 Task: Play online Dominion game.
Action: Mouse moved to (440, 449)
Screenshot: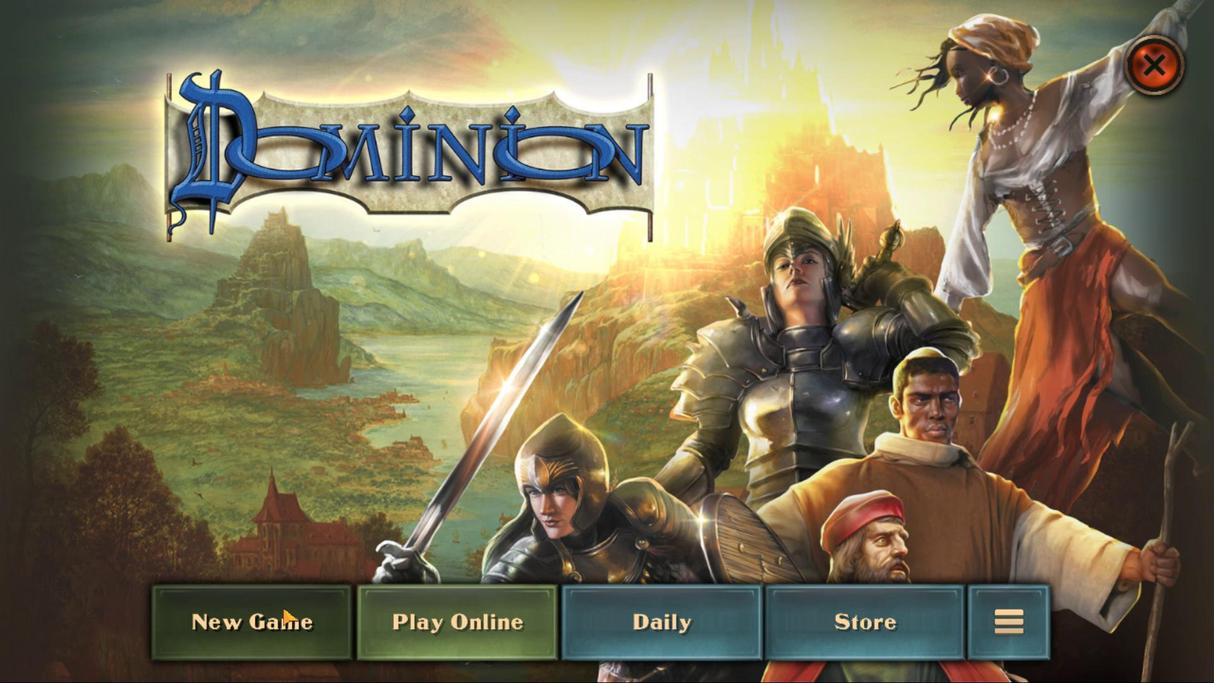 
Action: Mouse pressed left at (440, 449)
Screenshot: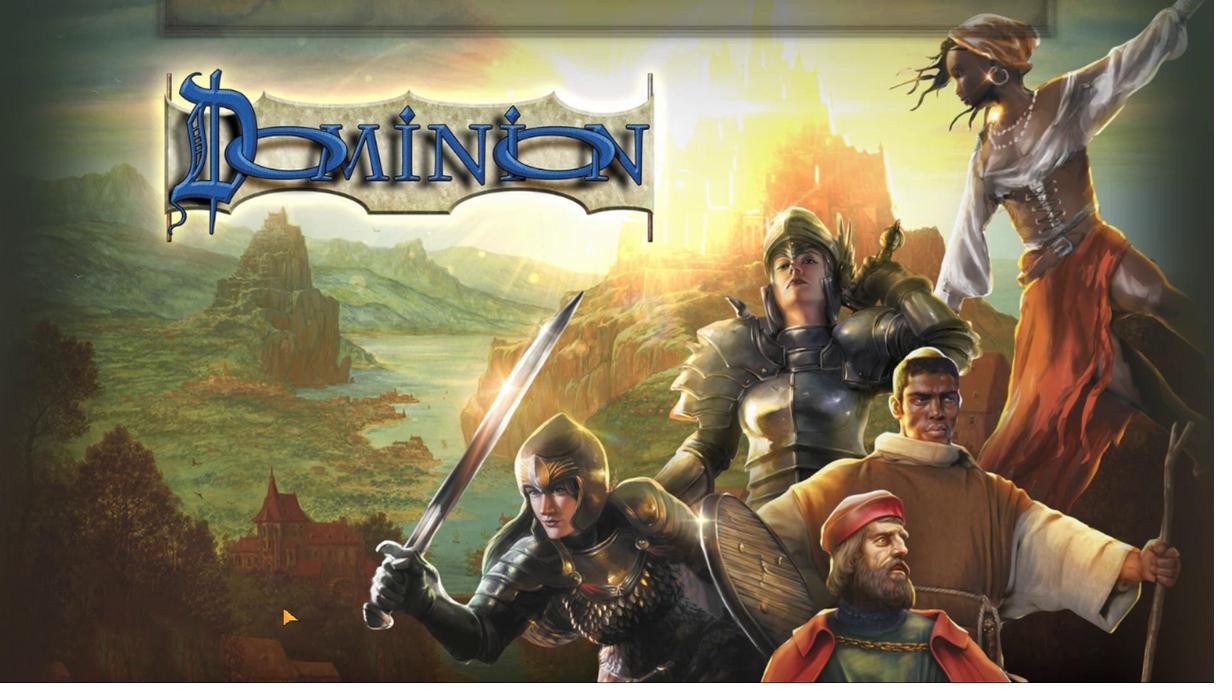 
Action: Mouse moved to (569, 447)
Screenshot: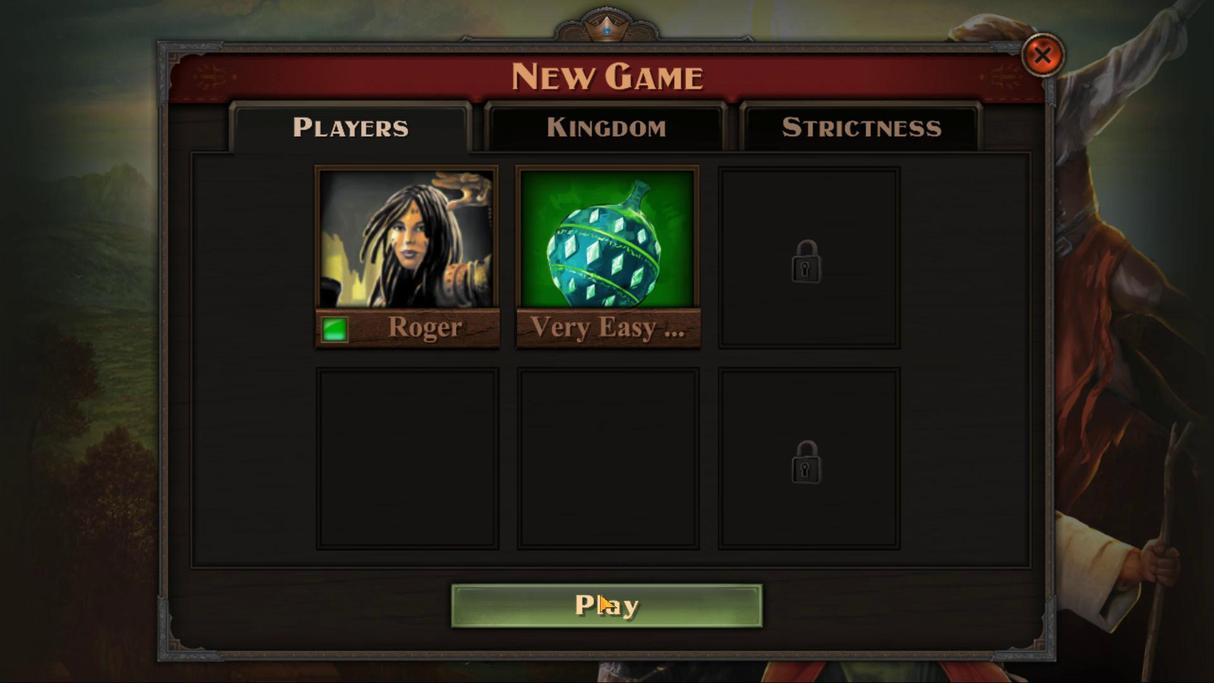 
Action: Mouse pressed left at (569, 447)
Screenshot: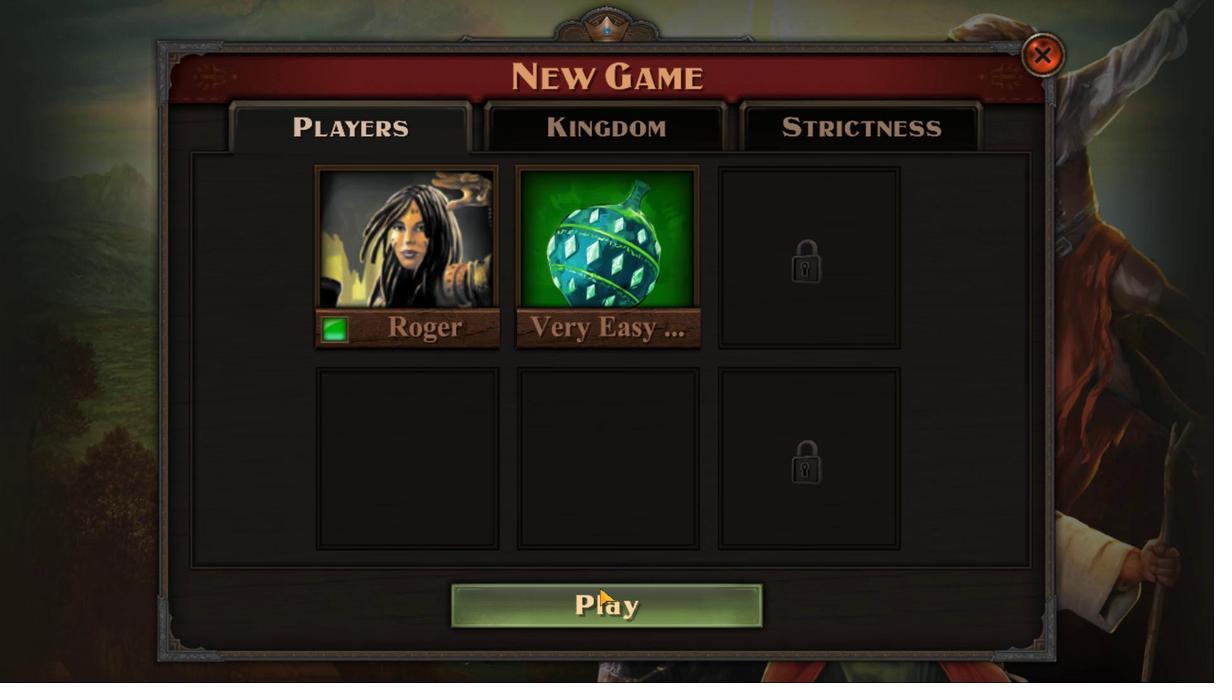
Action: Mouse moved to (517, 444)
Screenshot: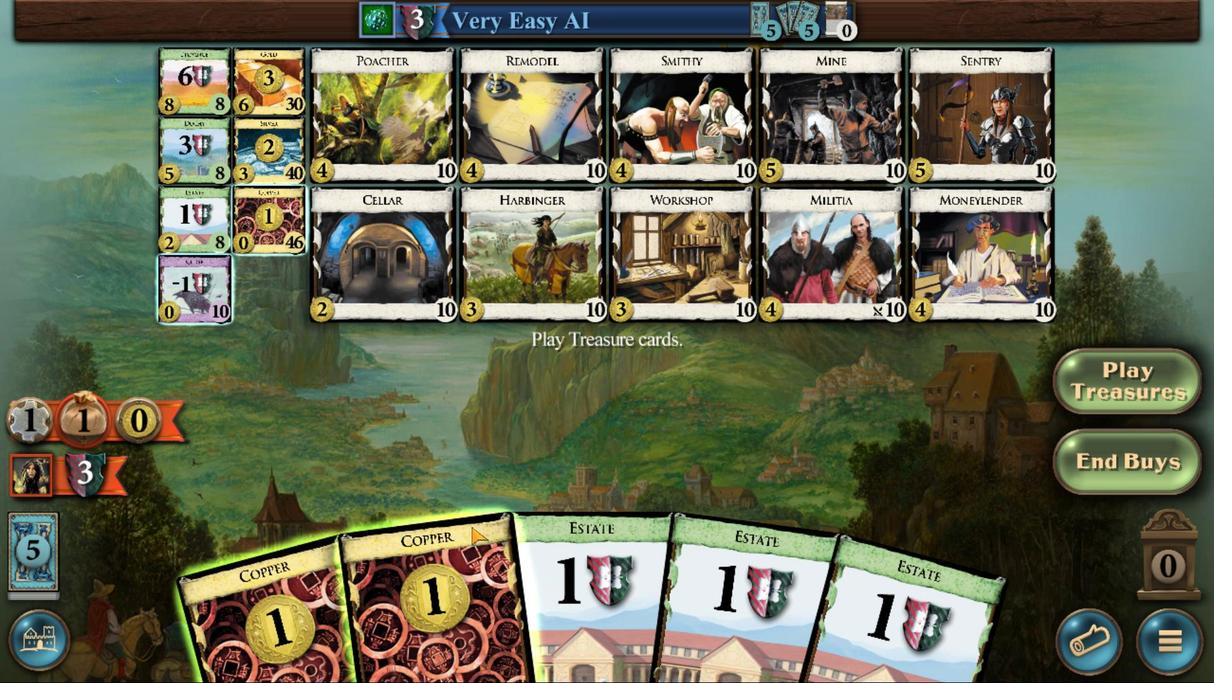 
Action: Mouse pressed left at (517, 444)
Screenshot: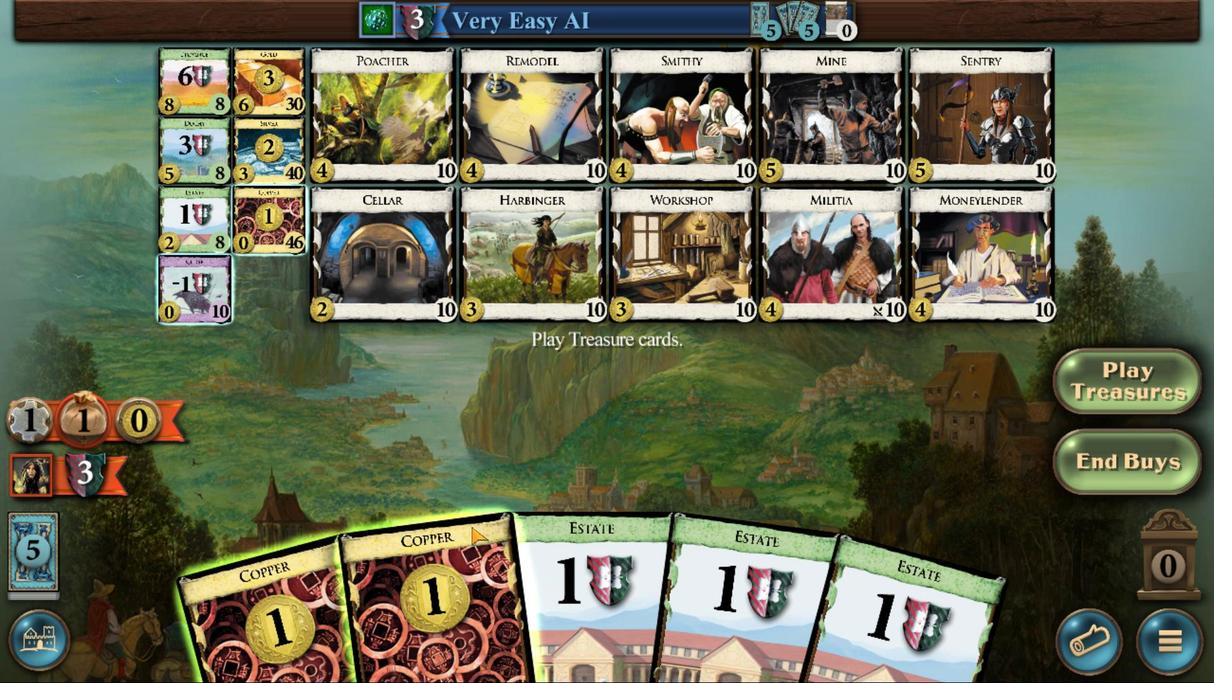 
Action: Mouse moved to (484, 446)
Screenshot: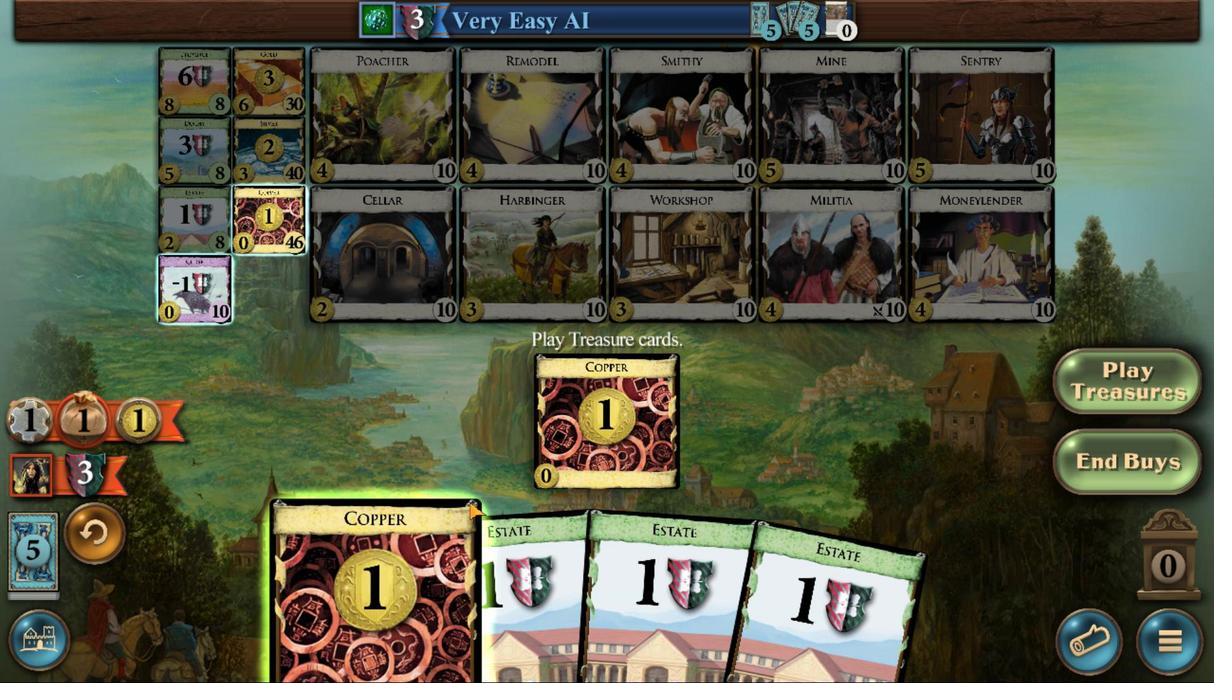 
Action: Mouse pressed left at (484, 446)
Screenshot: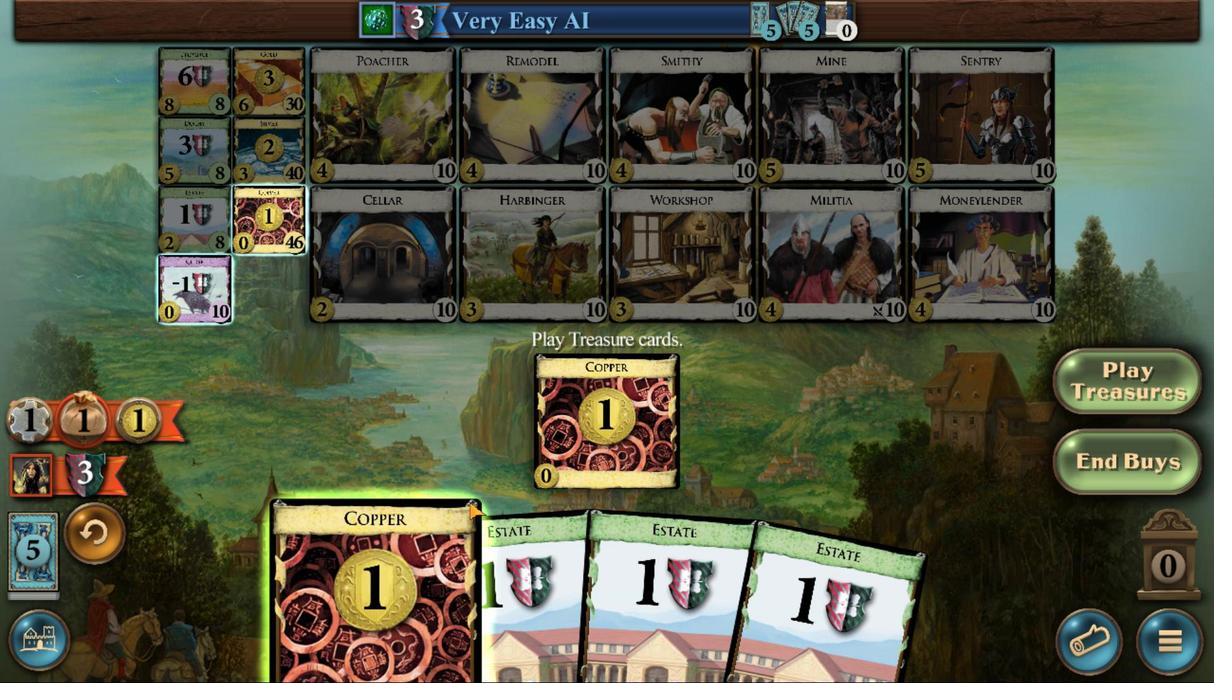 
Action: Mouse moved to (401, 363)
Screenshot: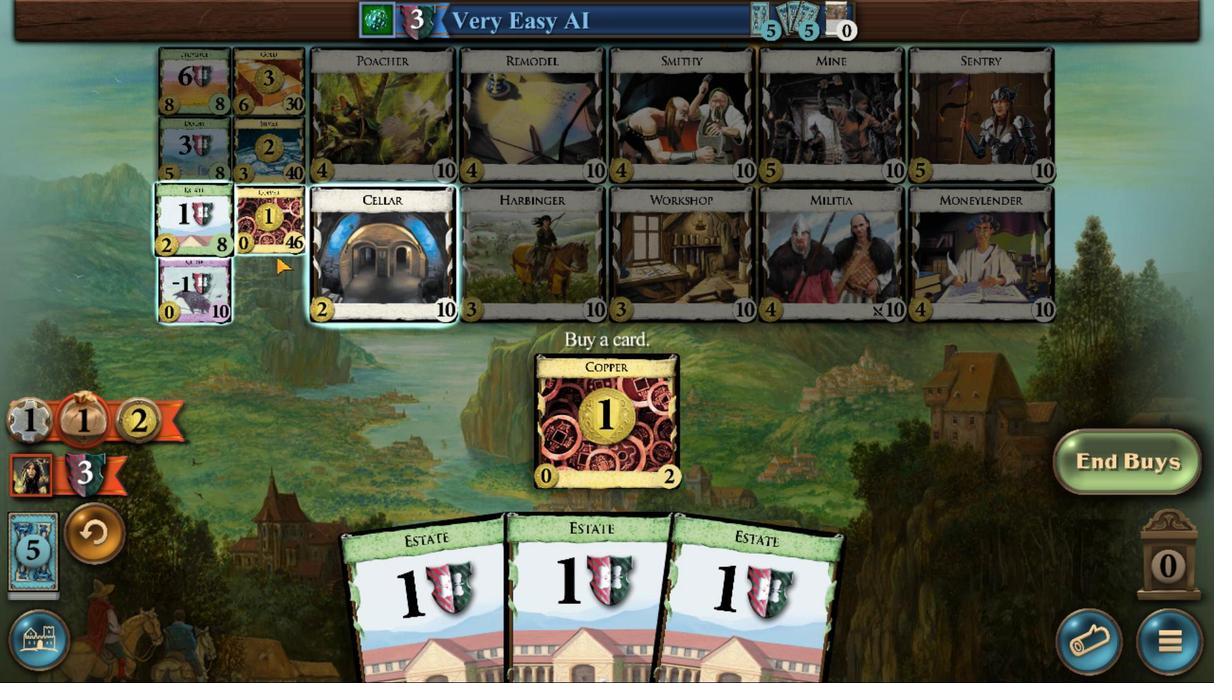 
Action: Mouse pressed left at (401, 363)
Screenshot: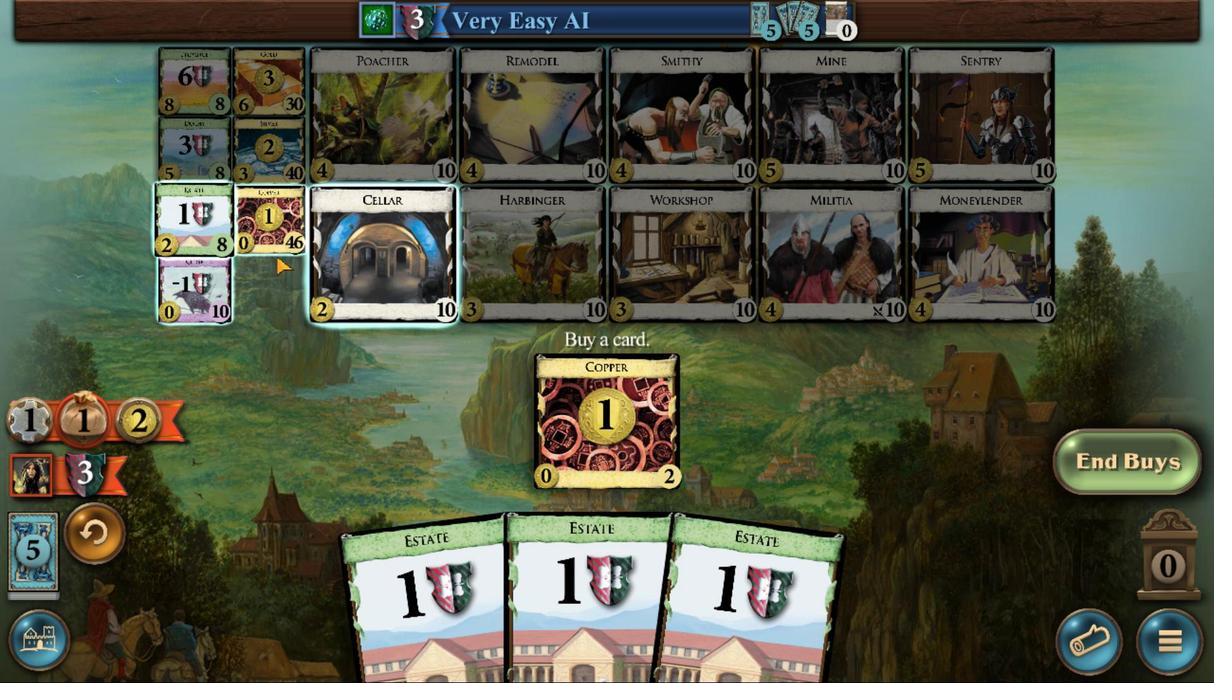 
Action: Mouse moved to (442, 449)
Screenshot: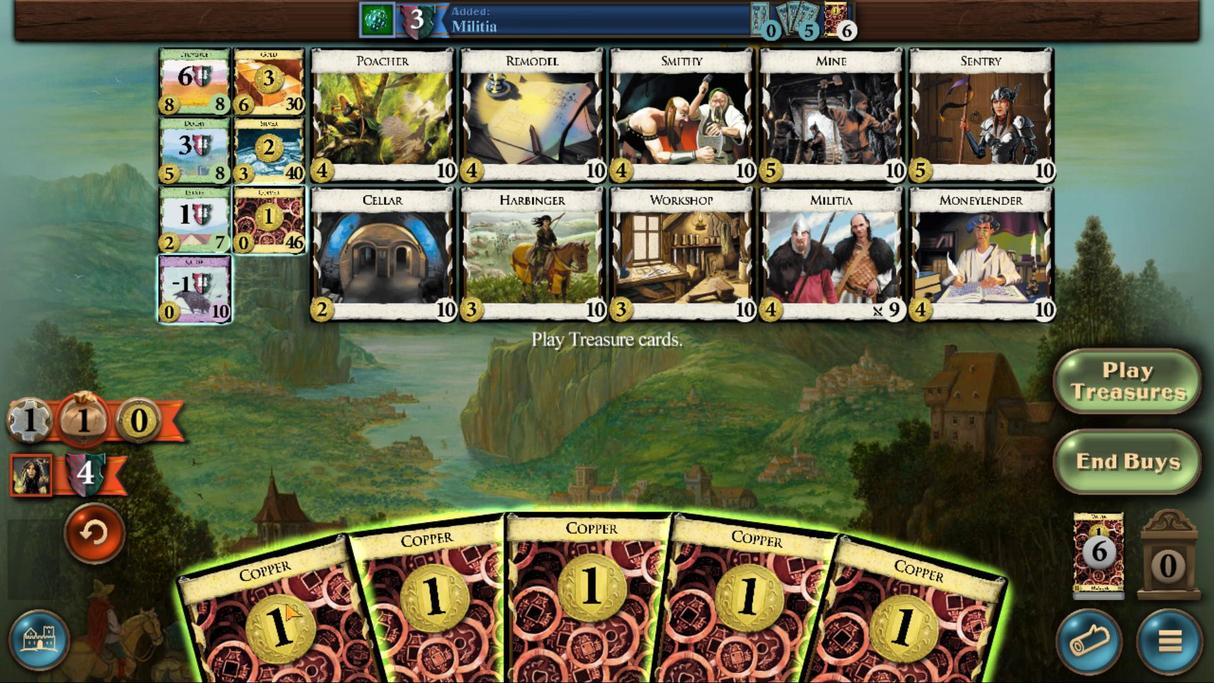 
Action: Mouse pressed left at (442, 449)
Screenshot: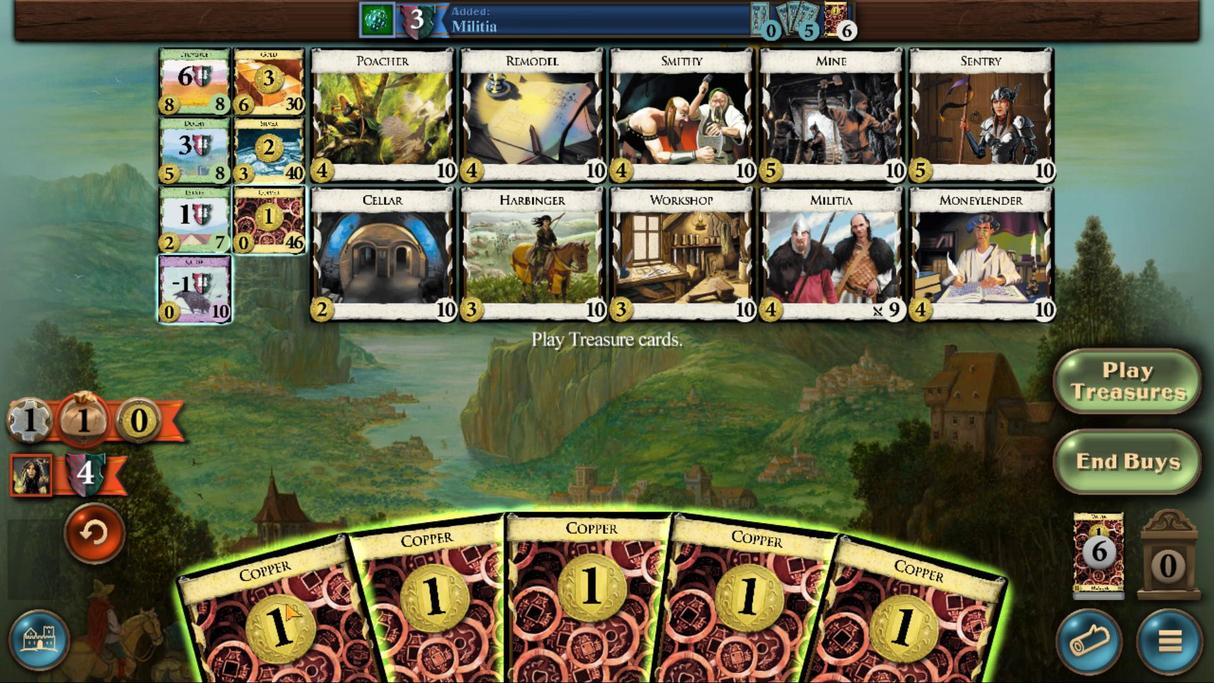 
Action: Mouse moved to (508, 438)
Screenshot: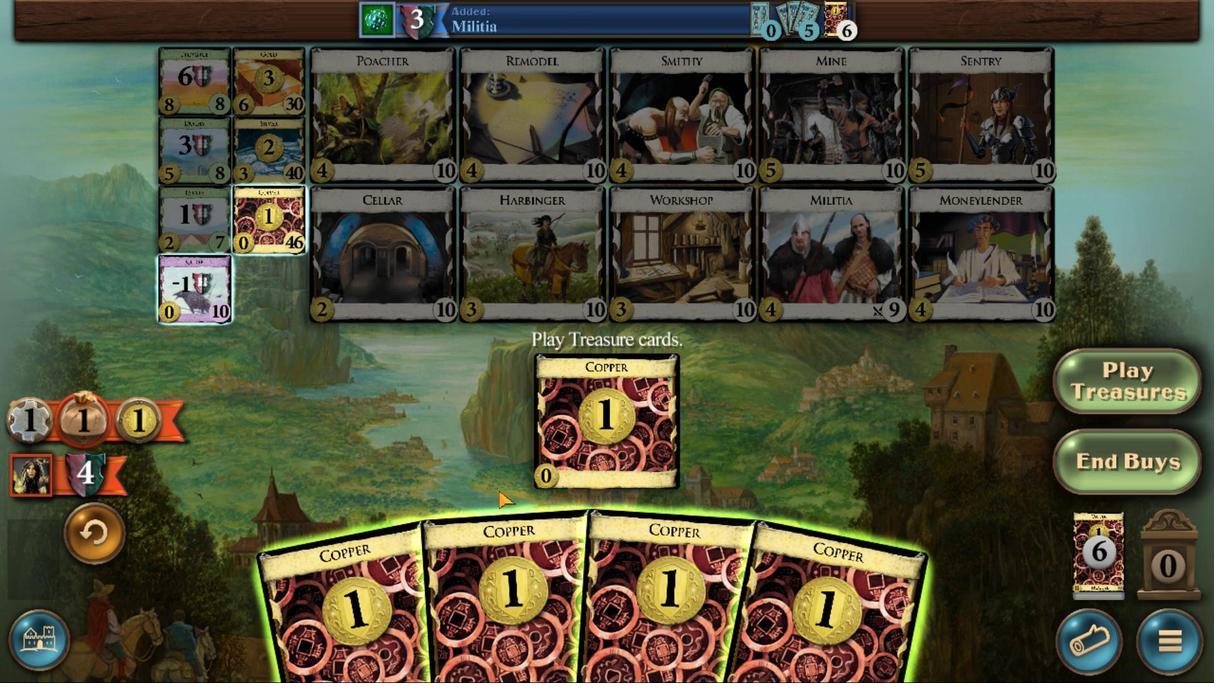 
Action: Mouse pressed left at (508, 438)
Screenshot: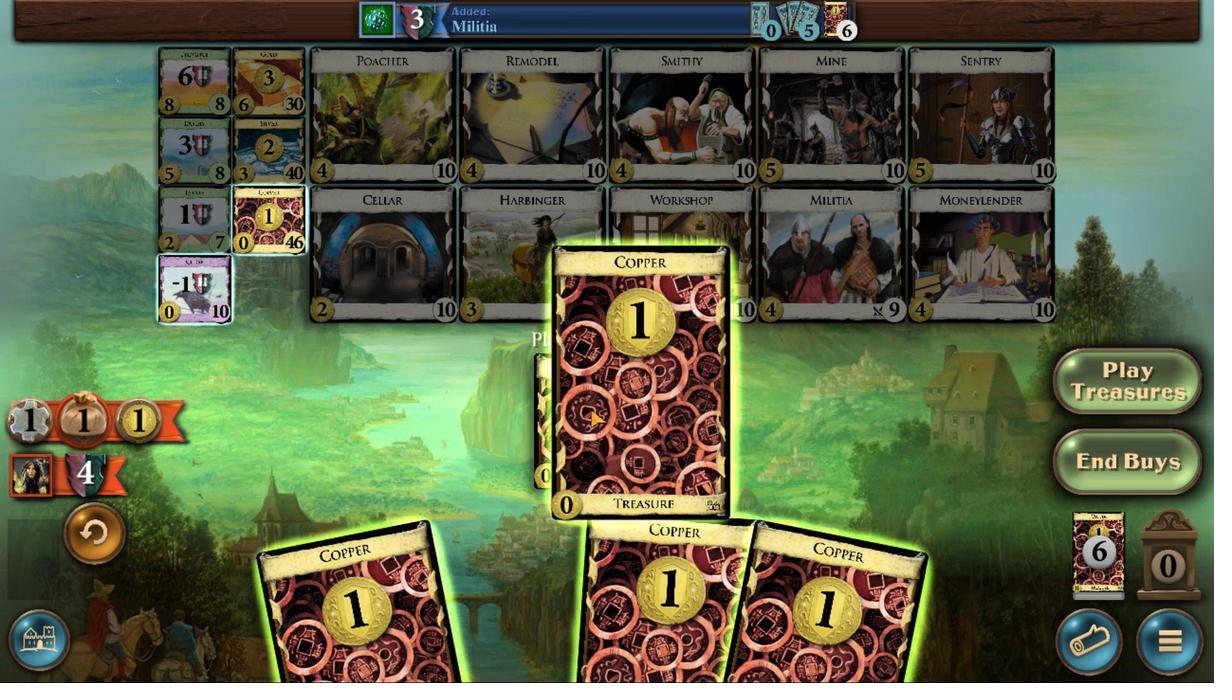 
Action: Mouse moved to (514, 436)
Screenshot: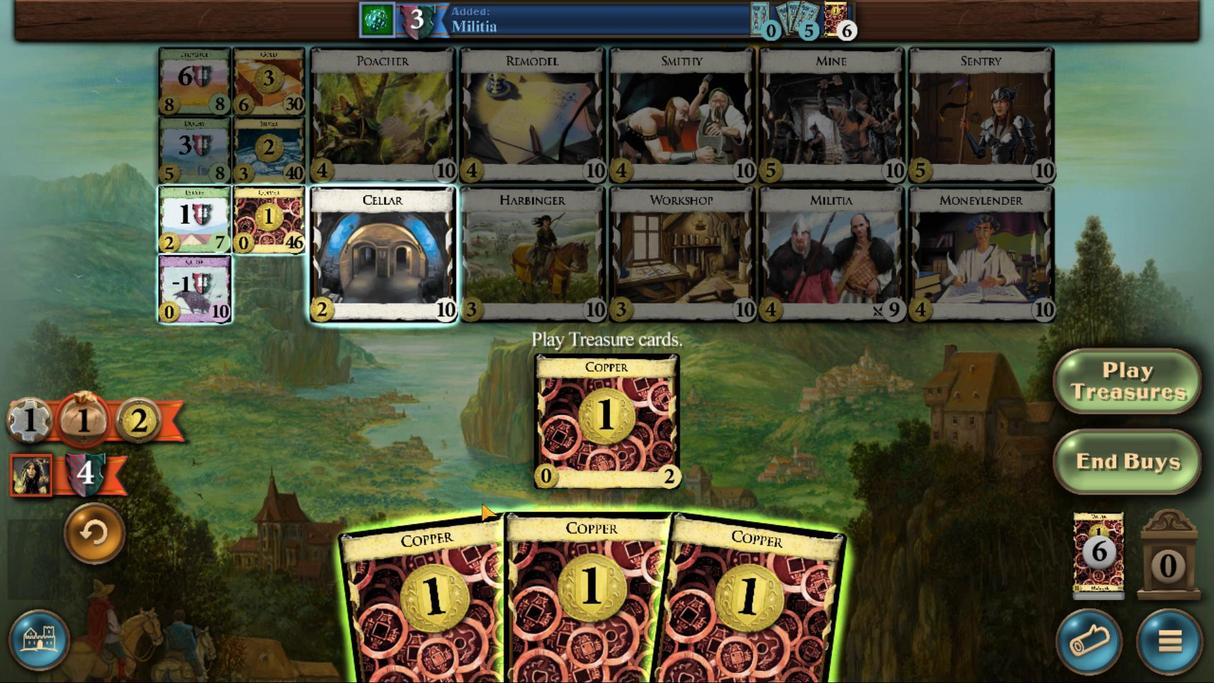 
Action: Mouse pressed left at (514, 436)
Screenshot: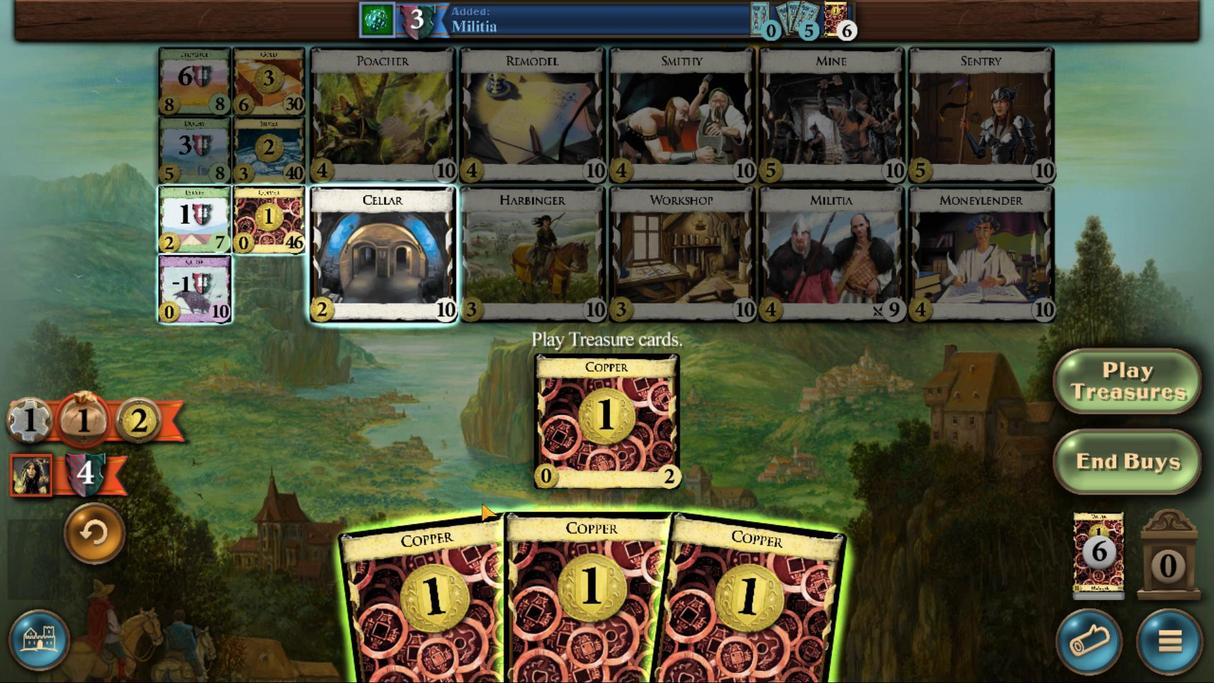 
Action: Mouse moved to (537, 435)
Screenshot: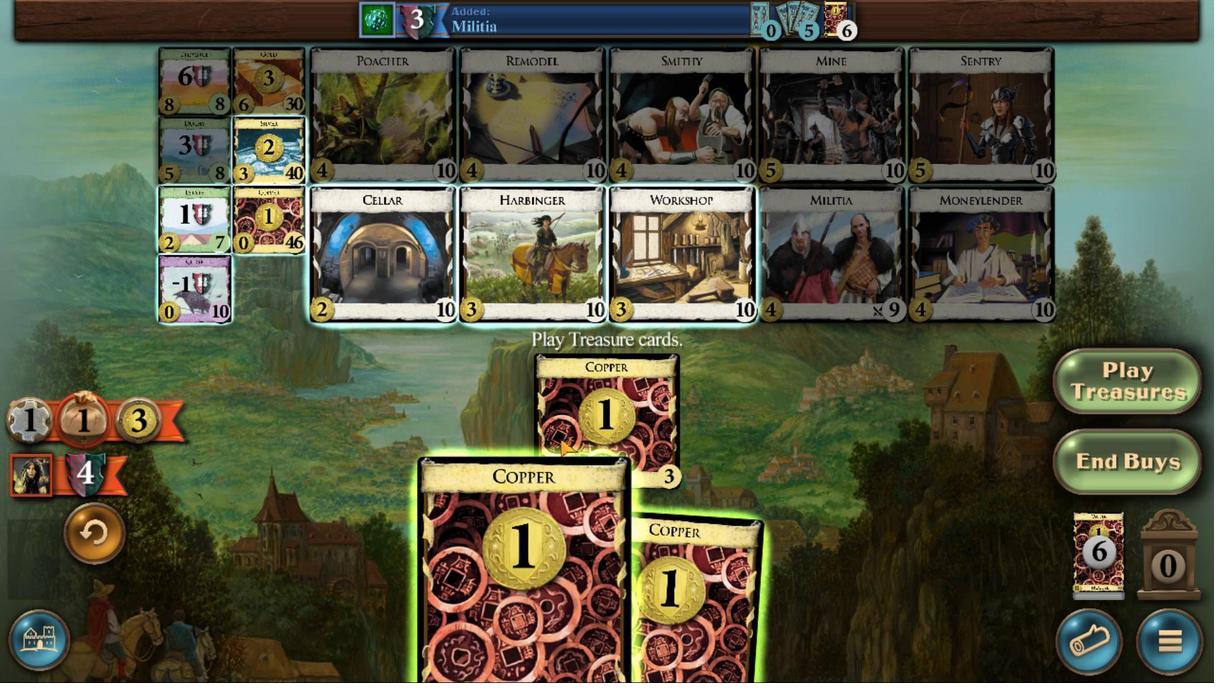 
Action: Mouse pressed left at (537, 435)
Screenshot: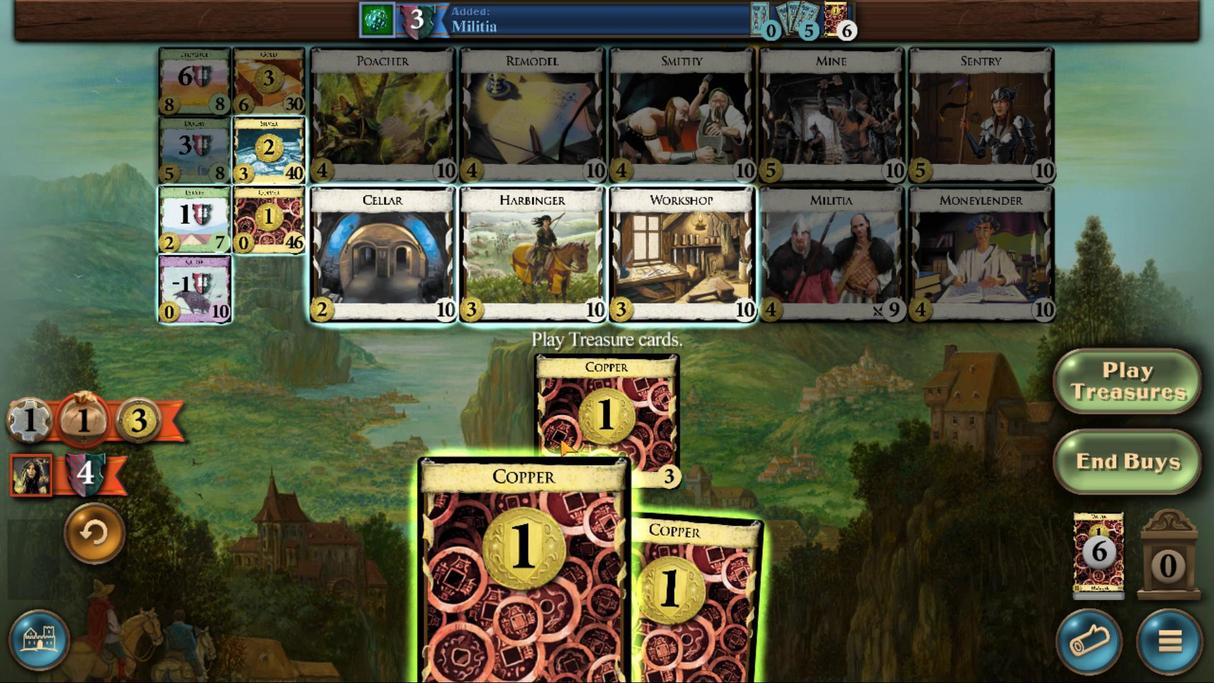 
Action: Mouse moved to (554, 432)
Screenshot: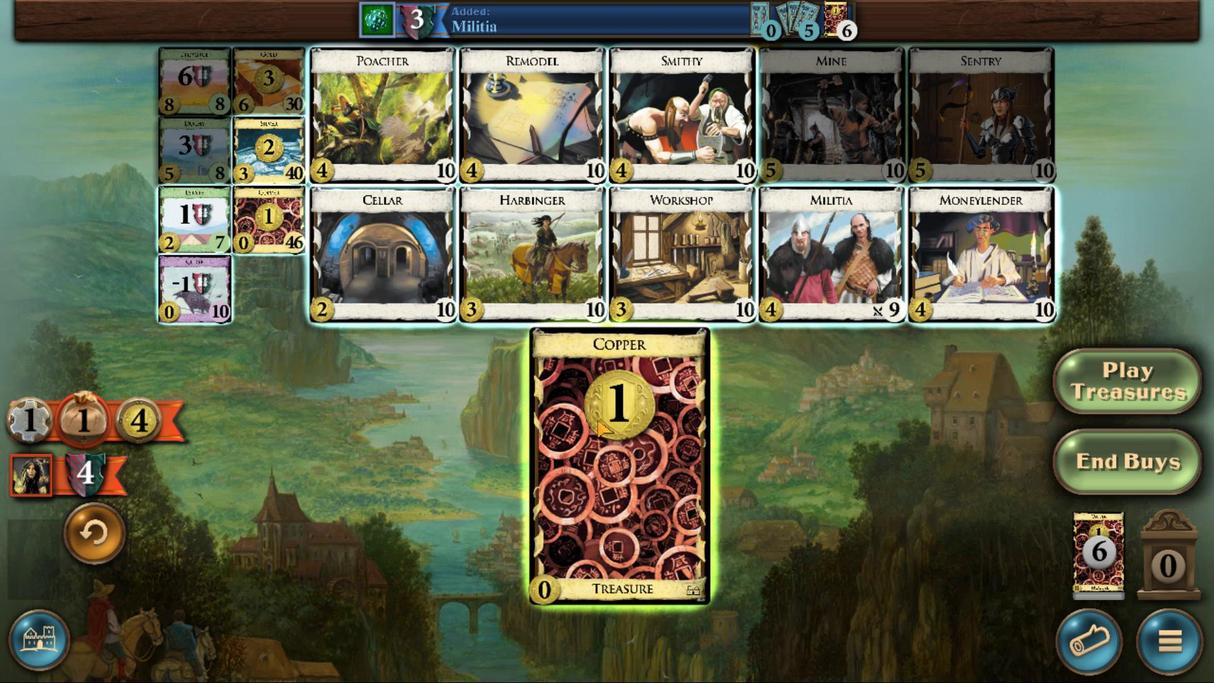 
Action: Mouse pressed left at (554, 432)
Screenshot: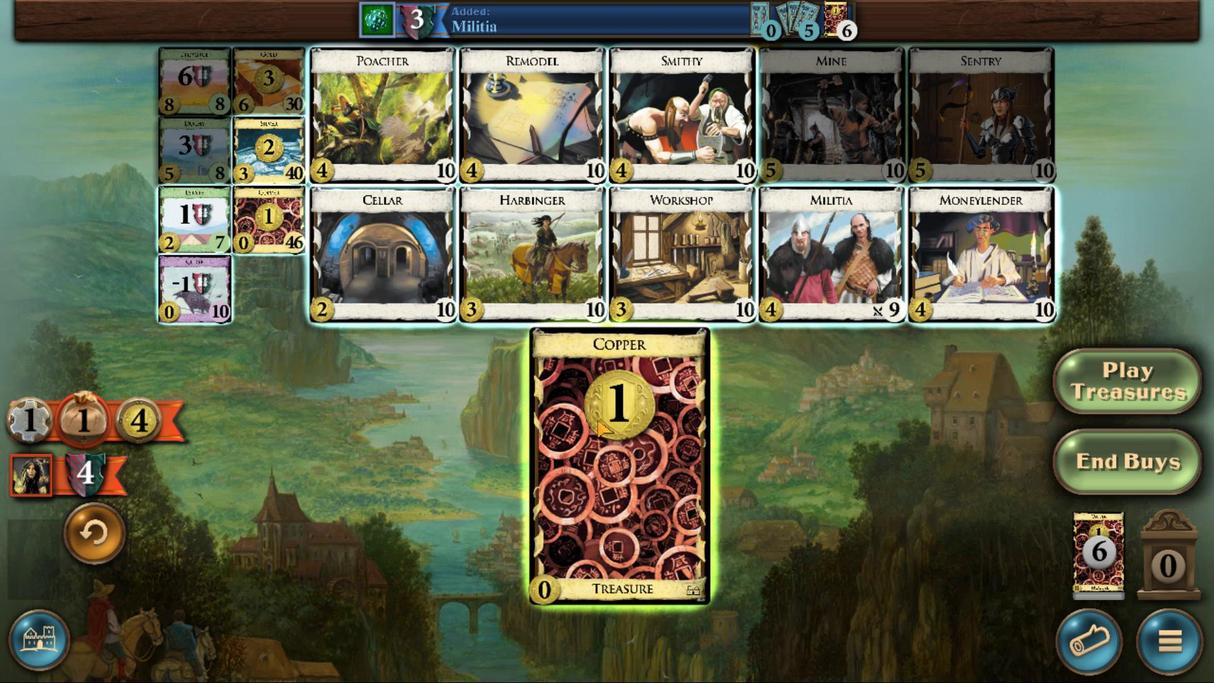 
Action: Mouse moved to (405, 347)
Screenshot: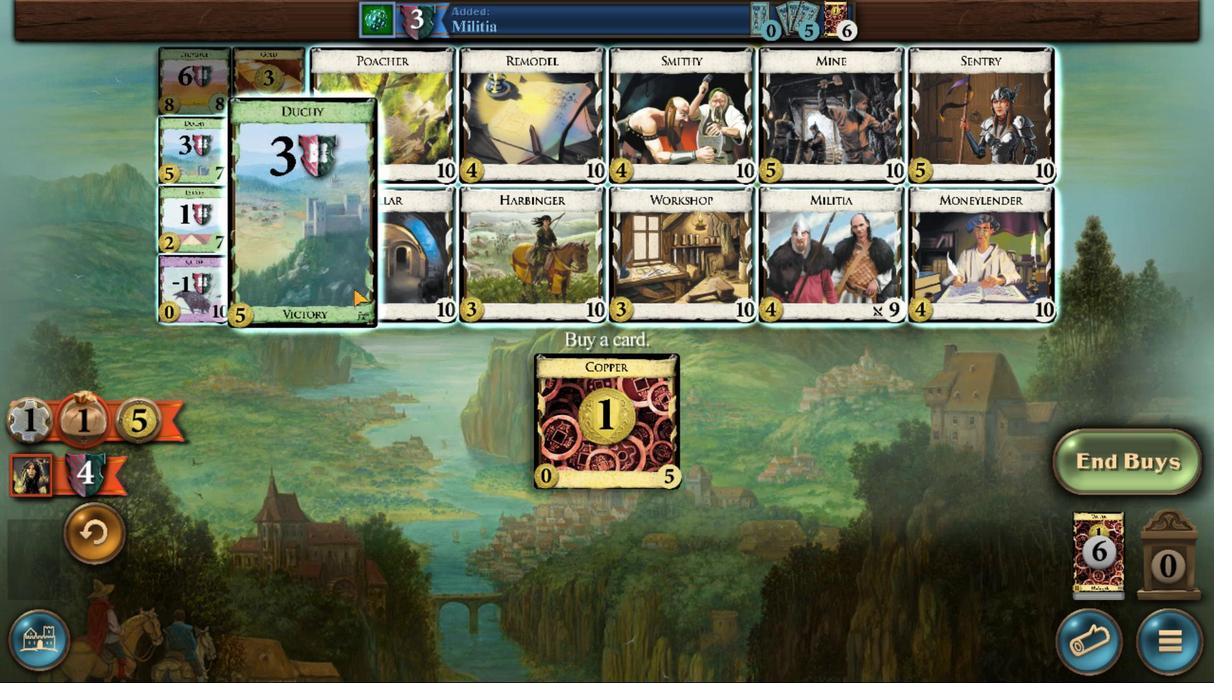 
Action: Mouse pressed left at (405, 347)
Screenshot: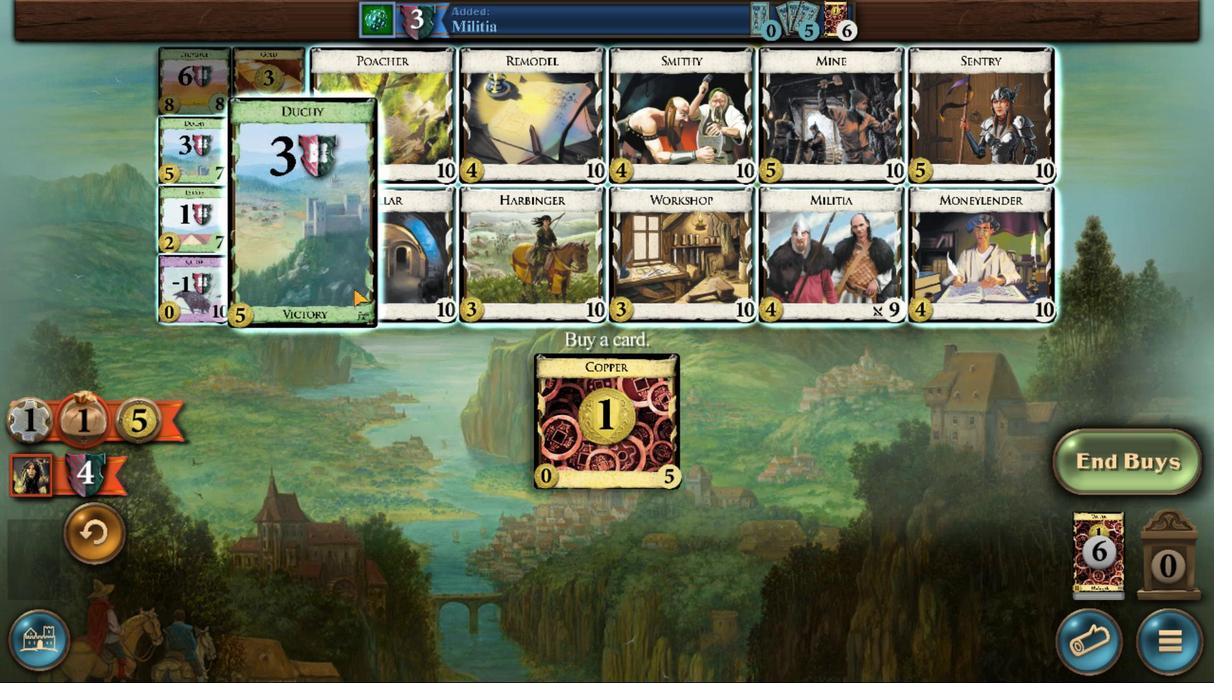 
Action: Mouse moved to (566, 432)
Screenshot: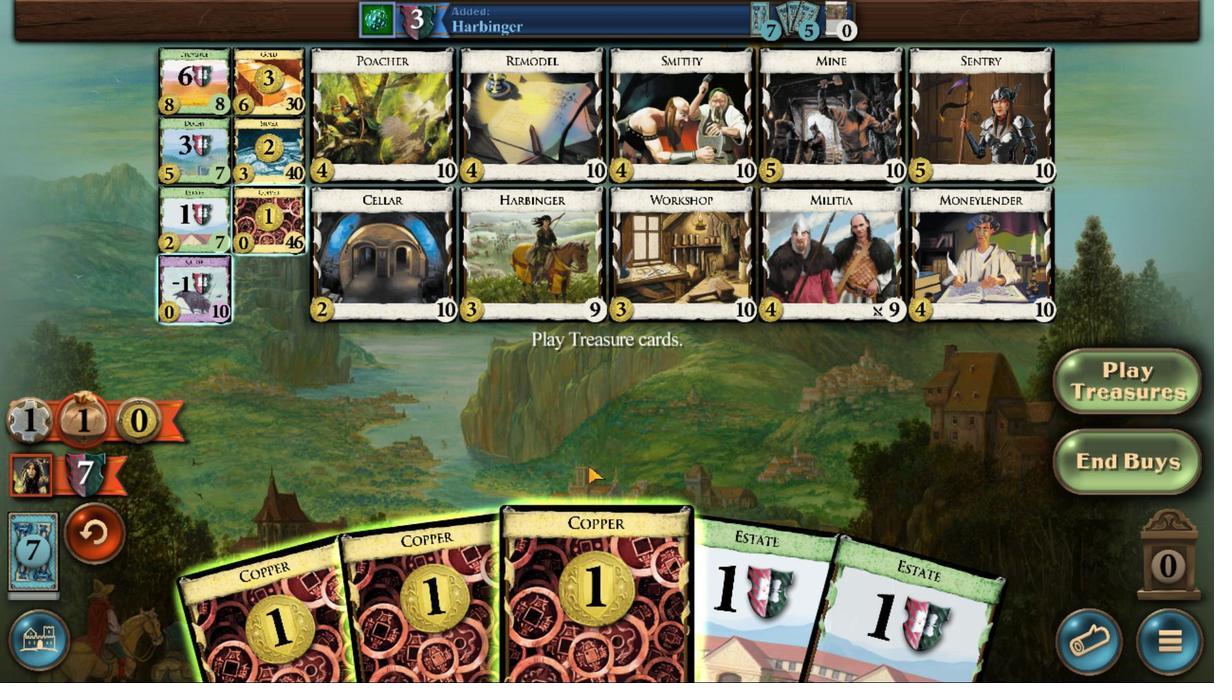 
Action: Mouse pressed left at (566, 432)
Screenshot: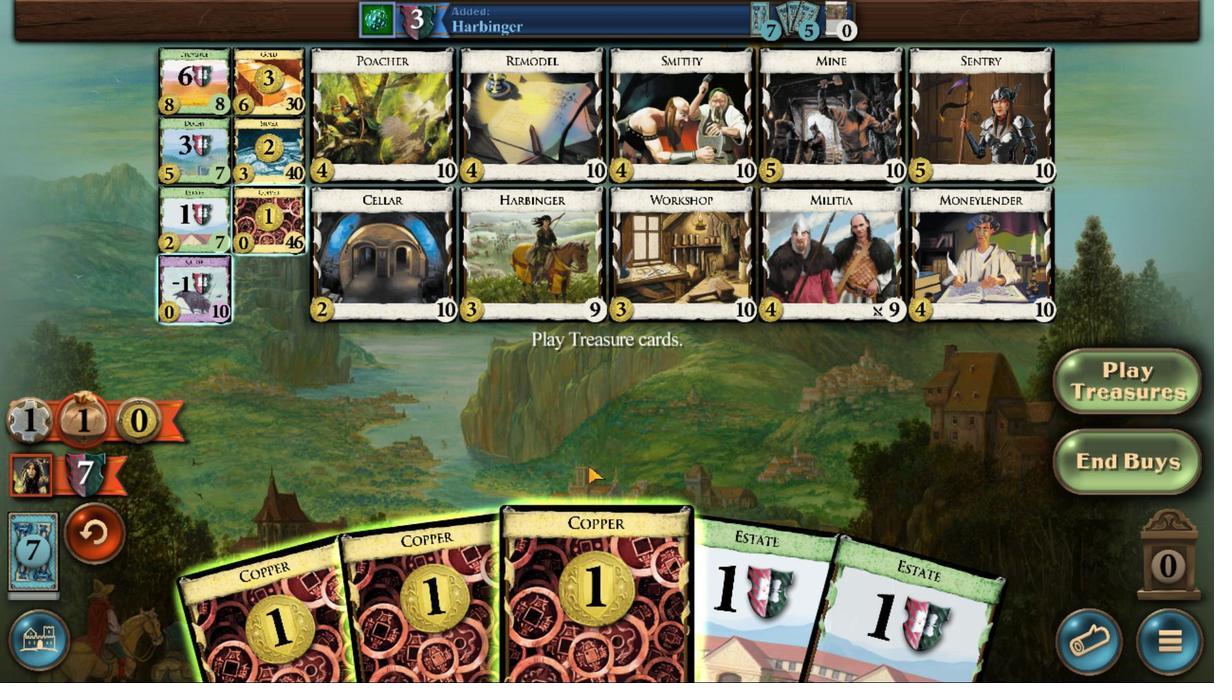 
Action: Mouse moved to (528, 430)
Screenshot: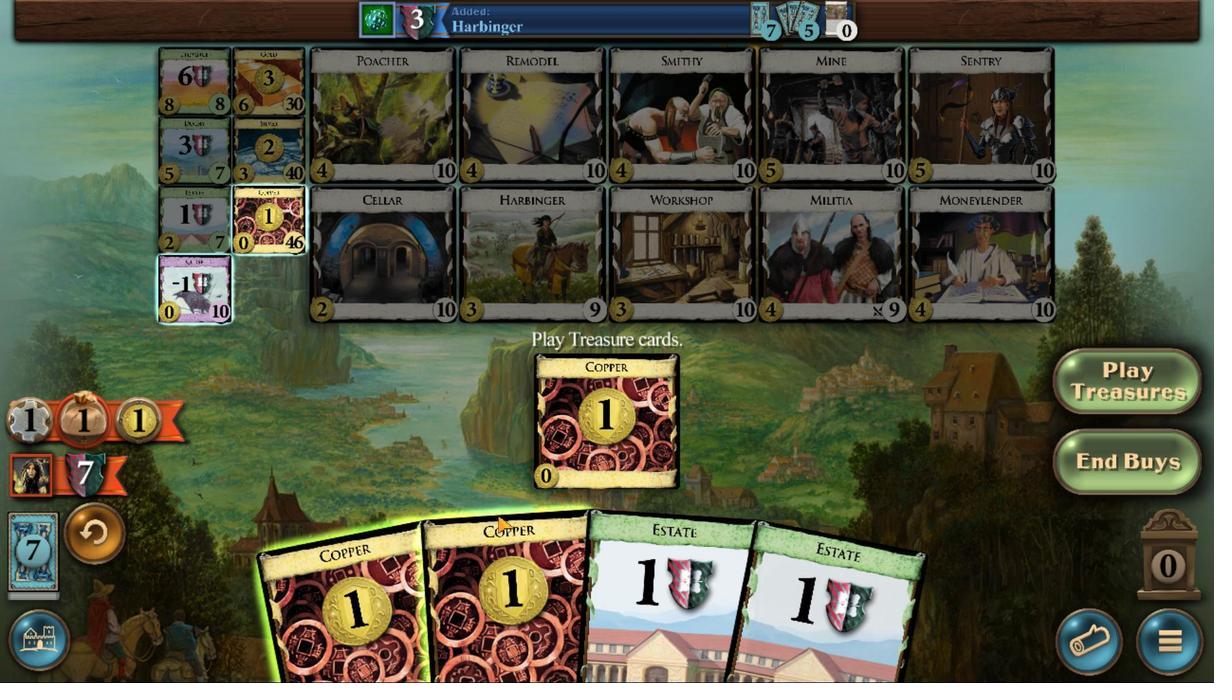 
Action: Mouse pressed left at (528, 430)
Screenshot: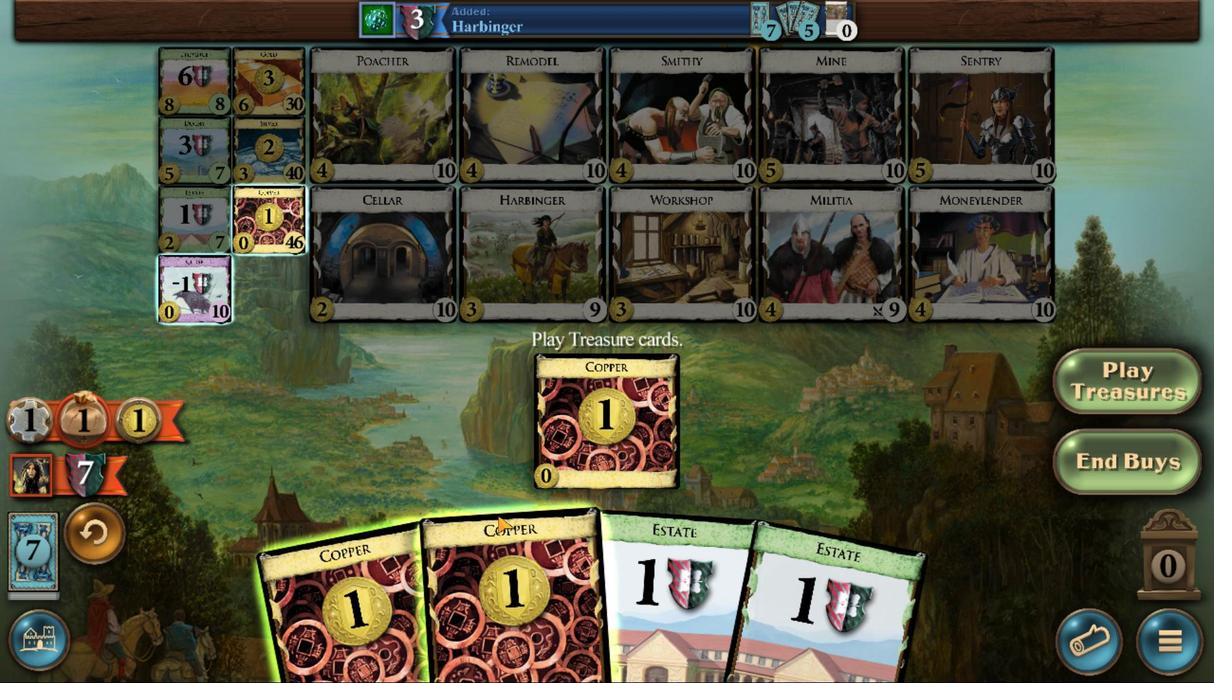 
Action: Mouse moved to (492, 435)
Screenshot: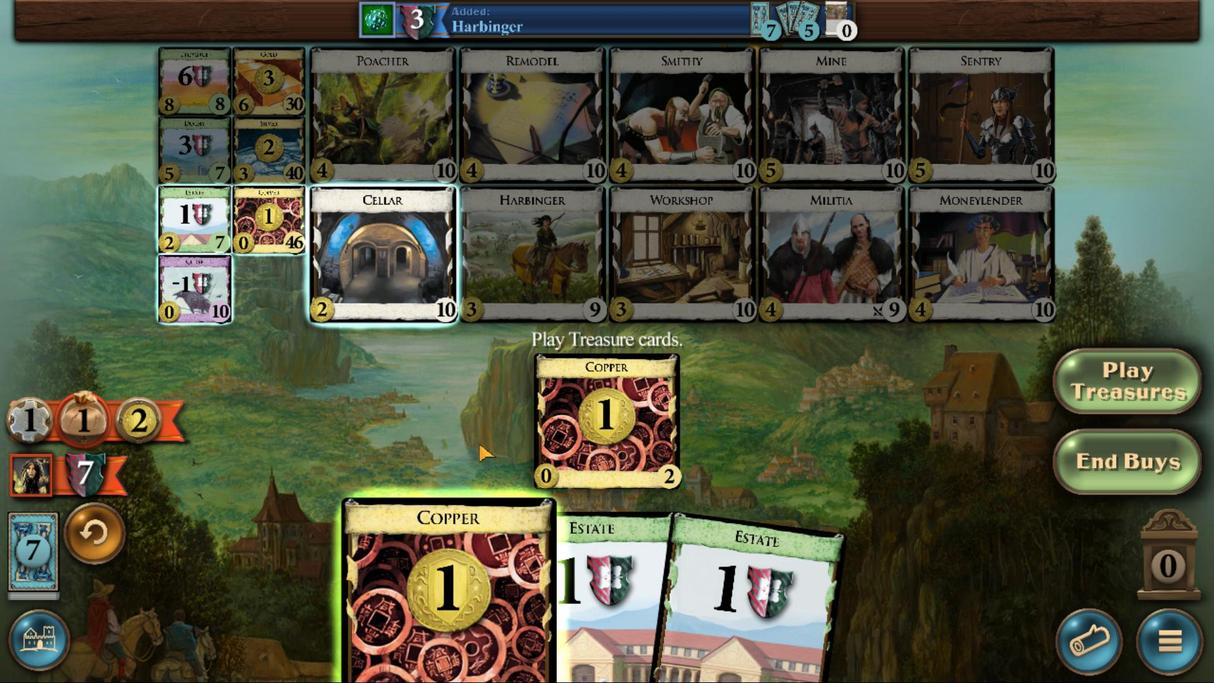 
Action: Mouse pressed left at (492, 435)
Screenshot: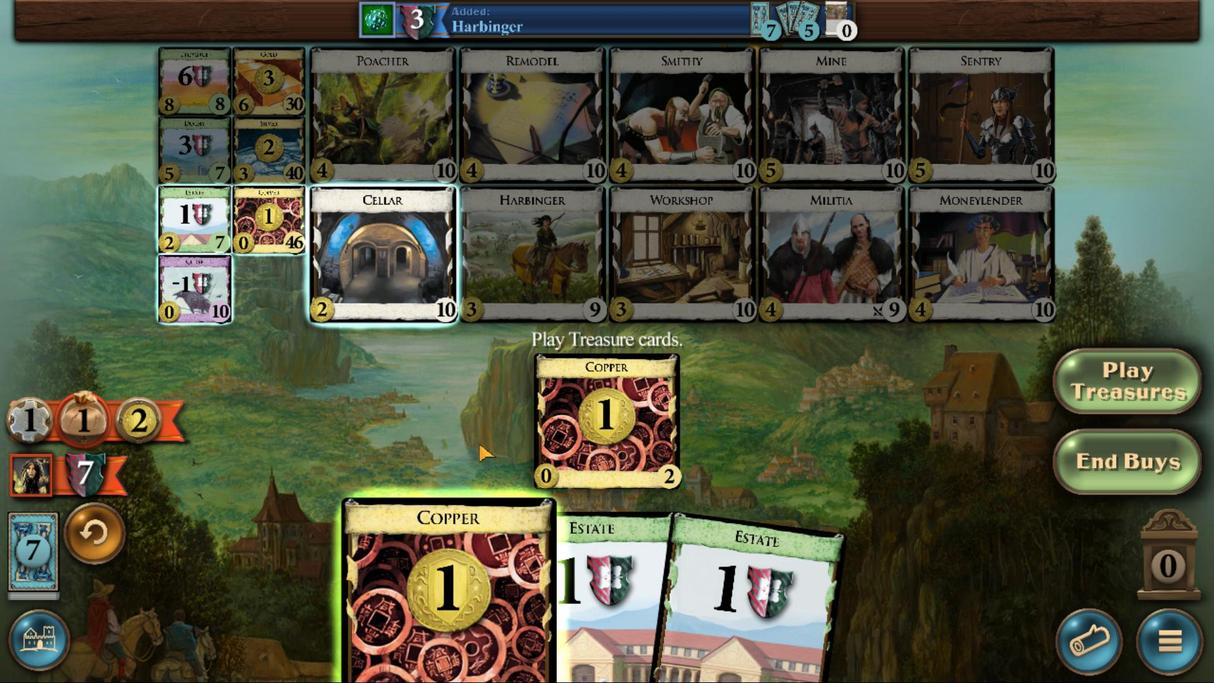 
Action: Mouse moved to (429, 350)
Screenshot: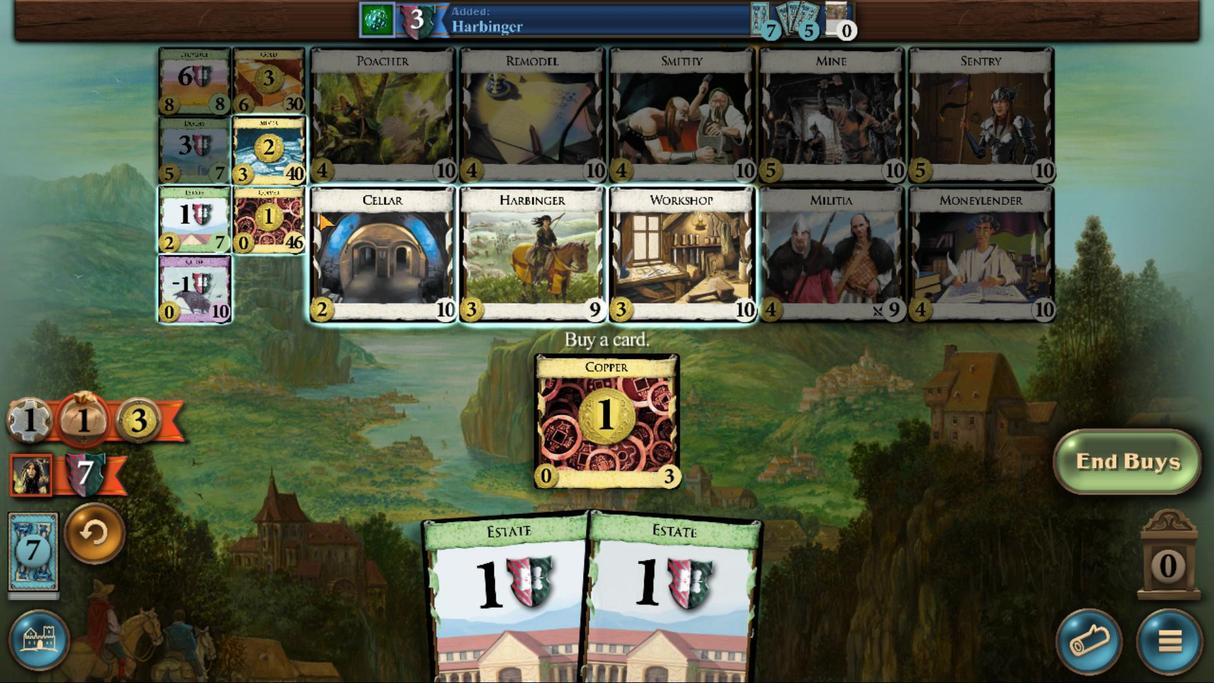 
Action: Mouse pressed left at (429, 350)
Screenshot: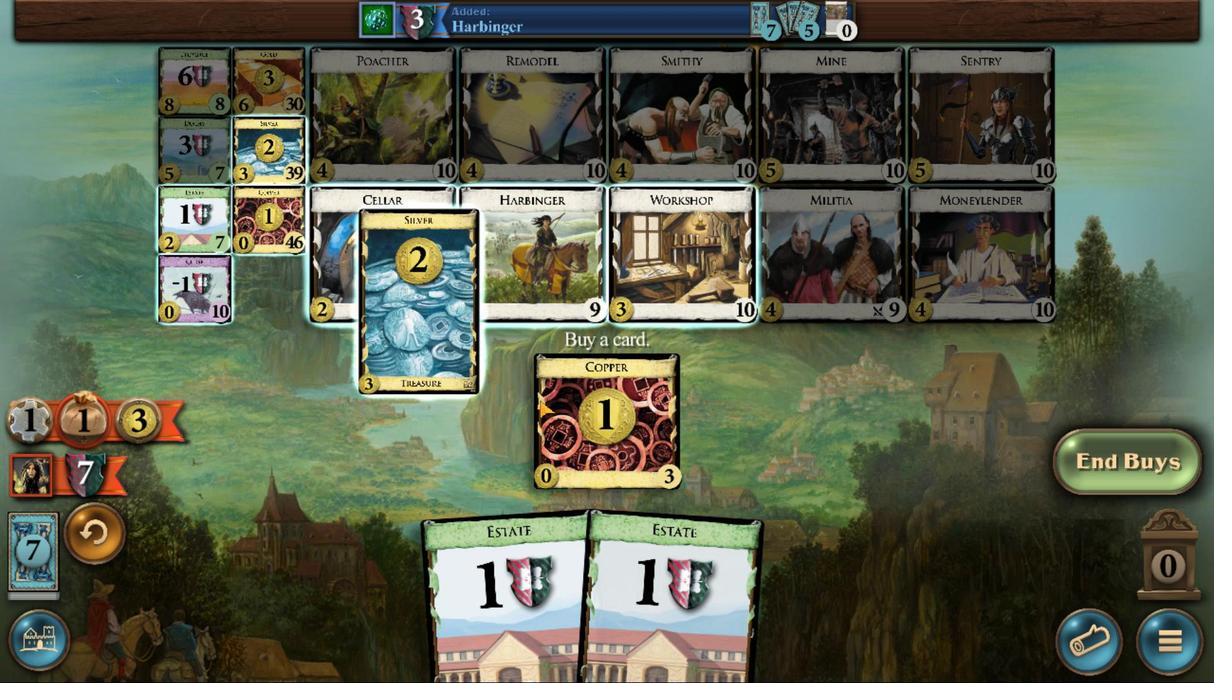 
Action: Mouse moved to (561, 437)
Screenshot: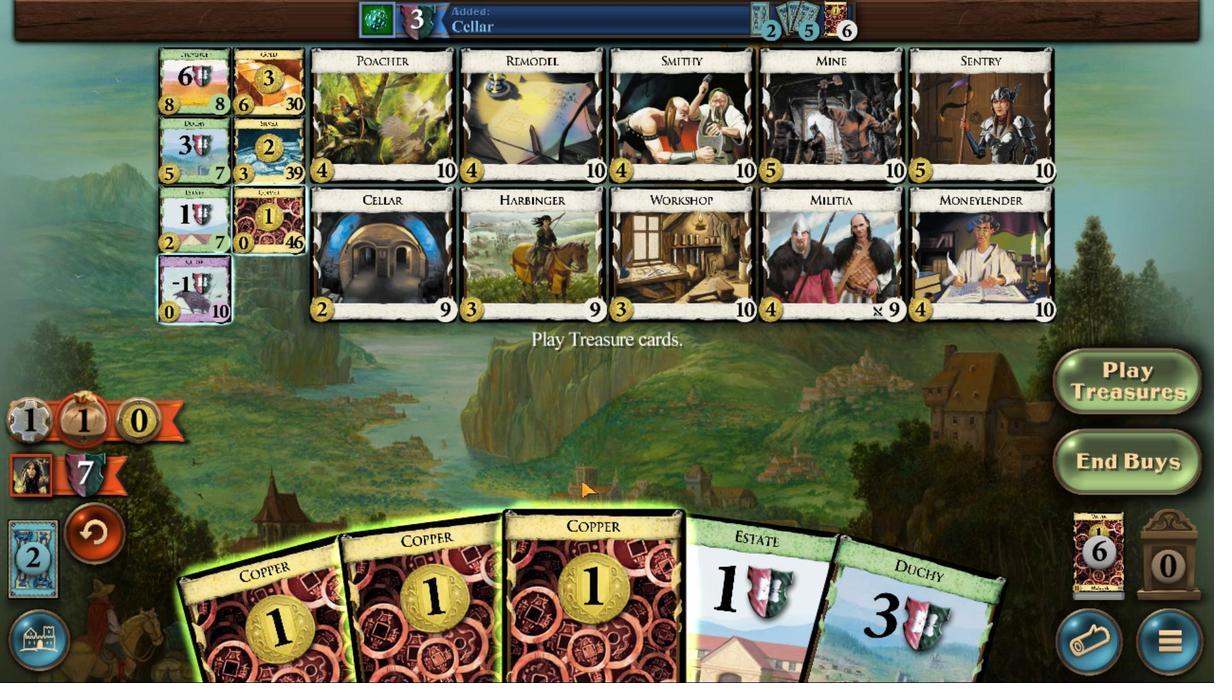 
Action: Mouse pressed left at (561, 437)
Screenshot: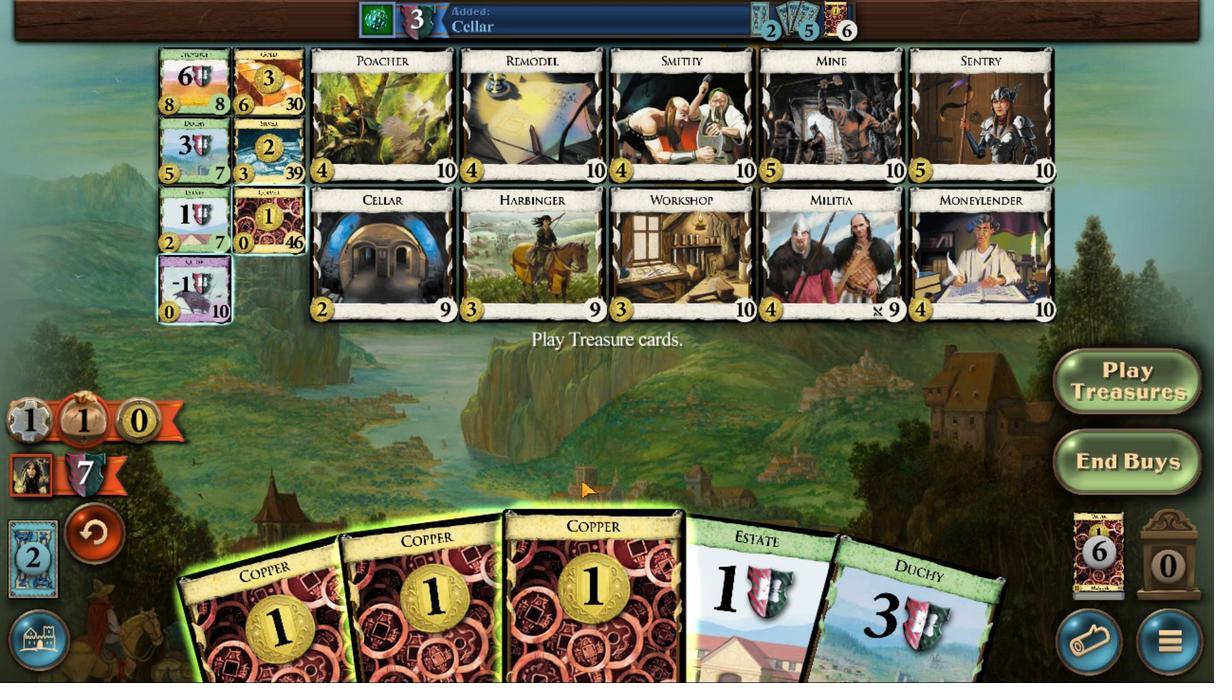 
Action: Mouse moved to (527, 432)
Screenshot: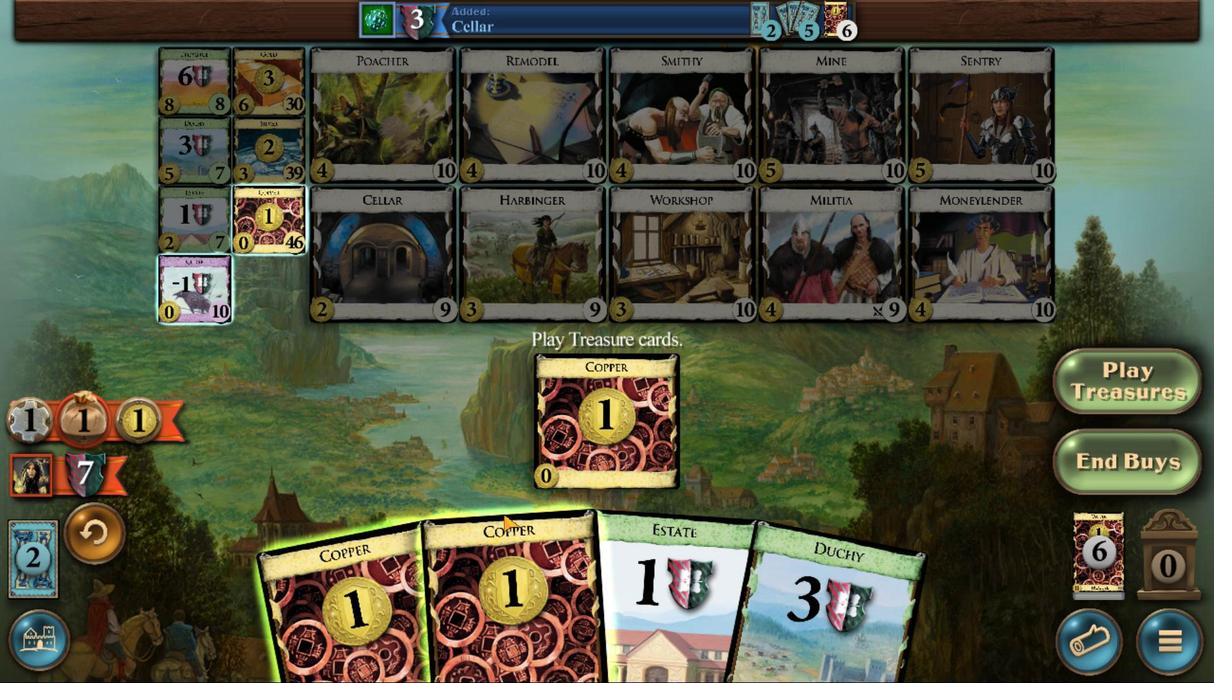 
Action: Mouse pressed left at (527, 432)
Screenshot: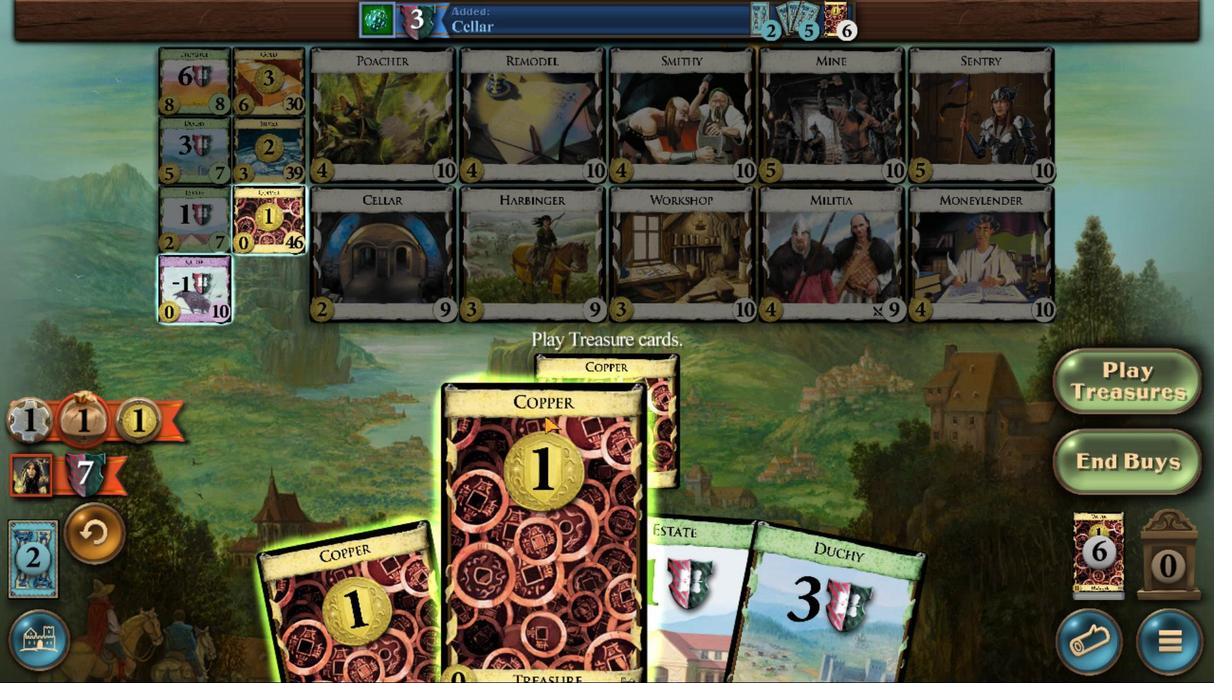 
Action: Mouse moved to (507, 432)
Screenshot: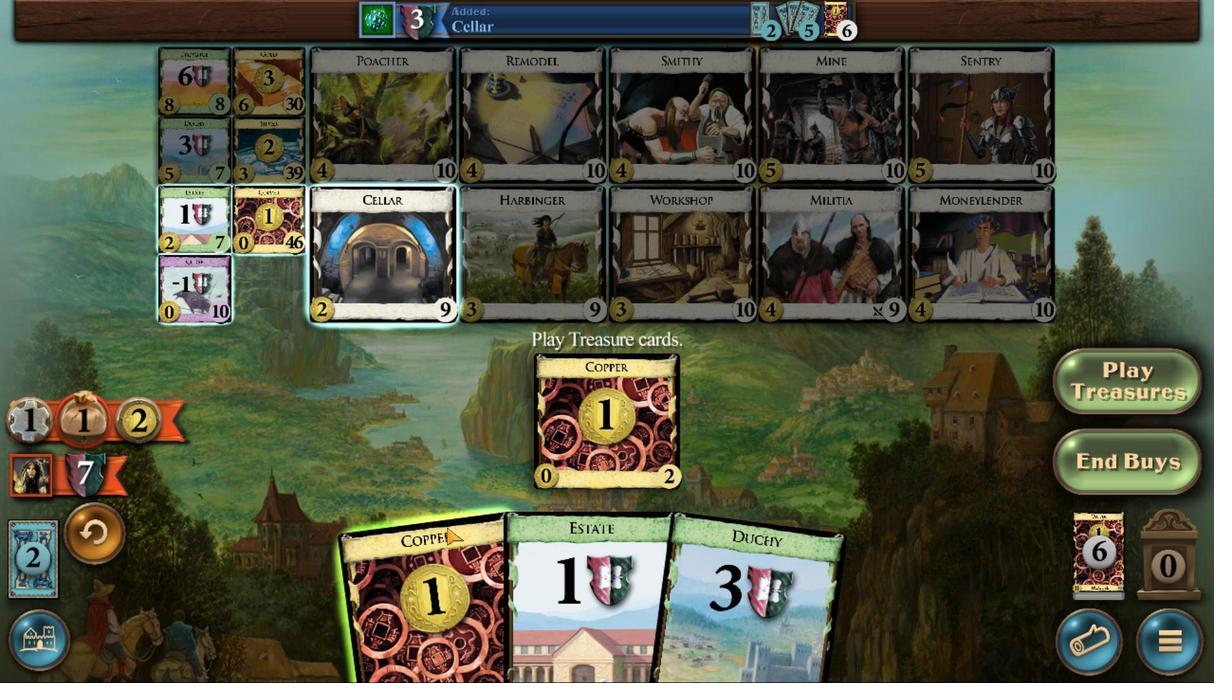 
Action: Mouse pressed left at (507, 432)
Screenshot: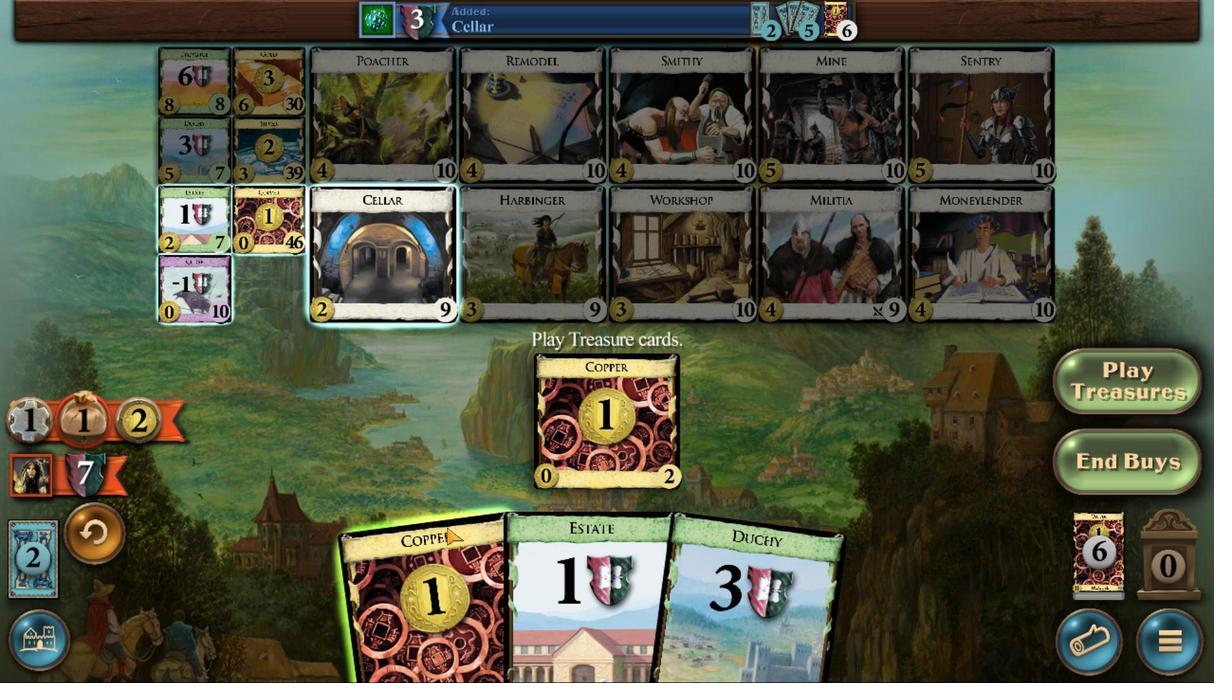 
Action: Mouse moved to (430, 344)
Screenshot: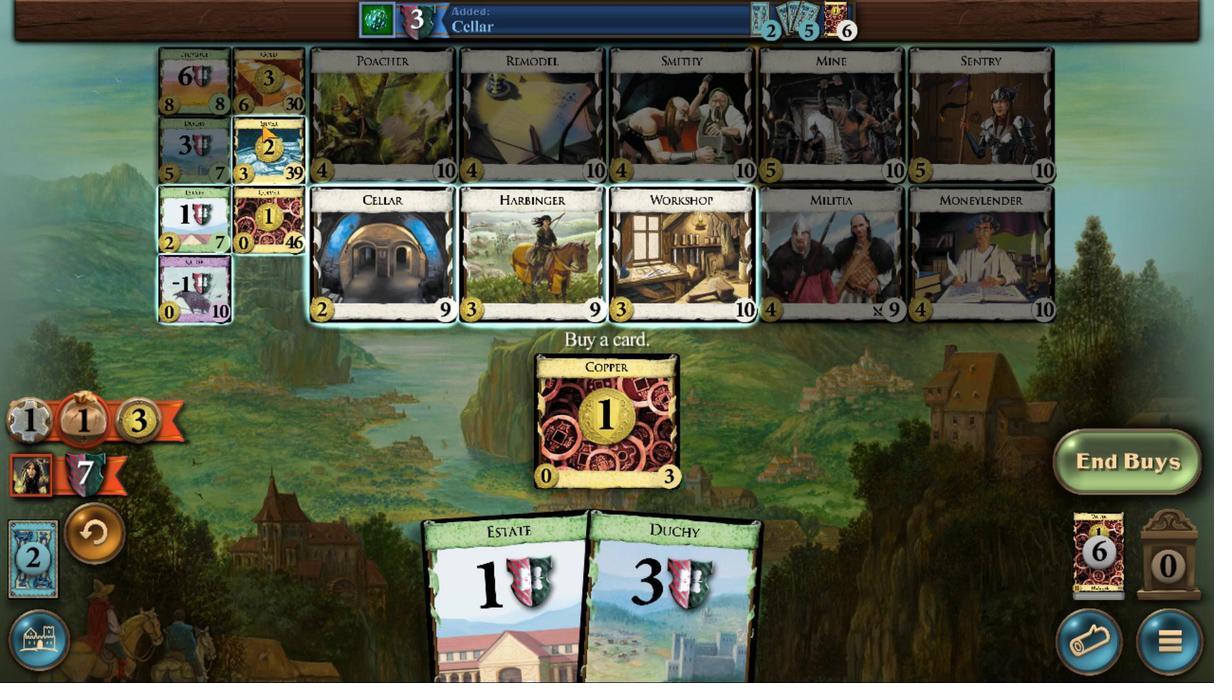 
Action: Mouse pressed left at (430, 344)
Screenshot: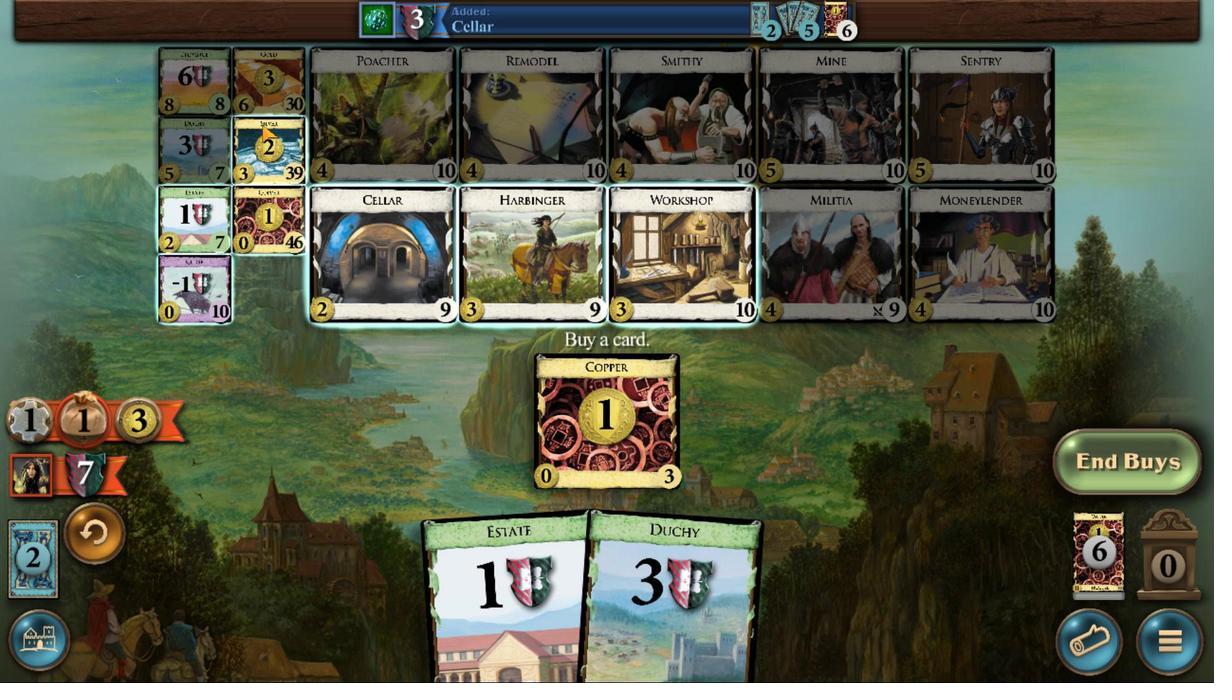 
Action: Mouse moved to (433, 345)
Screenshot: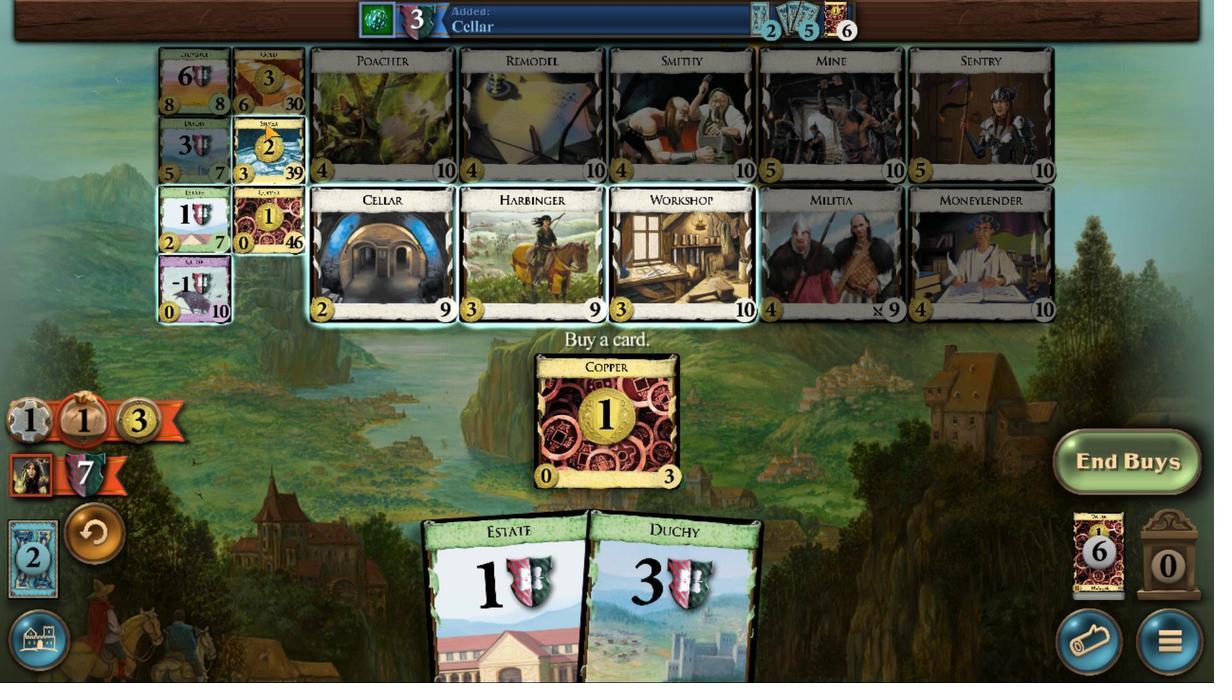
Action: Mouse pressed left at (433, 345)
Screenshot: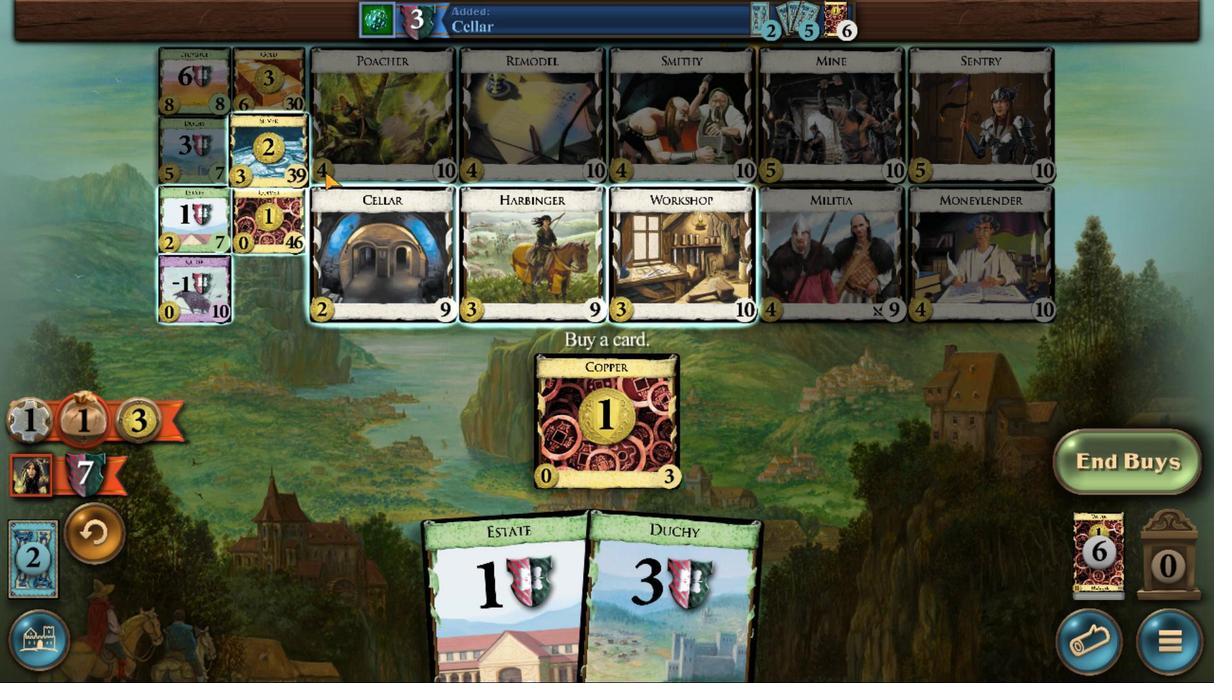 
Action: Mouse moved to (443, 457)
Screenshot: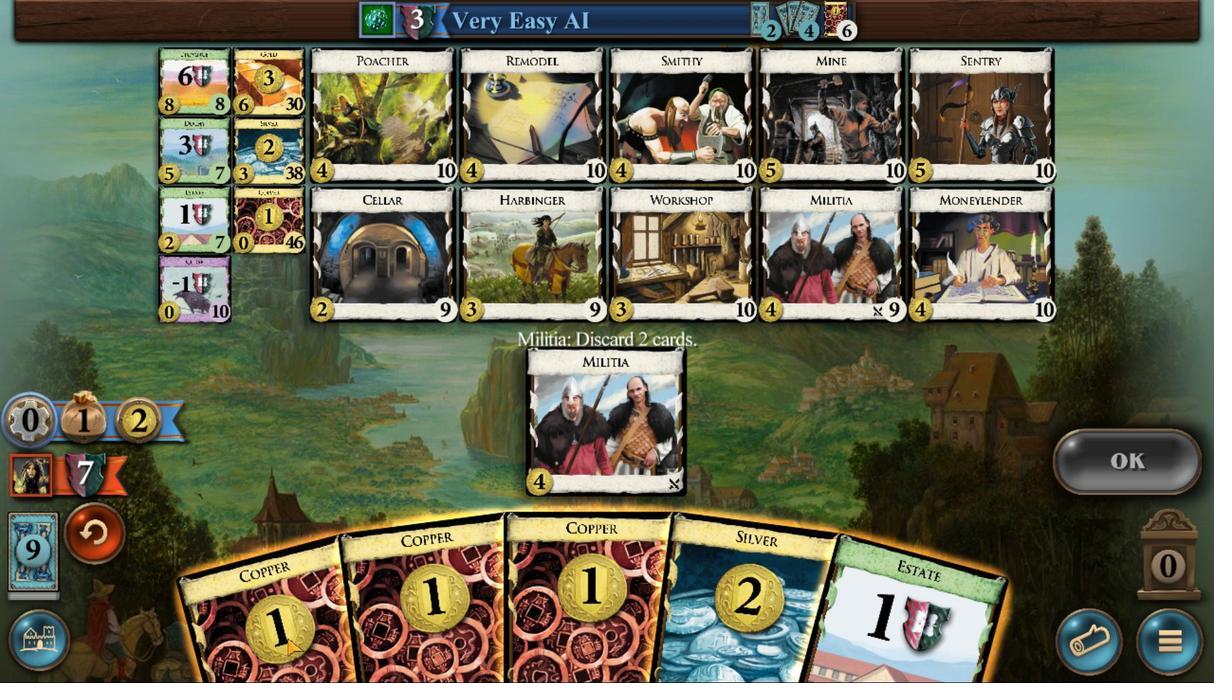
Action: Mouse pressed left at (443, 457)
Screenshot: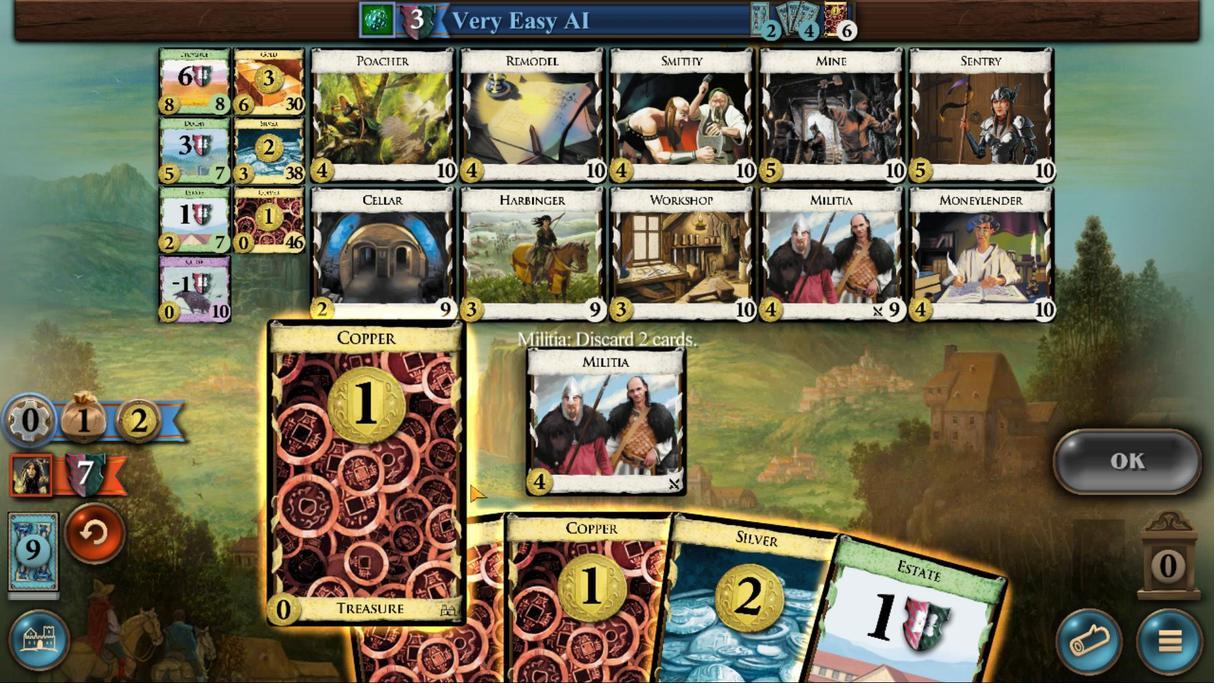 
Action: Mouse moved to (688, 452)
Screenshot: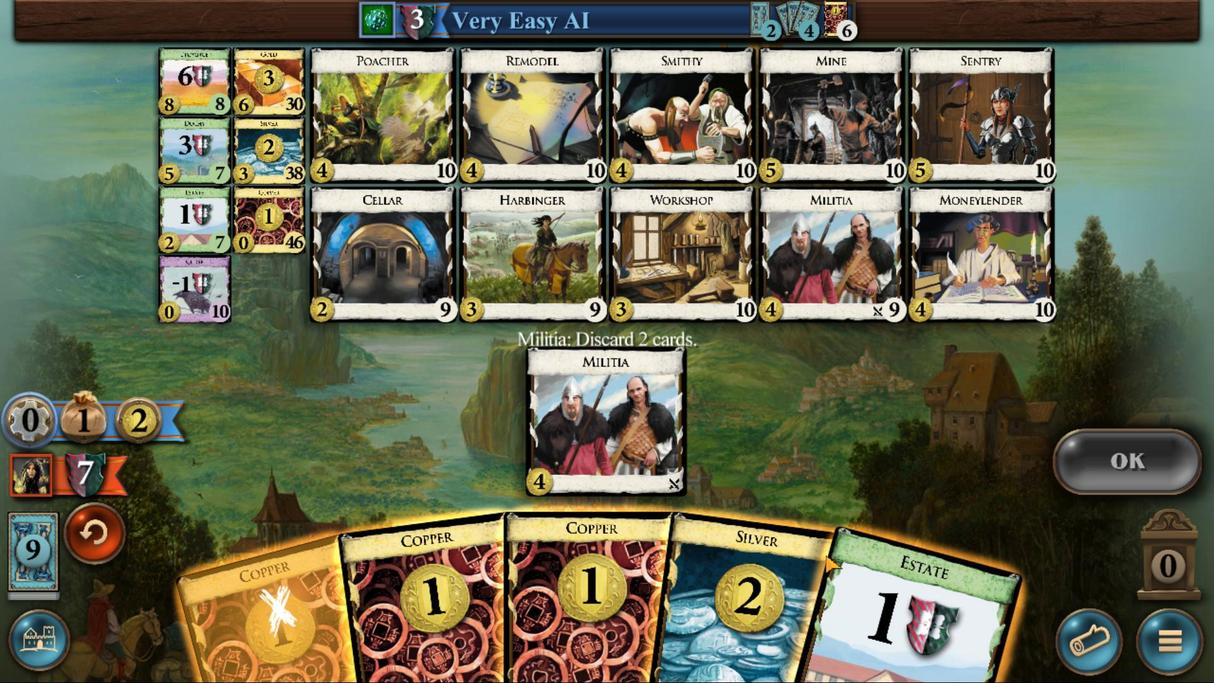 
Action: Mouse pressed left at (688, 452)
Screenshot: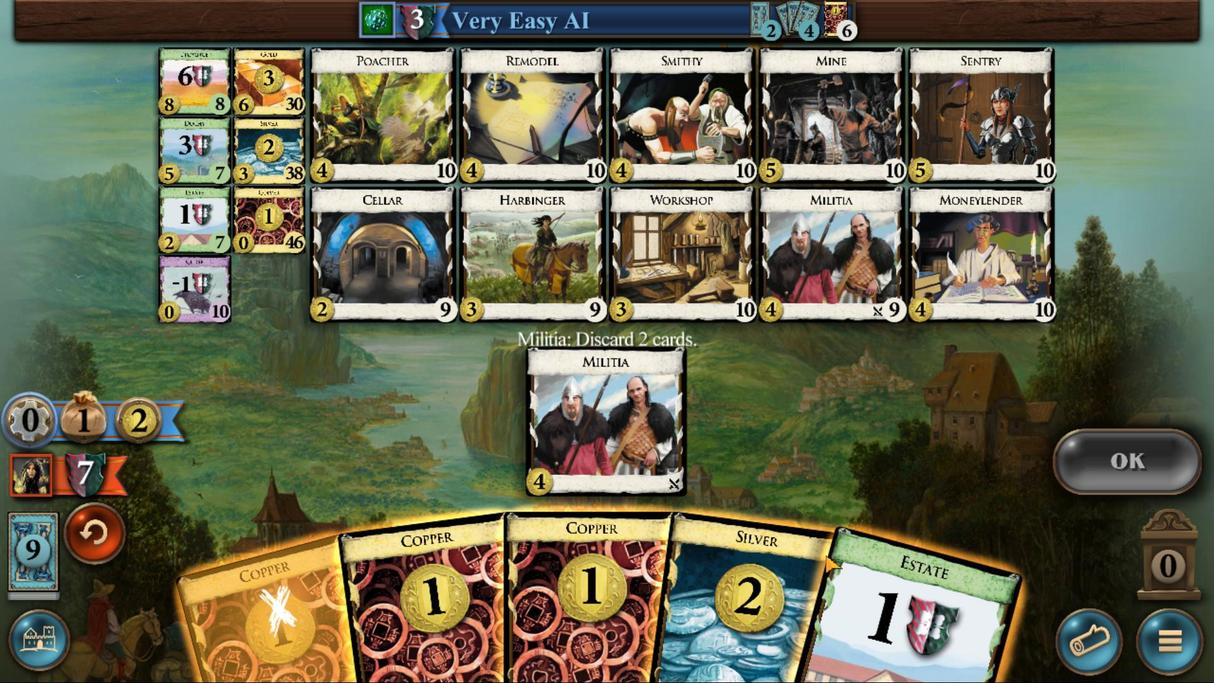 
Action: Mouse moved to (764, 418)
Screenshot: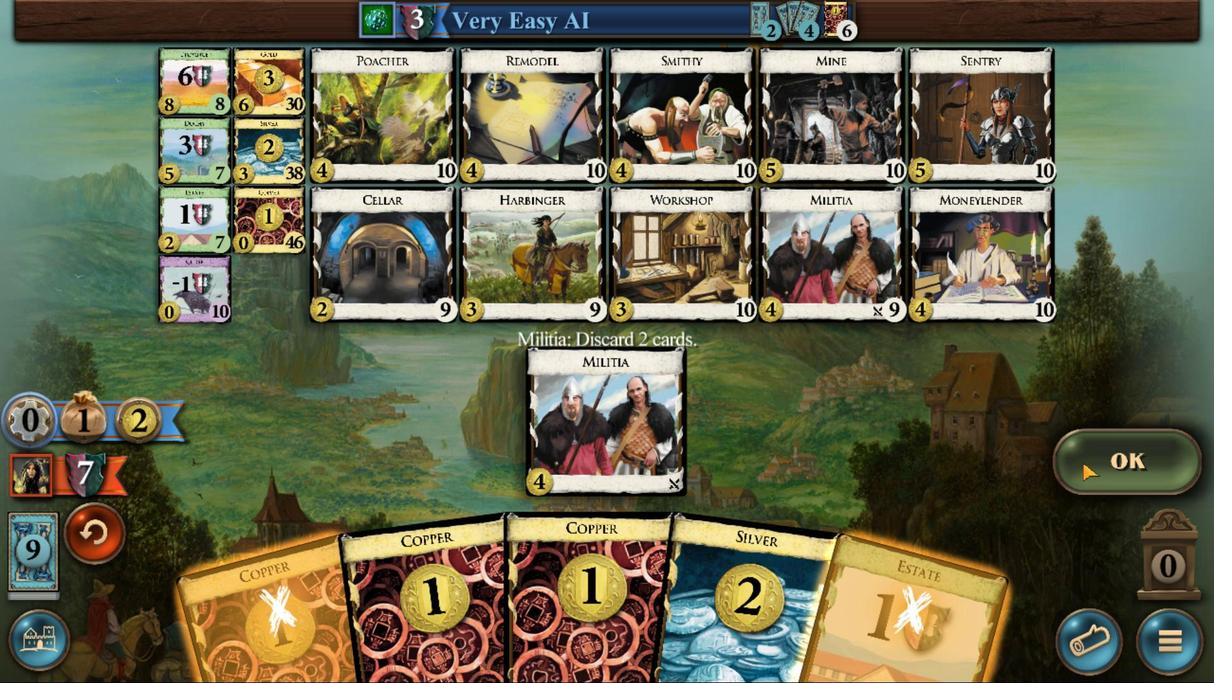 
Action: Mouse pressed left at (764, 418)
Screenshot: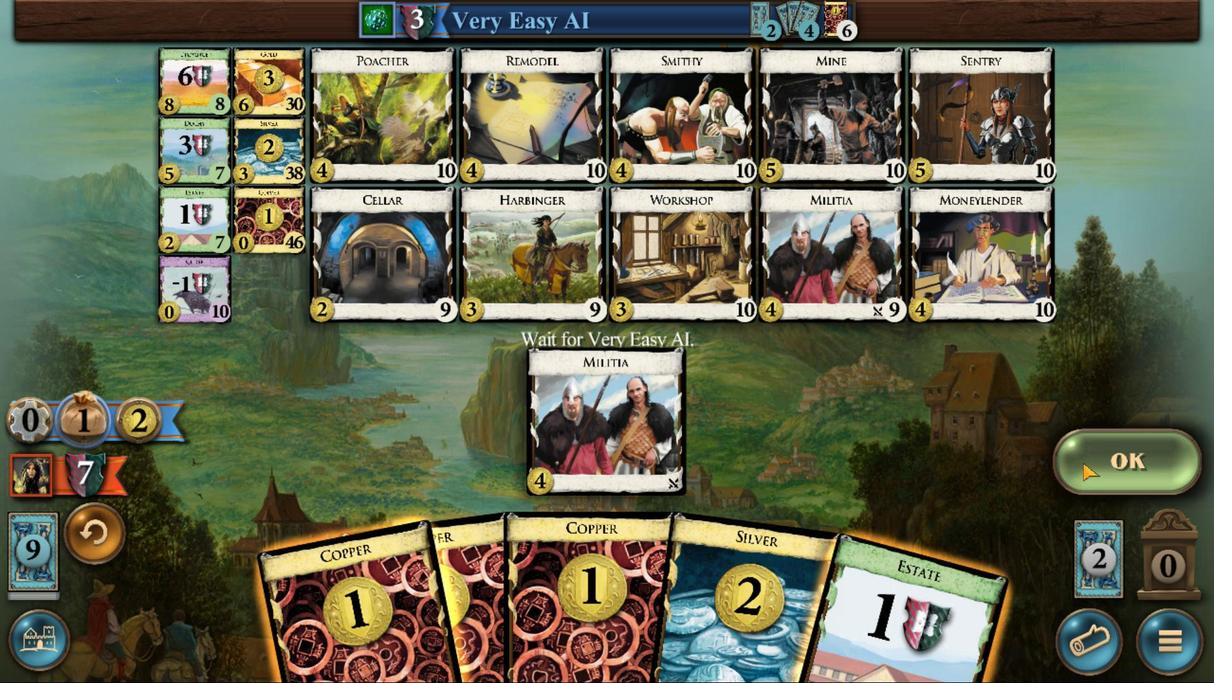 
Action: Mouse moved to (629, 447)
Screenshot: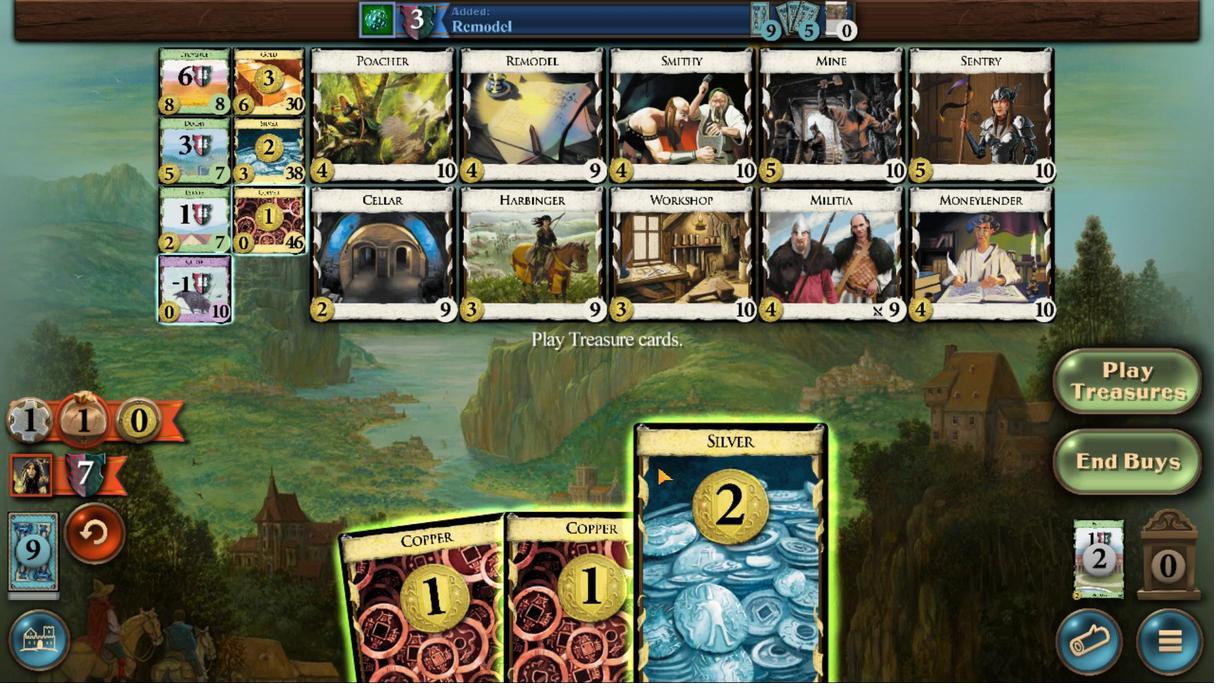 
Action: Mouse pressed left at (629, 447)
Screenshot: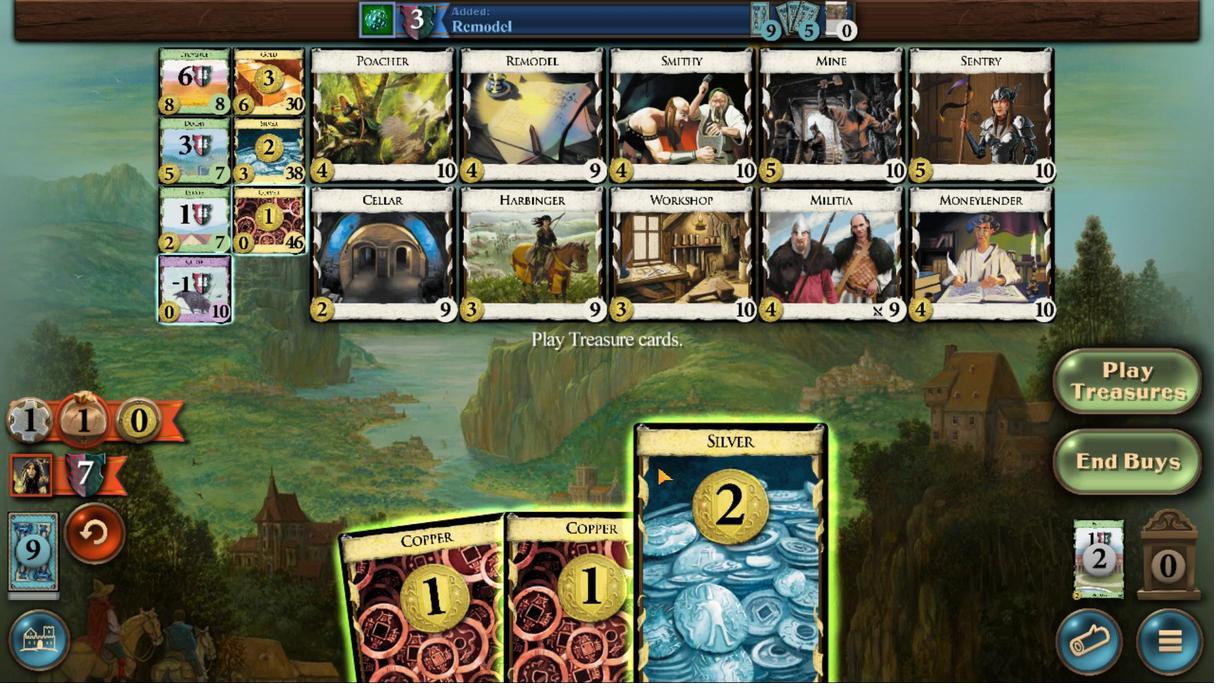 
Action: Mouse moved to (604, 456)
Screenshot: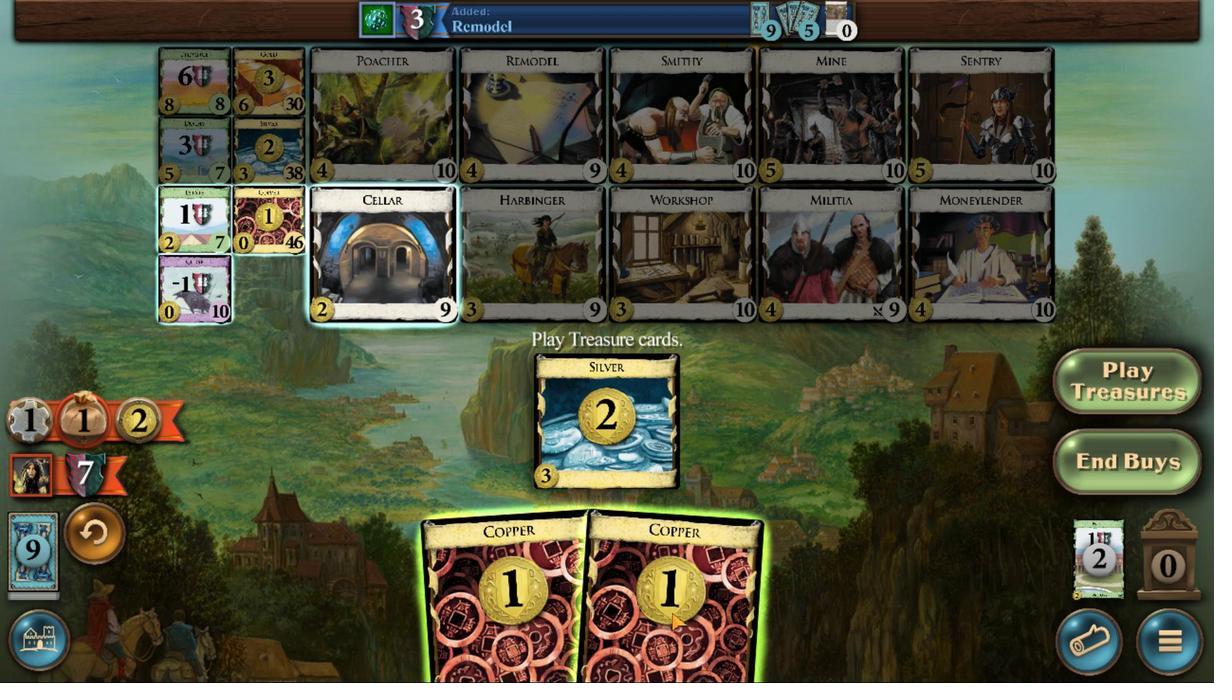 
Action: Mouse pressed left at (604, 456)
Screenshot: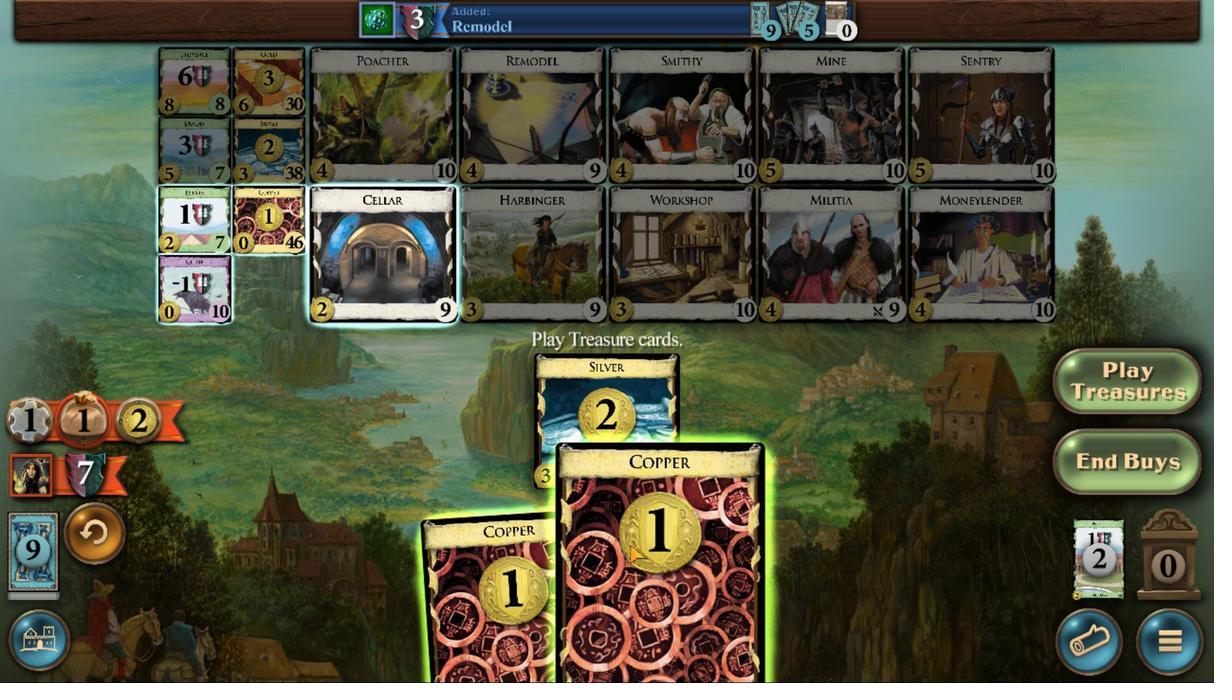 
Action: Mouse moved to (434, 347)
Screenshot: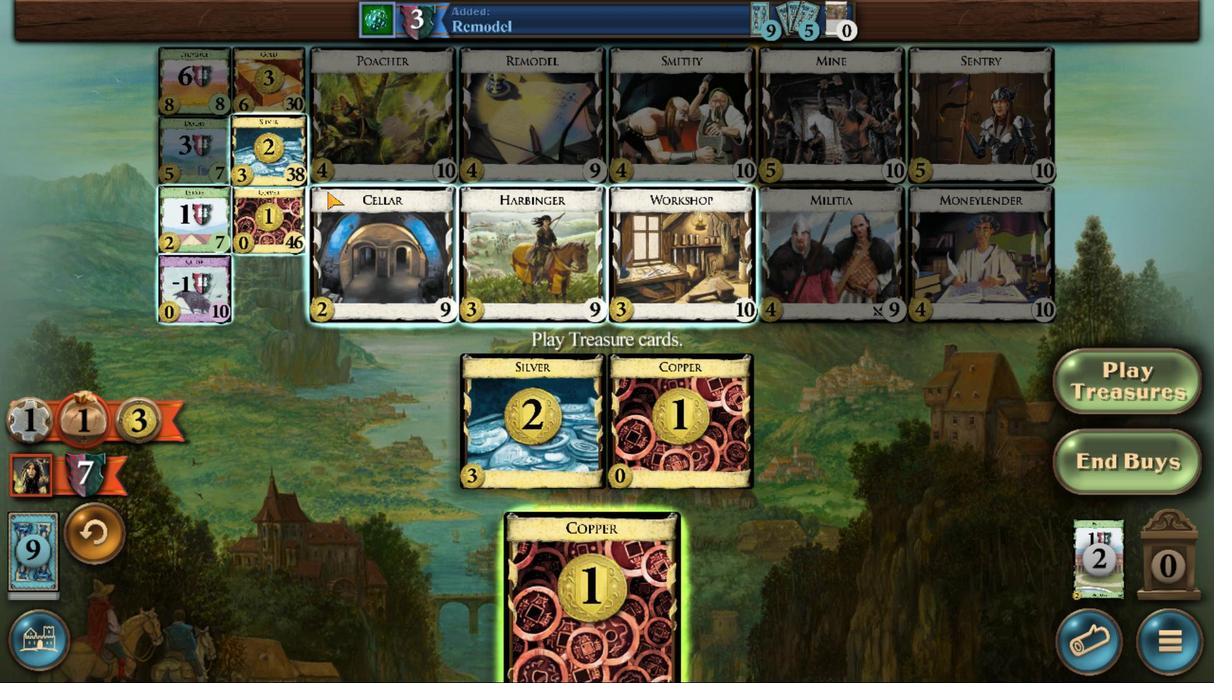 
Action: Mouse pressed left at (434, 347)
Screenshot: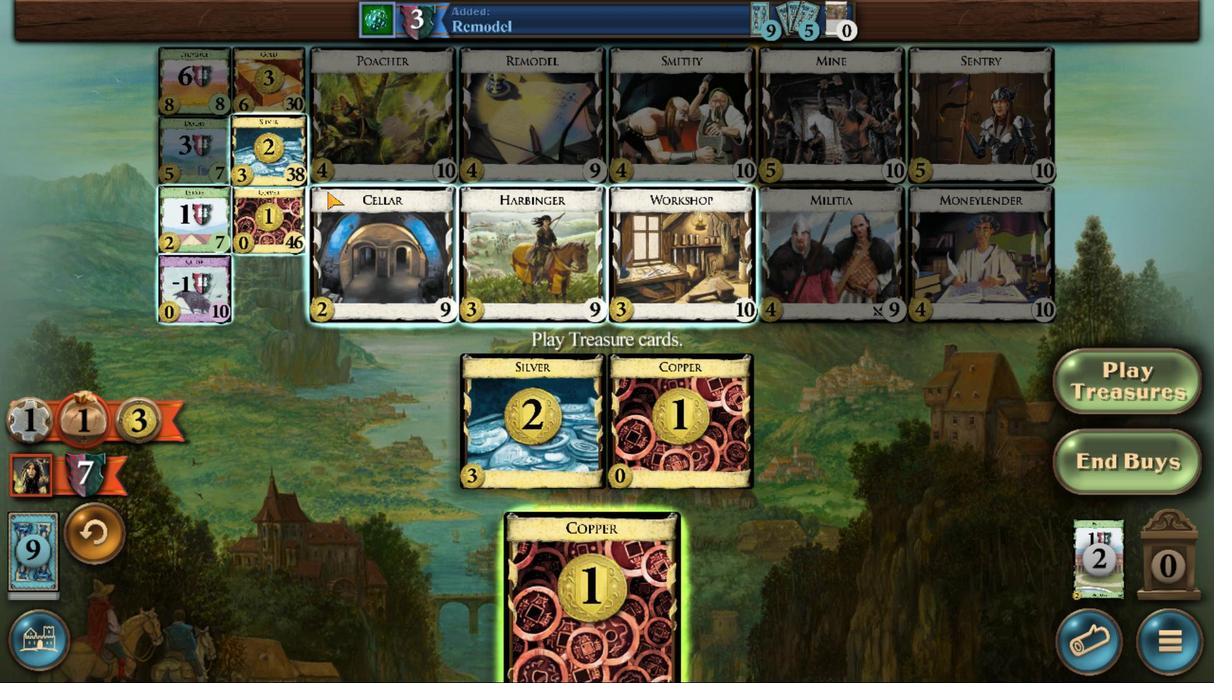 
Action: Mouse moved to (430, 439)
Screenshot: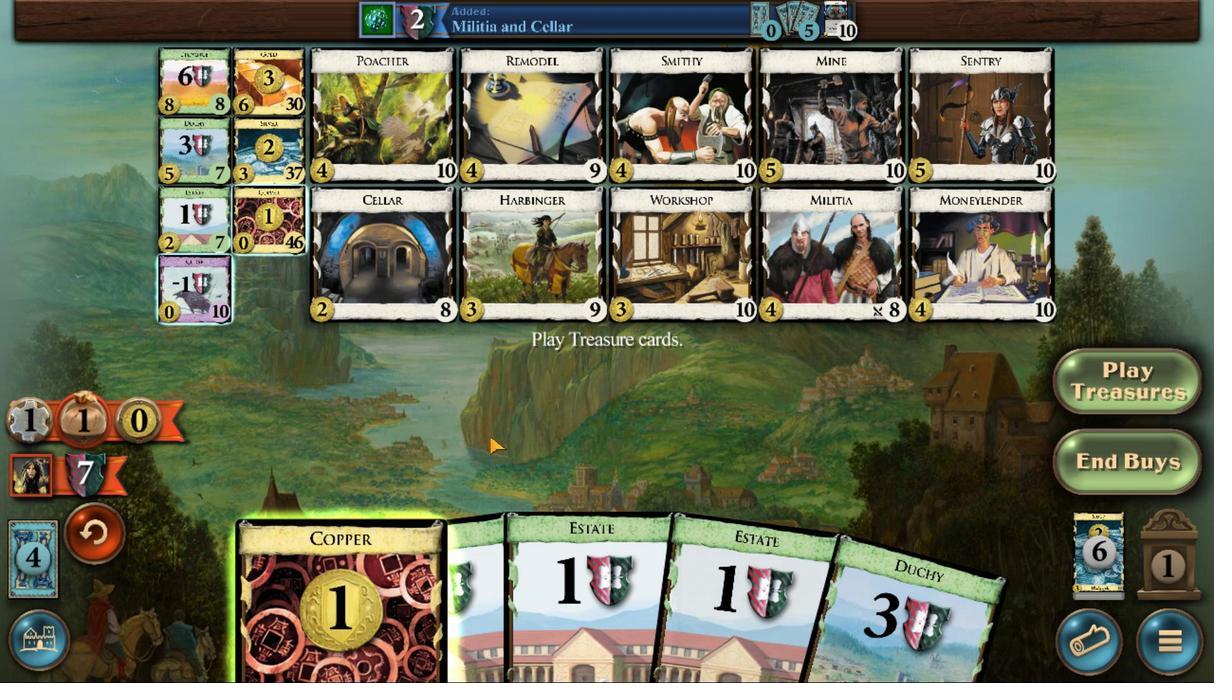 
Action: Mouse pressed left at (430, 439)
Screenshot: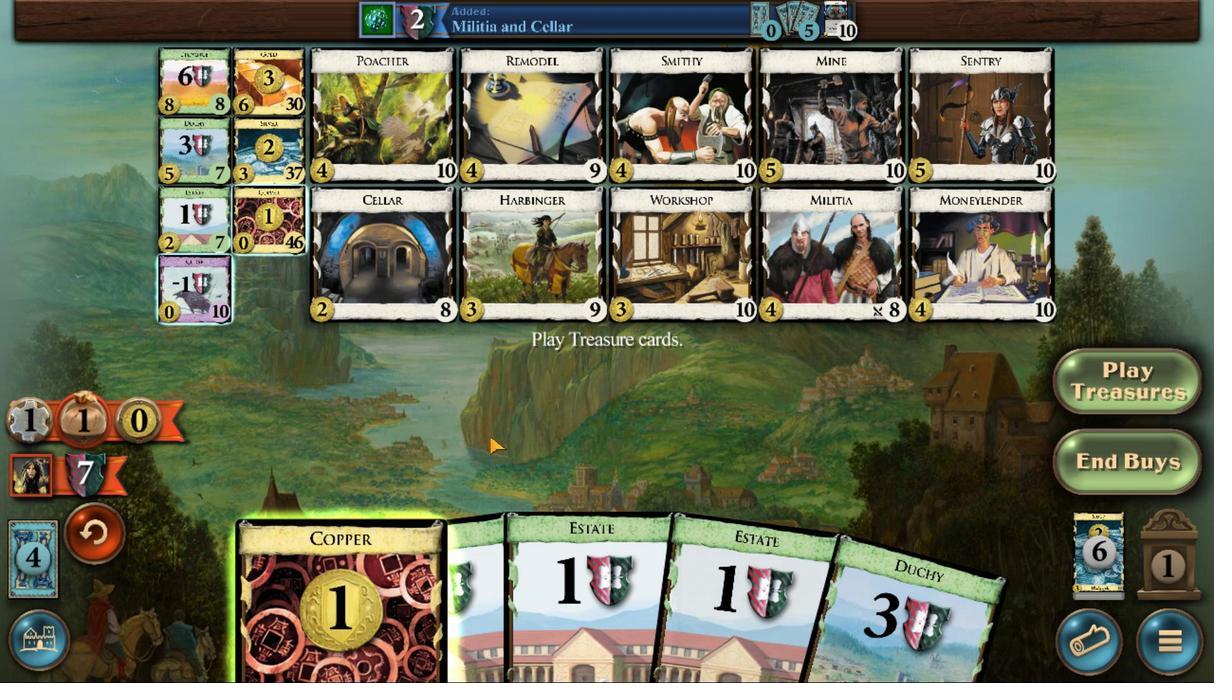 
Action: Mouse moved to (438, 368)
Screenshot: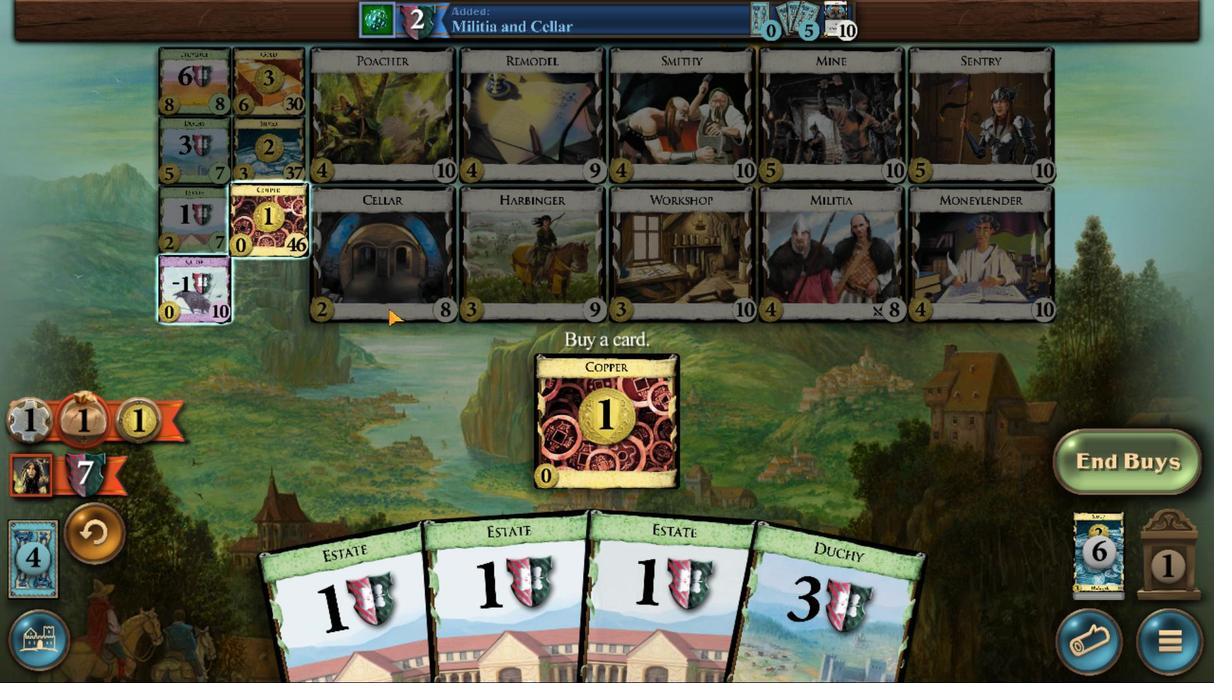 
Action: Mouse pressed left at (438, 368)
Screenshot: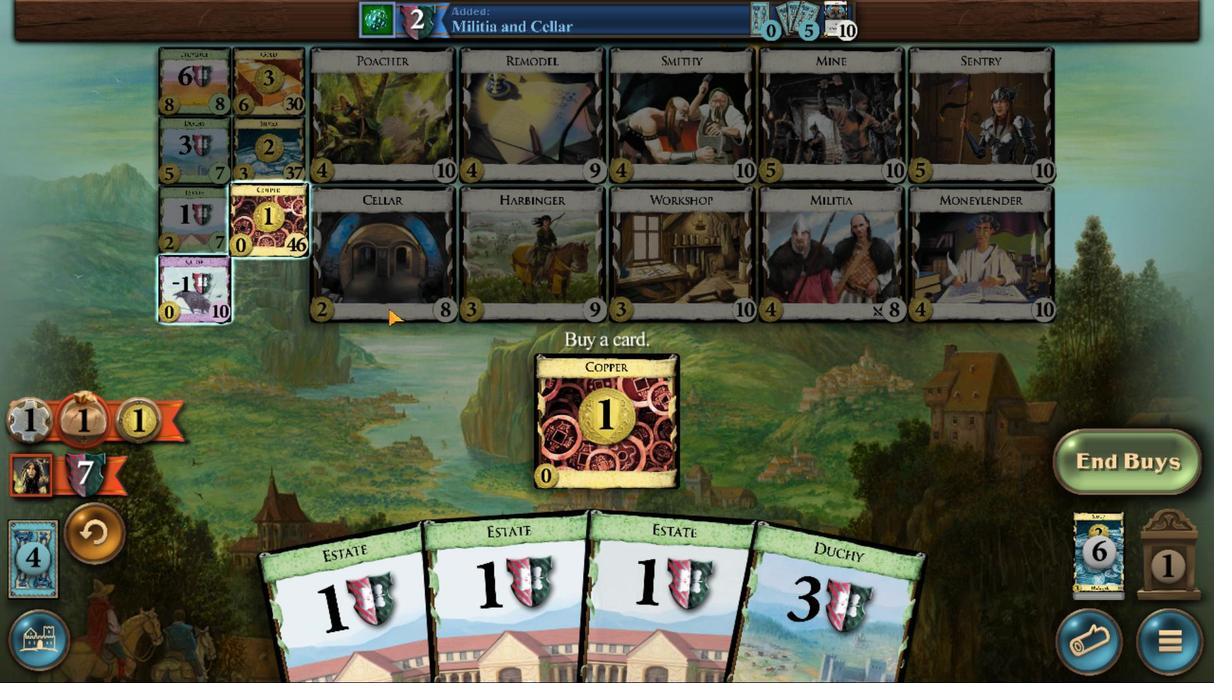 
Action: Mouse moved to (428, 452)
Screenshot: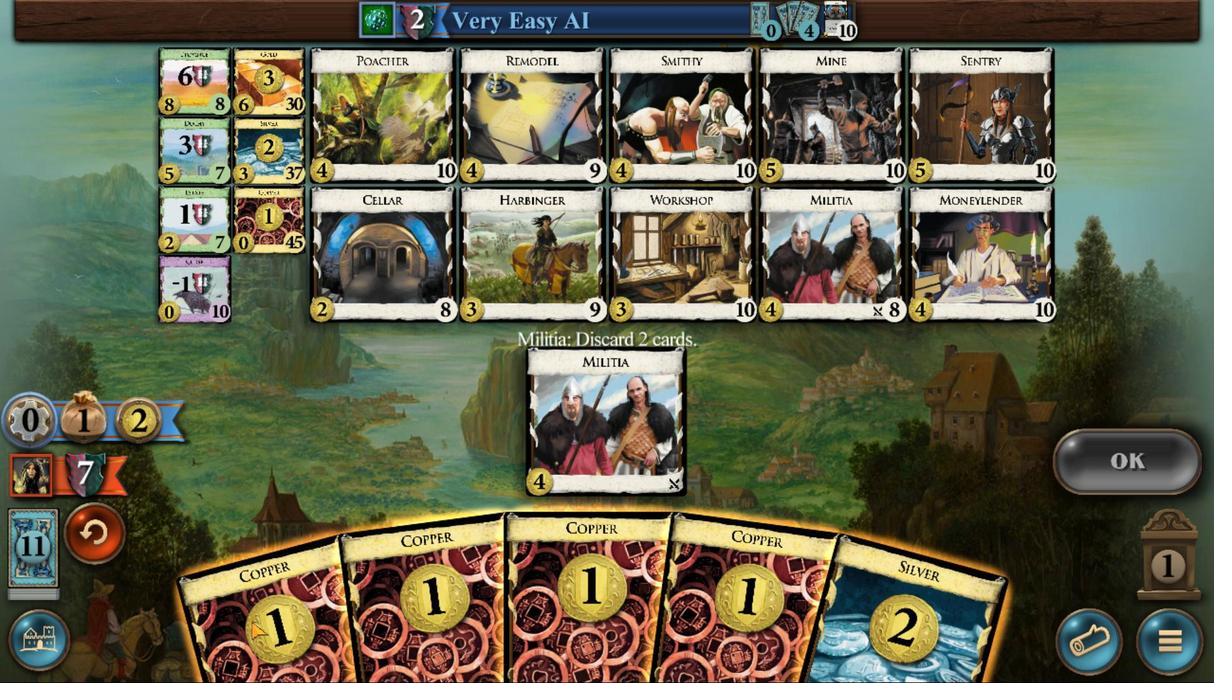 
Action: Mouse pressed left at (428, 452)
Screenshot: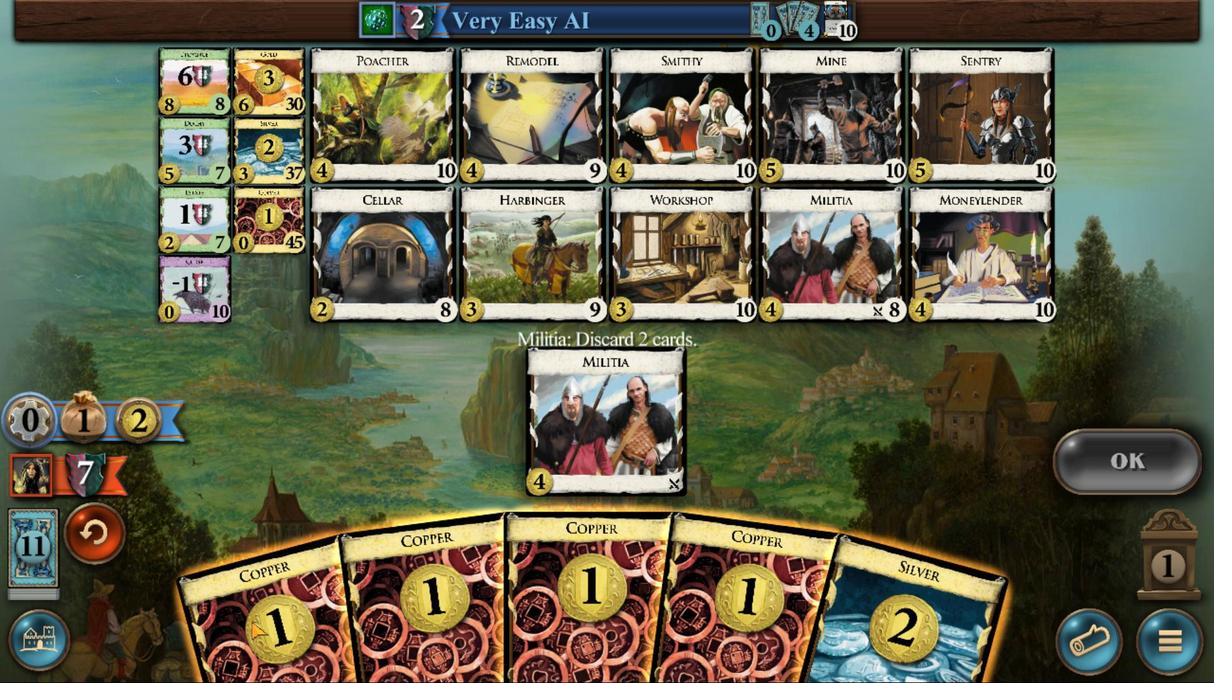 
Action: Mouse moved to (493, 454)
Screenshot: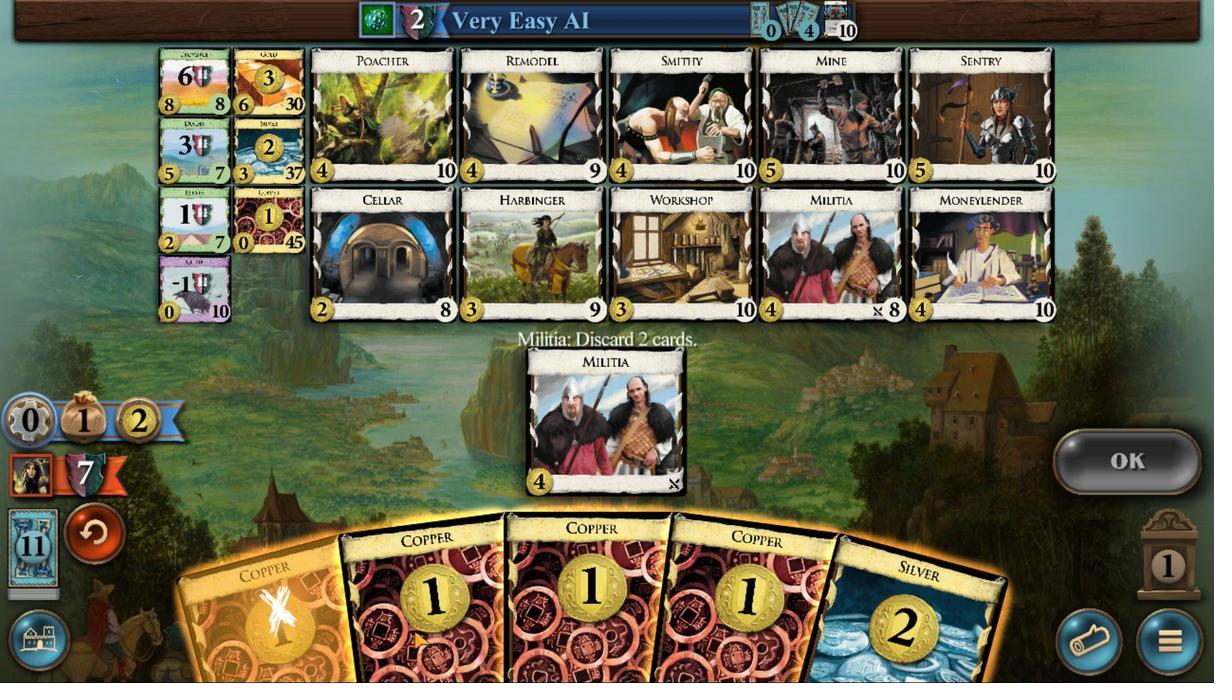 
Action: Mouse pressed left at (493, 454)
Screenshot: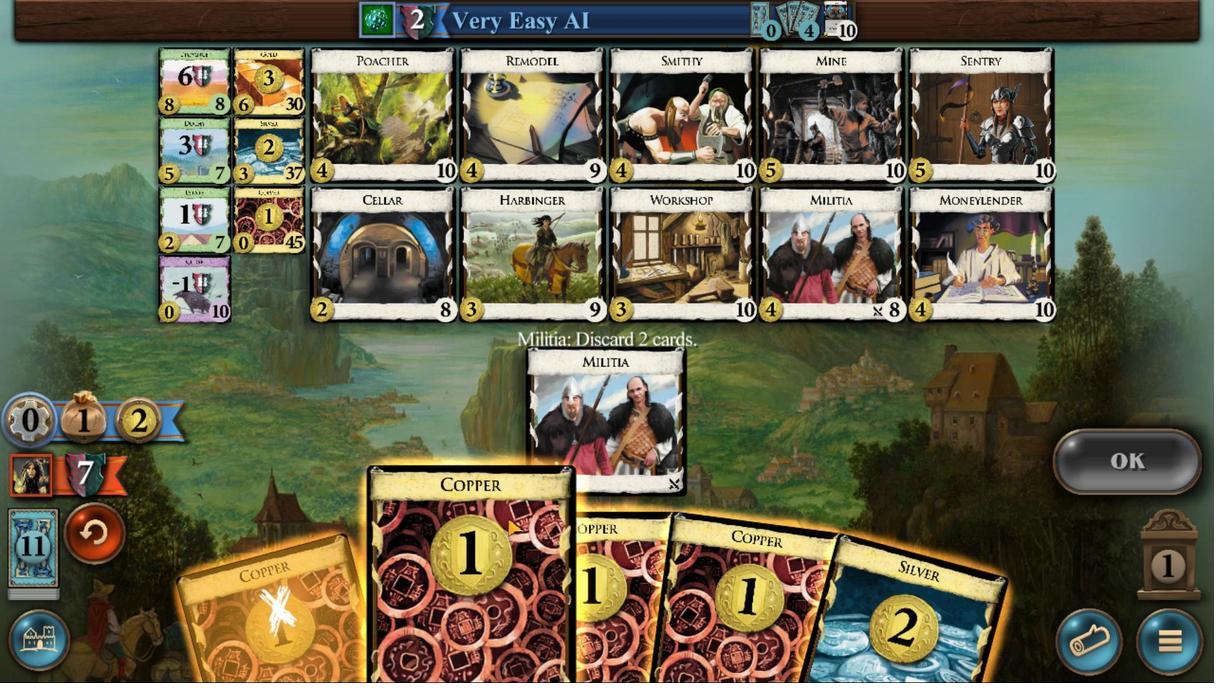 
Action: Mouse moved to (793, 418)
Screenshot: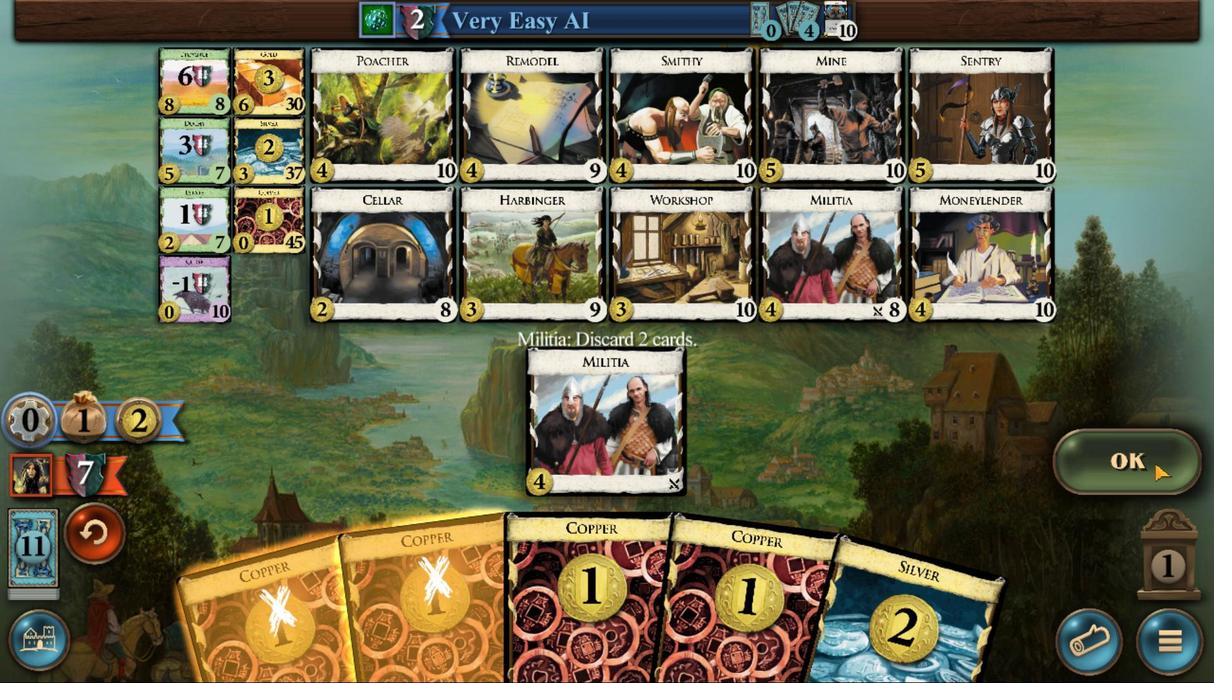 
Action: Mouse pressed left at (793, 418)
Screenshot: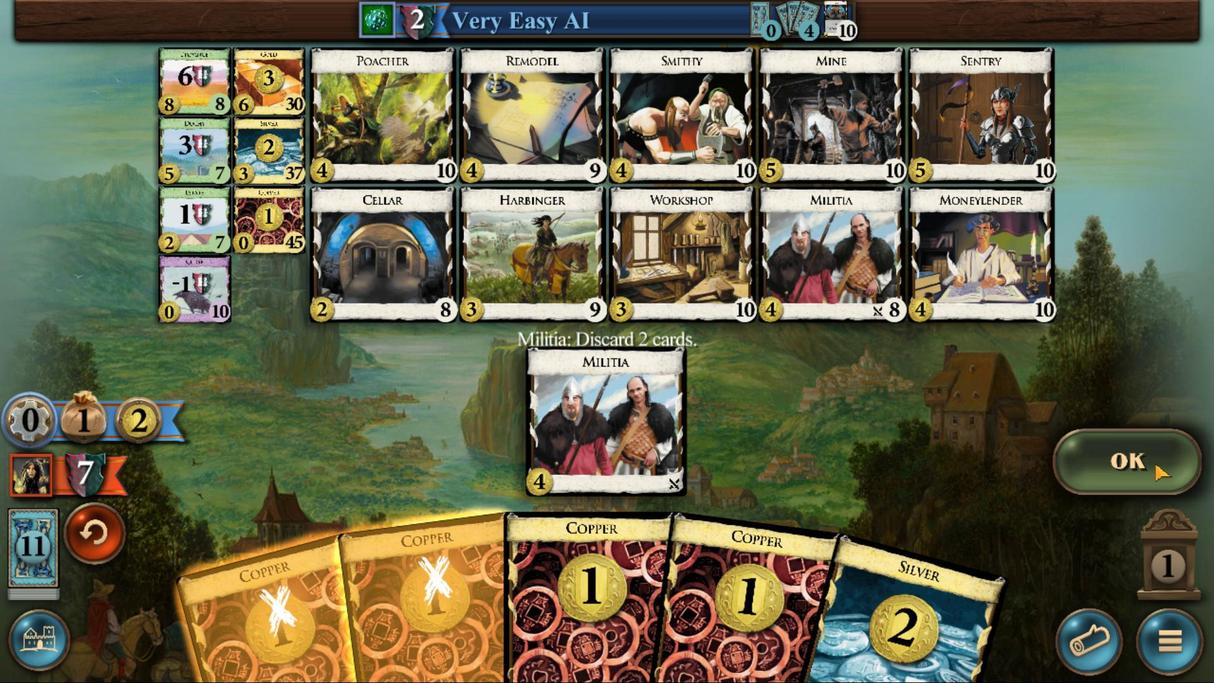 
Action: Mouse moved to (628, 437)
Screenshot: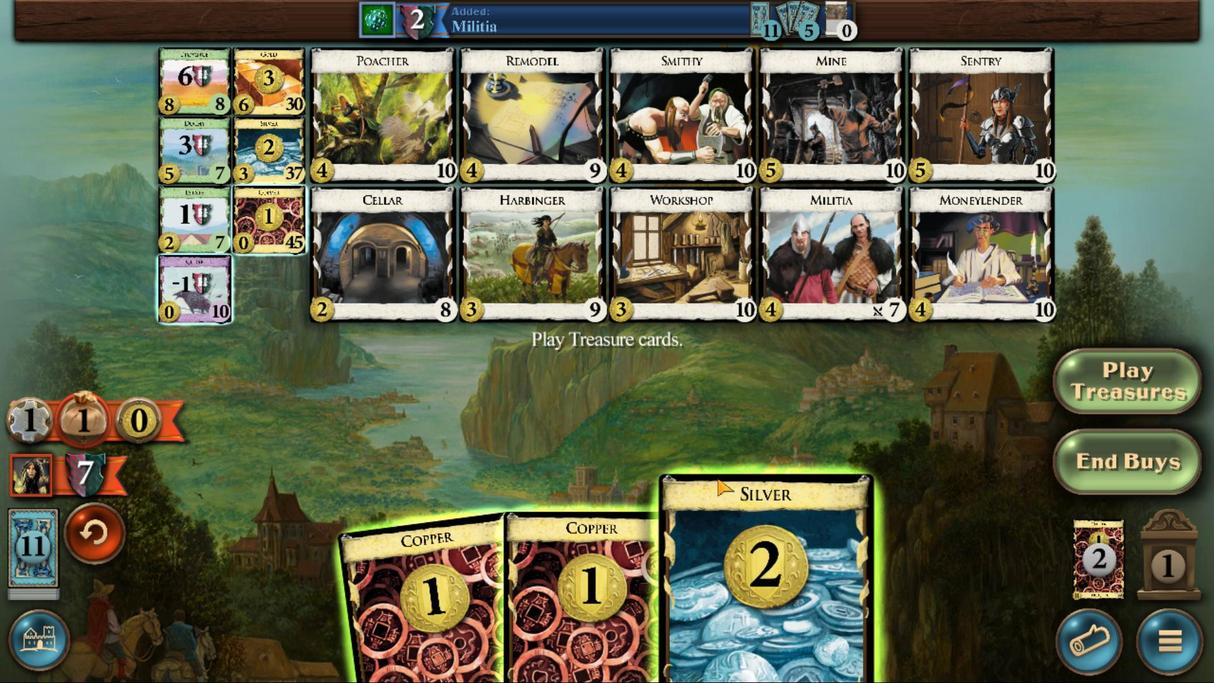 
Action: Mouse pressed left at (628, 437)
Screenshot: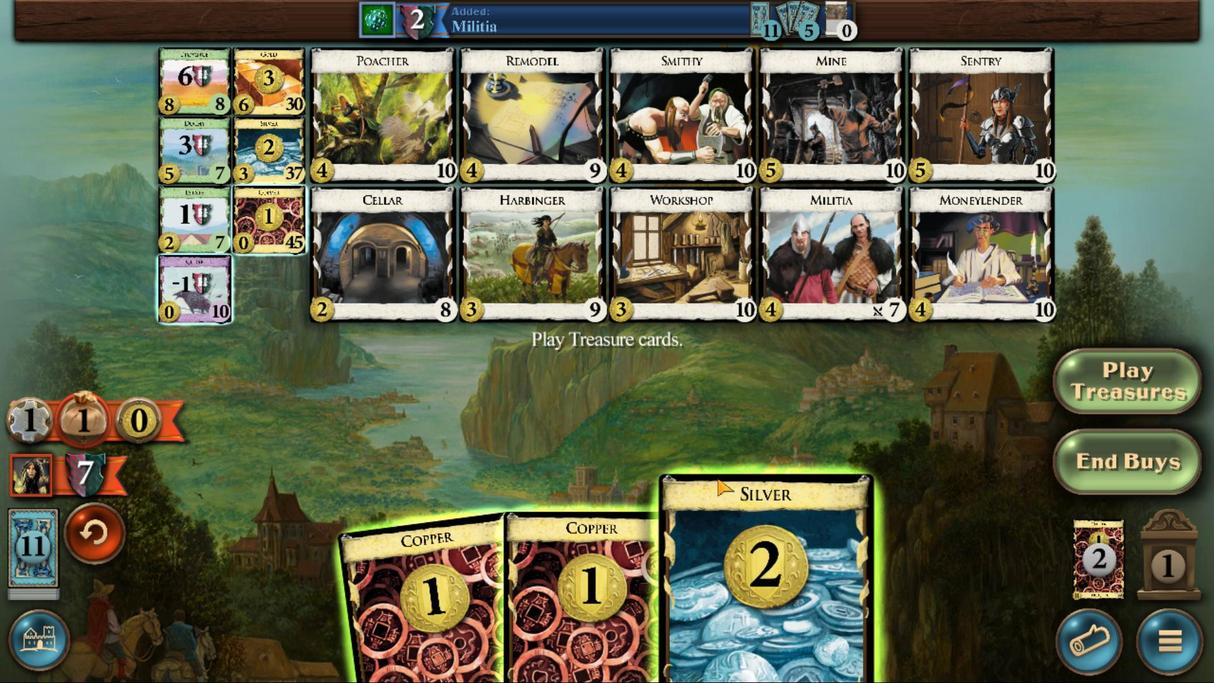 
Action: Mouse moved to (588, 437)
Screenshot: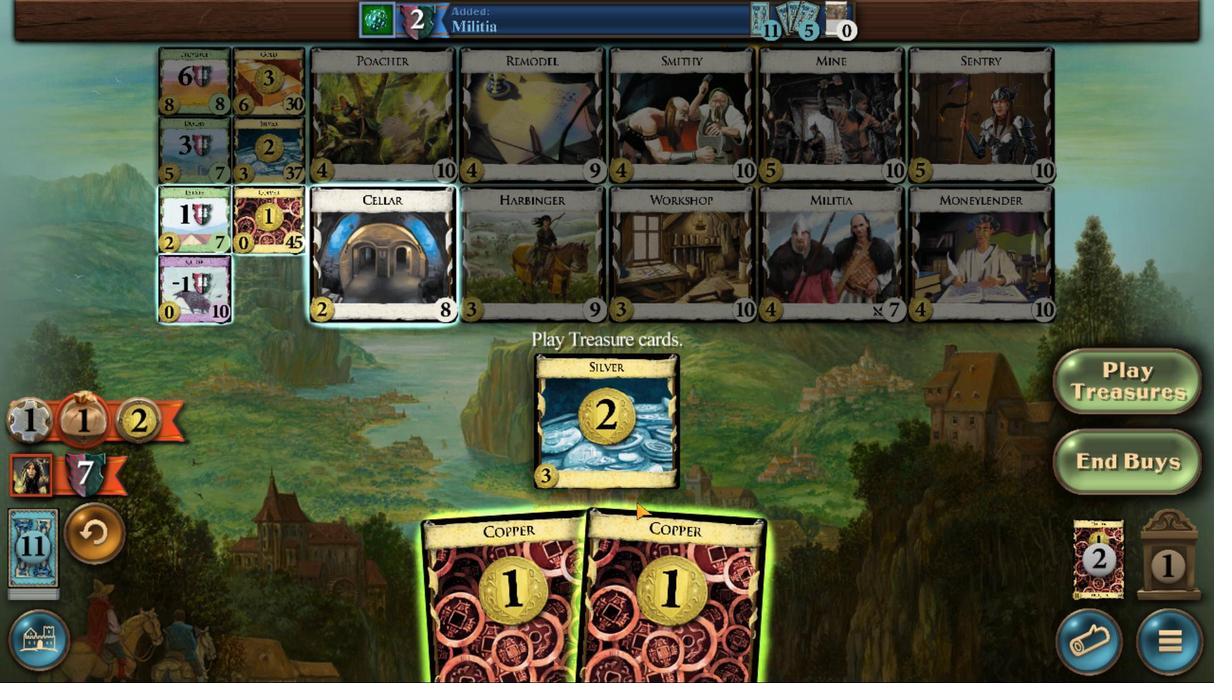 
Action: Mouse pressed left at (588, 437)
Screenshot: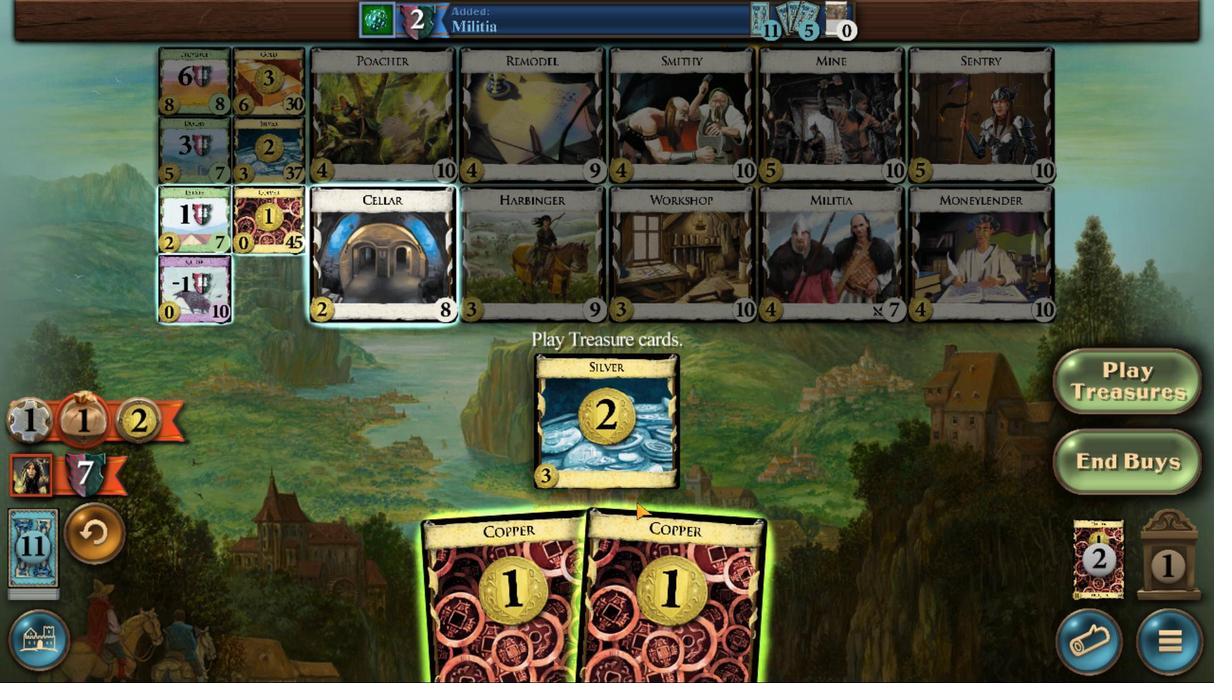 
Action: Mouse moved to (433, 347)
Screenshot: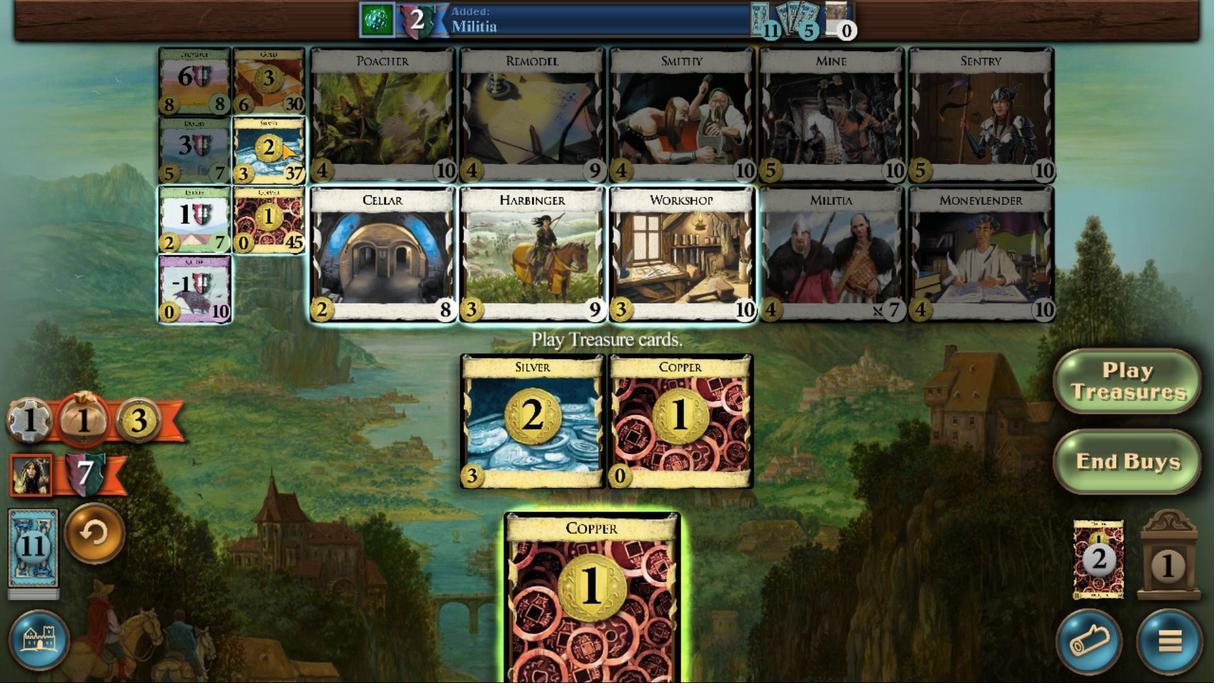 
Action: Mouse pressed left at (433, 347)
Screenshot: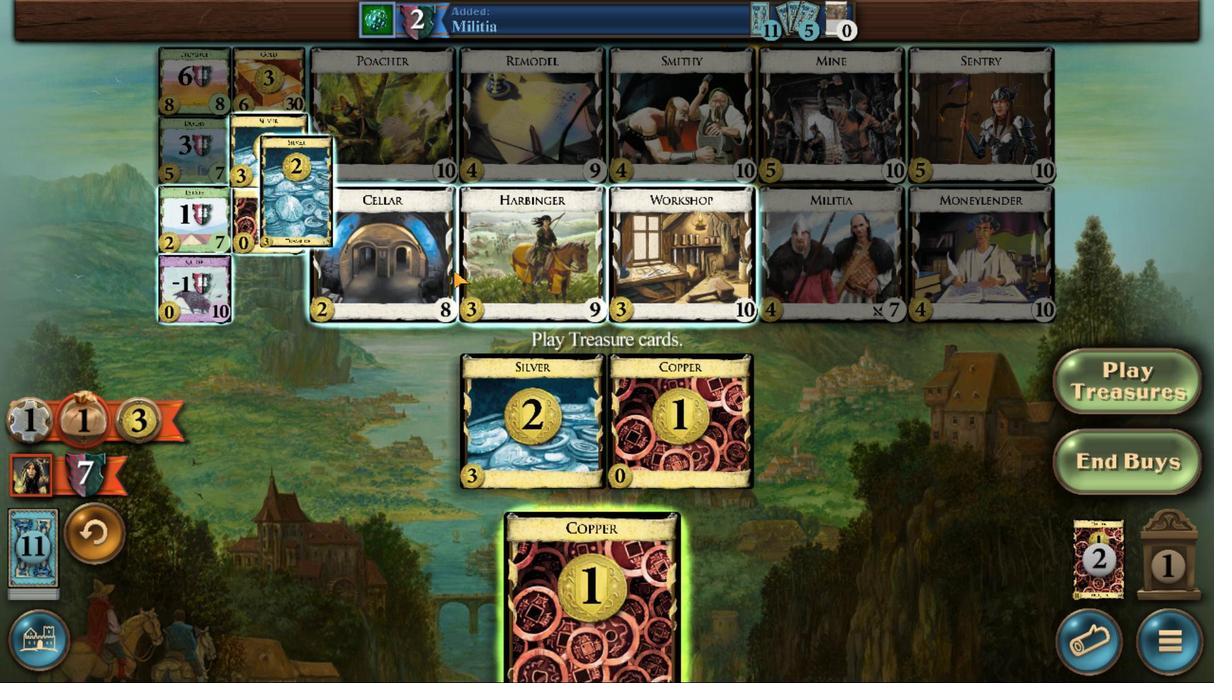 
Action: Mouse moved to (640, 448)
Screenshot: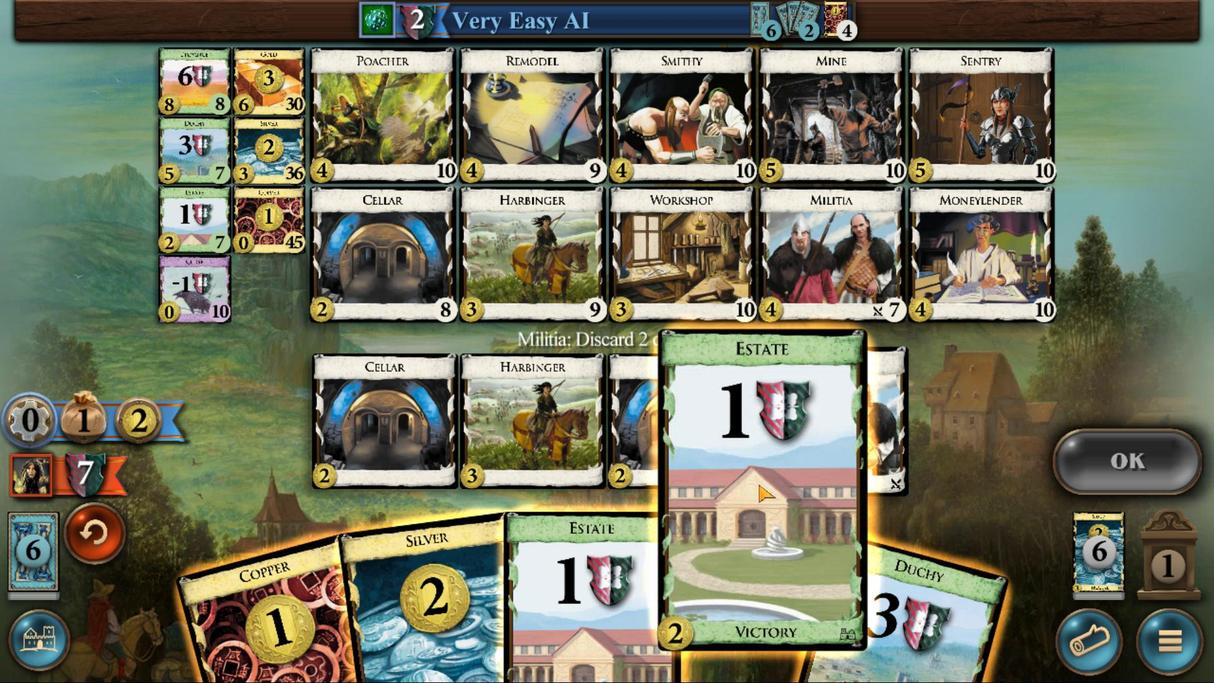 
Action: Mouse pressed left at (640, 448)
Screenshot: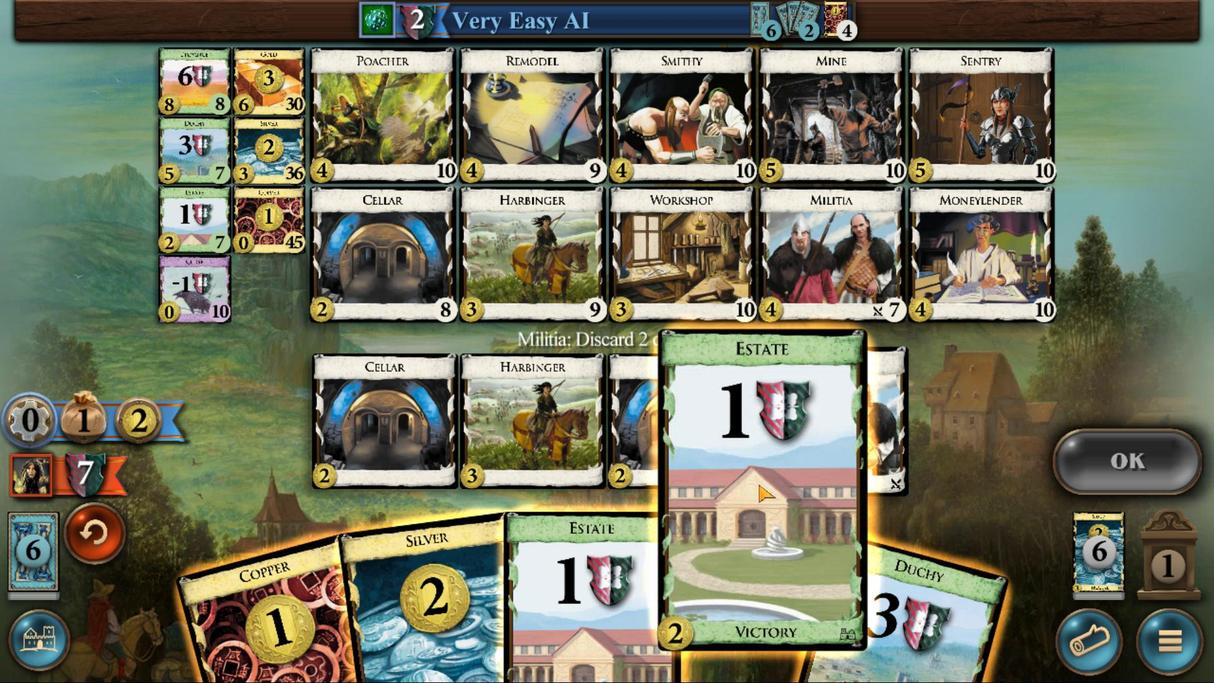 
Action: Mouse moved to (703, 451)
Screenshot: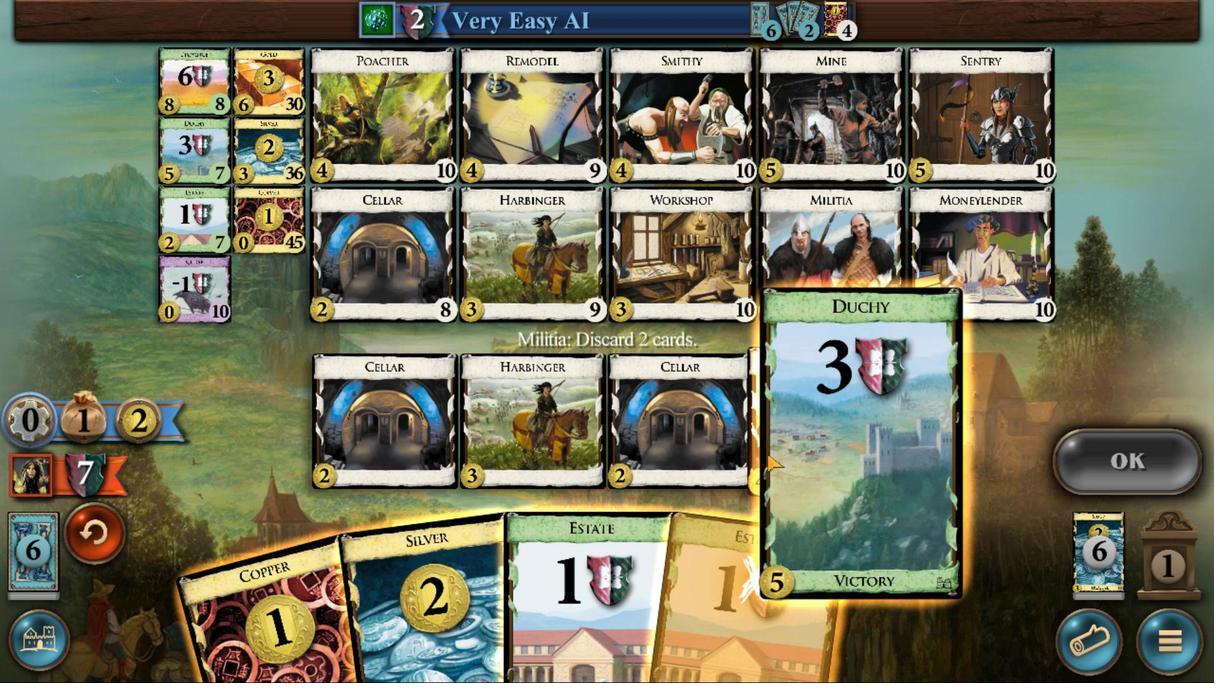 
Action: Mouse pressed left at (703, 451)
Screenshot: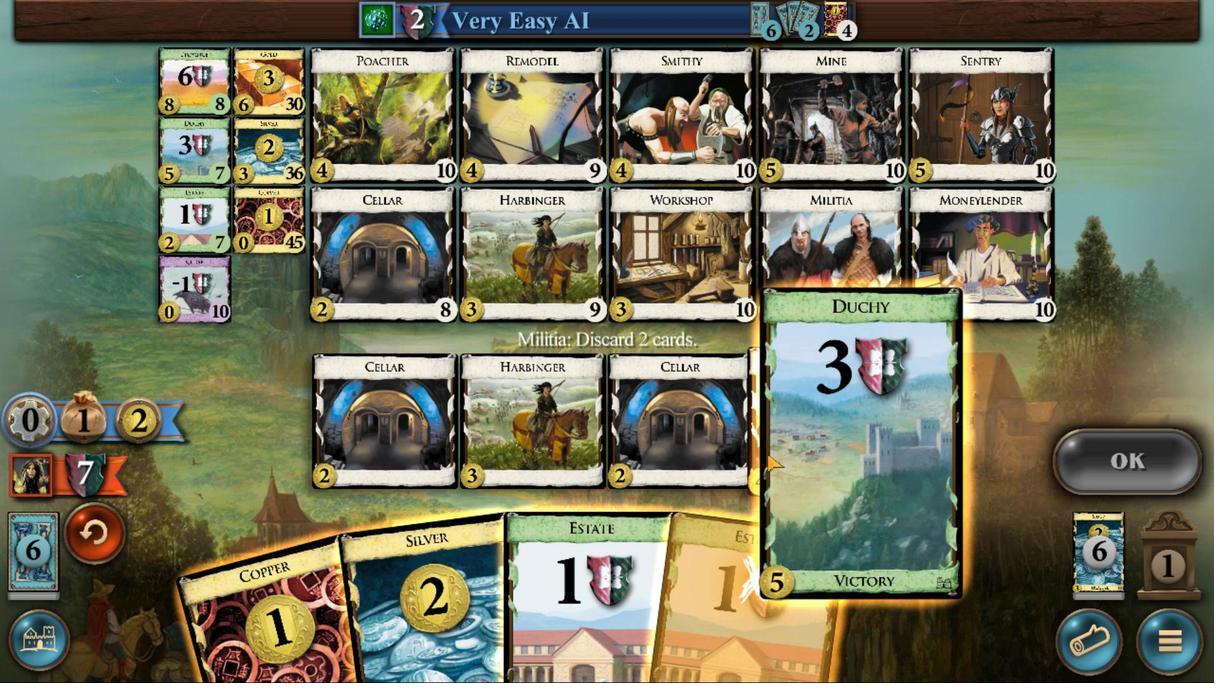 
Action: Mouse moved to (767, 418)
Screenshot: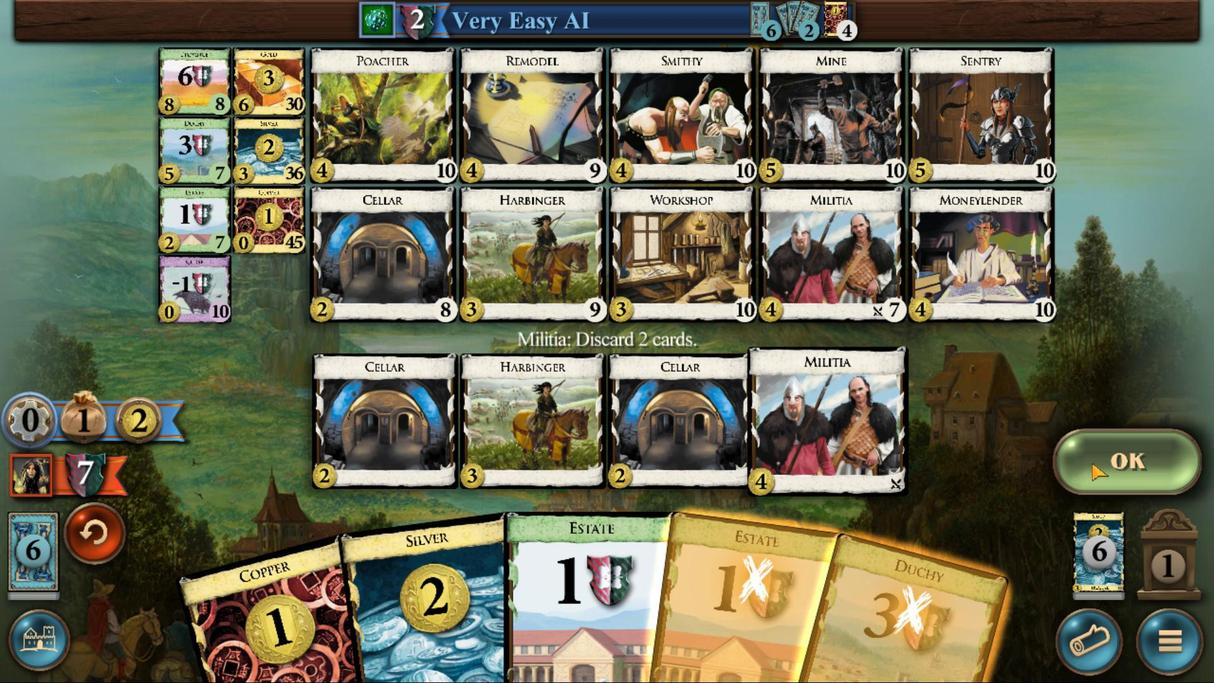 
Action: Mouse pressed left at (767, 418)
Screenshot: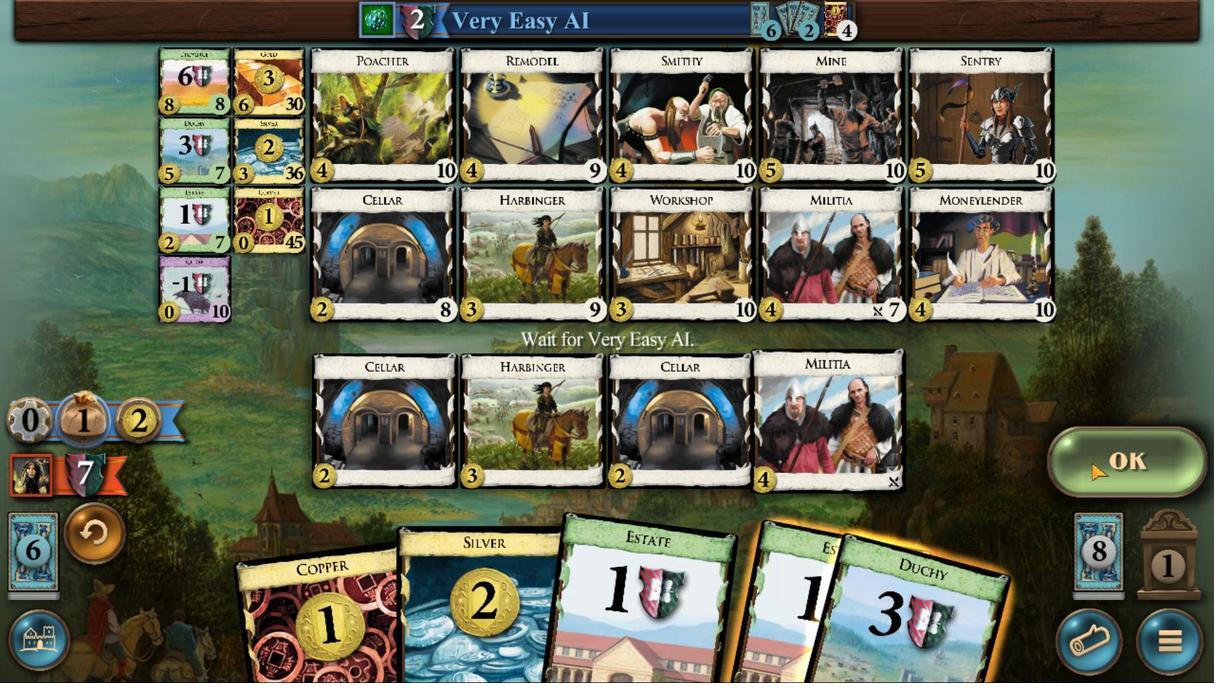 
Action: Mouse moved to (576, 432)
Screenshot: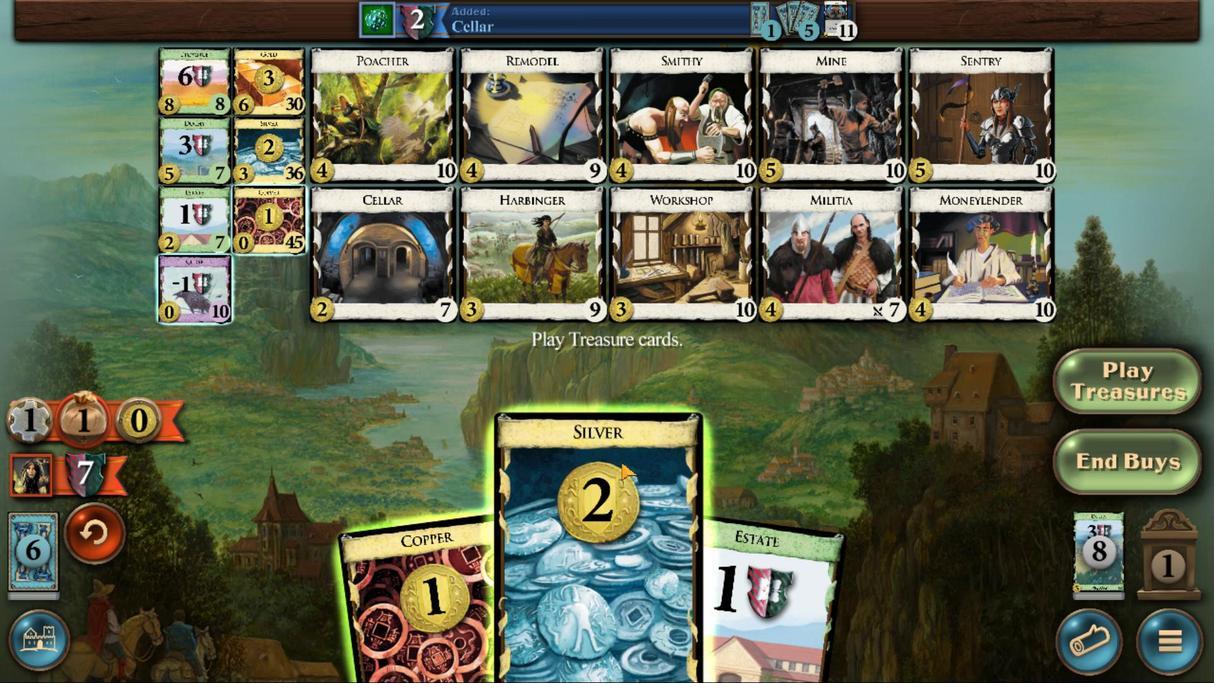 
Action: Mouse pressed left at (576, 432)
Screenshot: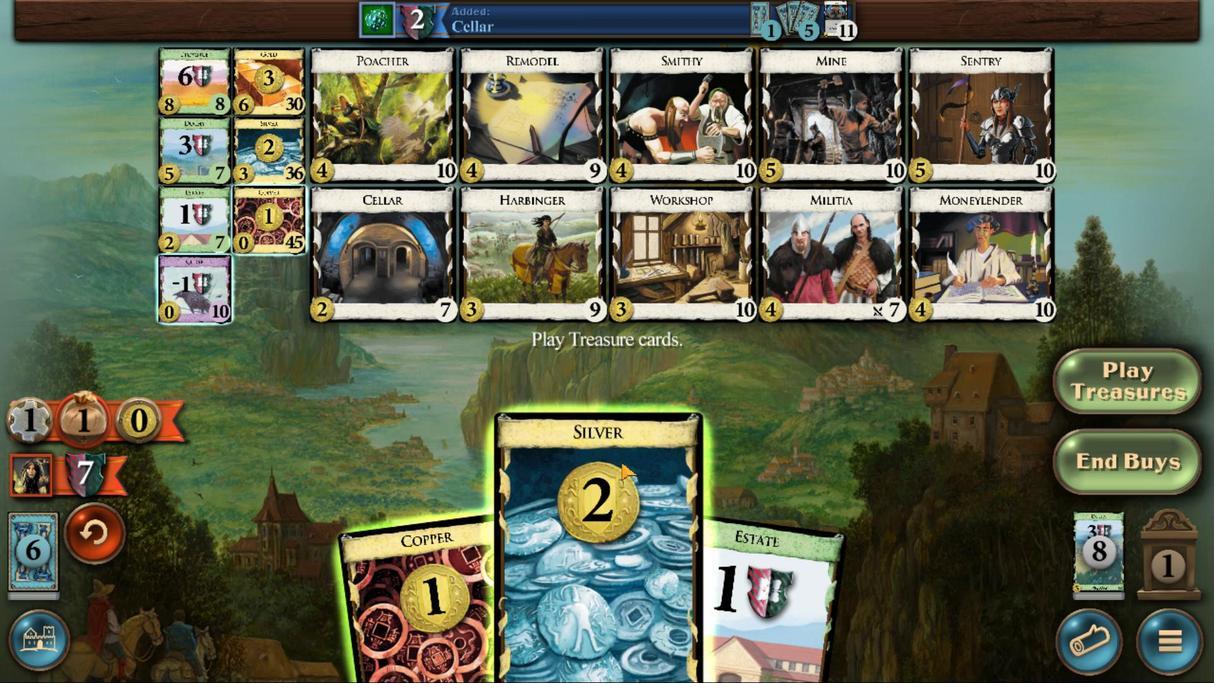 
Action: Mouse moved to (527, 435)
Screenshot: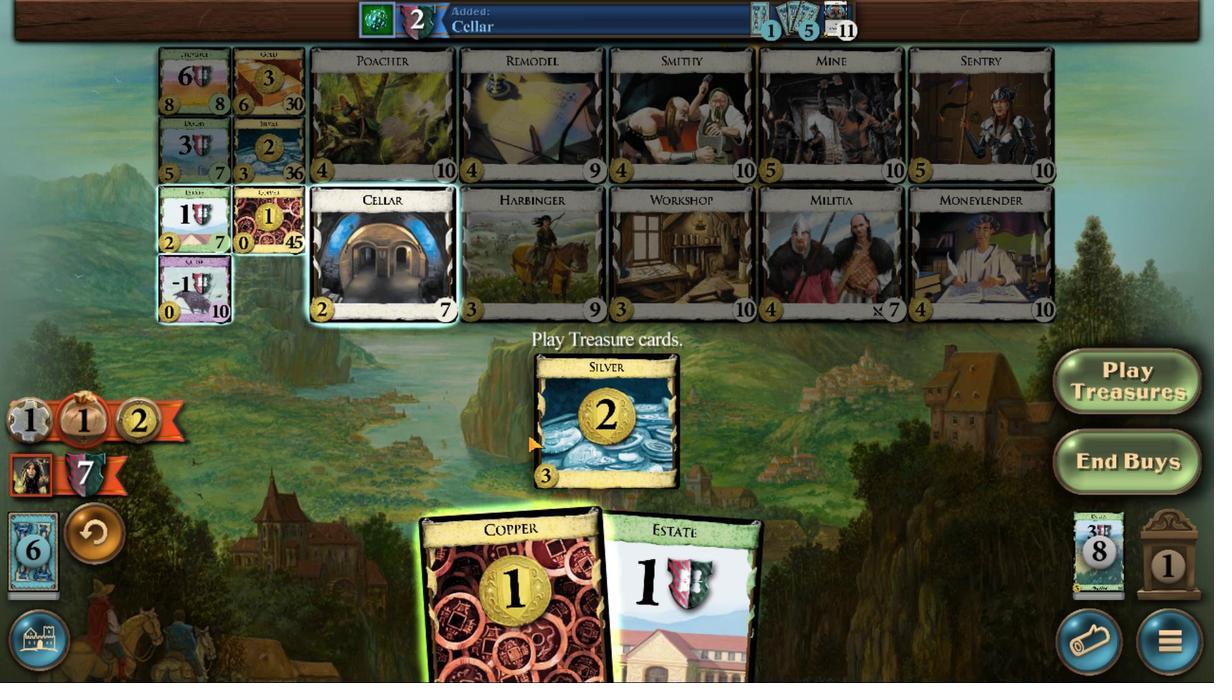 
Action: Mouse pressed left at (527, 435)
Screenshot: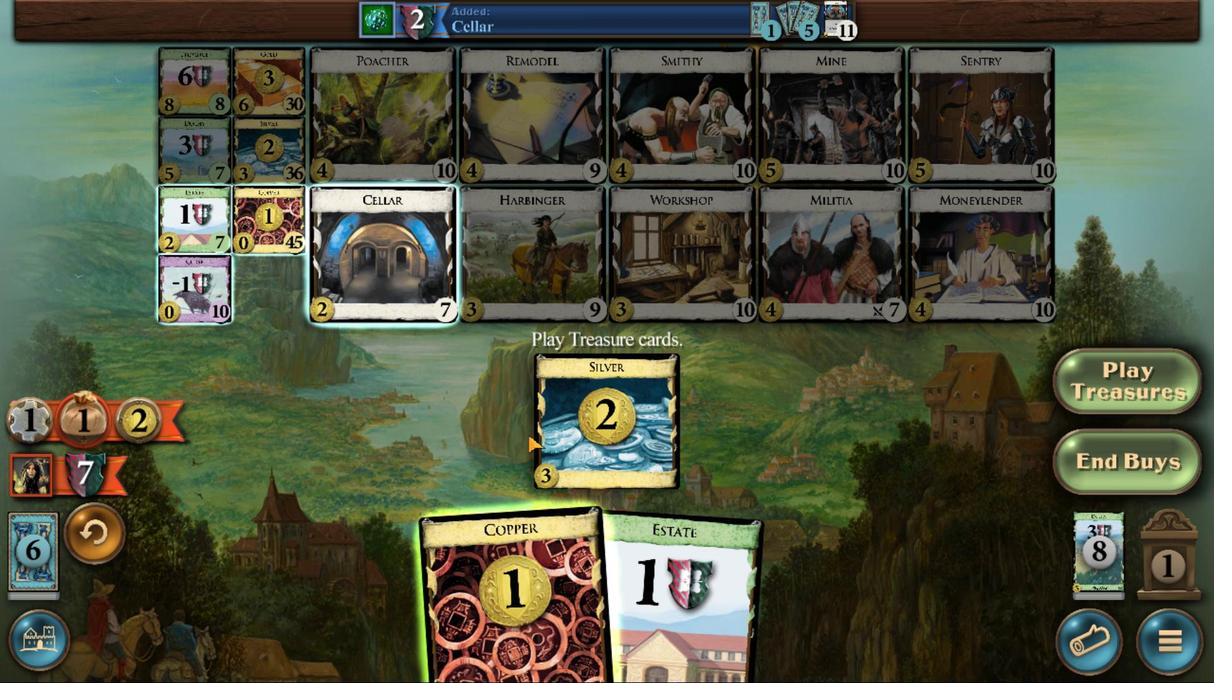
Action: Mouse moved to (427, 344)
Screenshot: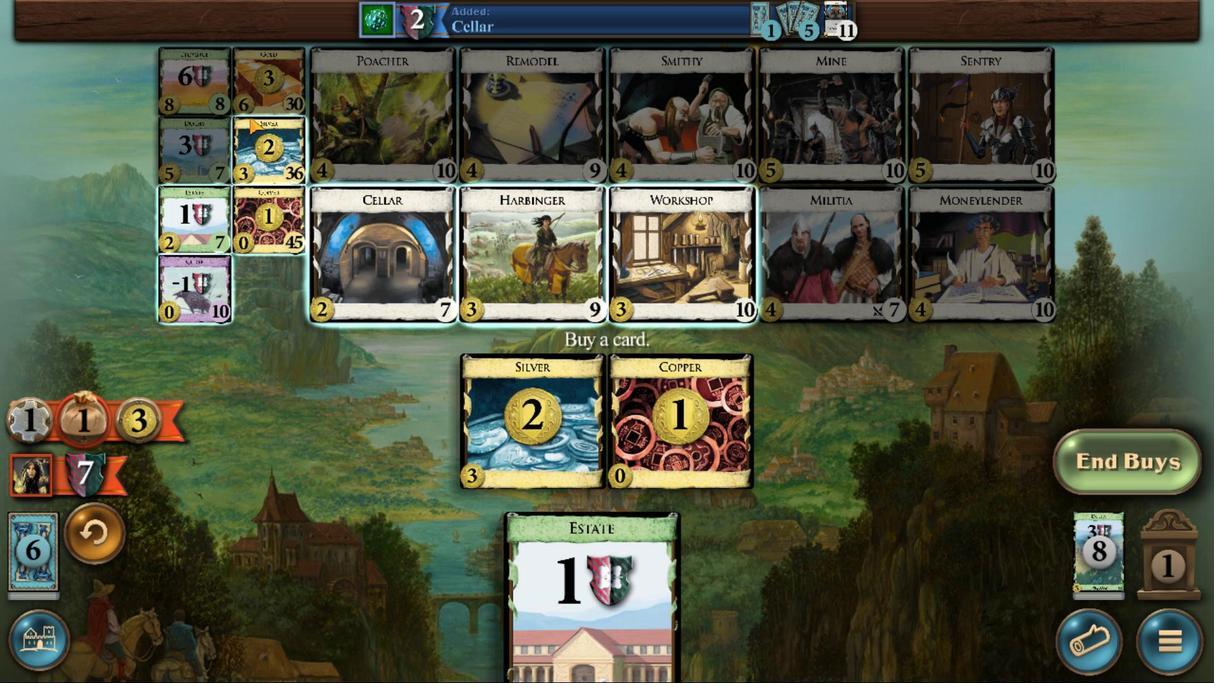 
Action: Mouse pressed left at (427, 344)
Screenshot: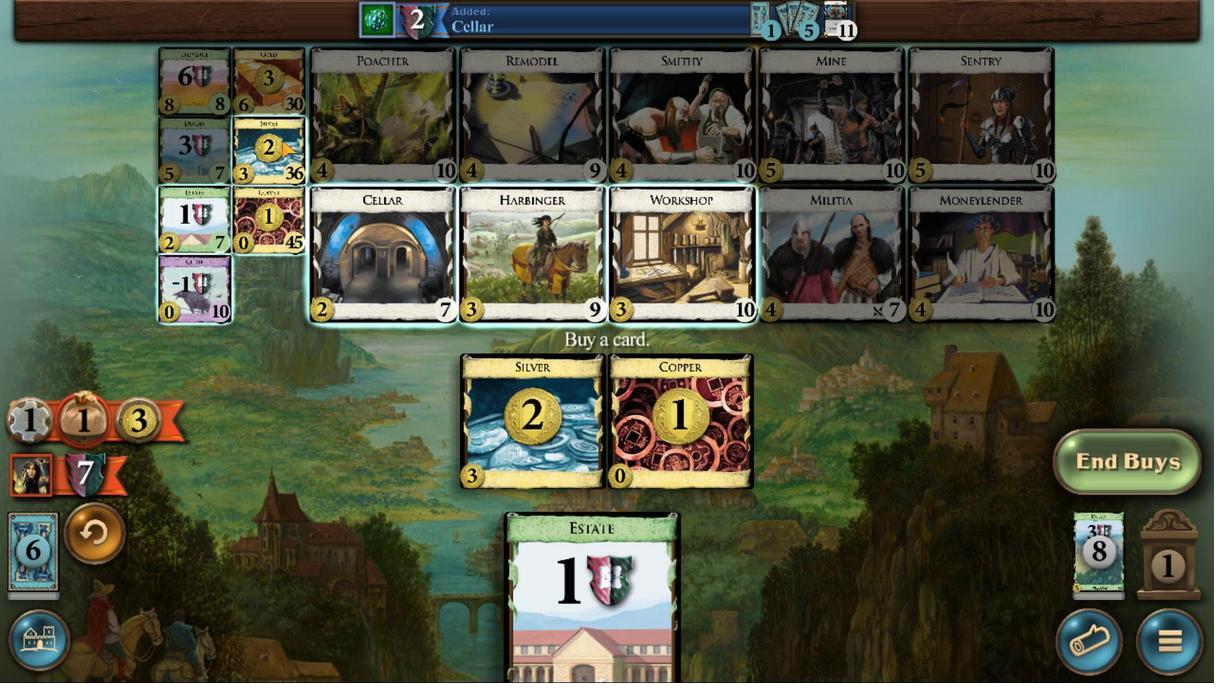 
Action: Mouse moved to (426, 345)
Screenshot: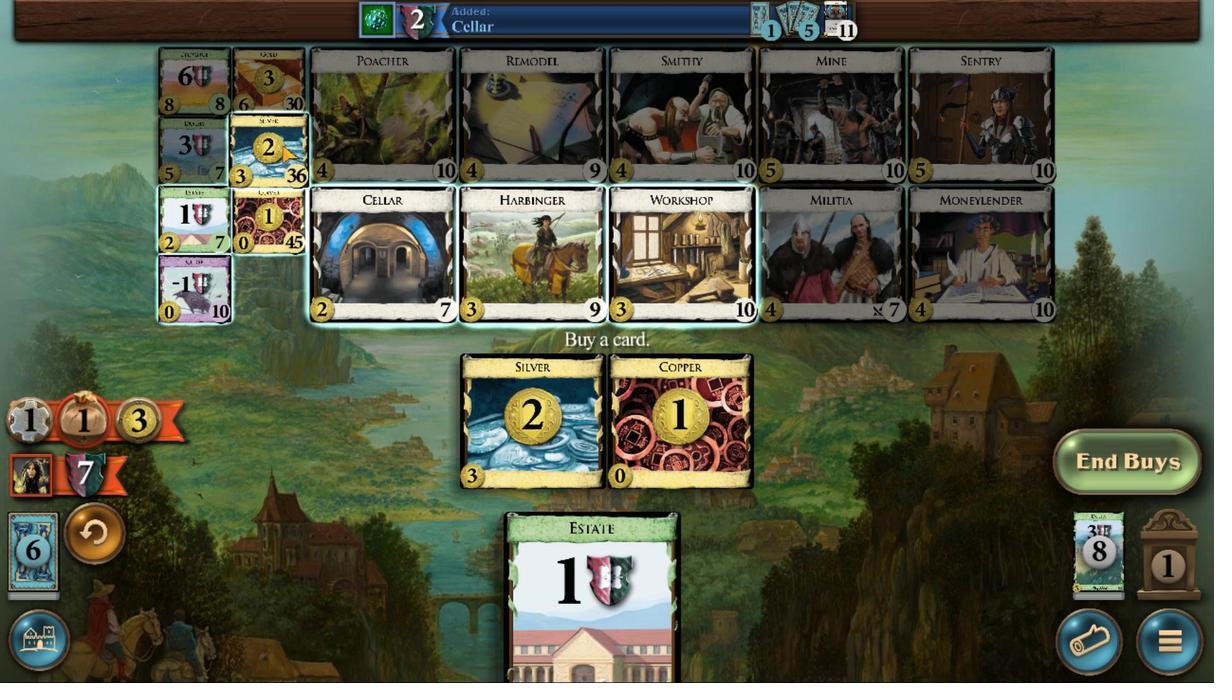 
Action: Mouse pressed left at (426, 345)
Screenshot: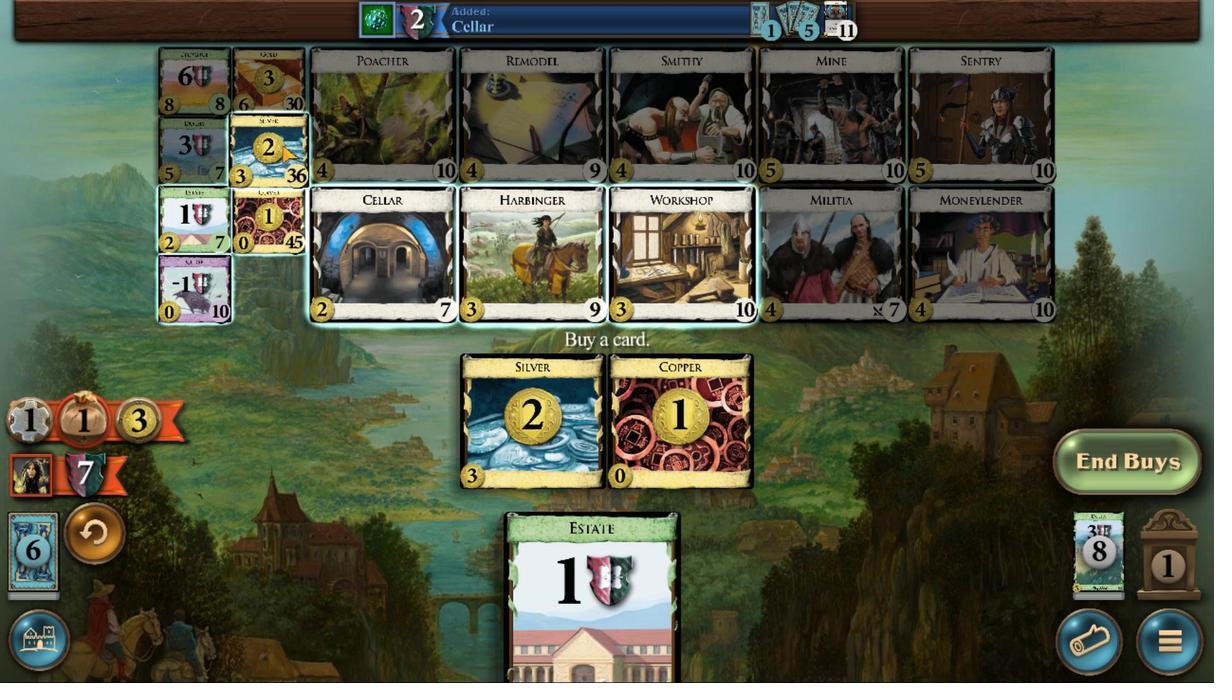 
Action: Mouse moved to (561, 432)
Screenshot: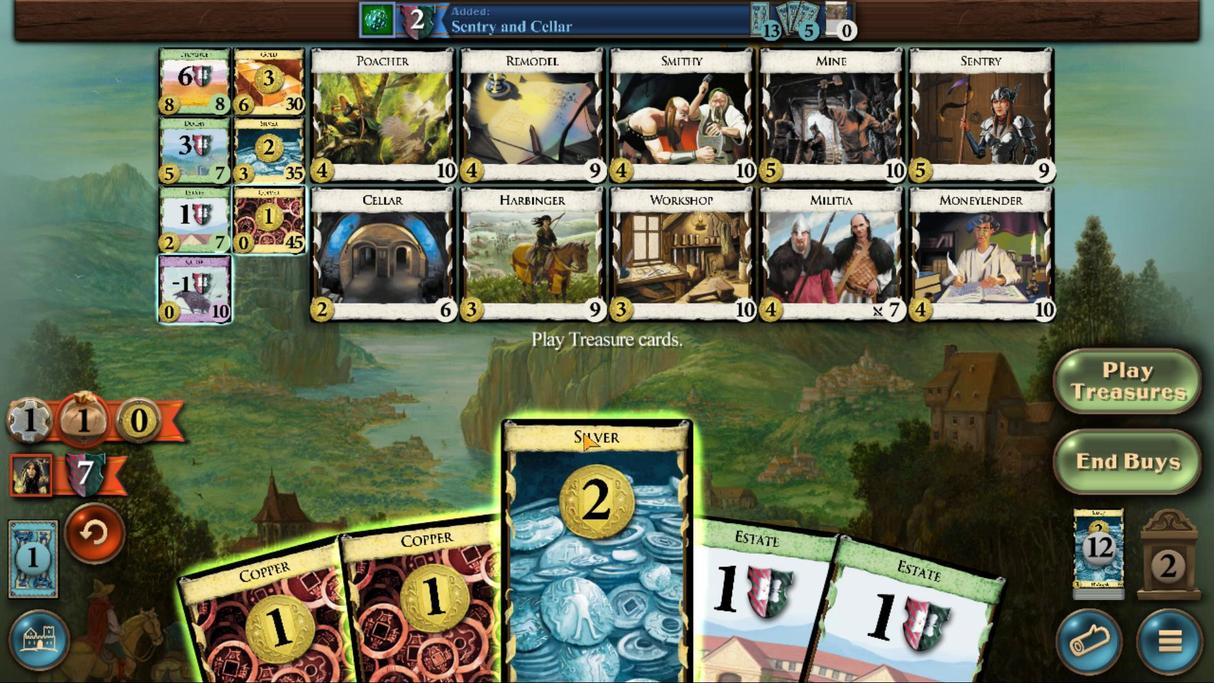 
Action: Mouse pressed left at (561, 432)
Screenshot: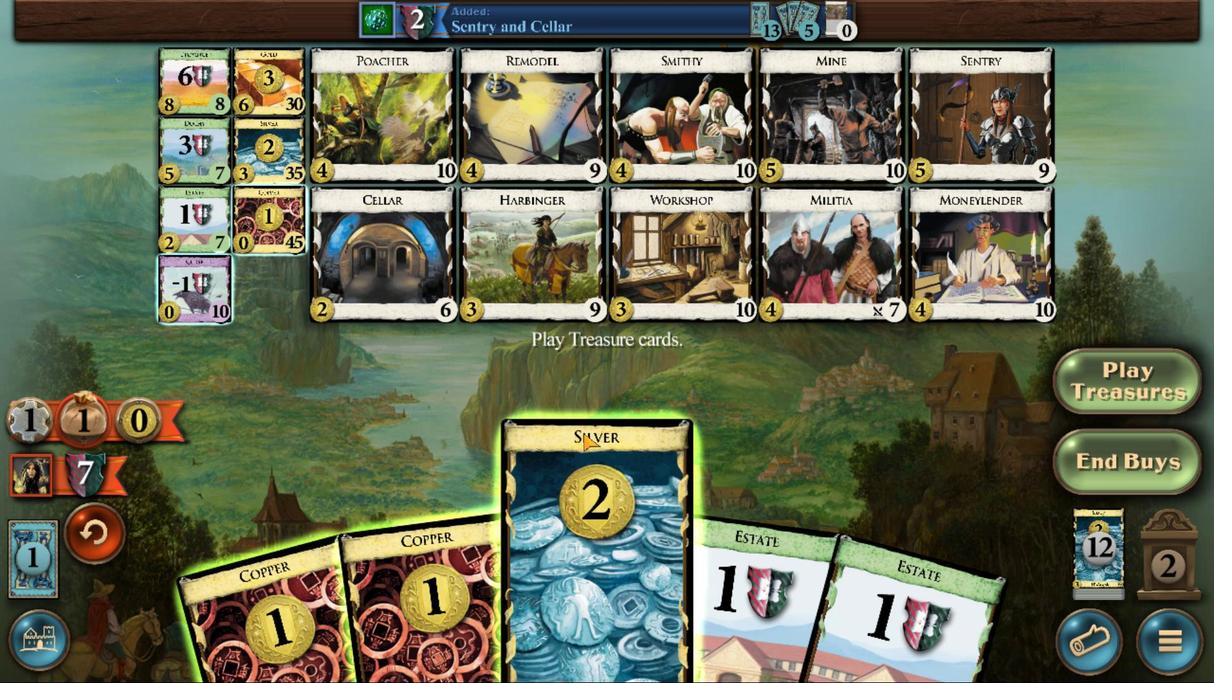 
Action: Mouse moved to (520, 437)
Screenshot: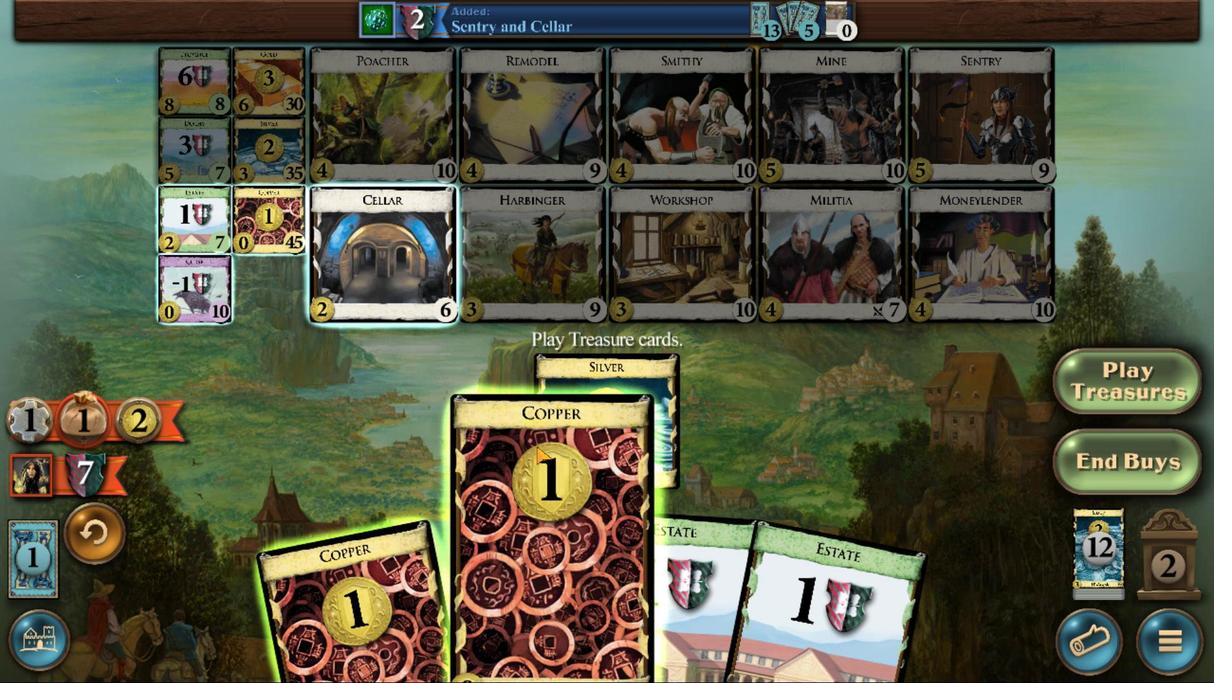 
Action: Mouse pressed left at (520, 437)
Screenshot: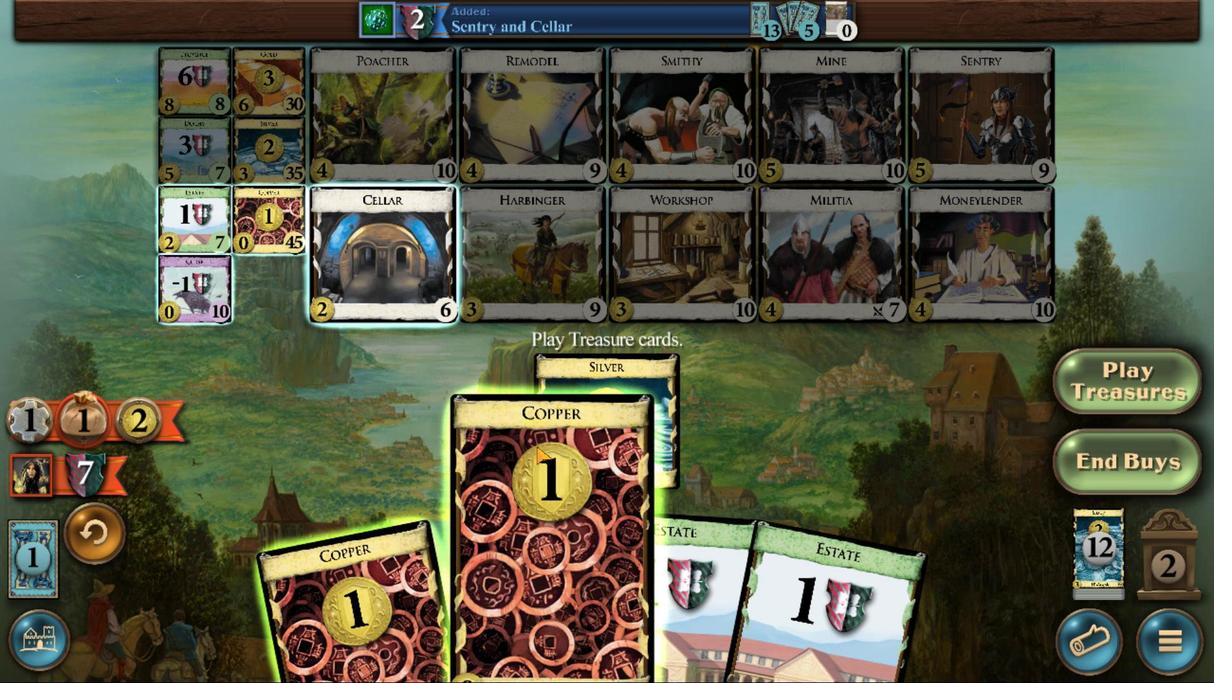 
Action: Mouse moved to (432, 347)
Screenshot: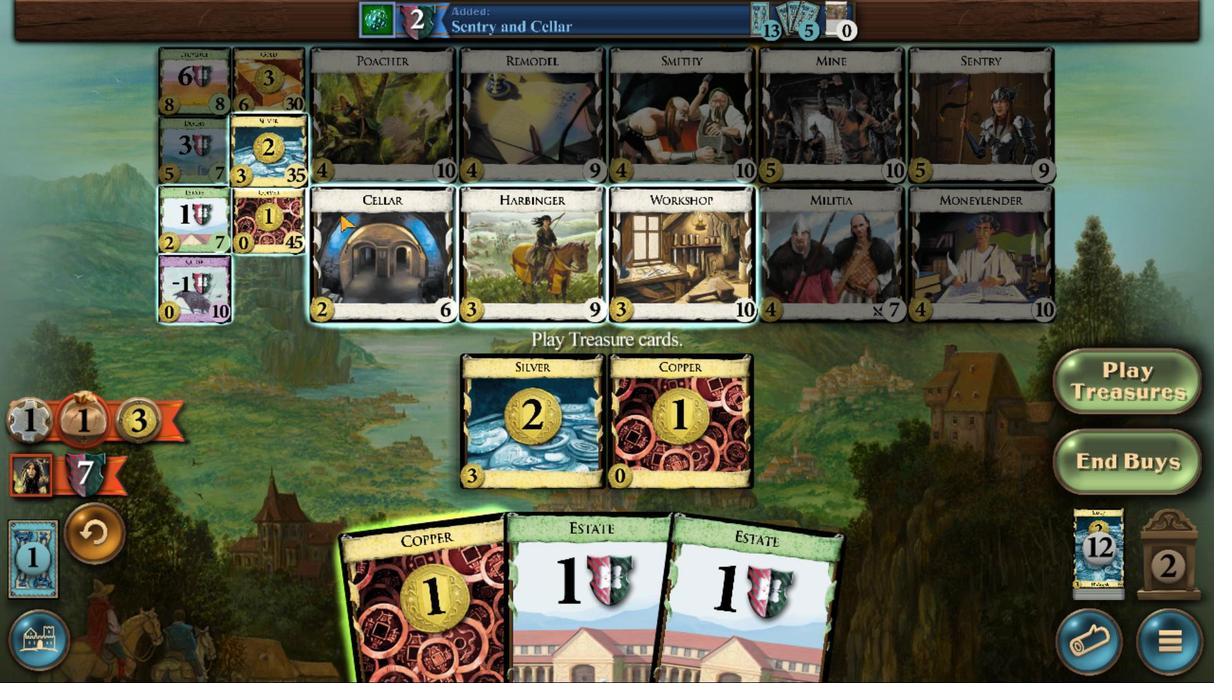 
Action: Mouse pressed left at (432, 347)
Screenshot: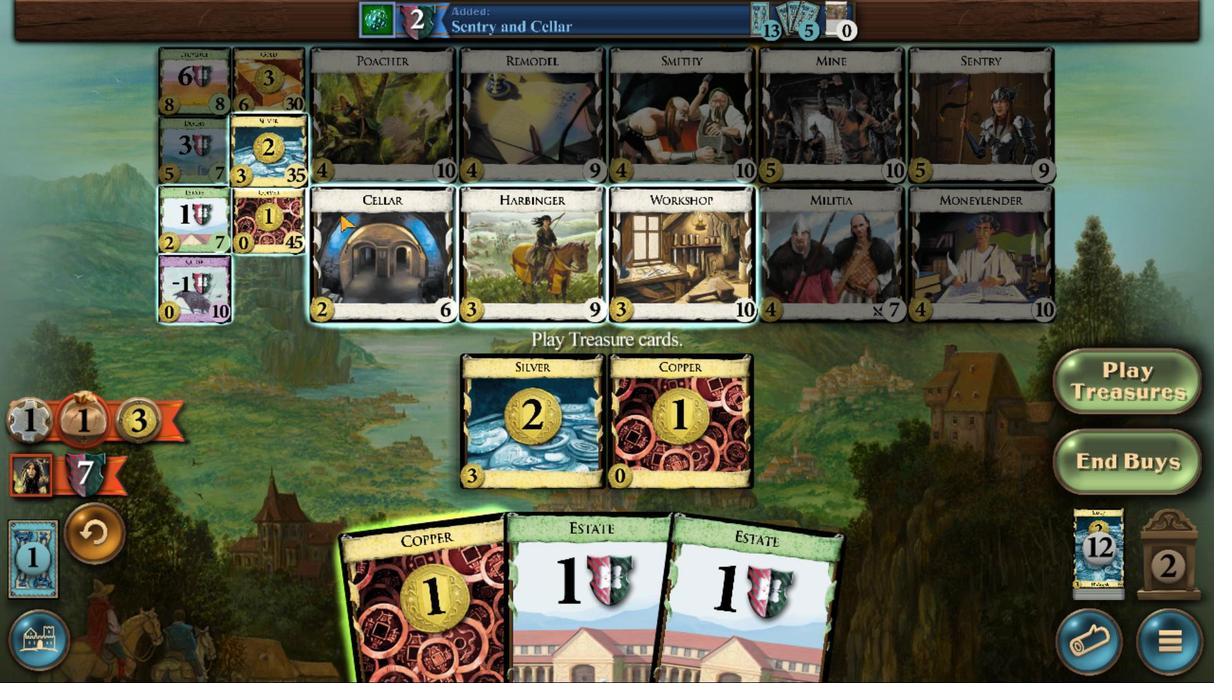 
Action: Mouse moved to (623, 439)
Screenshot: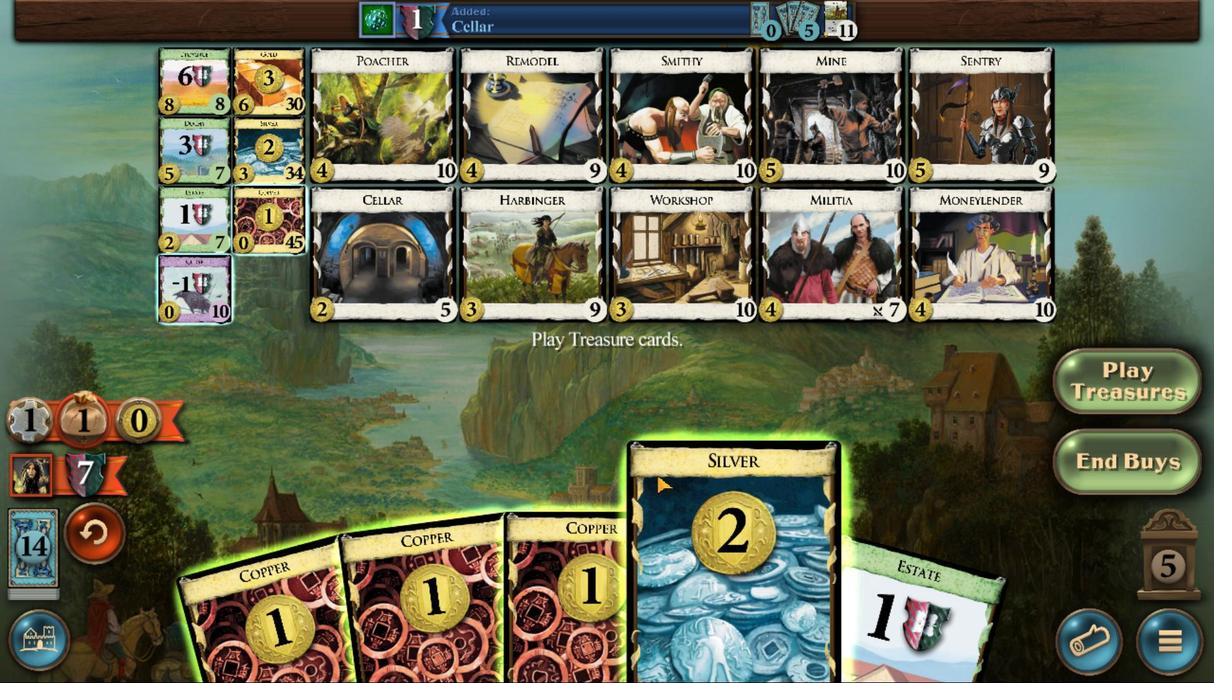 
Action: Mouse pressed left at (623, 439)
Screenshot: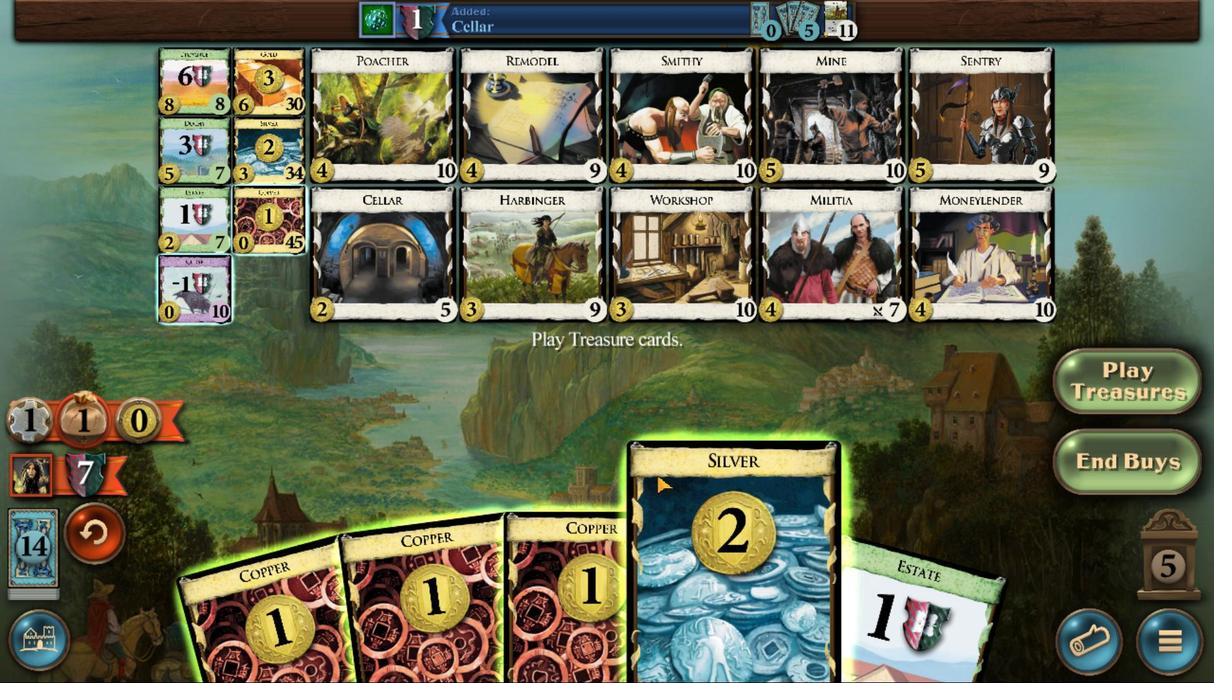 
Action: Mouse moved to (584, 437)
Screenshot: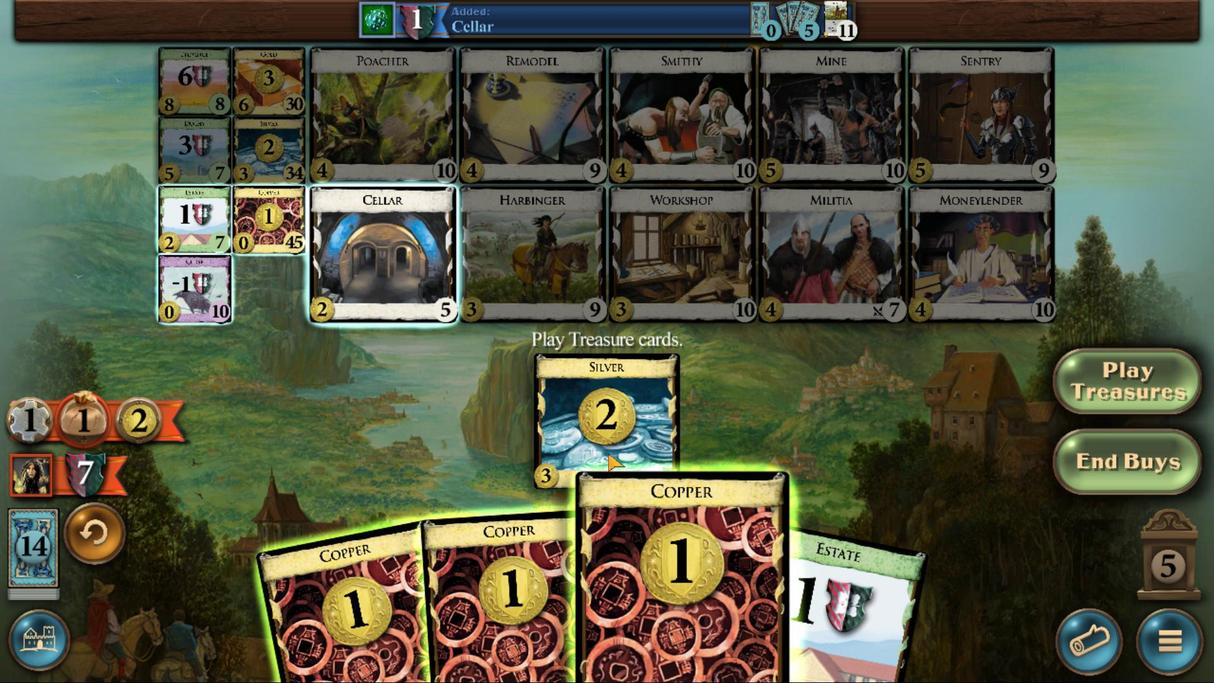 
Action: Mouse pressed left at (584, 437)
Screenshot: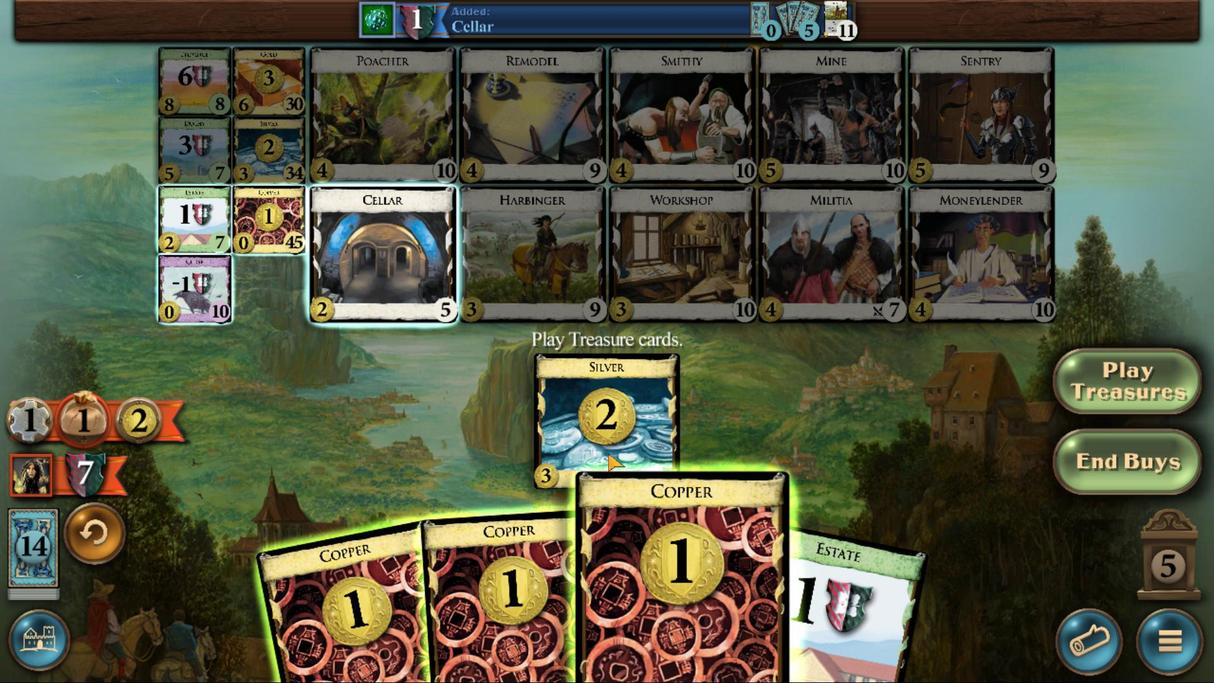 
Action: Mouse moved to (552, 437)
Screenshot: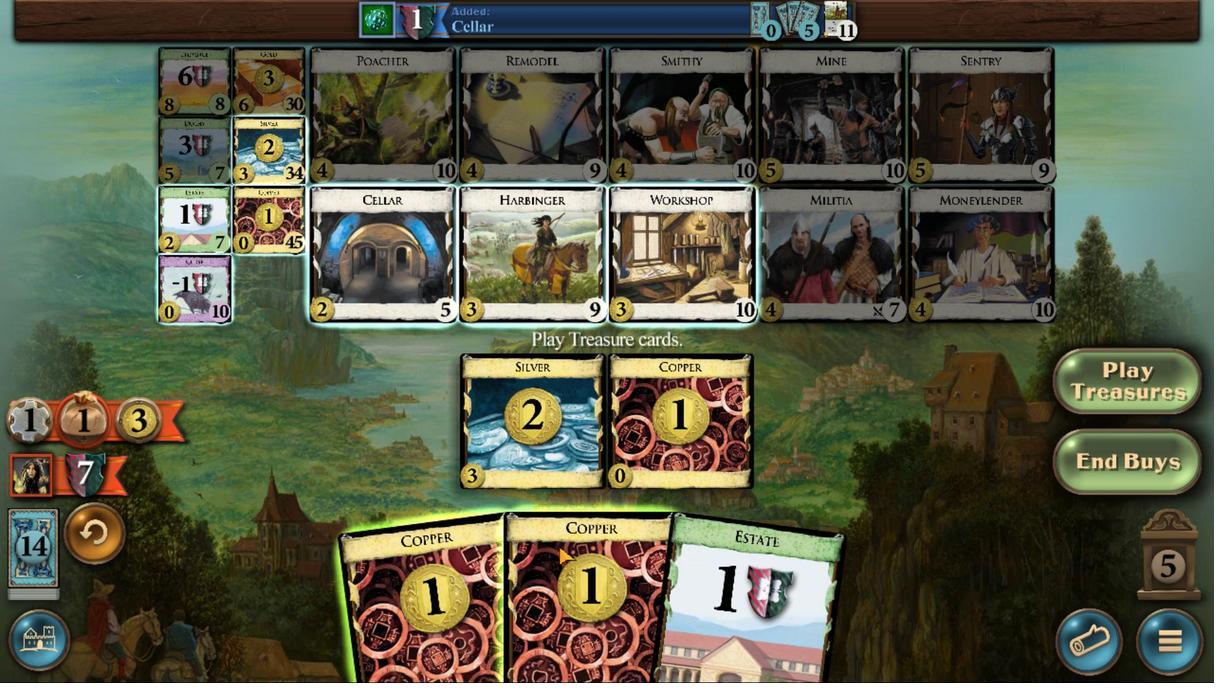 
Action: Mouse pressed left at (552, 437)
Screenshot: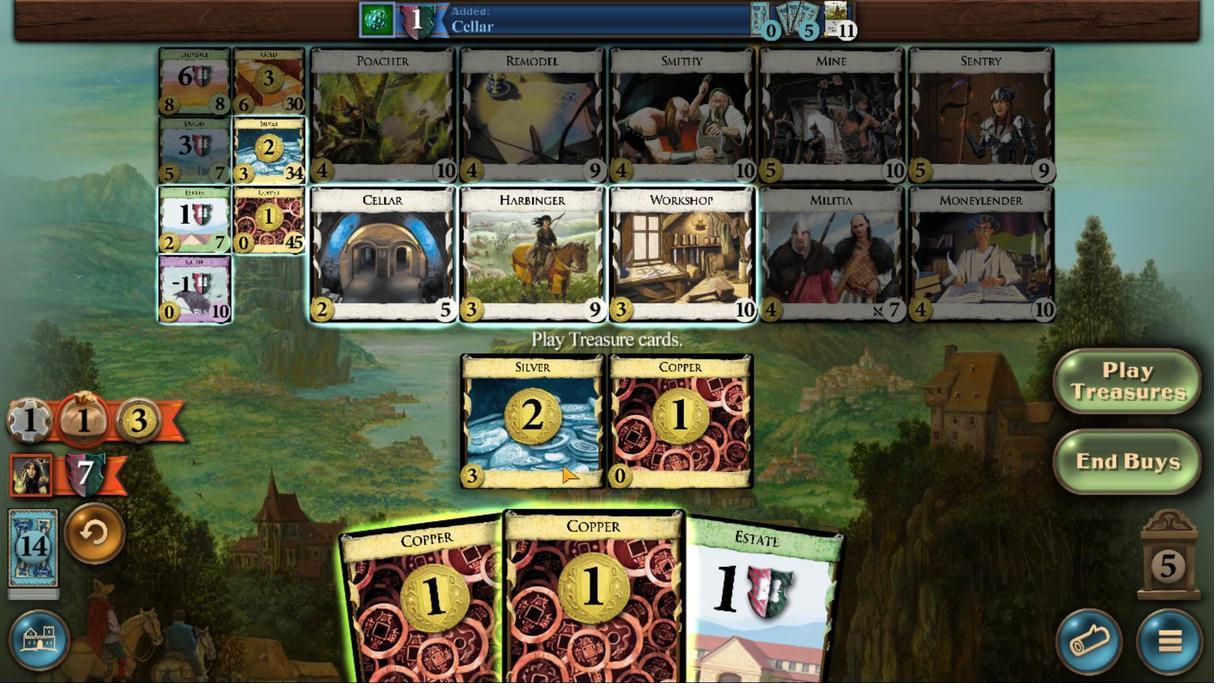 
Action: Mouse moved to (540, 432)
Screenshot: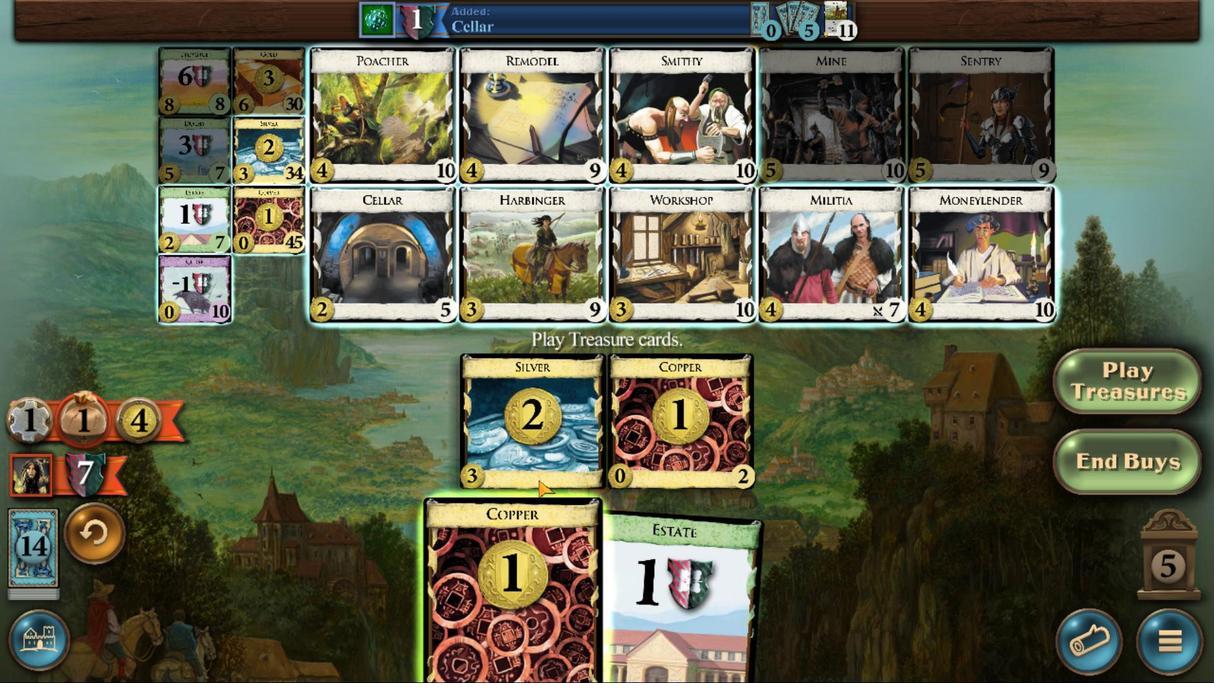 
Action: Mouse pressed left at (540, 432)
Screenshot: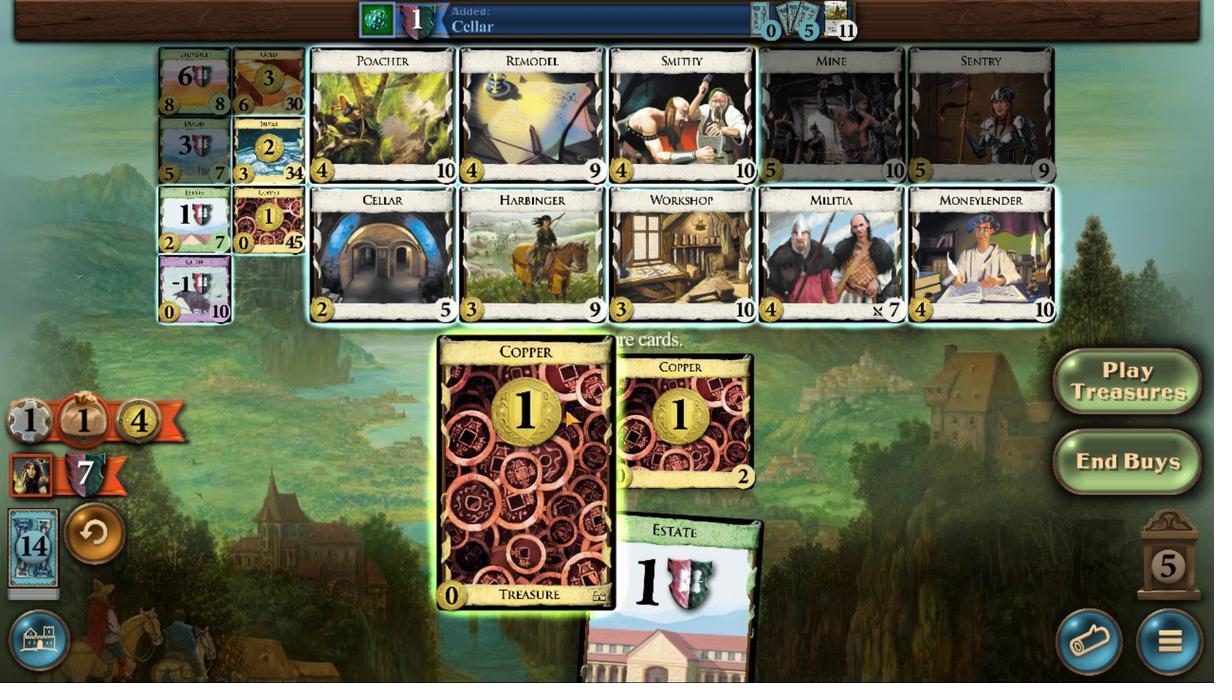 
Action: Mouse moved to (403, 349)
Screenshot: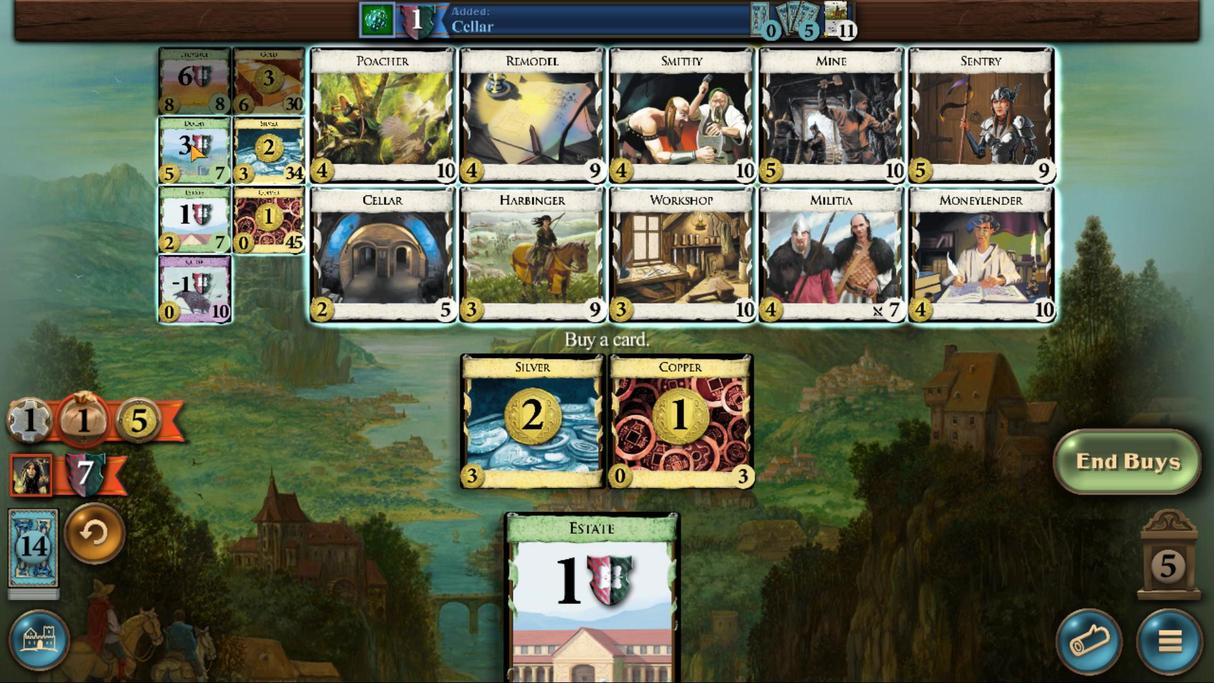 
Action: Mouse pressed left at (403, 349)
Screenshot: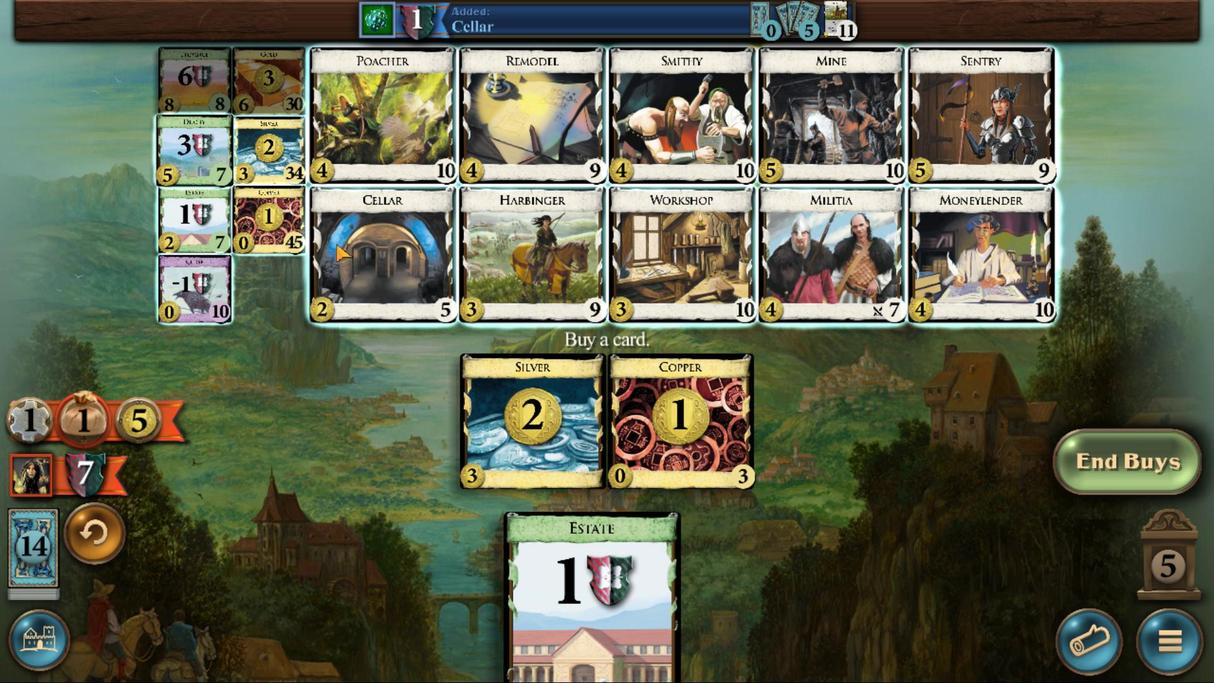 
Action: Mouse moved to (628, 435)
Screenshot: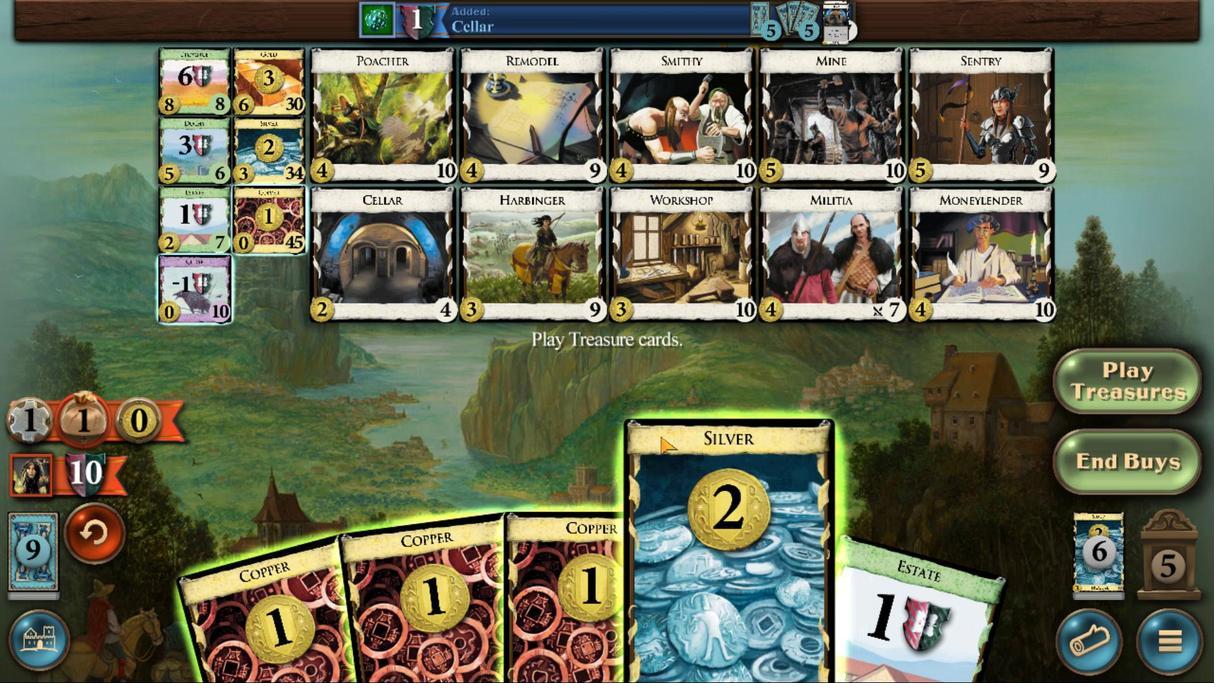 
Action: Mouse pressed left at (628, 435)
Screenshot: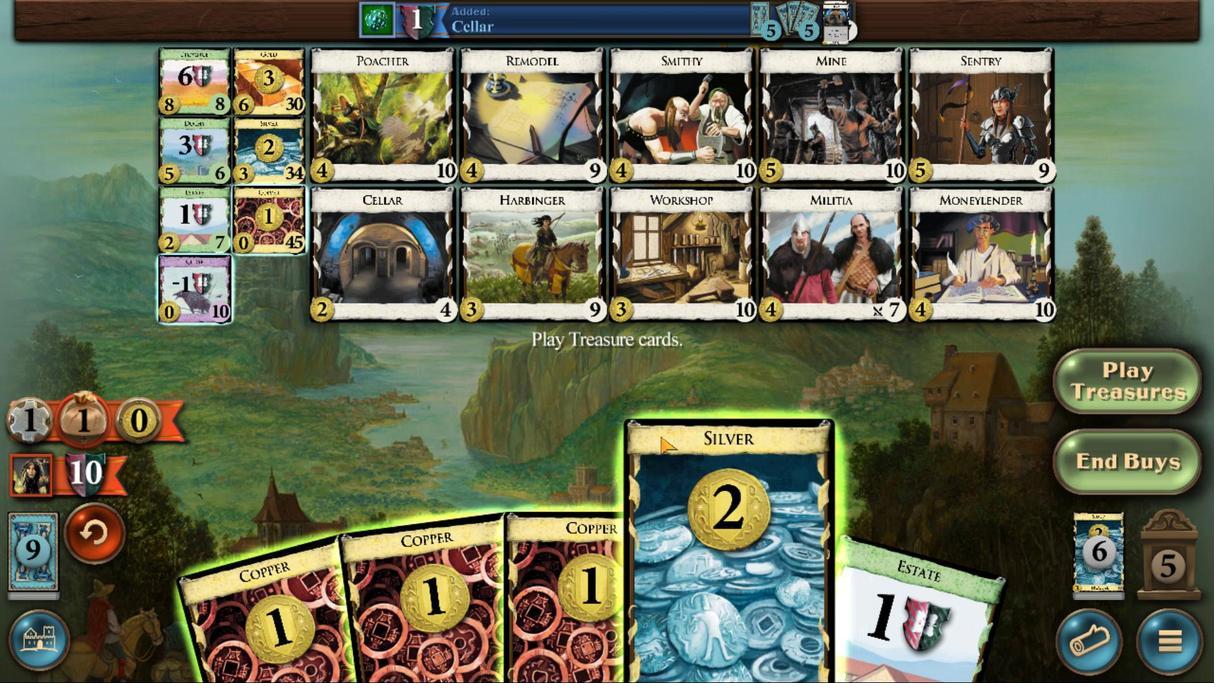 
Action: Mouse moved to (588, 434)
Screenshot: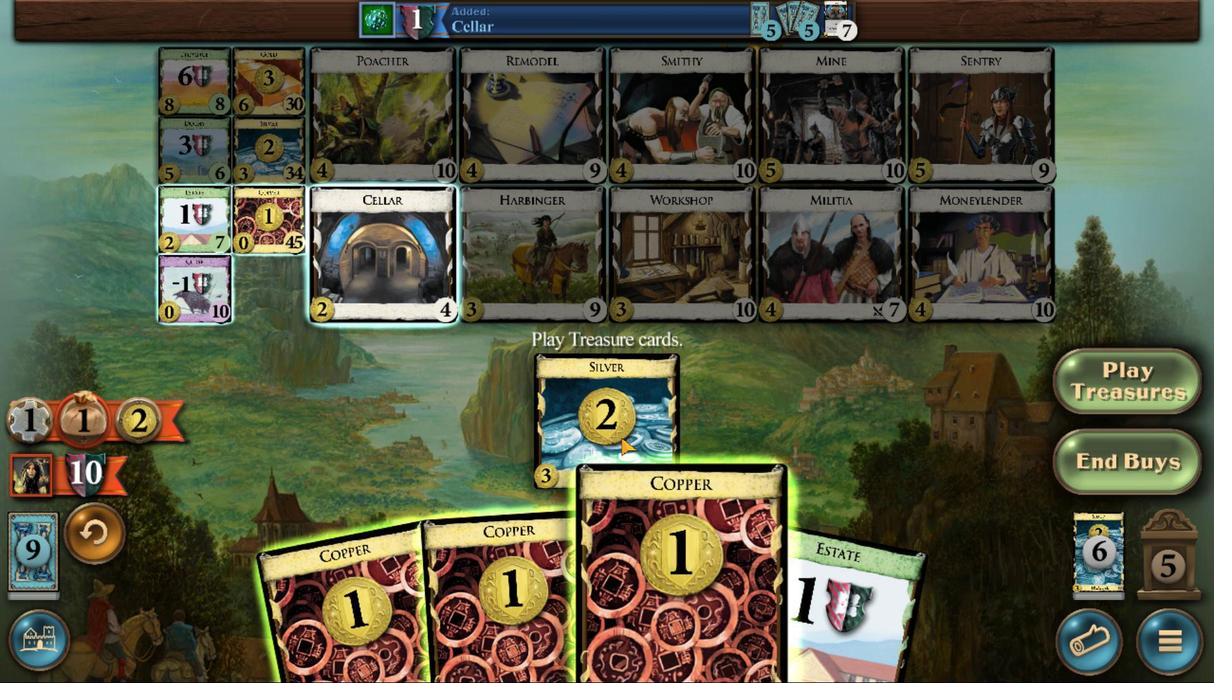 
Action: Mouse pressed left at (588, 434)
Screenshot: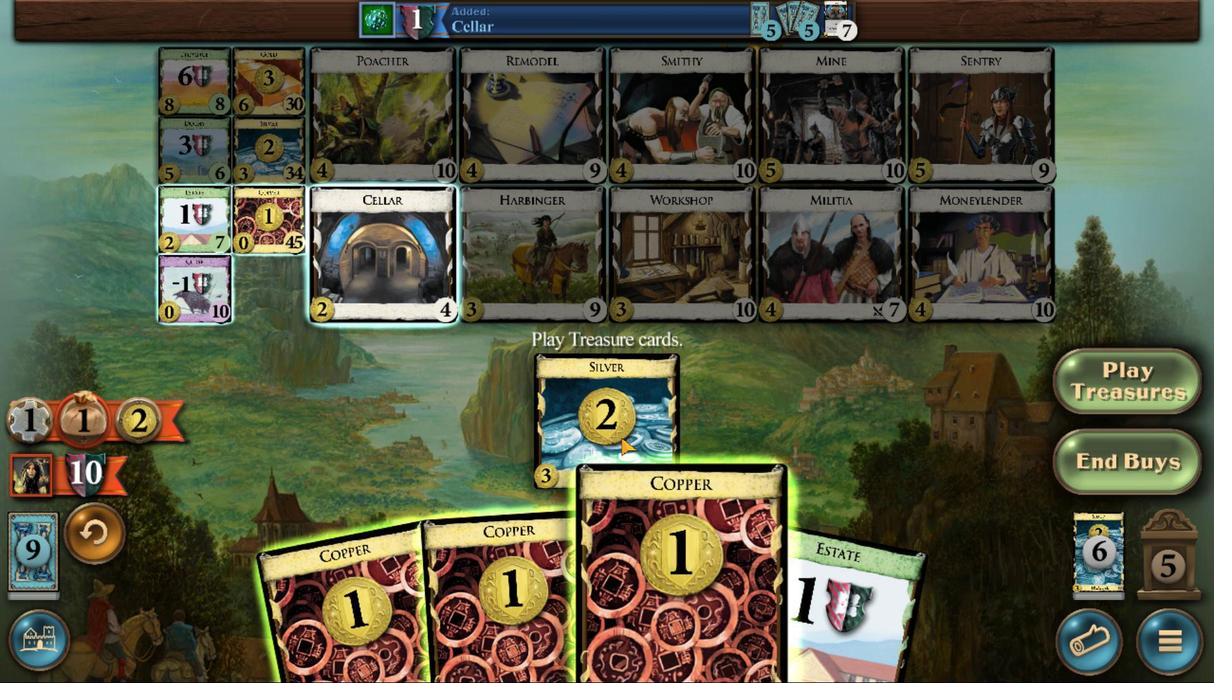 
Action: Mouse moved to (561, 433)
Screenshot: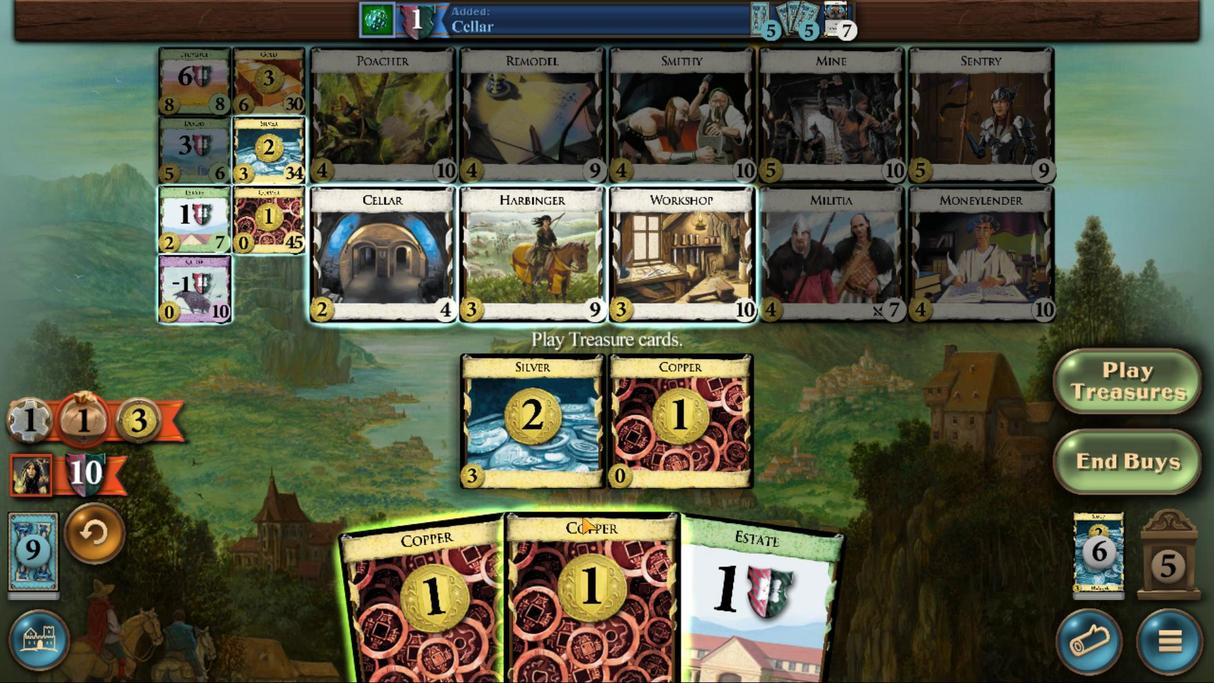 
Action: Mouse pressed left at (561, 433)
Screenshot: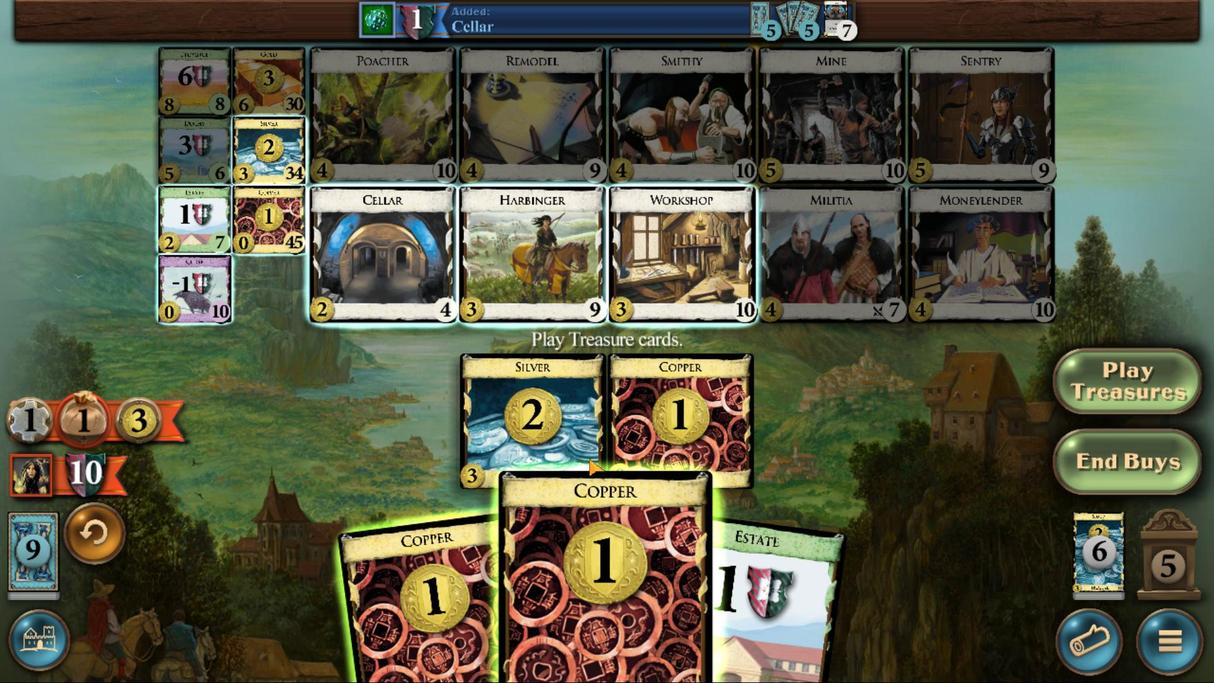 
Action: Mouse moved to (527, 436)
Screenshot: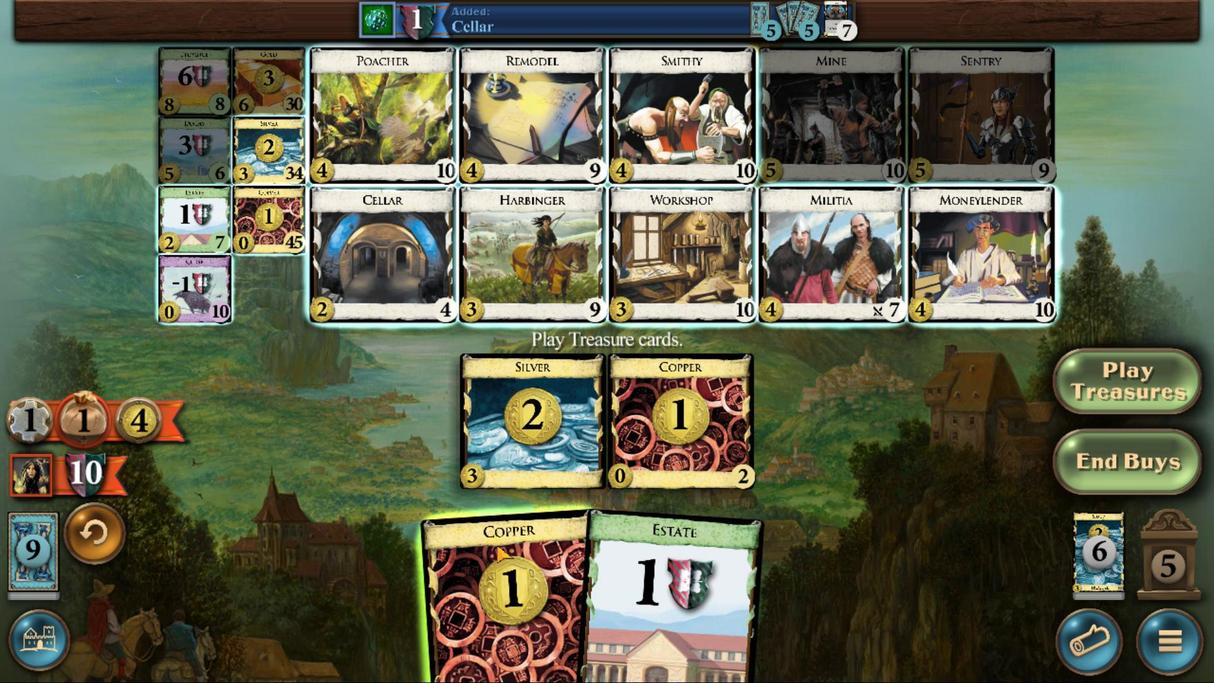
Action: Mouse pressed left at (527, 436)
Screenshot: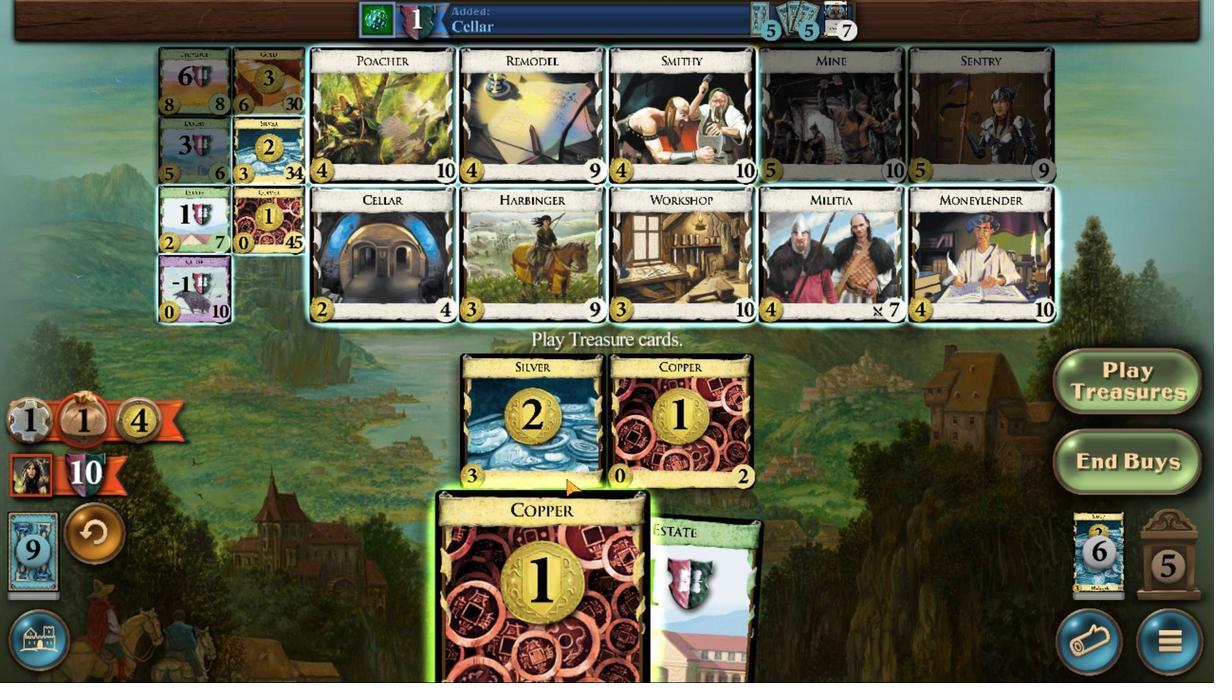 
Action: Mouse moved to (397, 345)
Screenshot: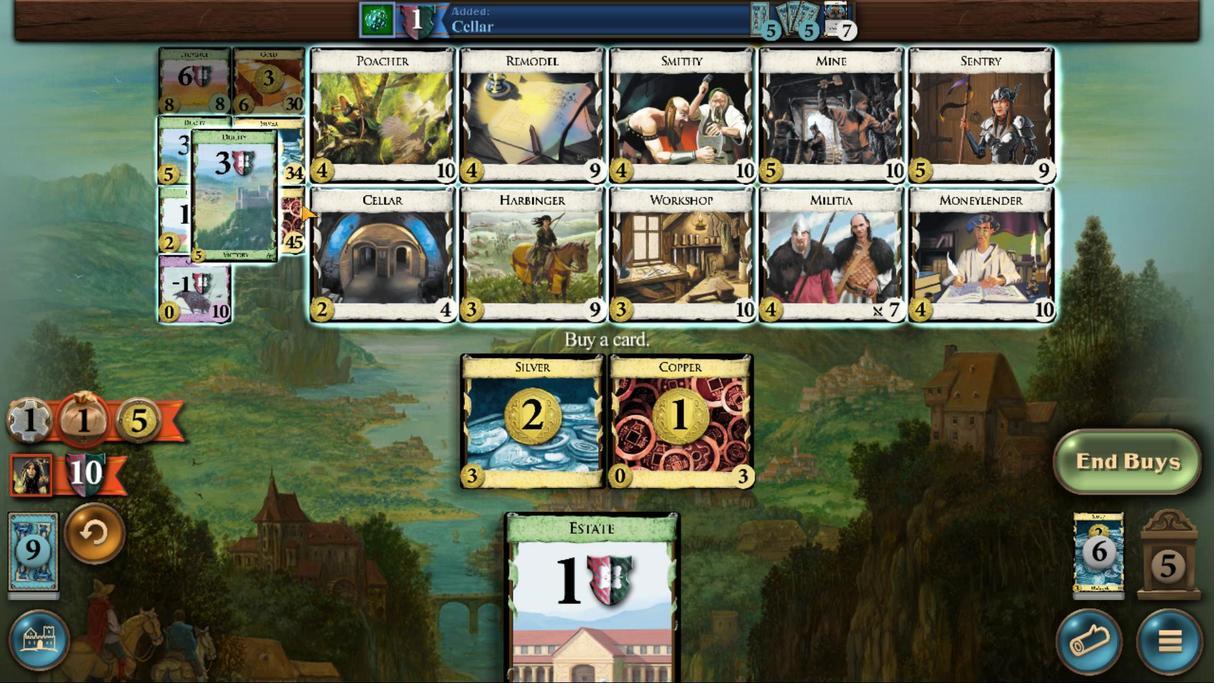
Action: Mouse pressed left at (397, 345)
Screenshot: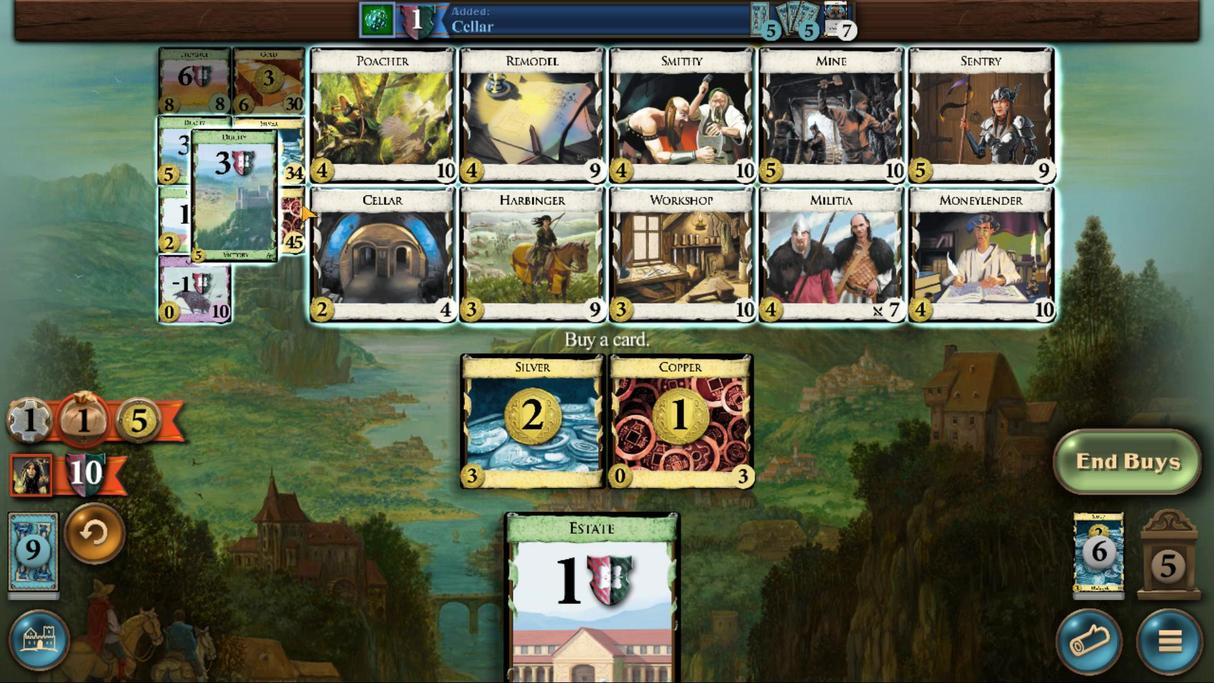 
Action: Mouse moved to (681, 449)
Screenshot: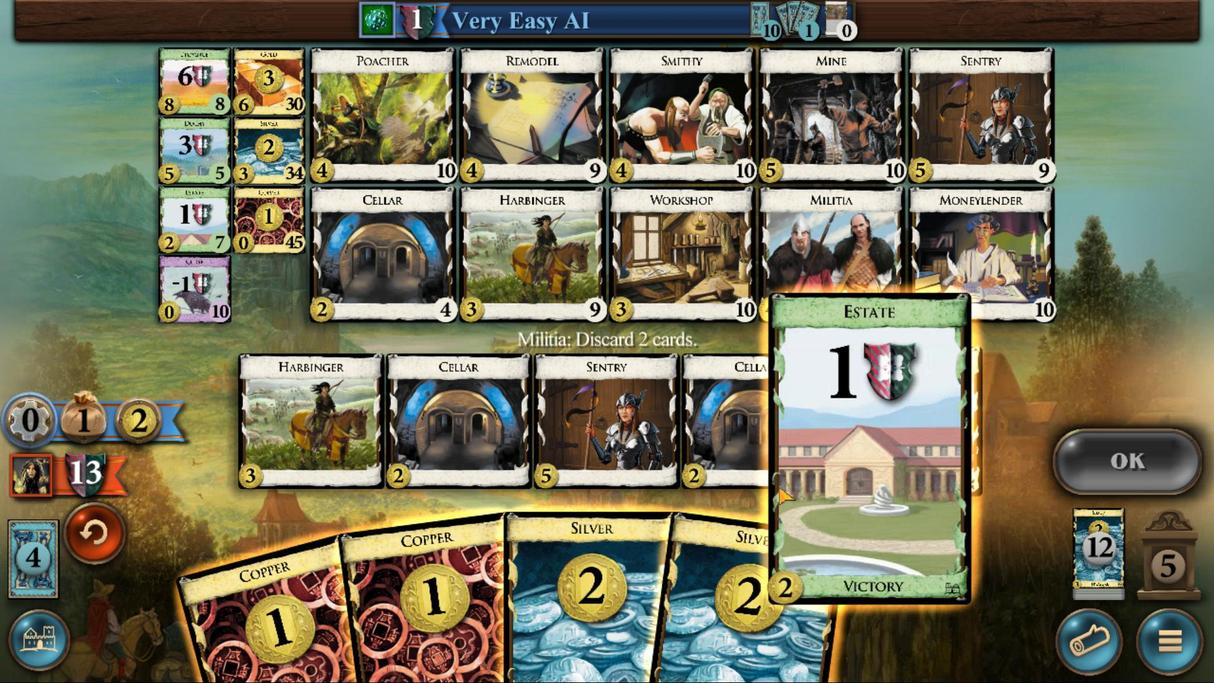 
Action: Mouse pressed left at (681, 449)
Screenshot: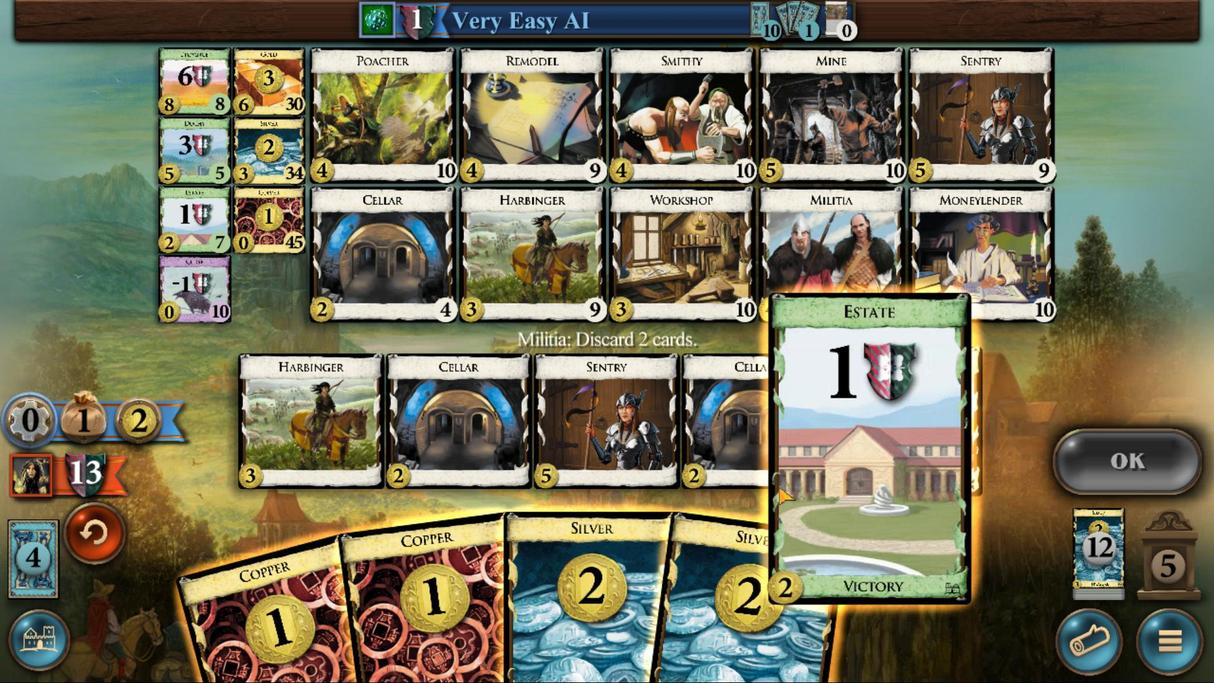 
Action: Mouse moved to (434, 447)
Screenshot: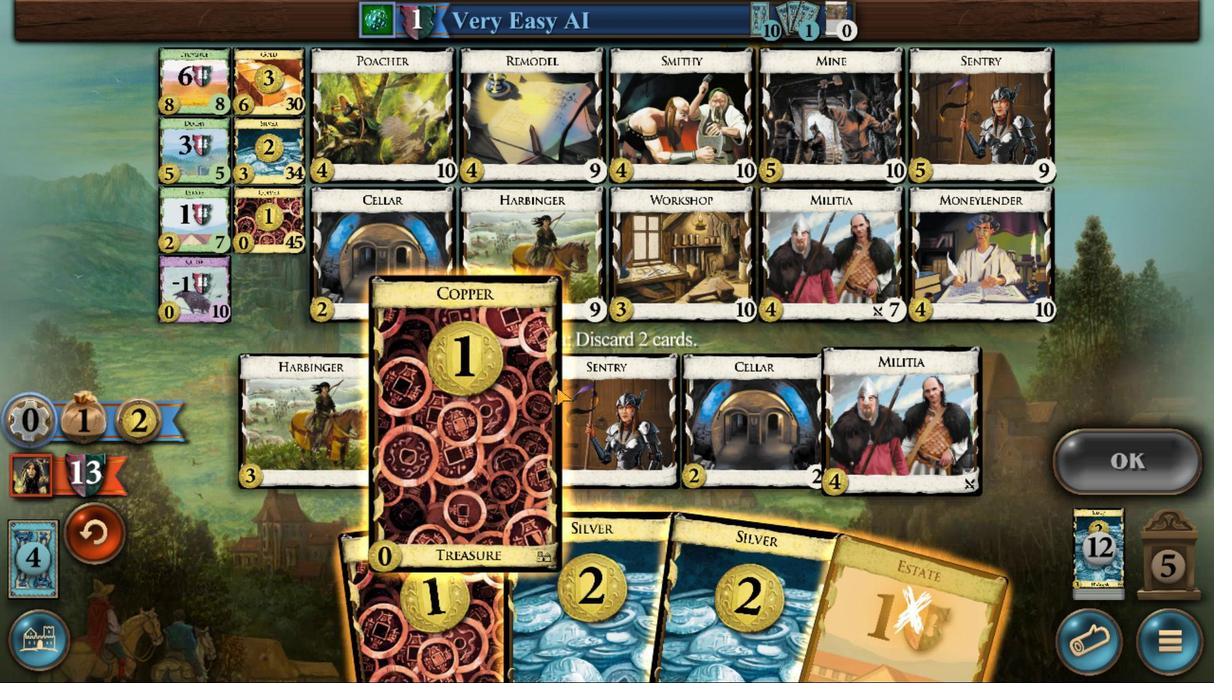 
Action: Mouse pressed left at (434, 447)
Screenshot: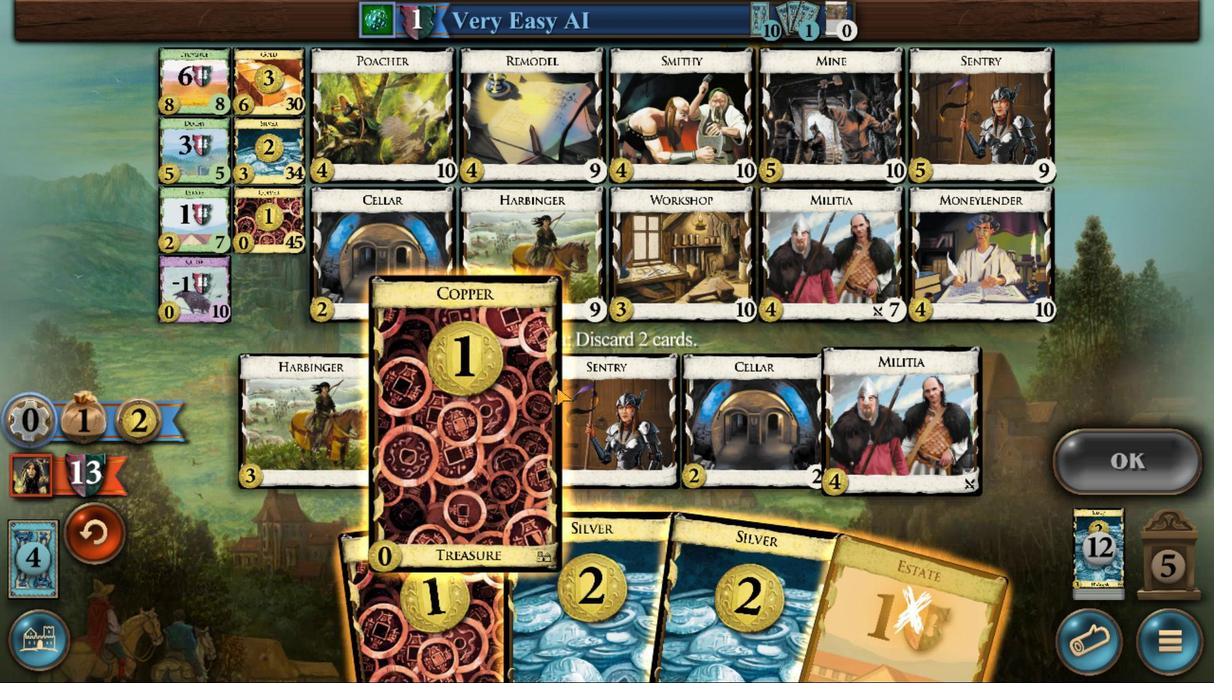 
Action: Mouse moved to (786, 420)
Screenshot: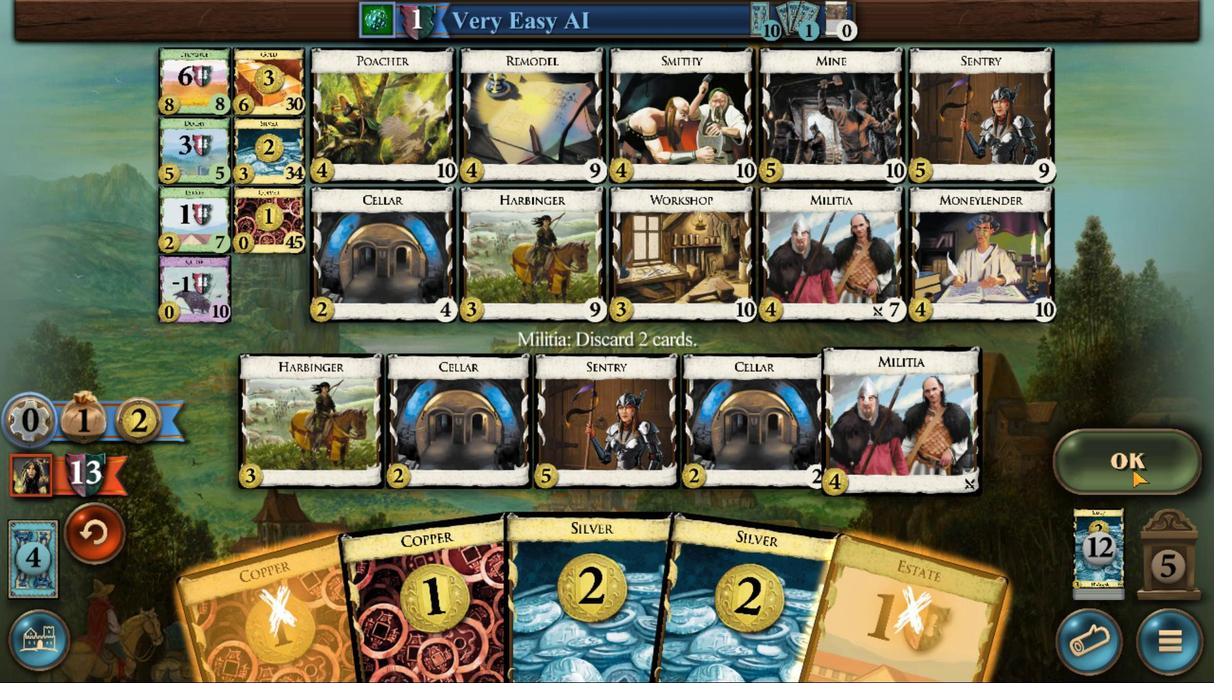 
Action: Mouse pressed left at (786, 420)
Screenshot: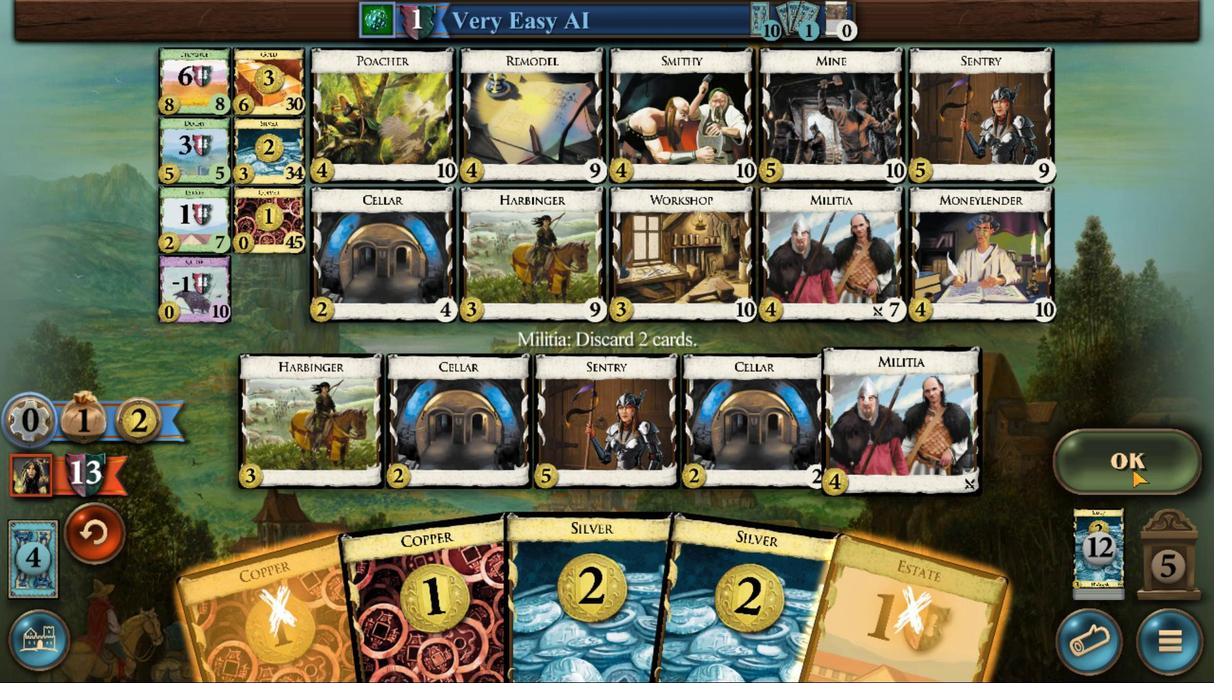 
Action: Mouse moved to (619, 446)
Screenshot: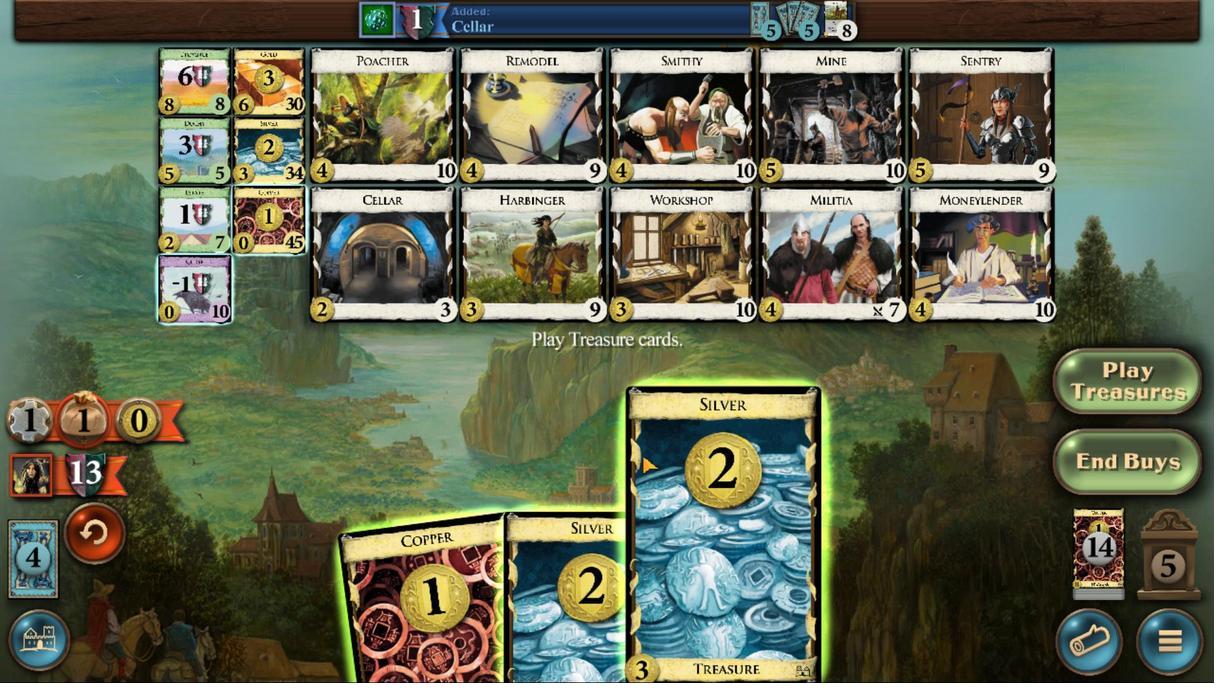 
Action: Mouse pressed left at (619, 446)
Screenshot: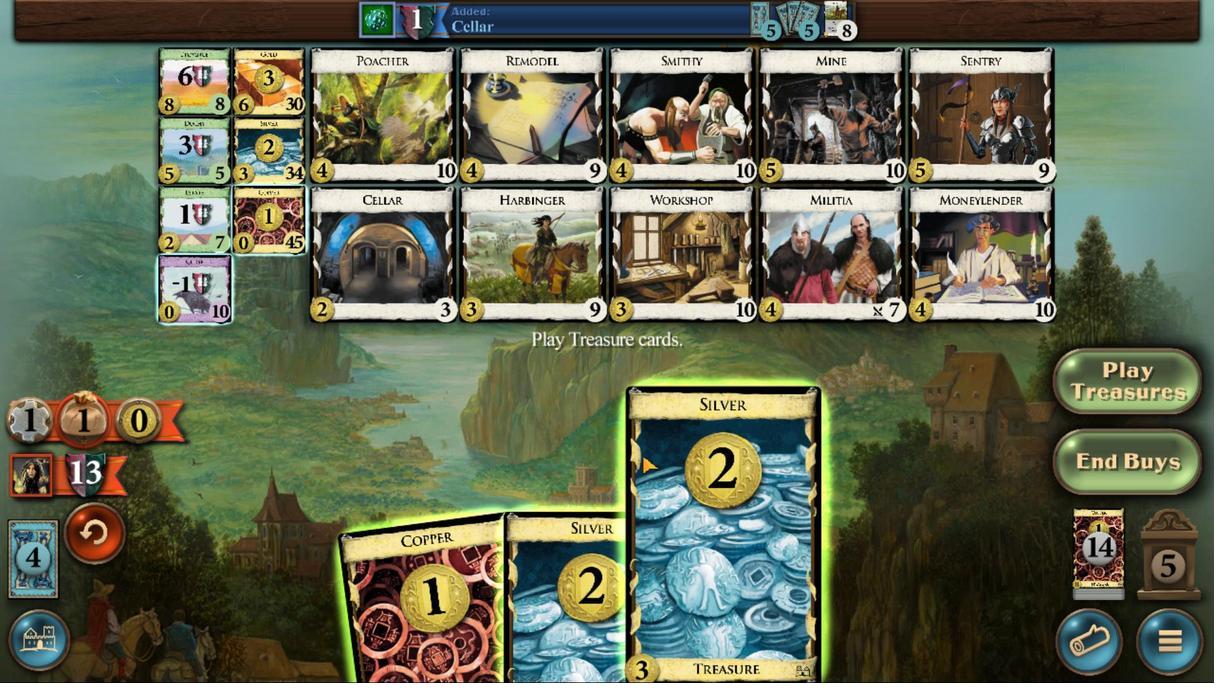 
Action: Mouse moved to (576, 442)
Screenshot: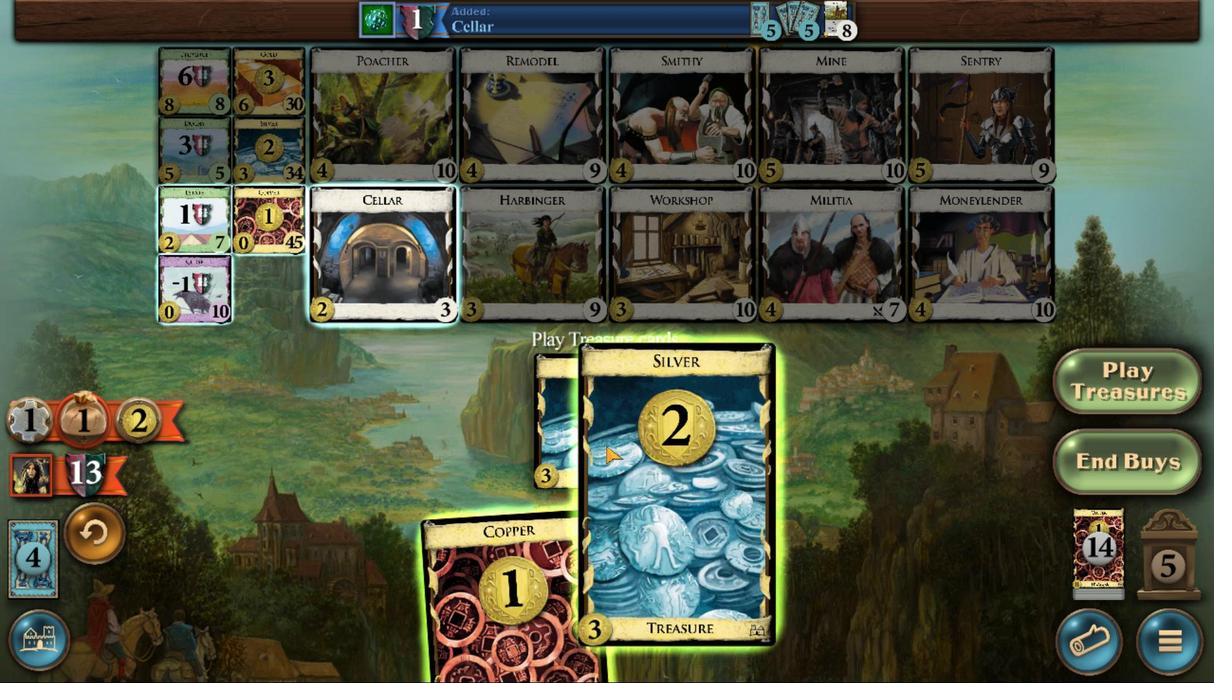 
Action: Mouse pressed left at (576, 442)
Screenshot: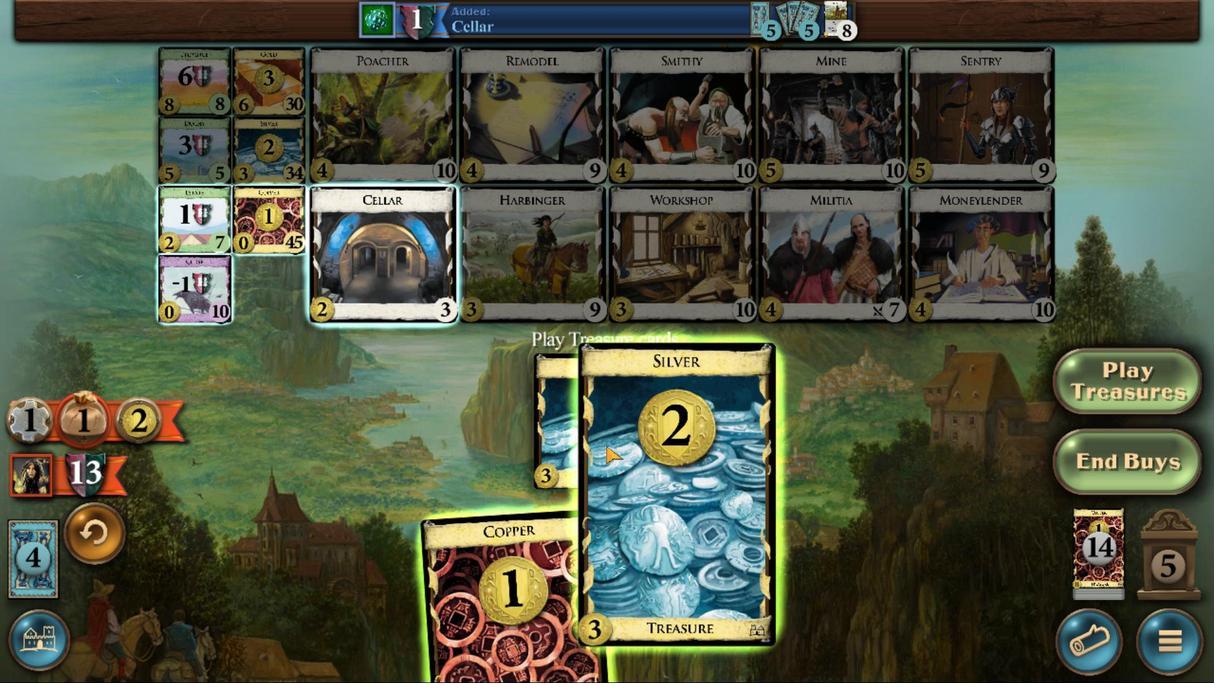 
Action: Mouse moved to (555, 435)
Screenshot: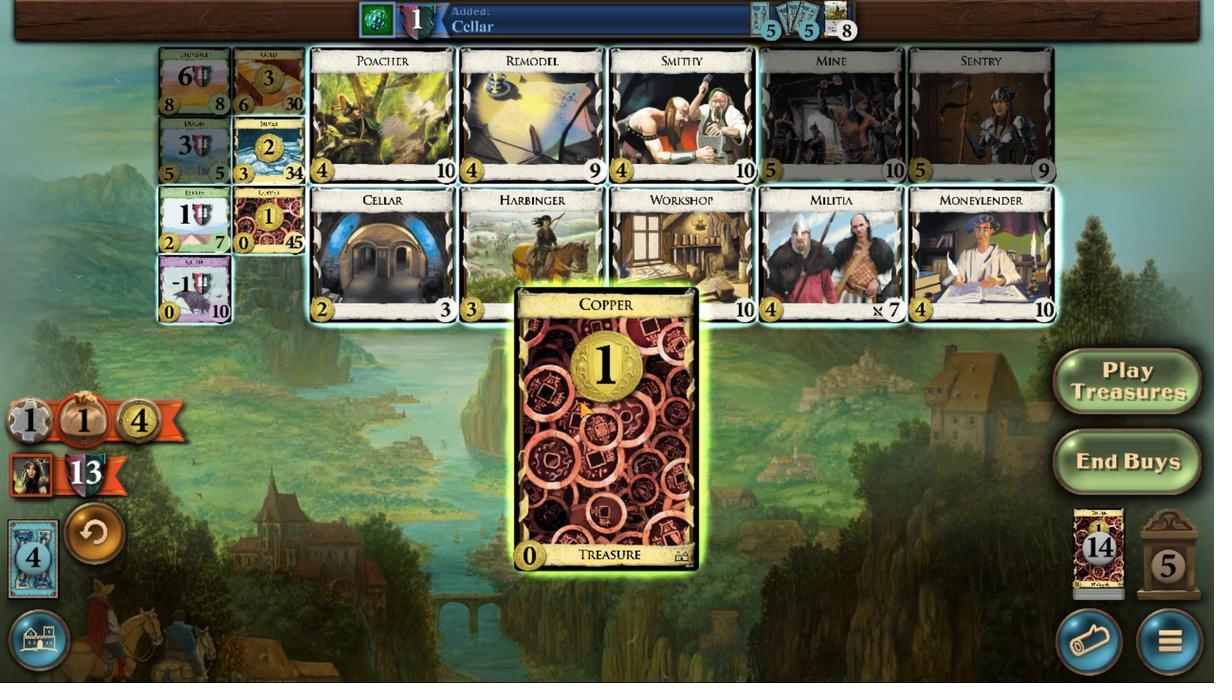 
Action: Mouse pressed left at (555, 435)
Screenshot: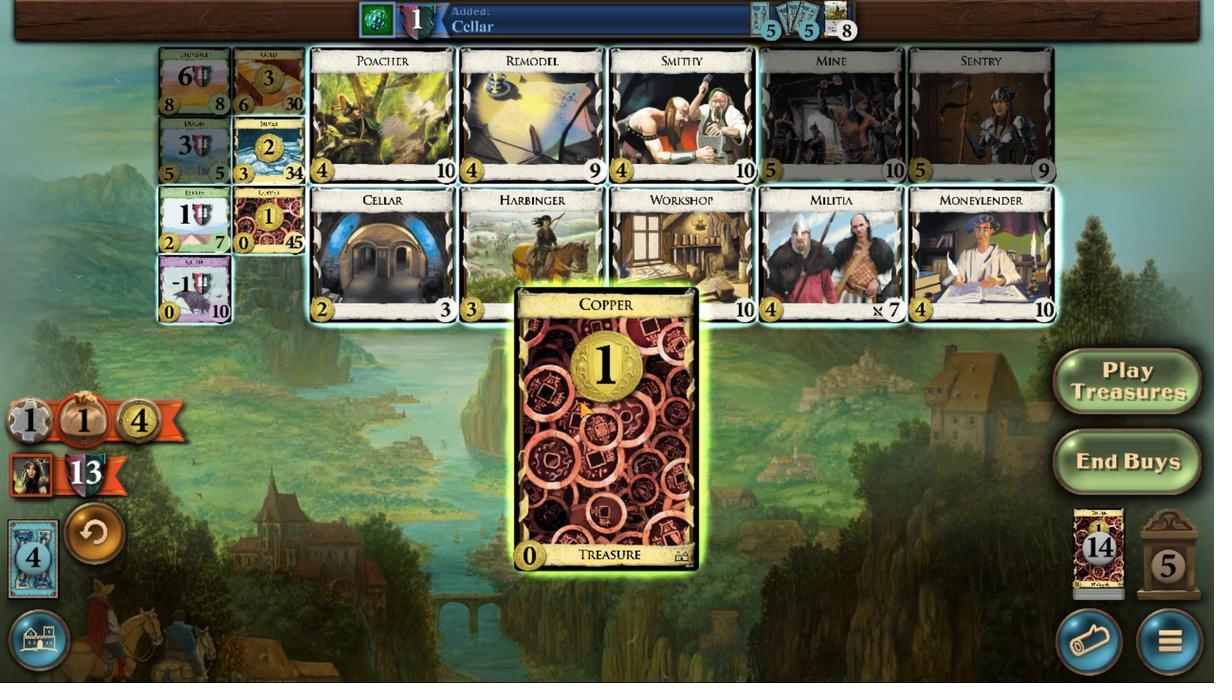 
Action: Mouse moved to (399, 350)
Screenshot: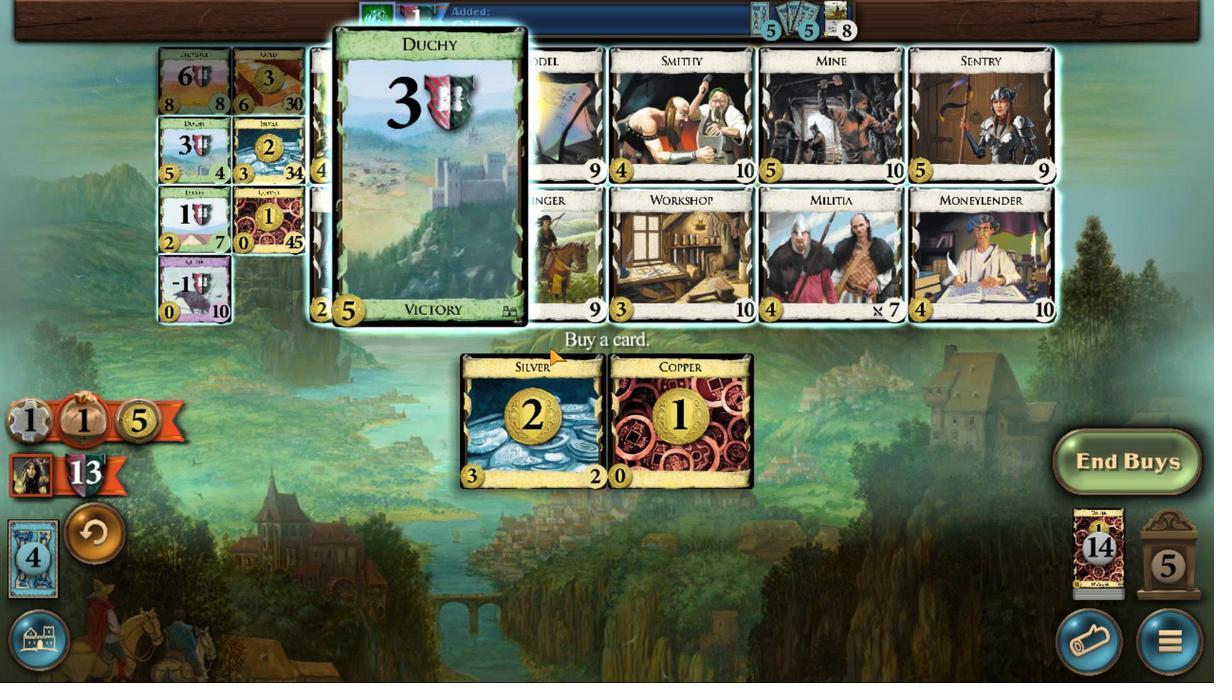 
Action: Mouse pressed left at (399, 350)
Screenshot: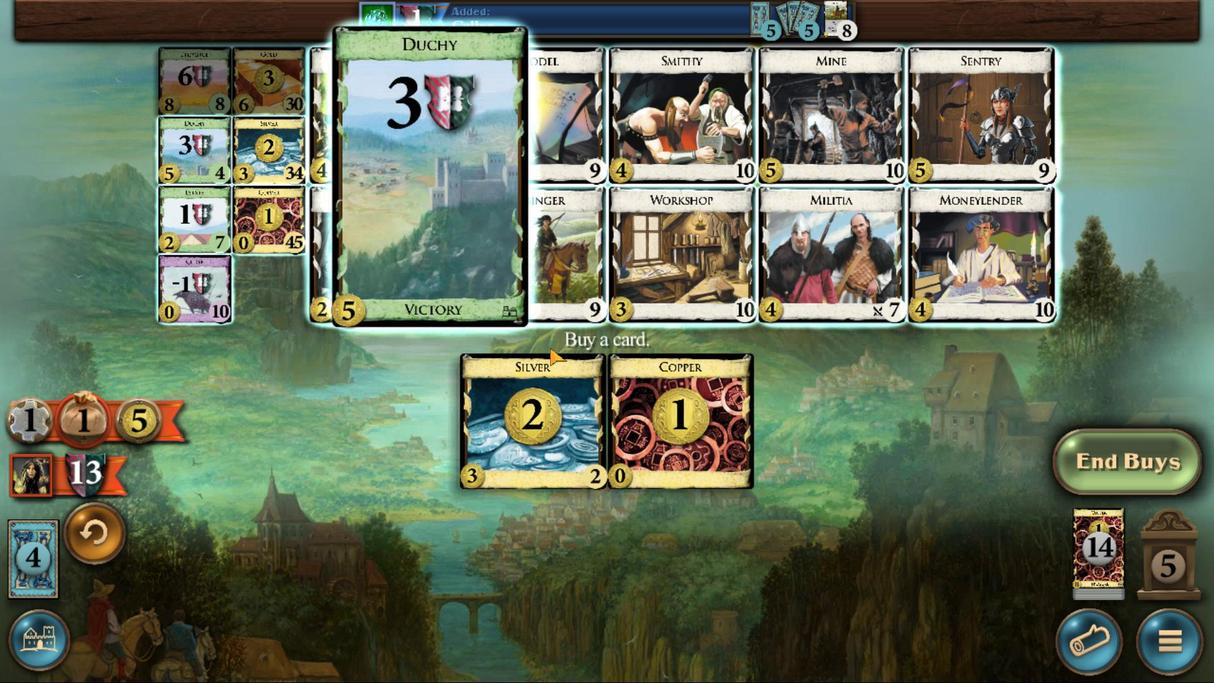 
Action: Mouse moved to (507, 444)
Screenshot: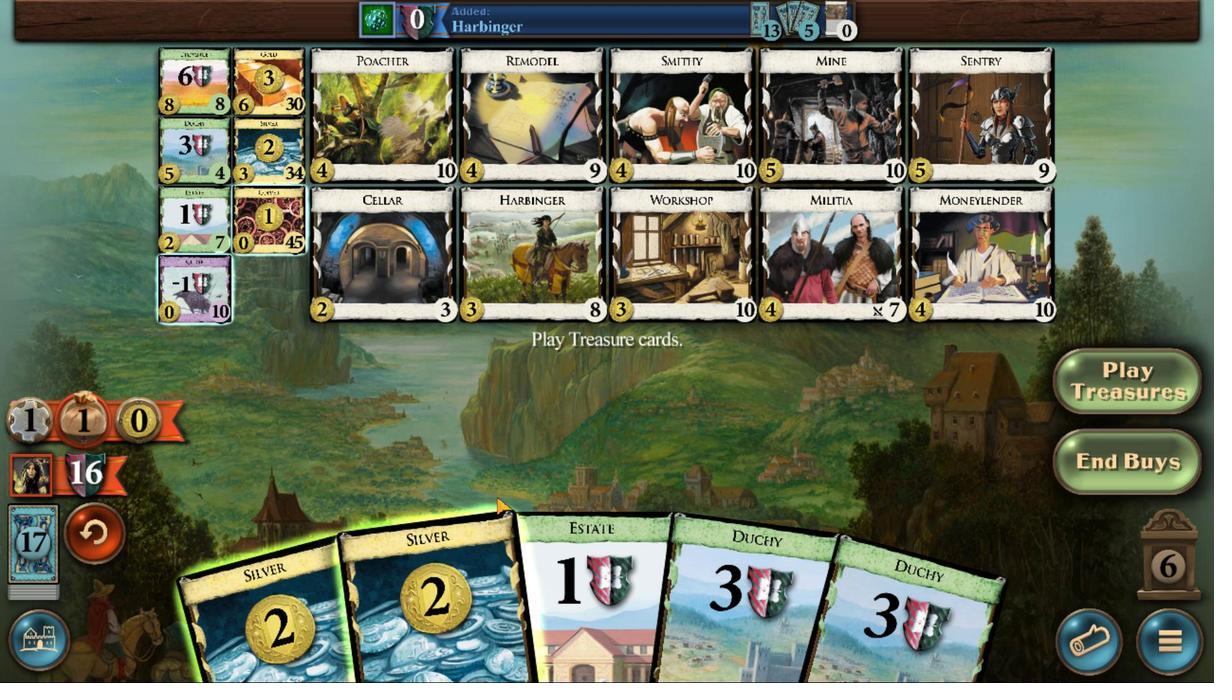 
Action: Mouse pressed left at (507, 444)
Screenshot: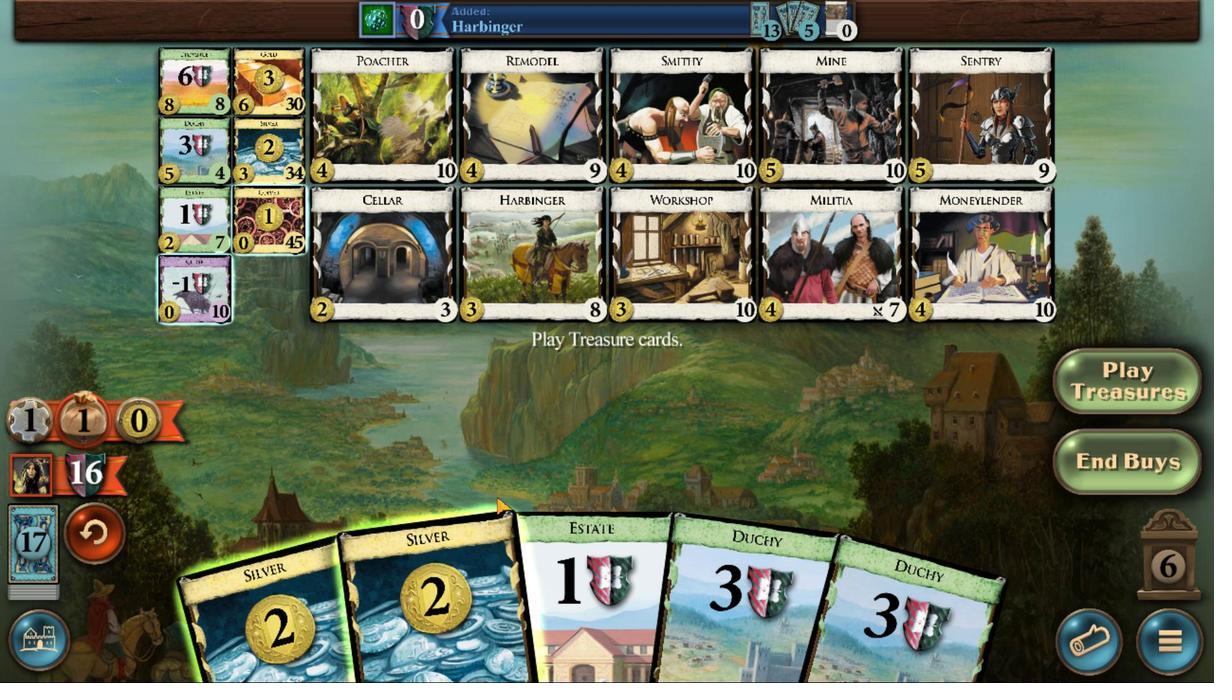 
Action: Mouse moved to (481, 444)
Screenshot: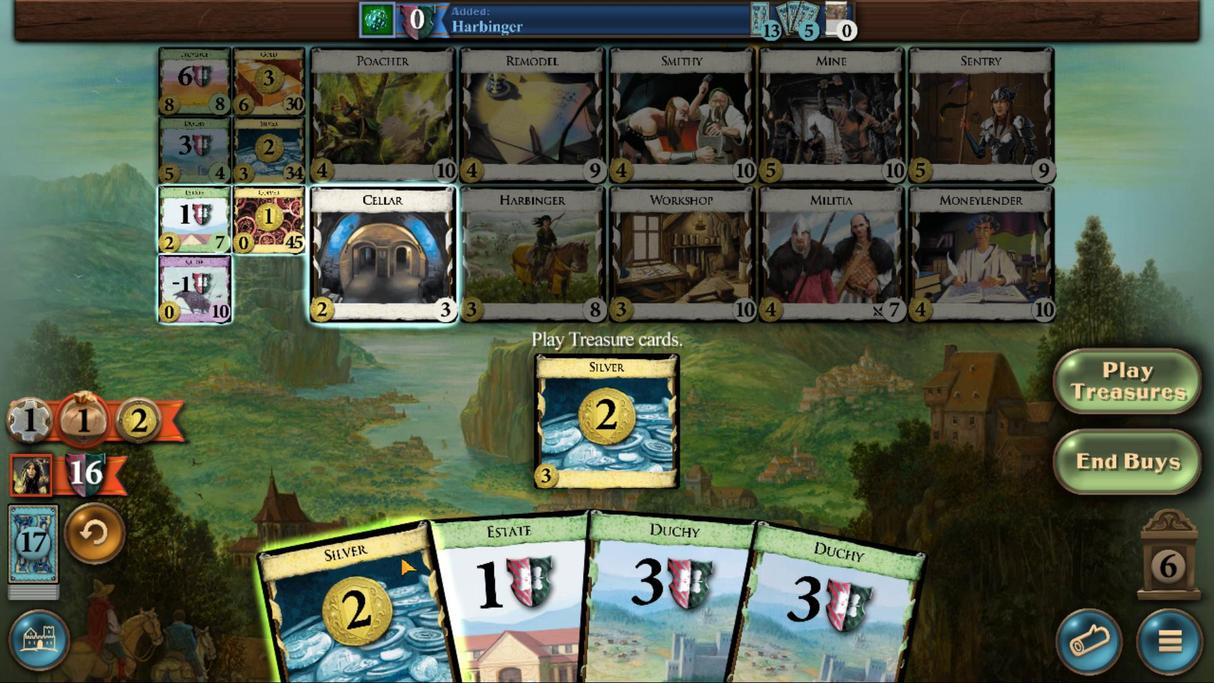 
Action: Mouse pressed left at (481, 444)
Screenshot: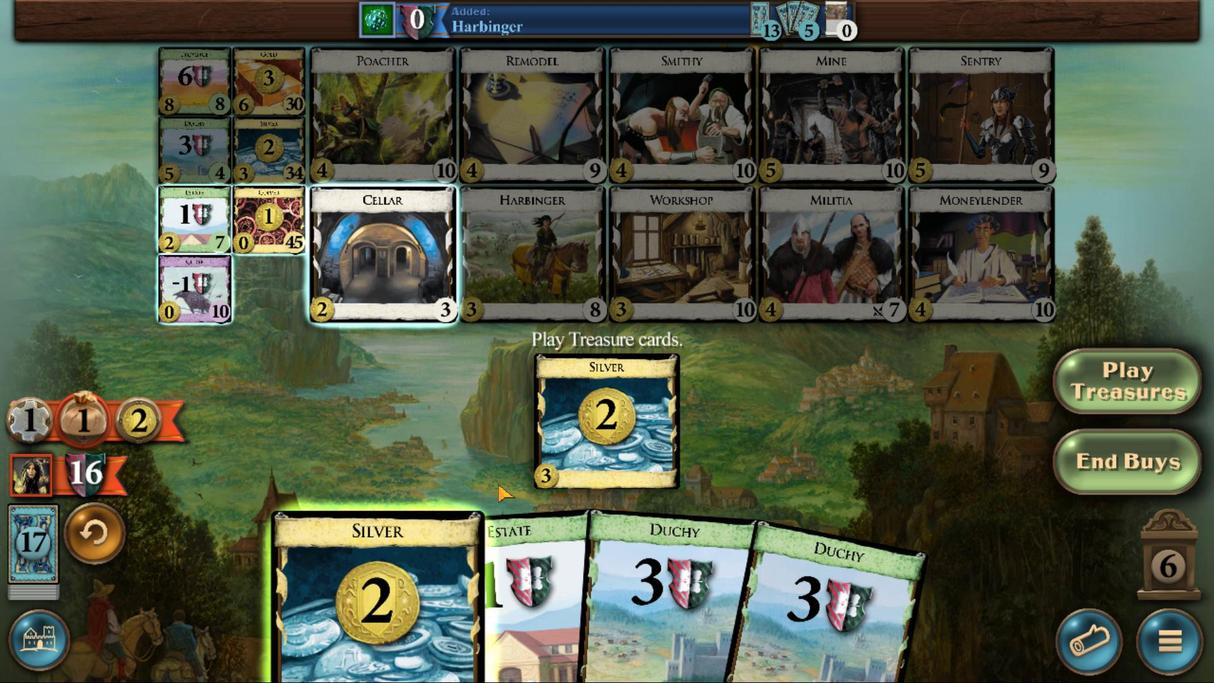
Action: Mouse moved to (440, 351)
Screenshot: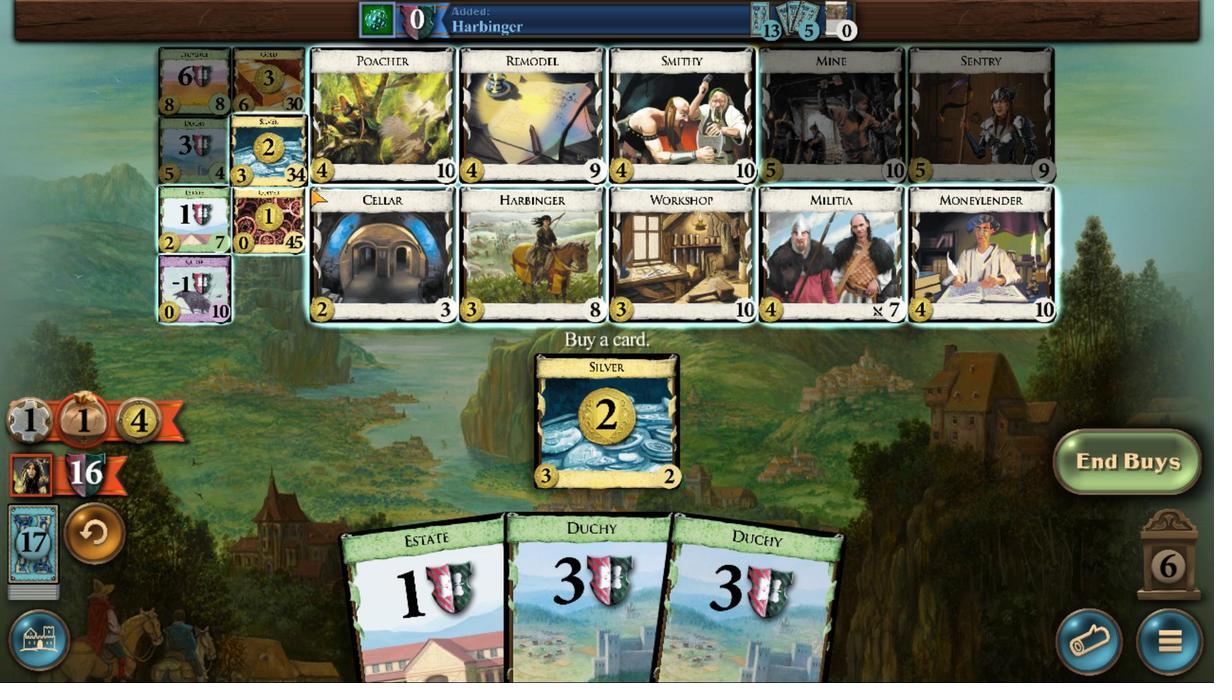 
Action: Mouse pressed left at (440, 351)
Screenshot: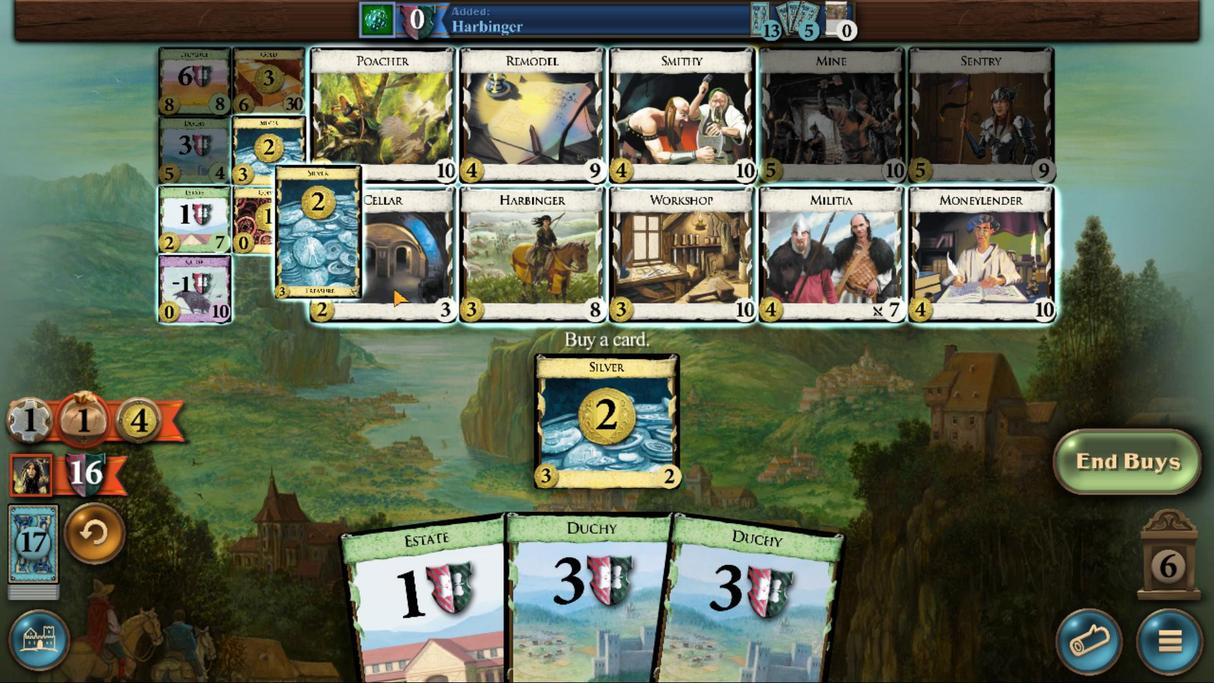 
Action: Mouse moved to (559, 434)
Screenshot: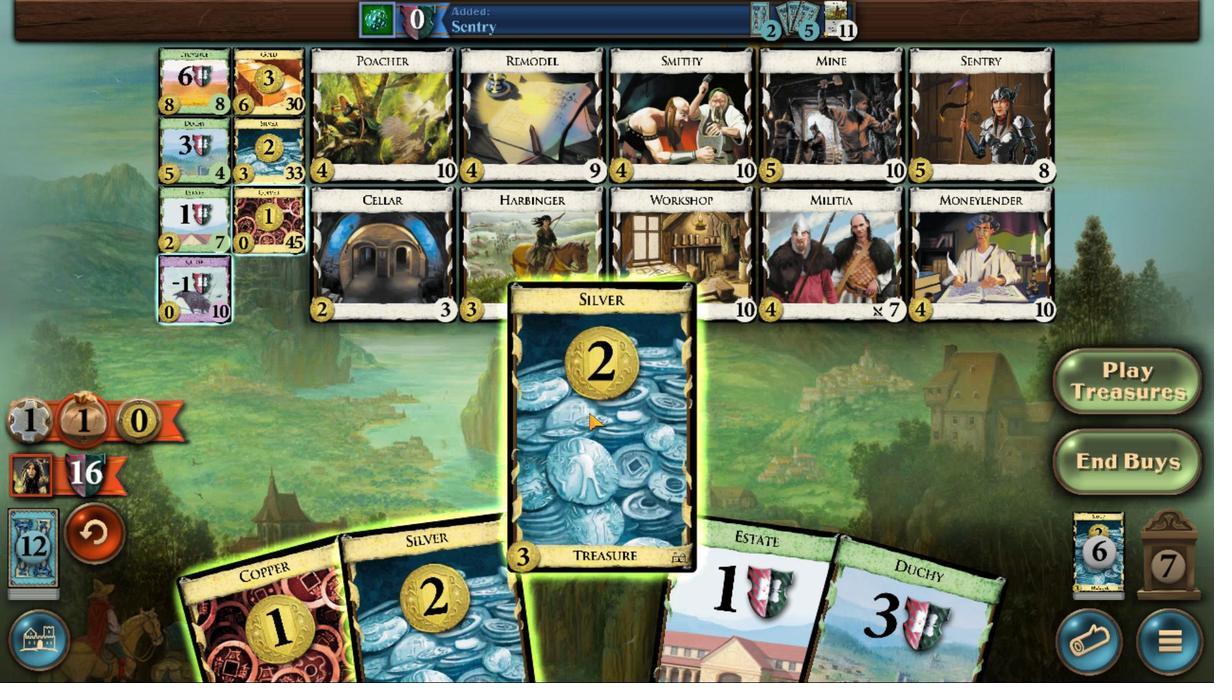 
Action: Mouse pressed left at (559, 434)
Screenshot: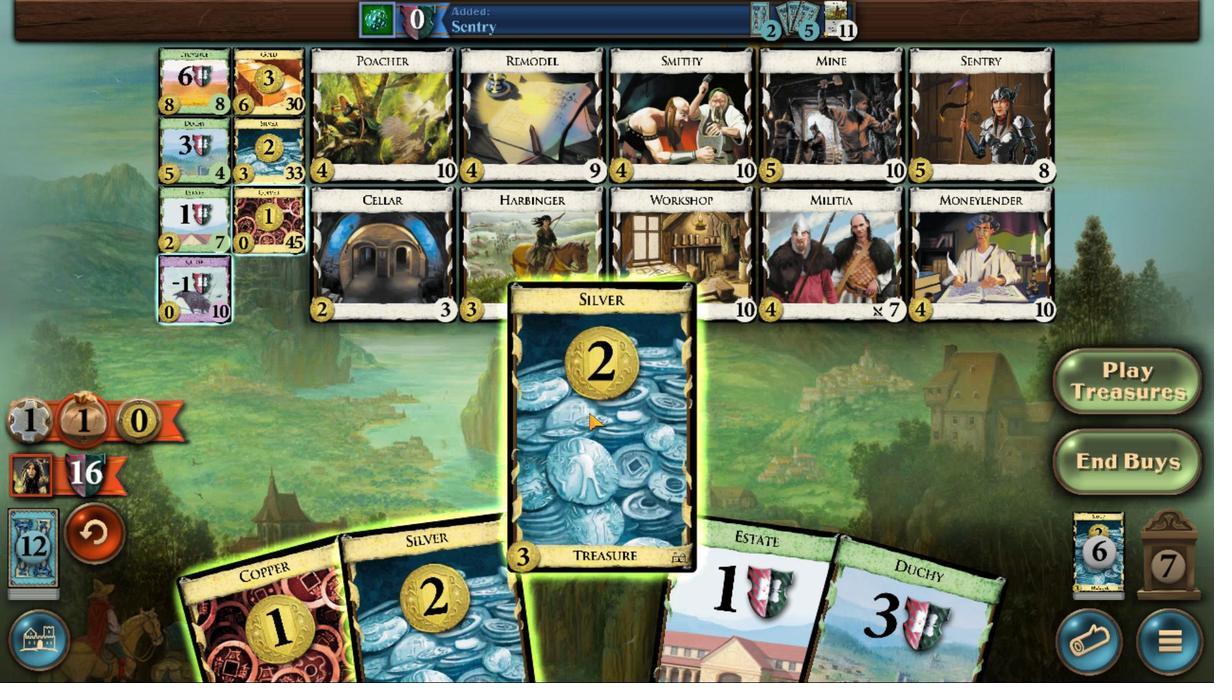 
Action: Mouse moved to (525, 435)
Screenshot: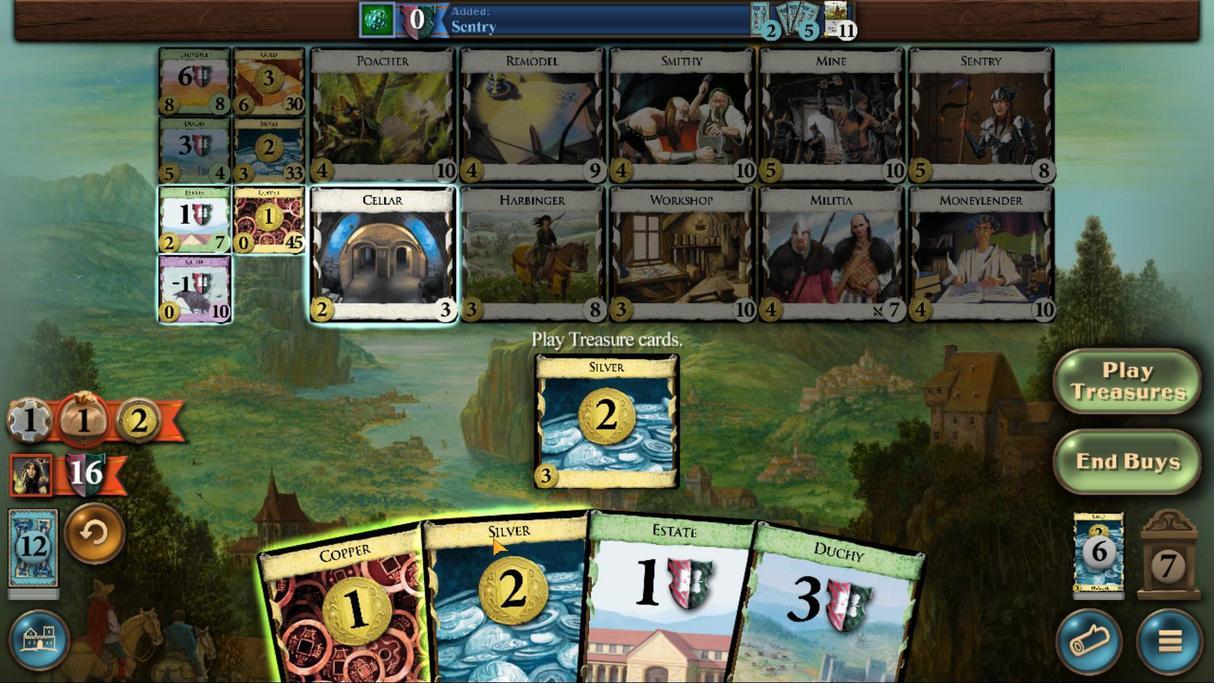 
Action: Mouse pressed left at (525, 435)
Screenshot: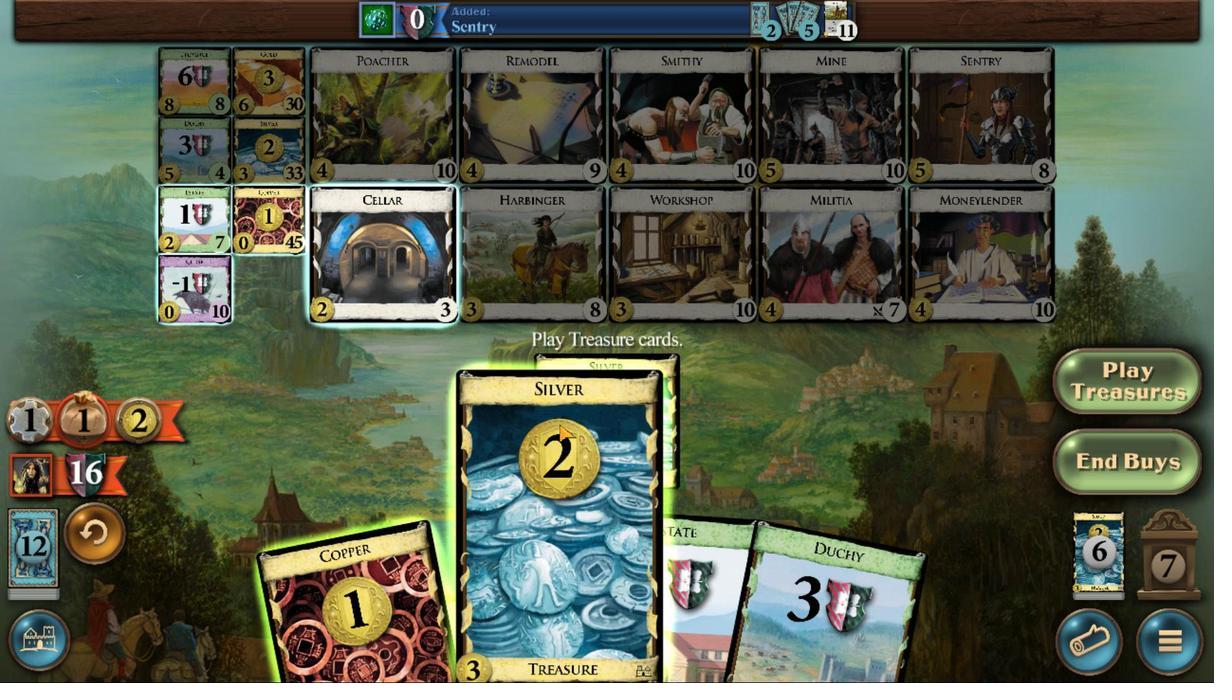 
Action: Mouse moved to (496, 438)
Screenshot: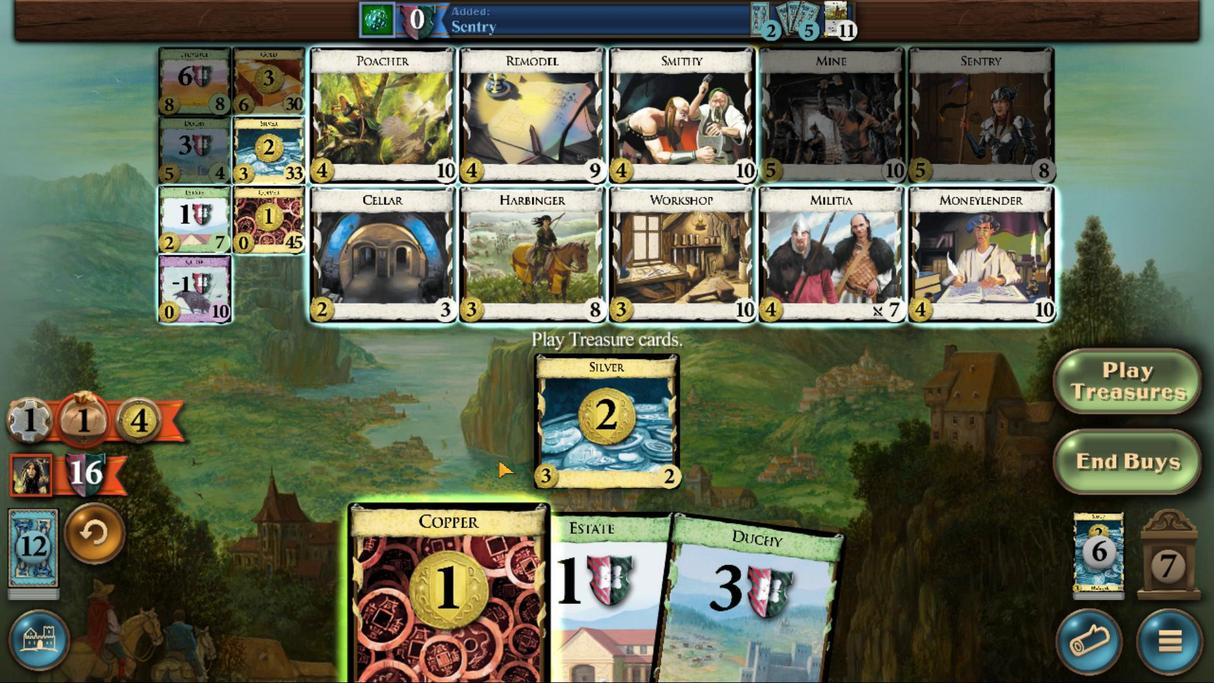 
Action: Mouse pressed left at (496, 438)
Screenshot: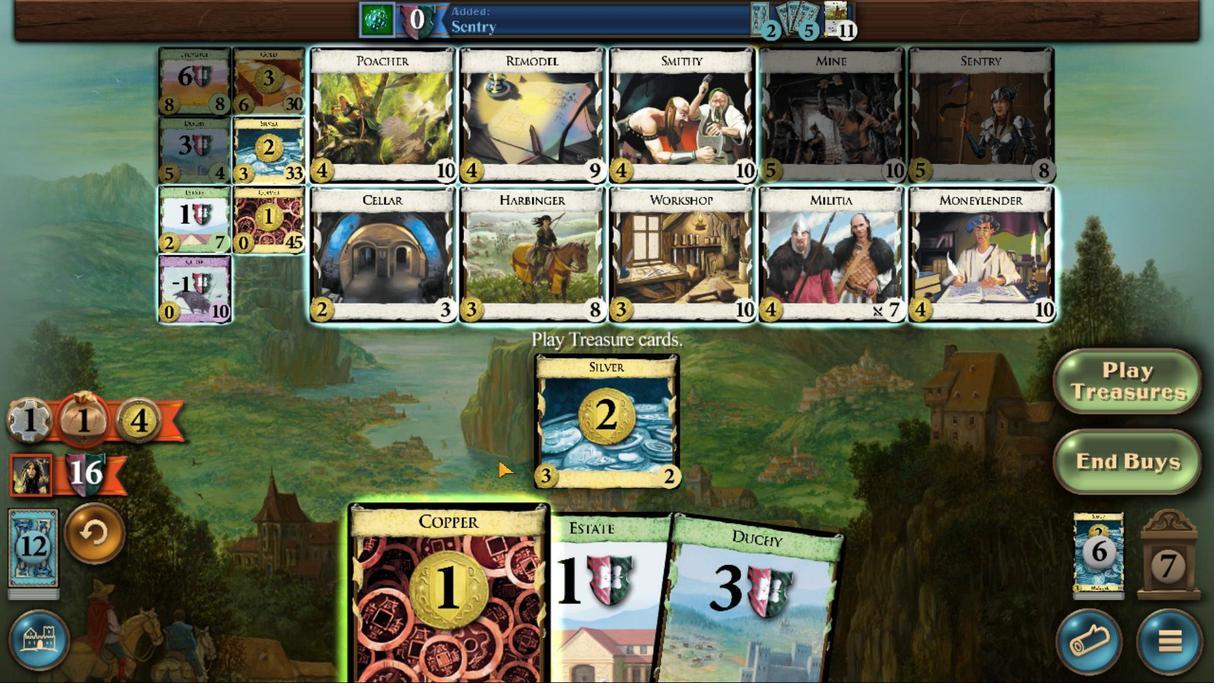 
Action: Mouse moved to (400, 346)
Screenshot: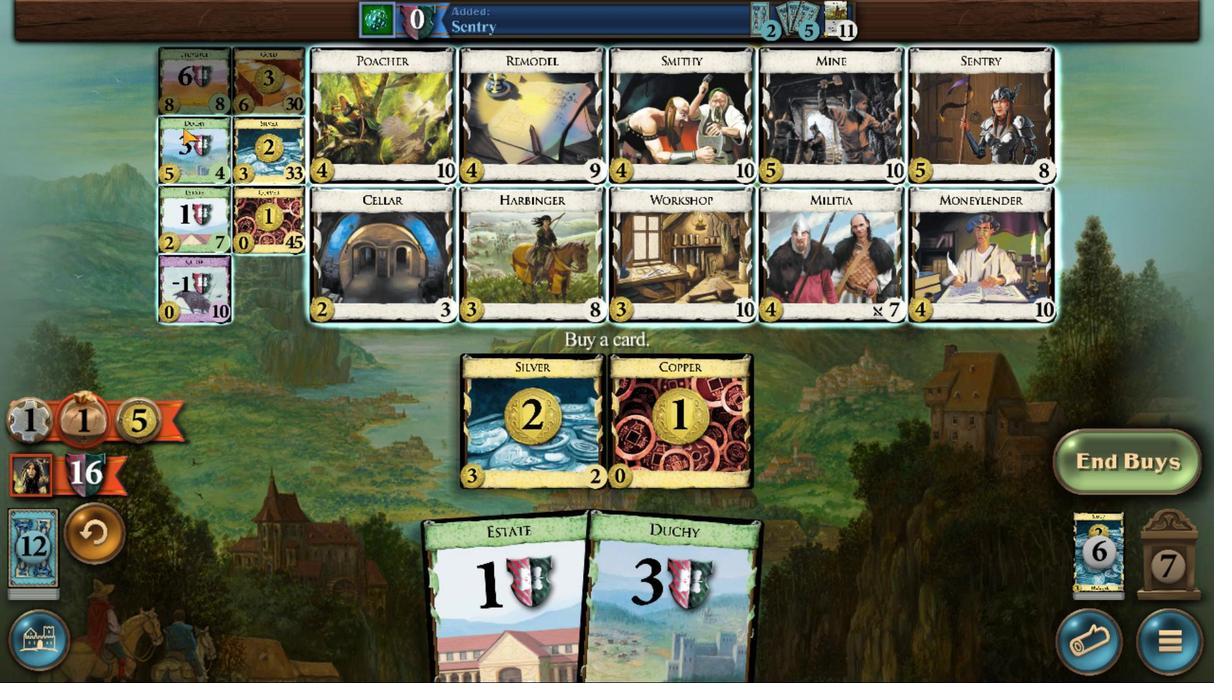 
Action: Mouse pressed left at (400, 346)
Screenshot: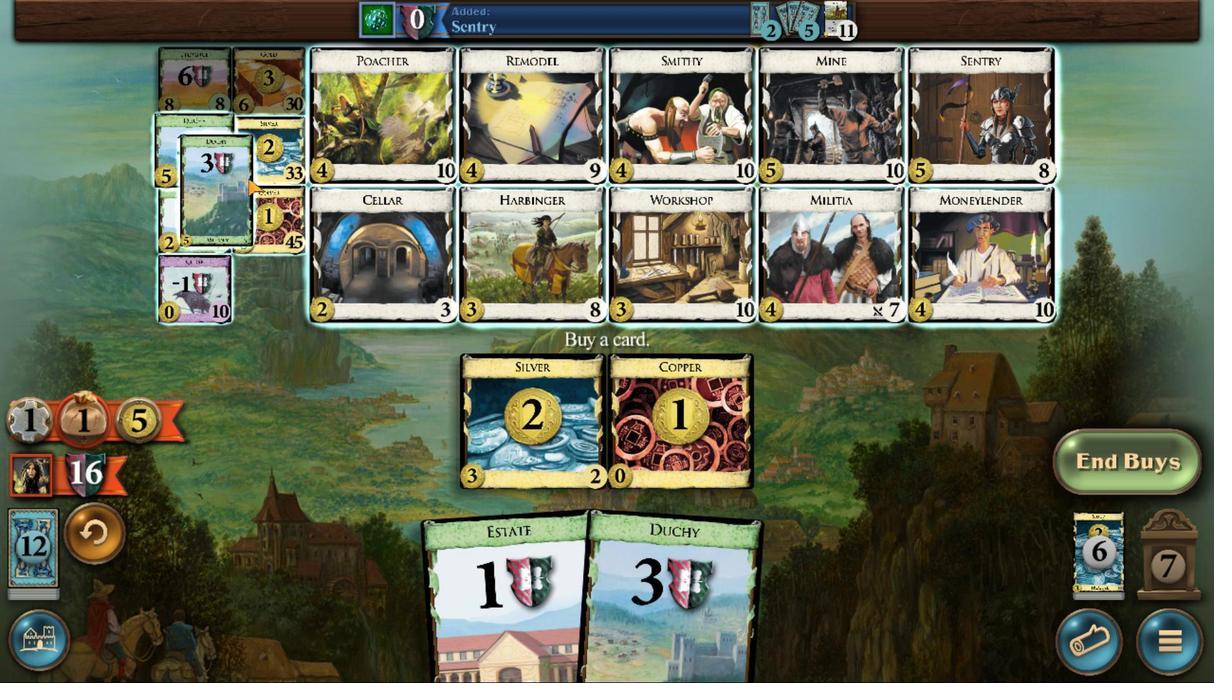 
Action: Mouse moved to (432, 363)
Screenshot: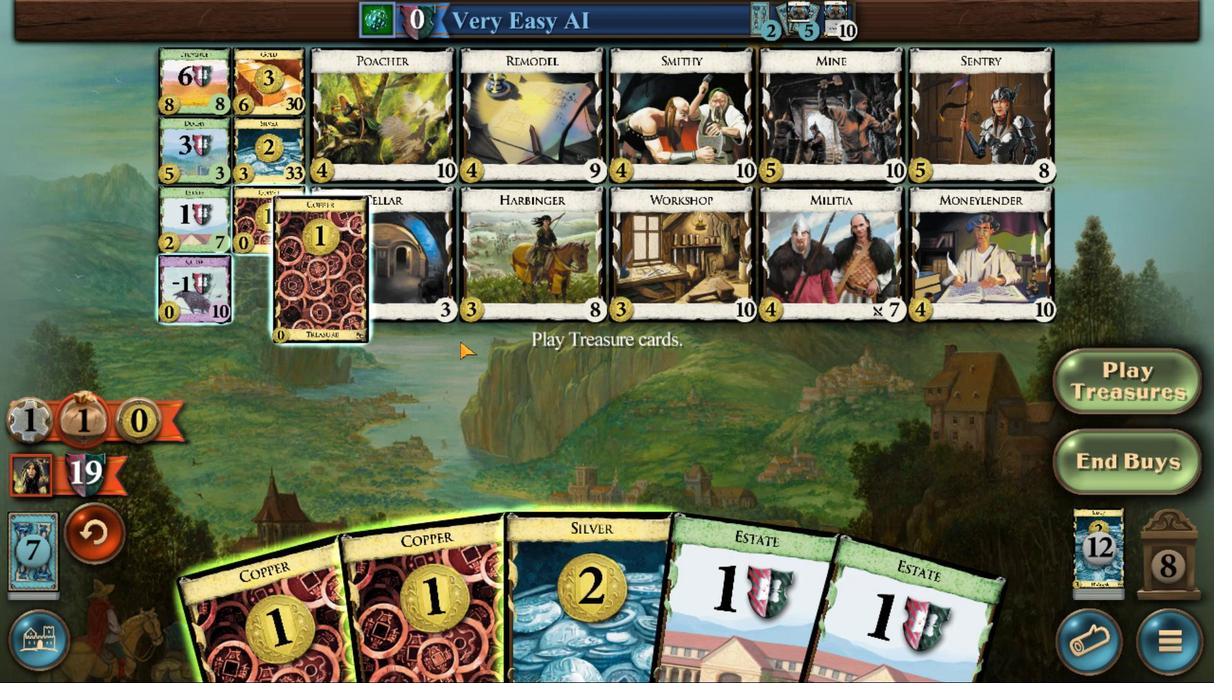 
Action: Mouse pressed left at (432, 363)
Screenshot: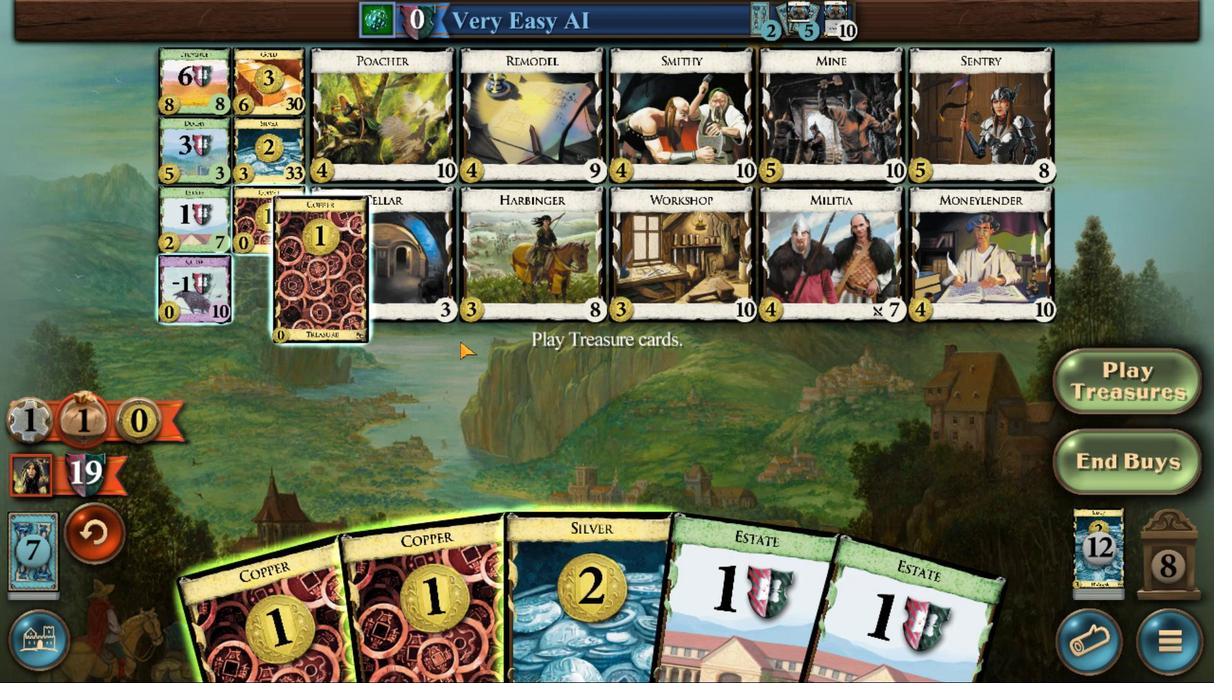 
Action: Mouse moved to (437, 452)
Screenshot: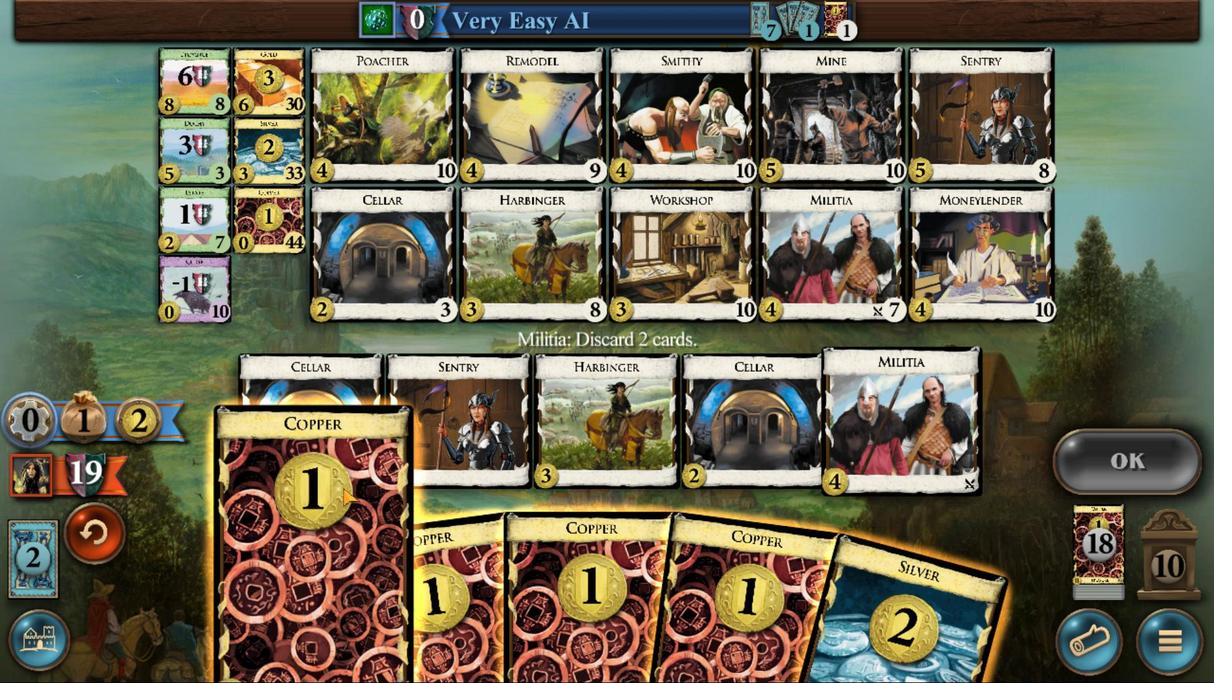 
Action: Mouse pressed left at (437, 452)
Screenshot: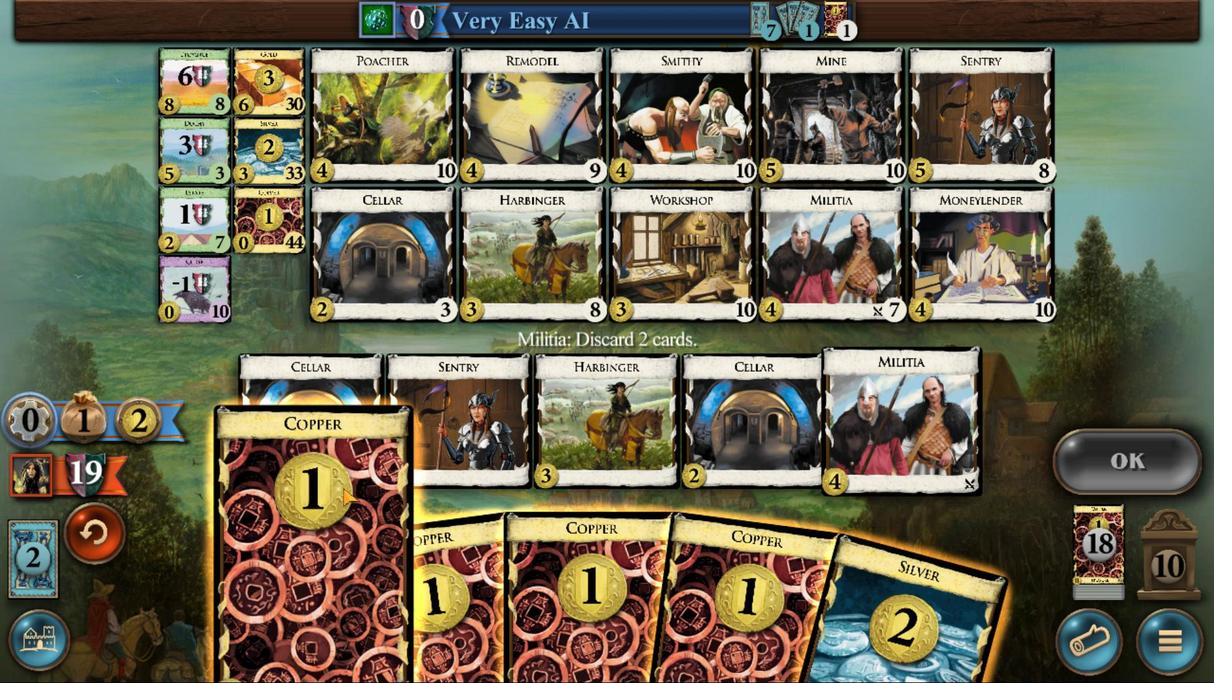 
Action: Mouse moved to (497, 440)
Screenshot: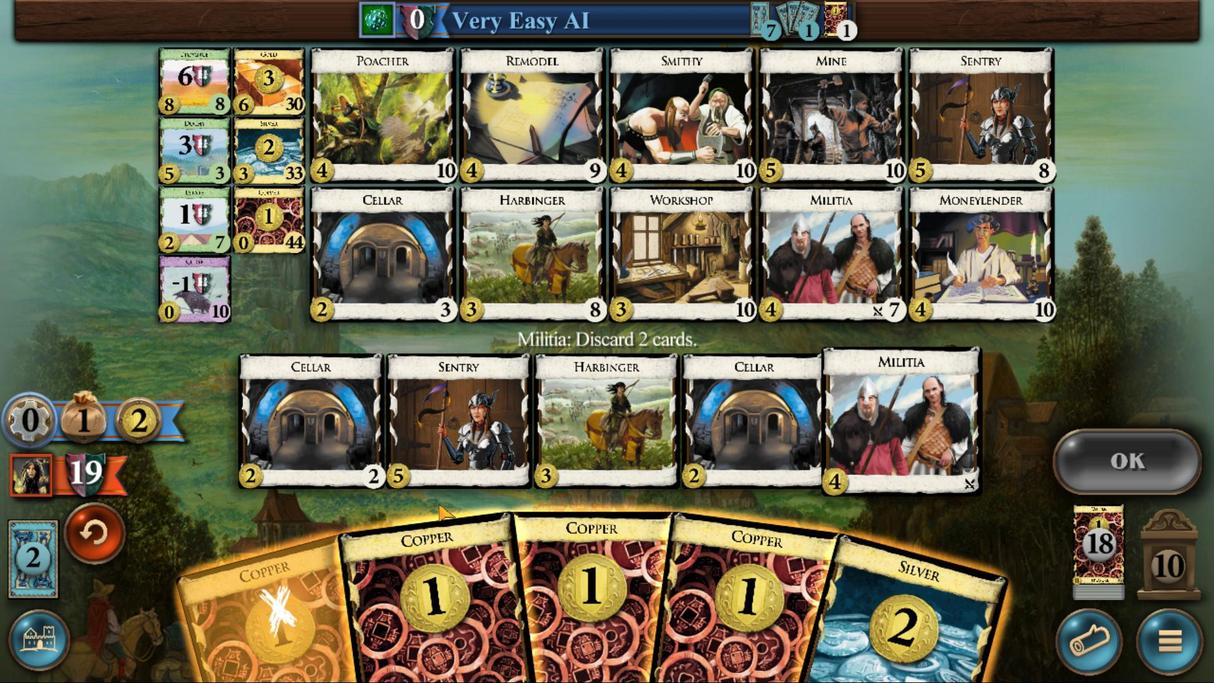 
Action: Mouse pressed left at (497, 440)
Screenshot: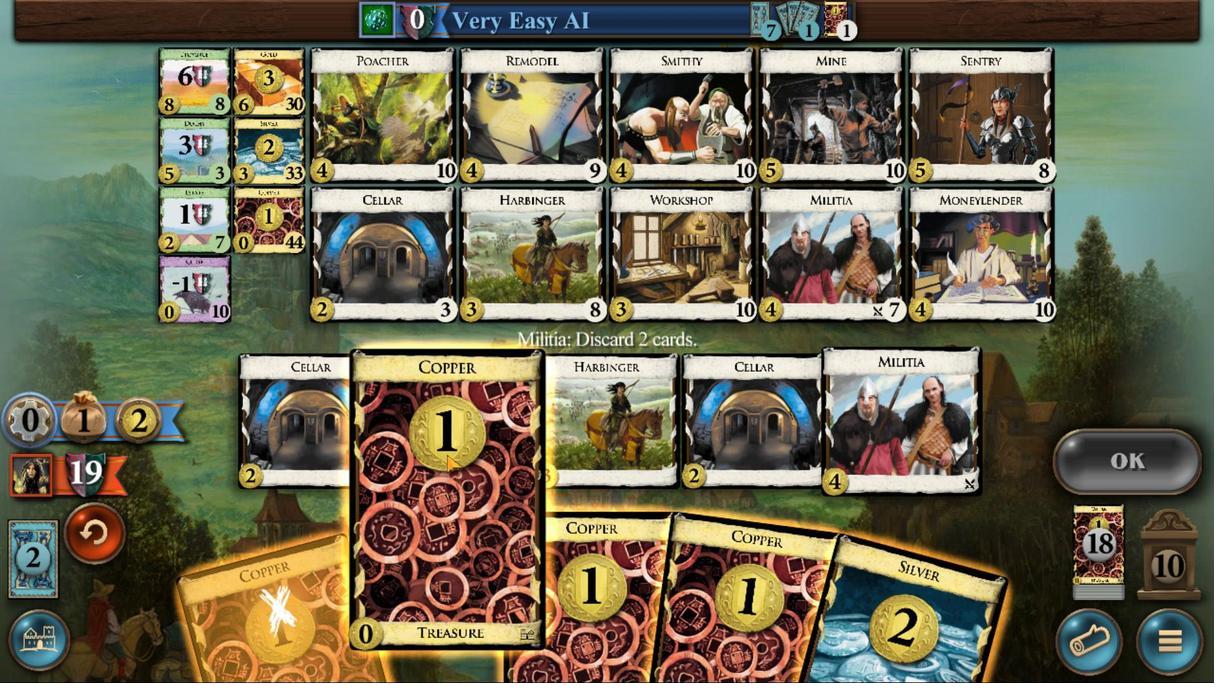 
Action: Mouse moved to (789, 411)
Screenshot: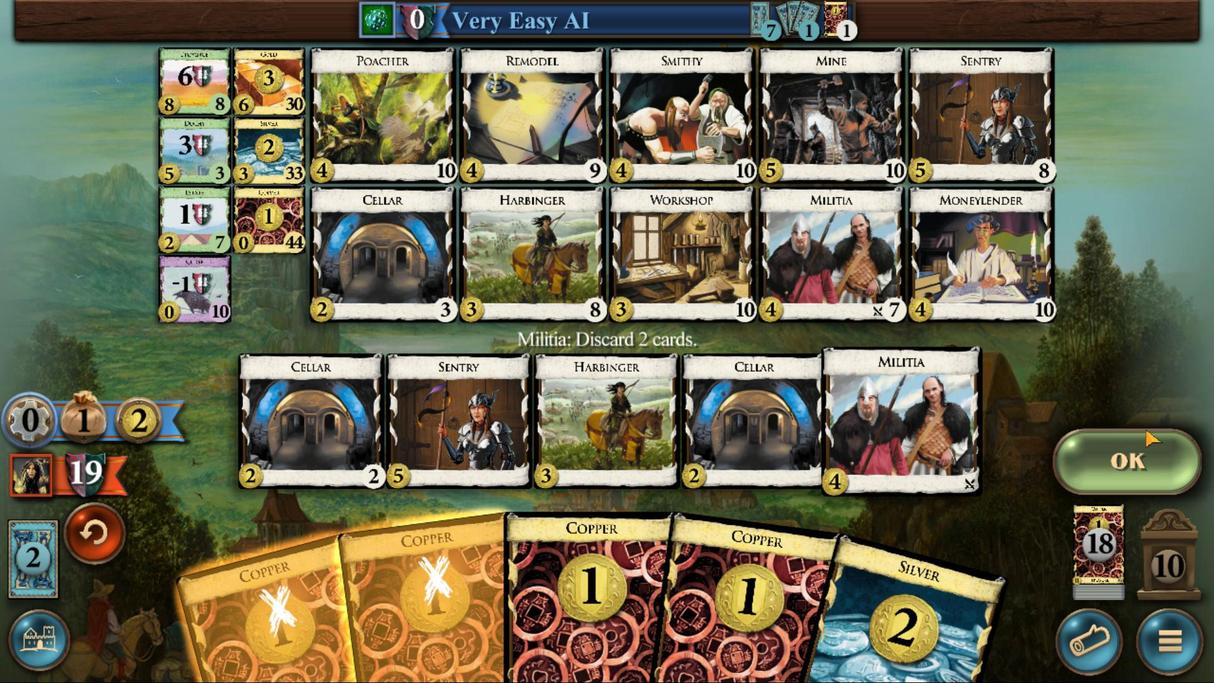 
Action: Mouse pressed left at (789, 411)
Screenshot: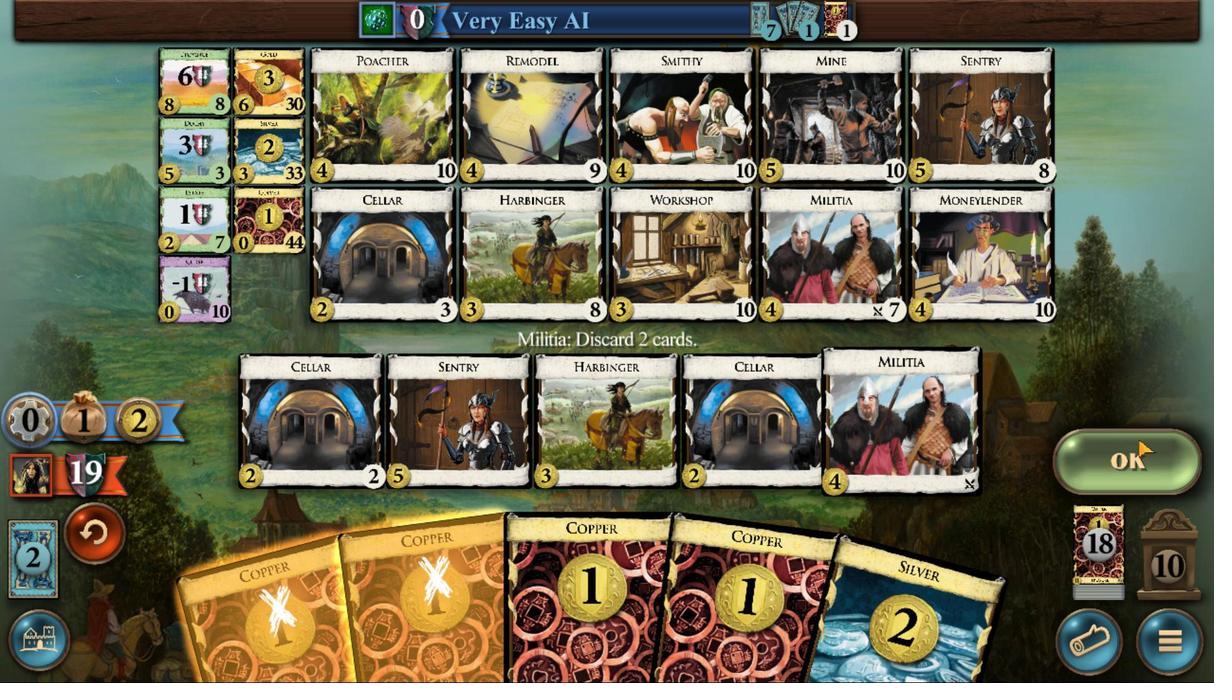 
Action: Mouse moved to (784, 416)
Screenshot: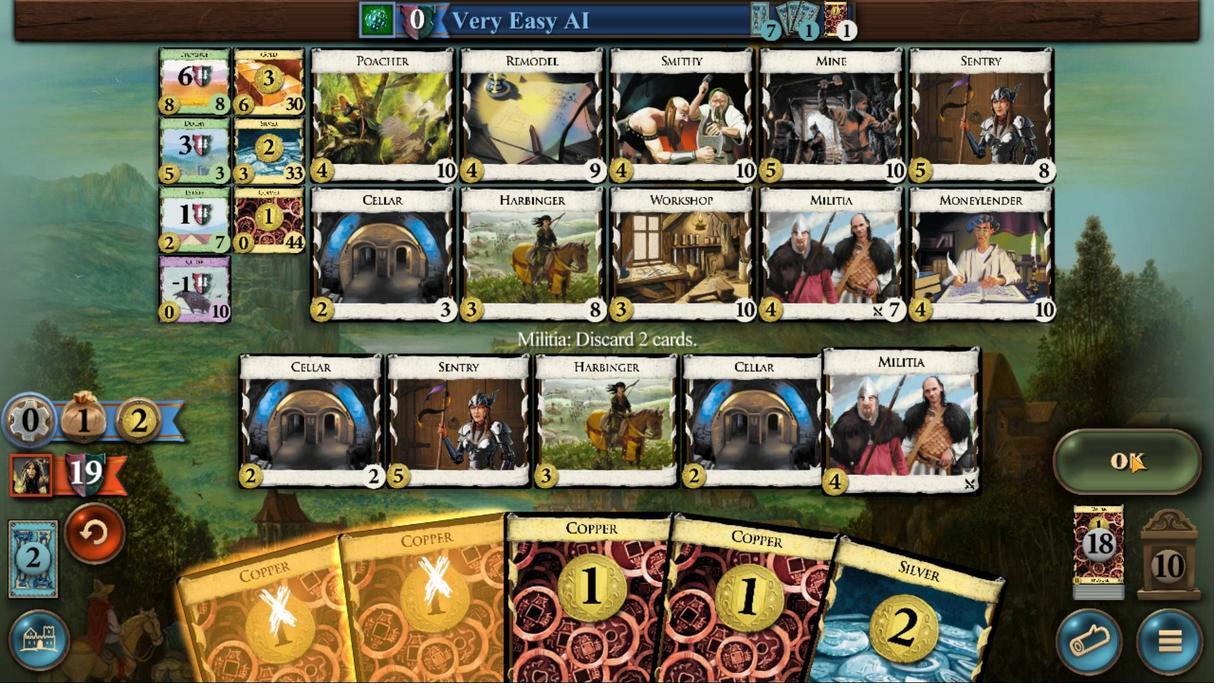 
Action: Mouse pressed left at (784, 416)
Screenshot: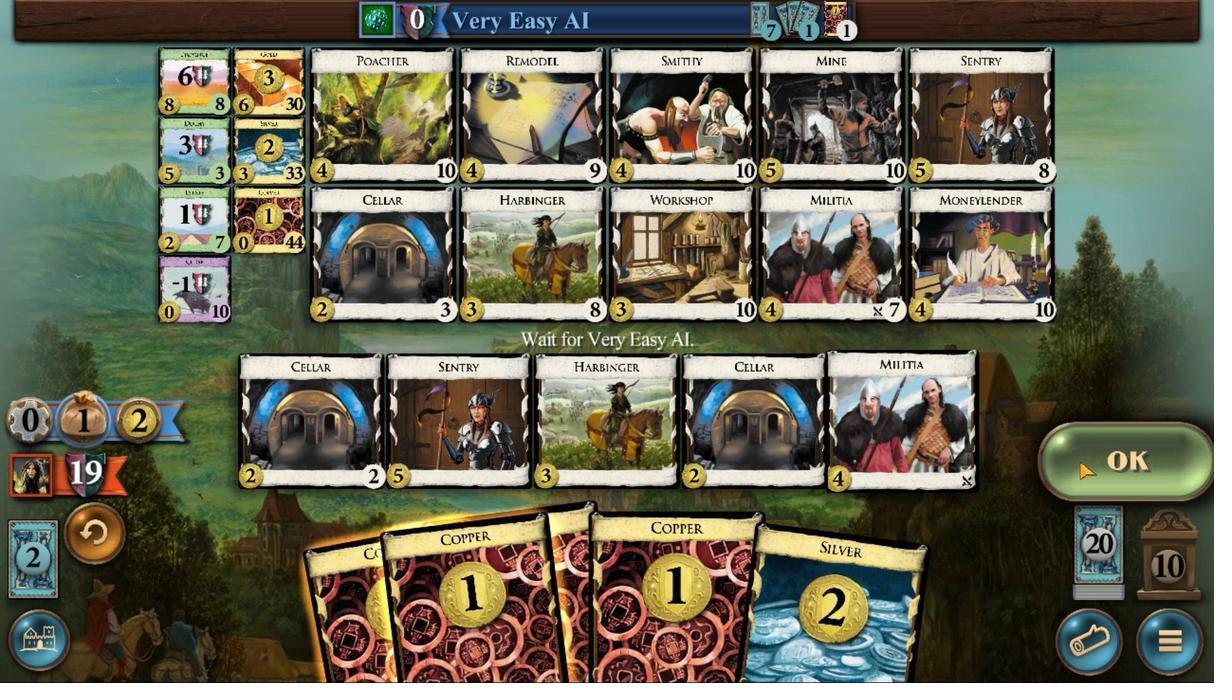 
Action: Mouse moved to (624, 445)
Screenshot: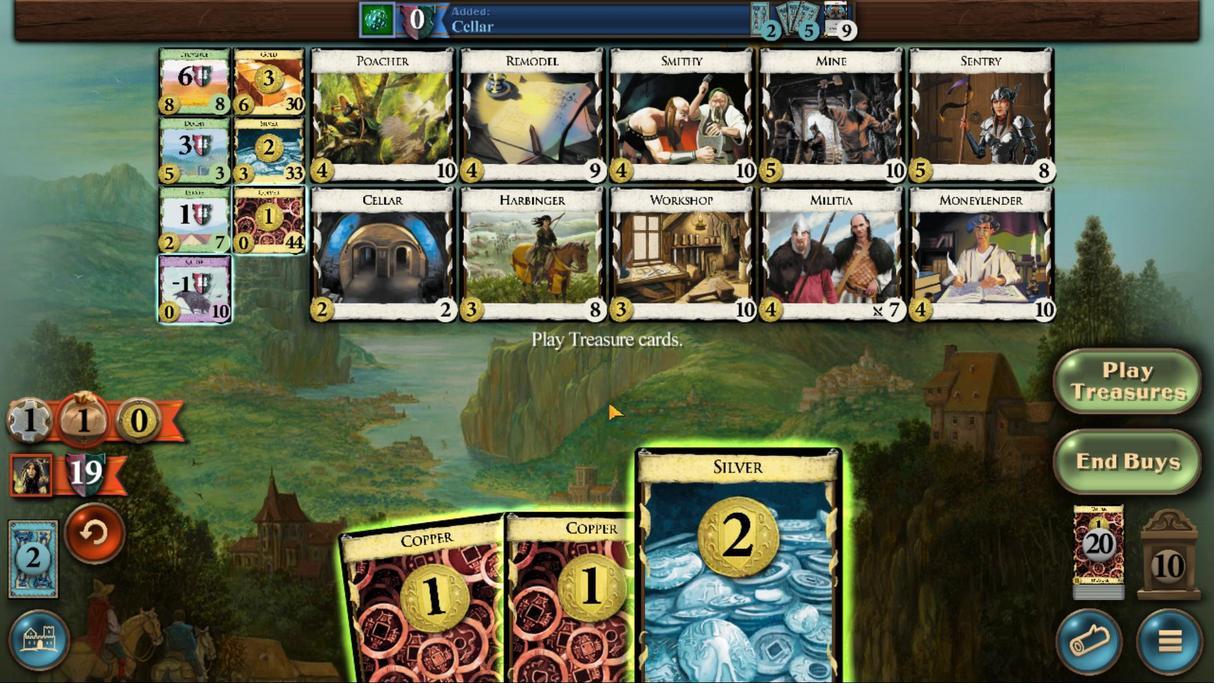 
Action: Mouse pressed left at (624, 445)
Screenshot: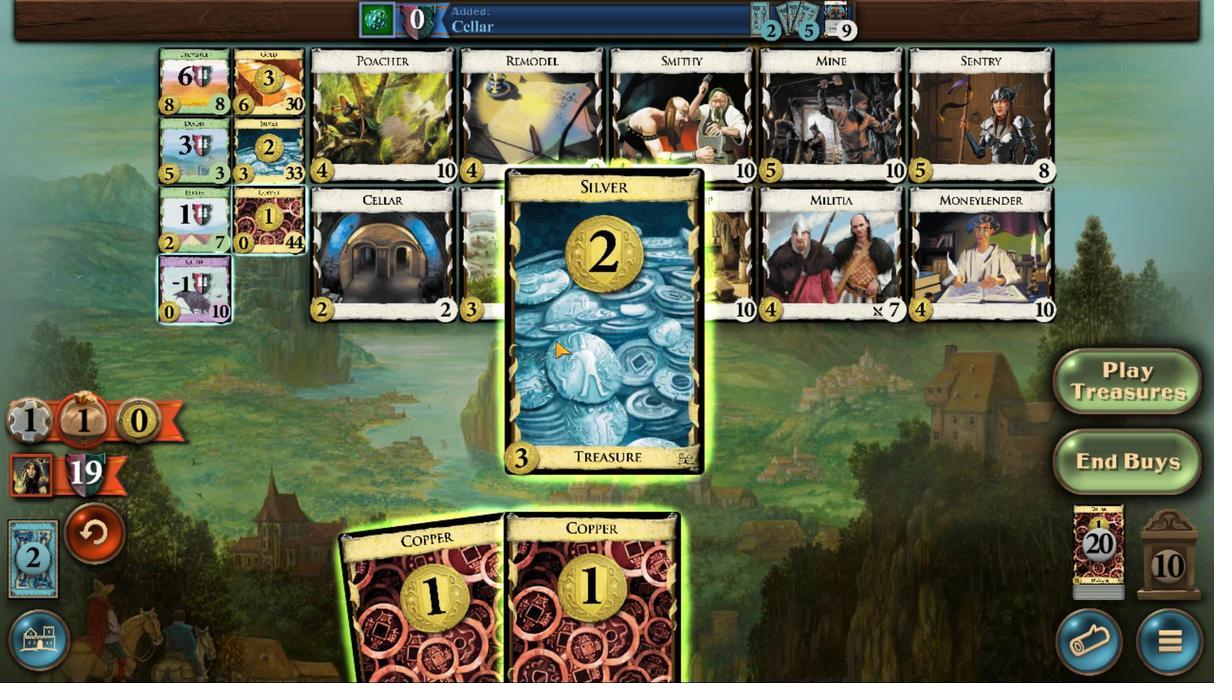 
Action: Mouse moved to (593, 437)
Screenshot: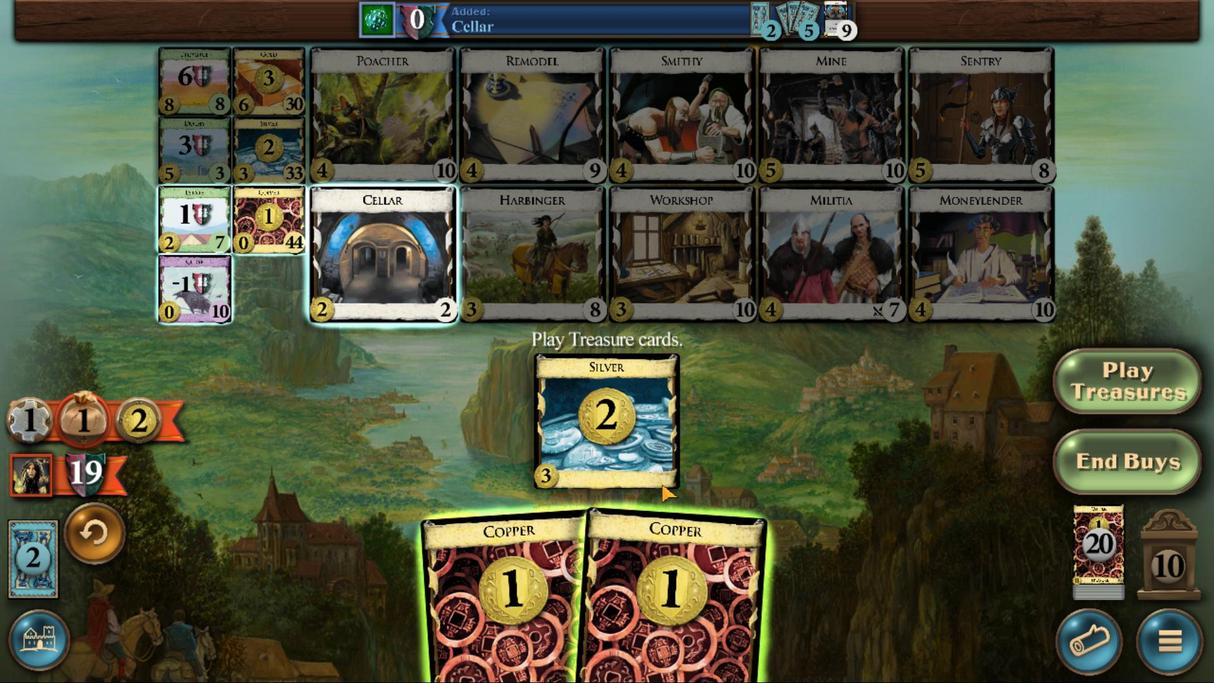 
Action: Mouse pressed left at (593, 437)
Screenshot: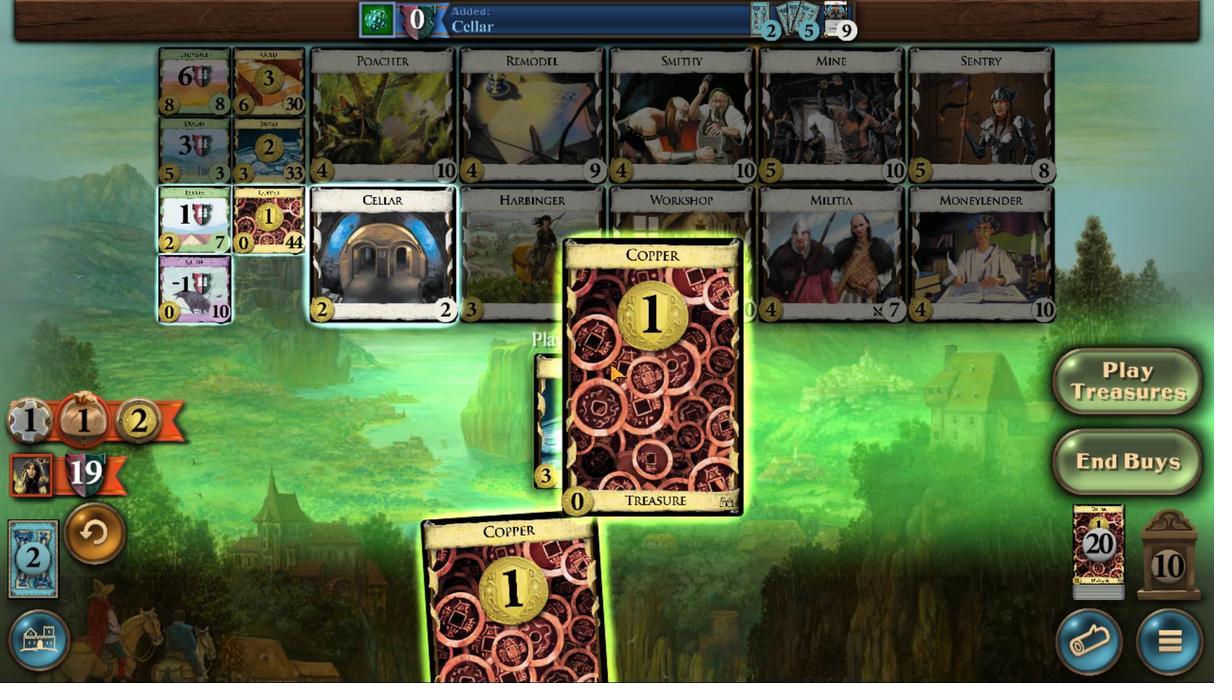 
Action: Mouse moved to (436, 352)
Screenshot: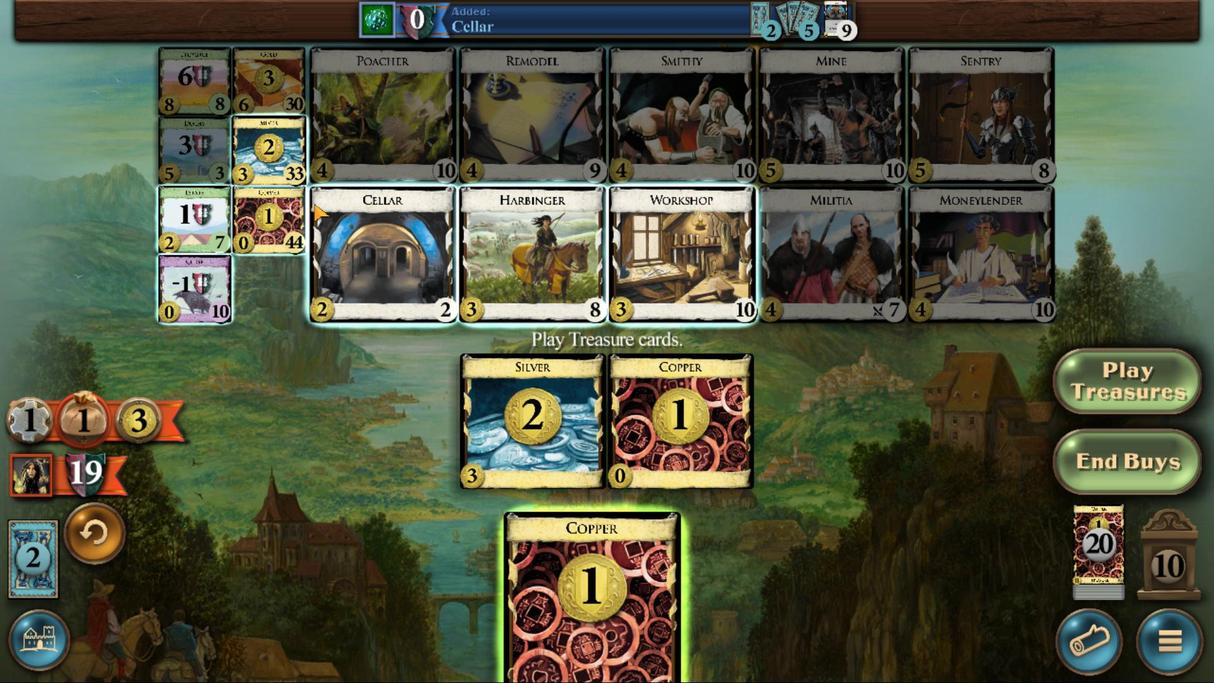 
Action: Mouse pressed left at (436, 352)
Screenshot: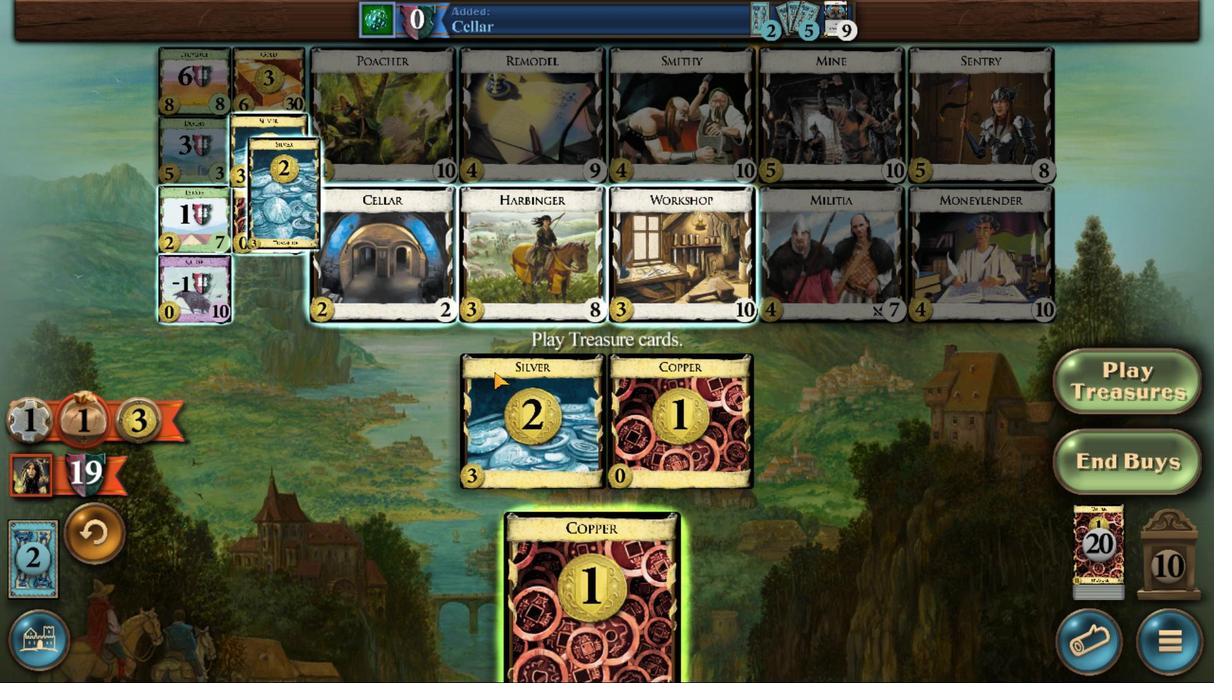 
Action: Mouse moved to (611, 438)
Screenshot: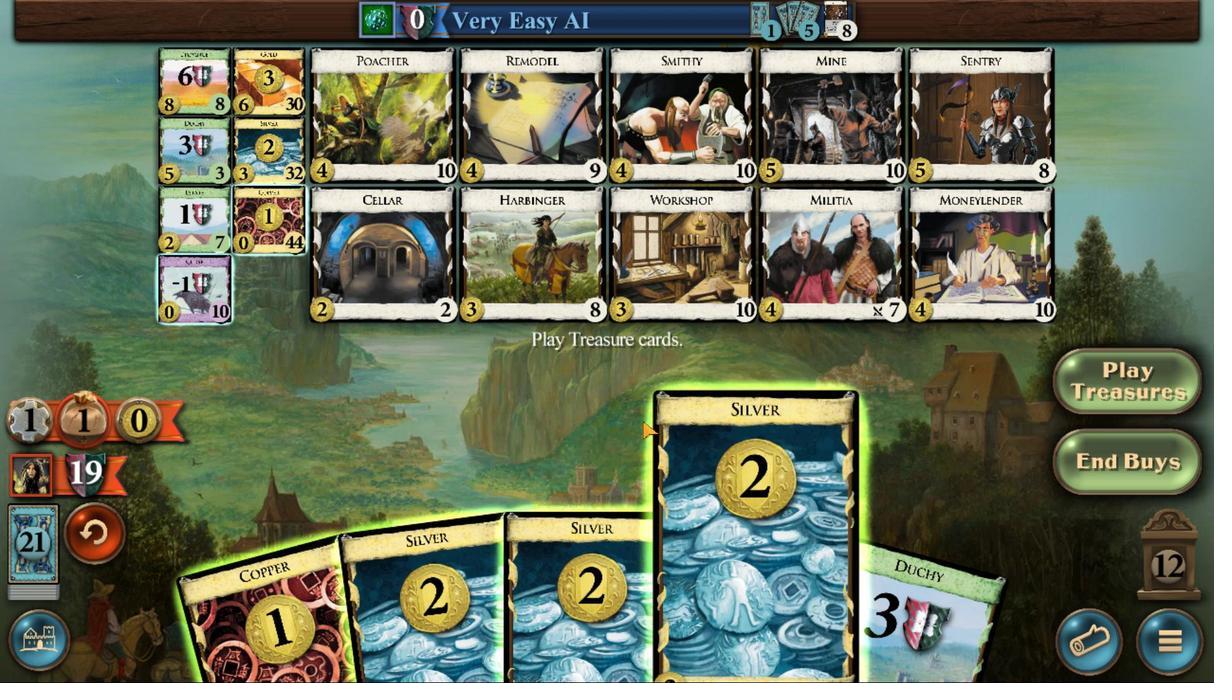 
Action: Mouse pressed left at (611, 438)
Screenshot: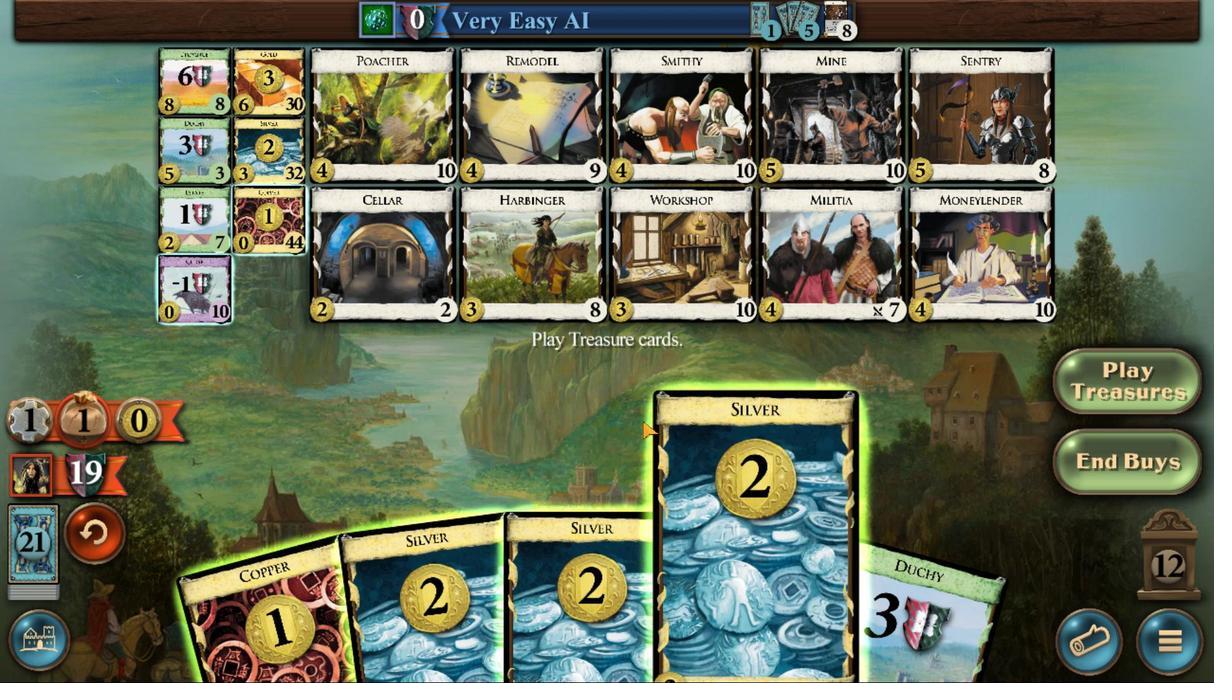 
Action: Mouse moved to (580, 436)
Screenshot: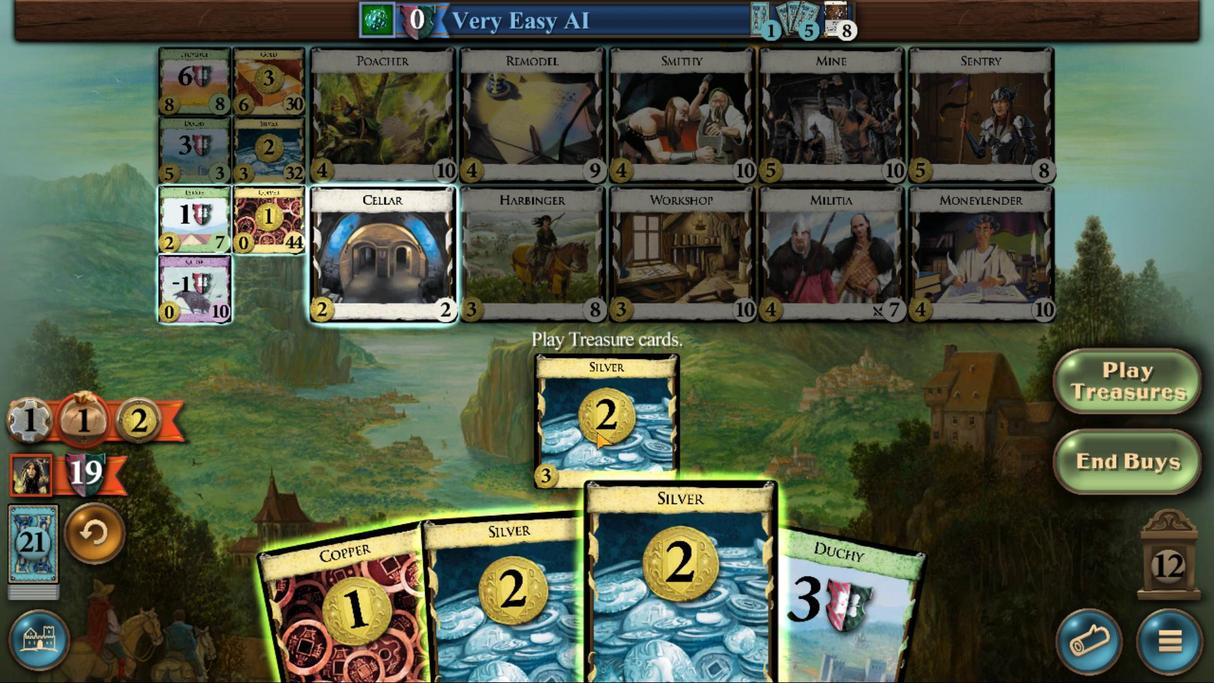 
Action: Mouse pressed left at (580, 436)
Screenshot: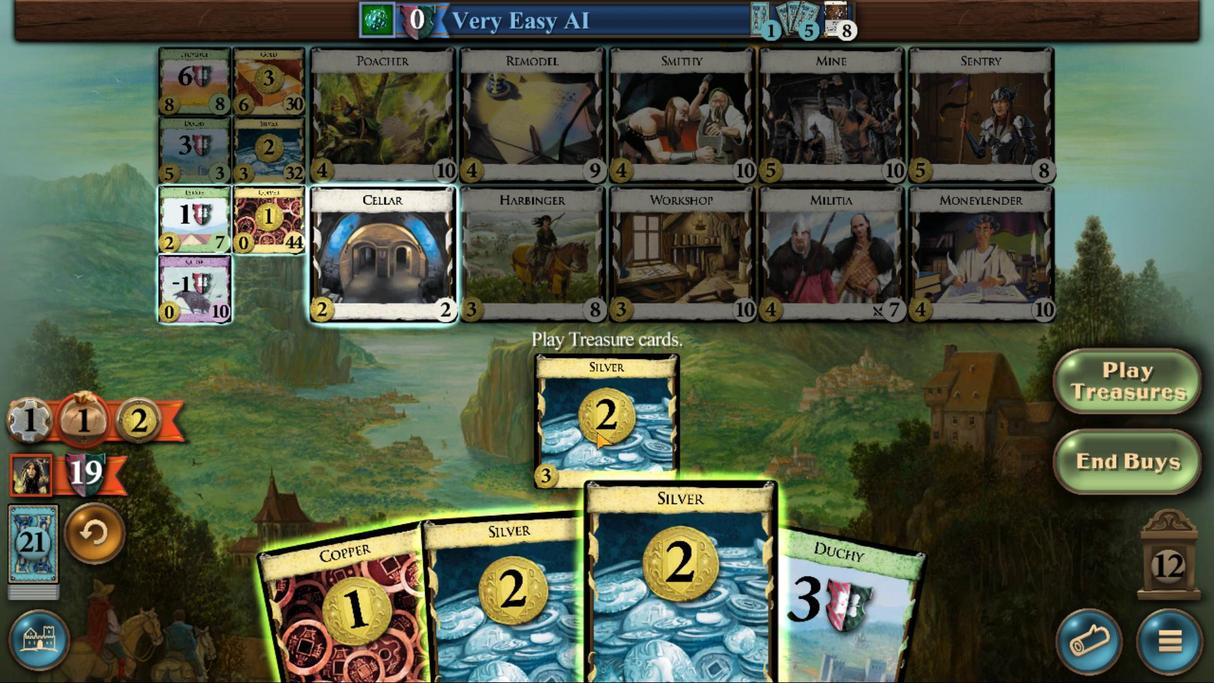 
Action: Mouse moved to (555, 433)
Screenshot: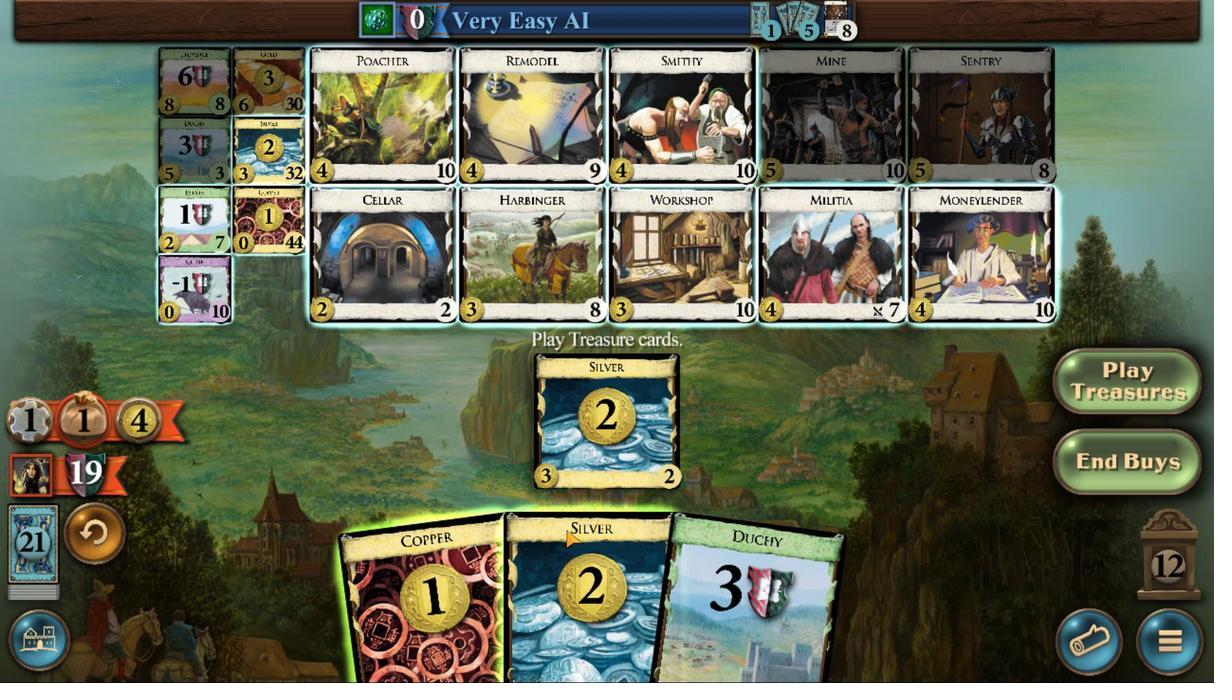 
Action: Mouse pressed left at (555, 433)
Screenshot: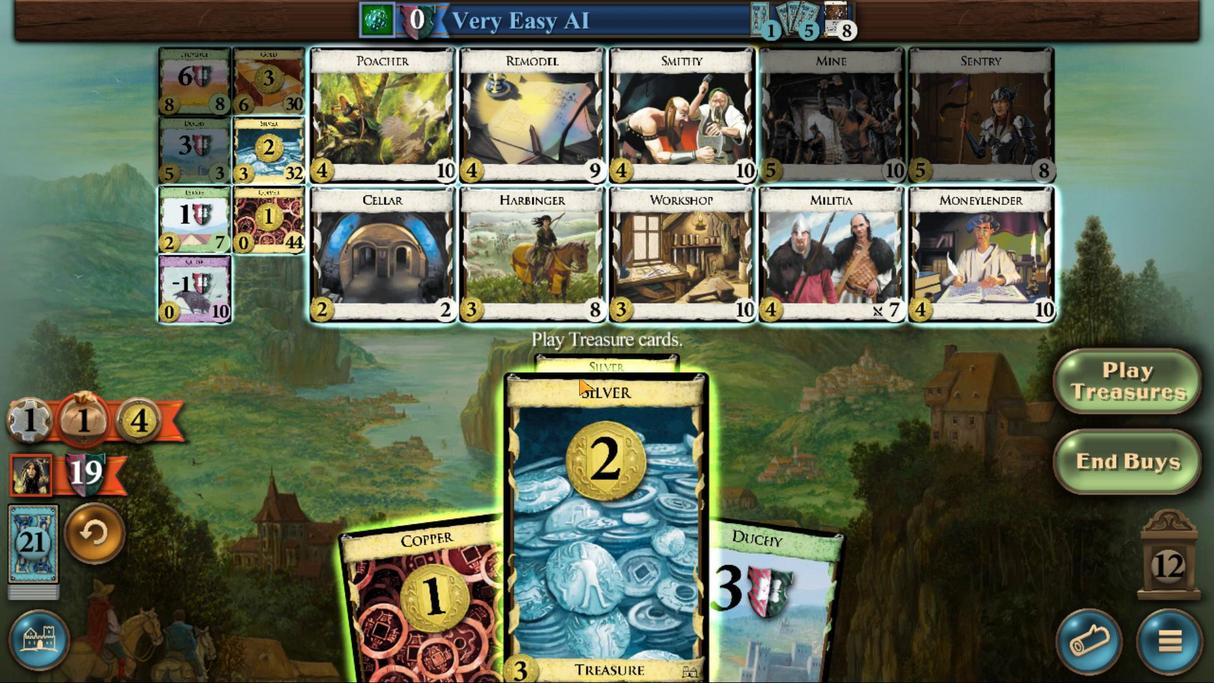 
Action: Mouse moved to (431, 336)
Screenshot: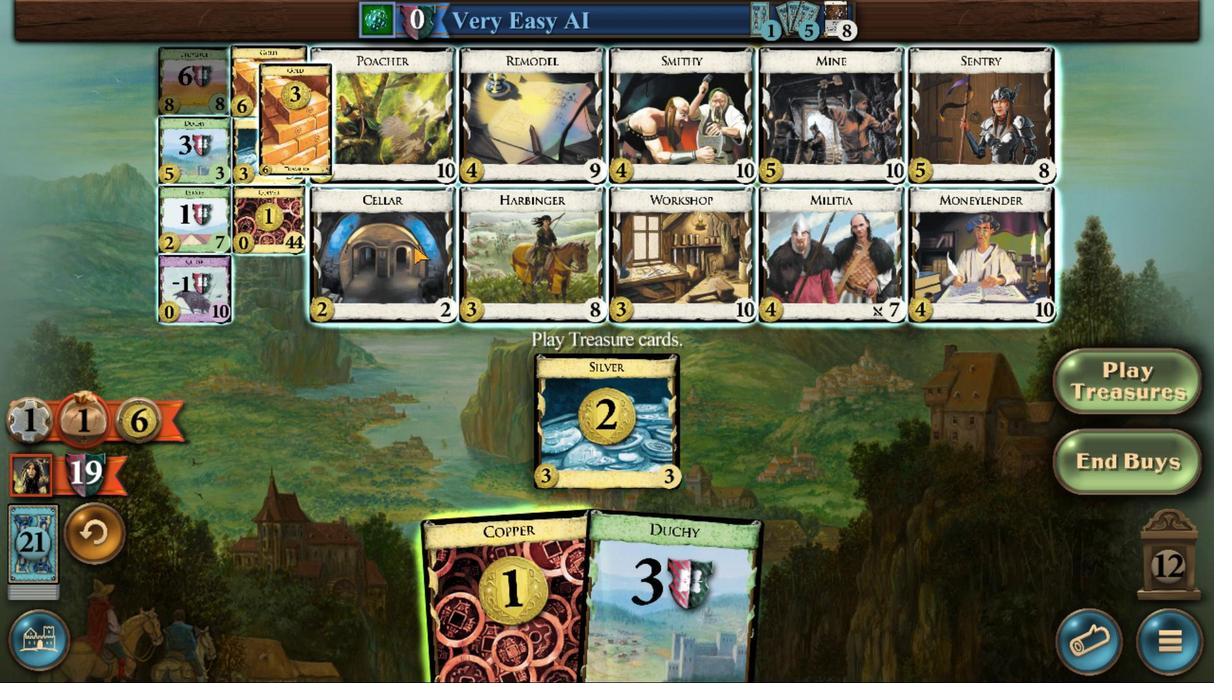 
Action: Mouse pressed left at (431, 336)
Screenshot: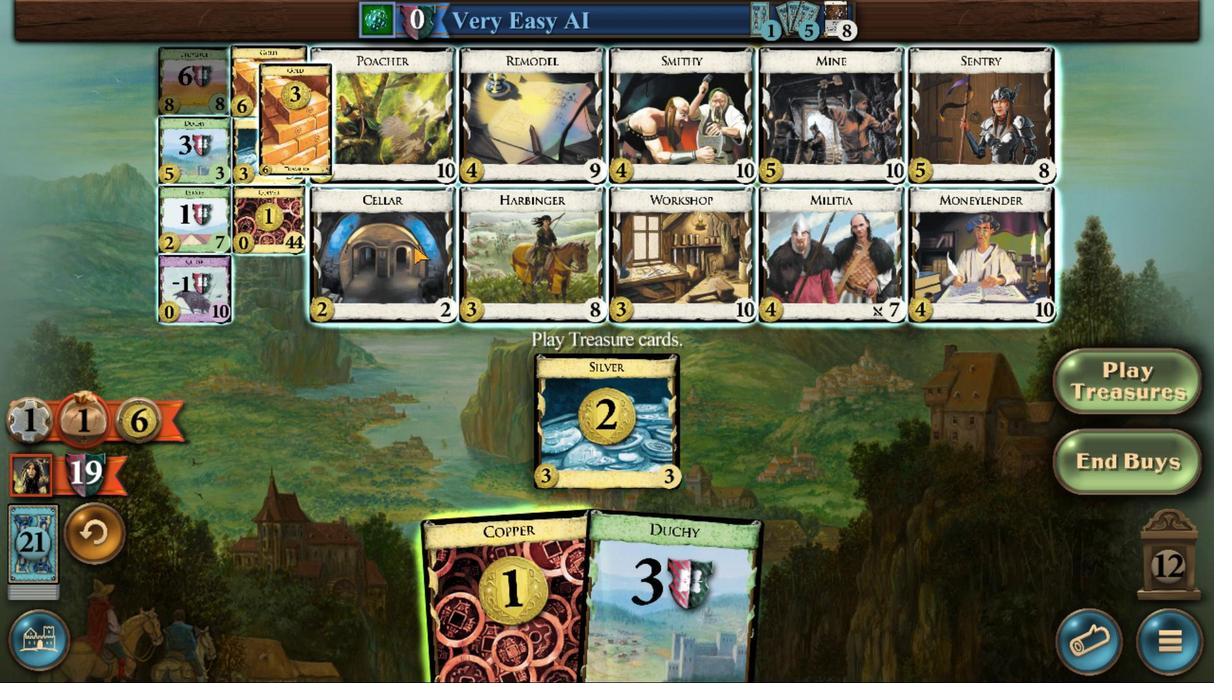 
Action: Mouse moved to (563, 436)
Screenshot: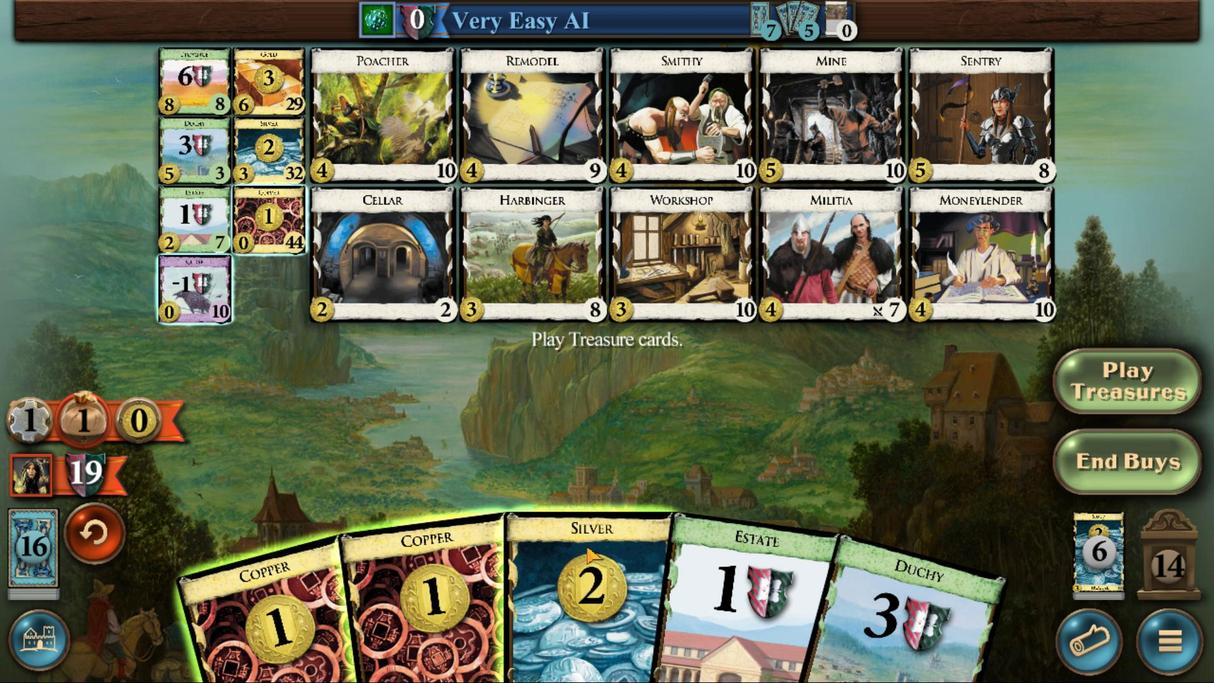 
Action: Mouse pressed left at (563, 436)
Screenshot: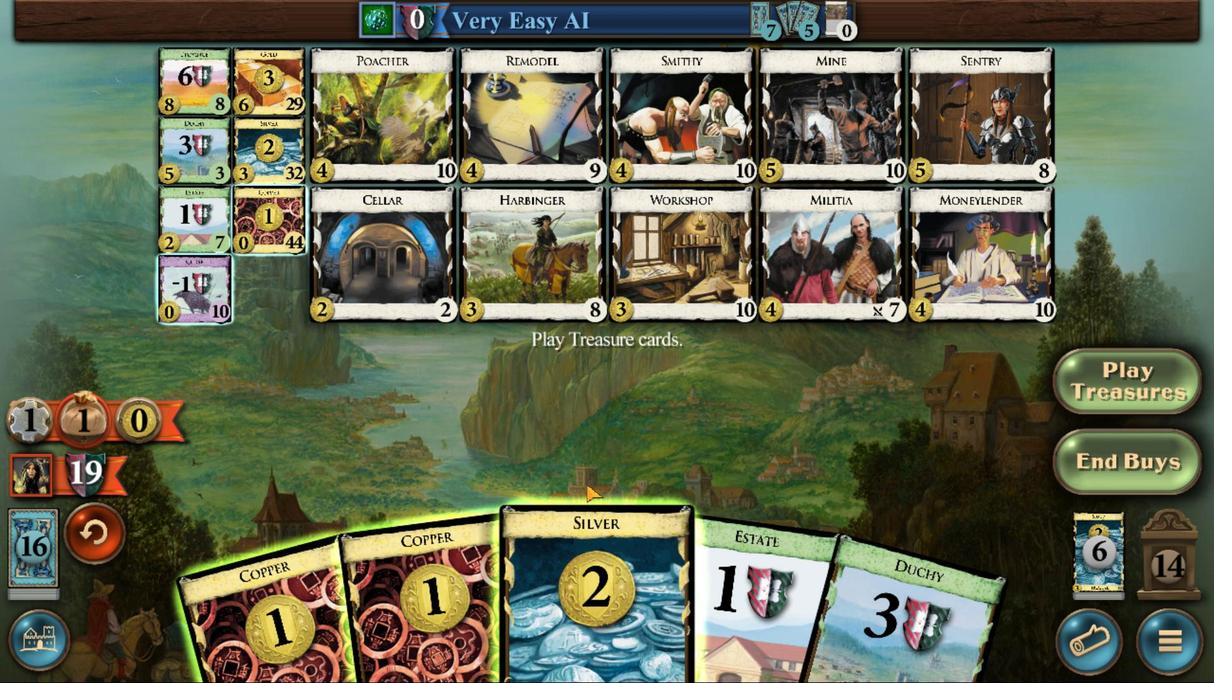 
Action: Mouse moved to (556, 449)
Screenshot: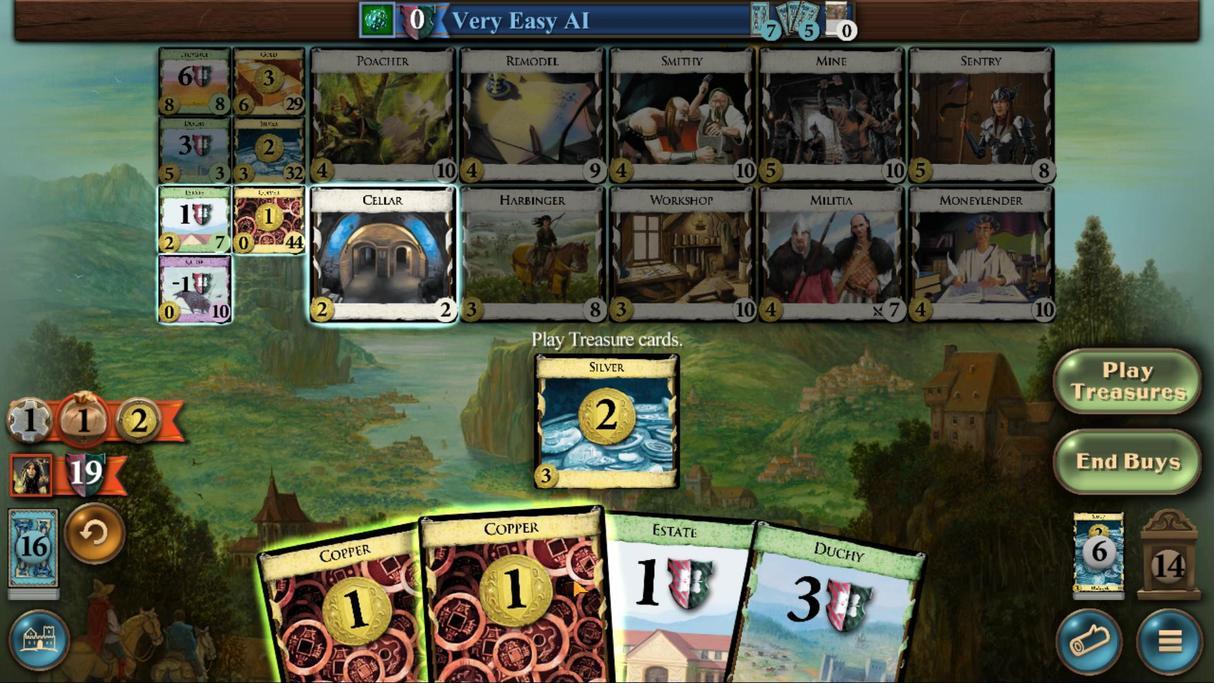 
Action: Mouse pressed left at (556, 449)
Screenshot: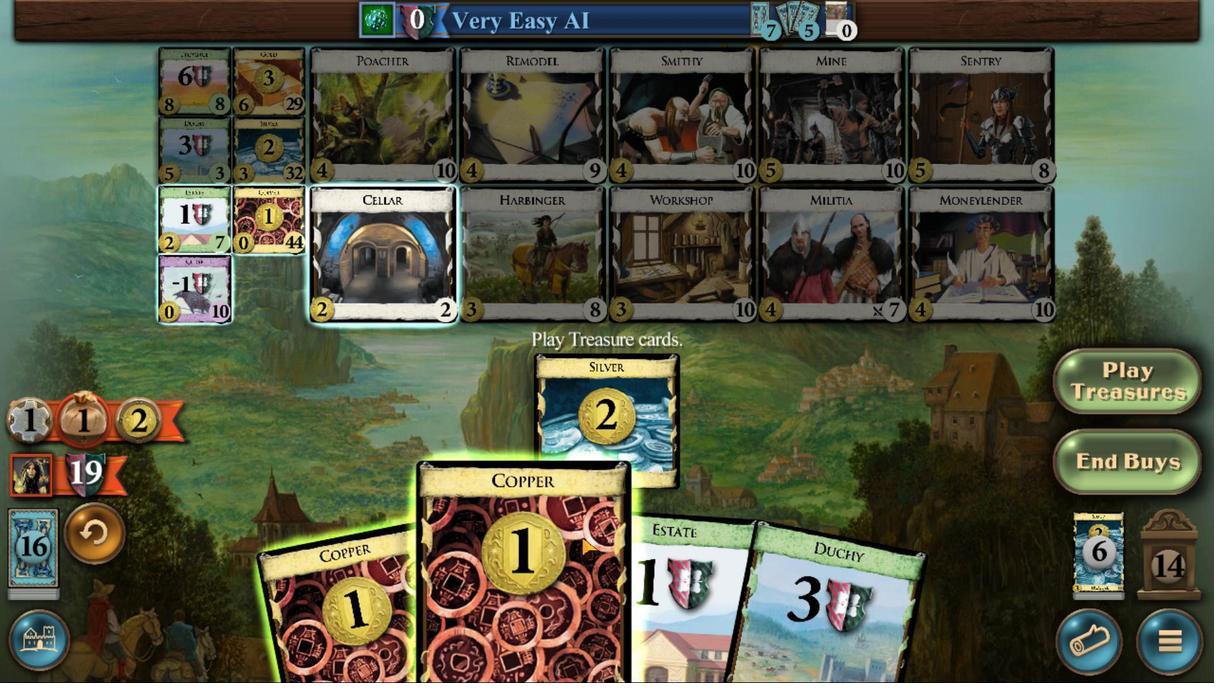 
Action: Mouse moved to (429, 347)
Screenshot: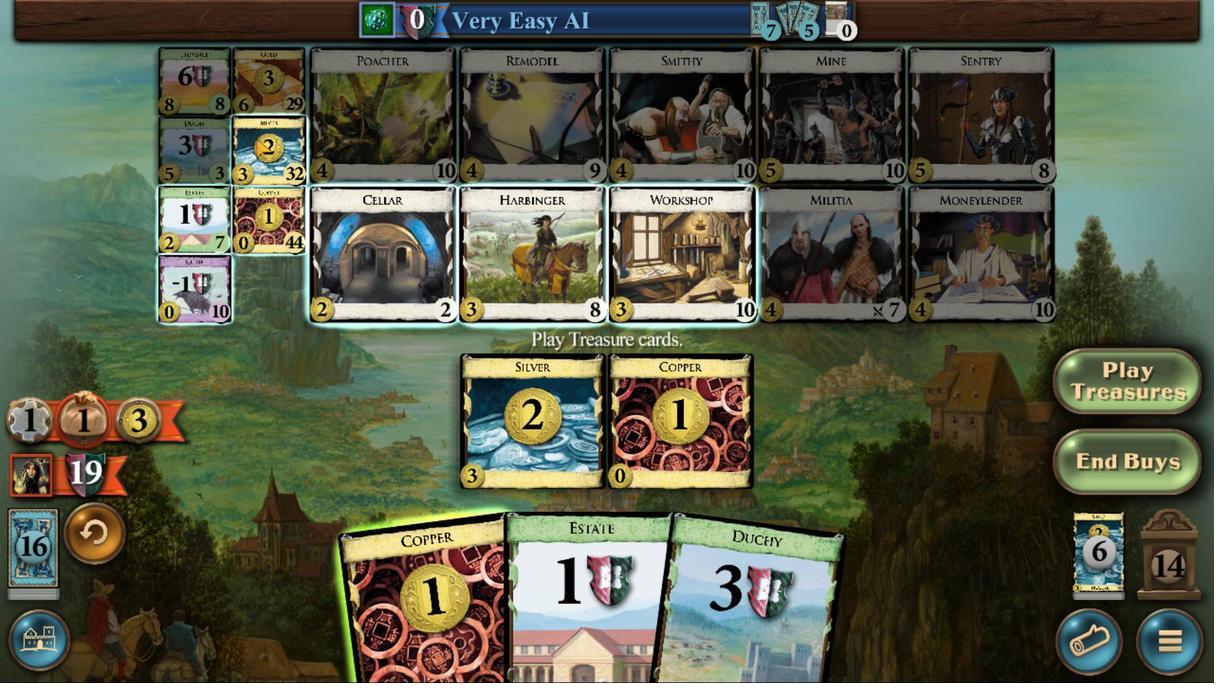 
Action: Mouse pressed left at (429, 347)
Screenshot: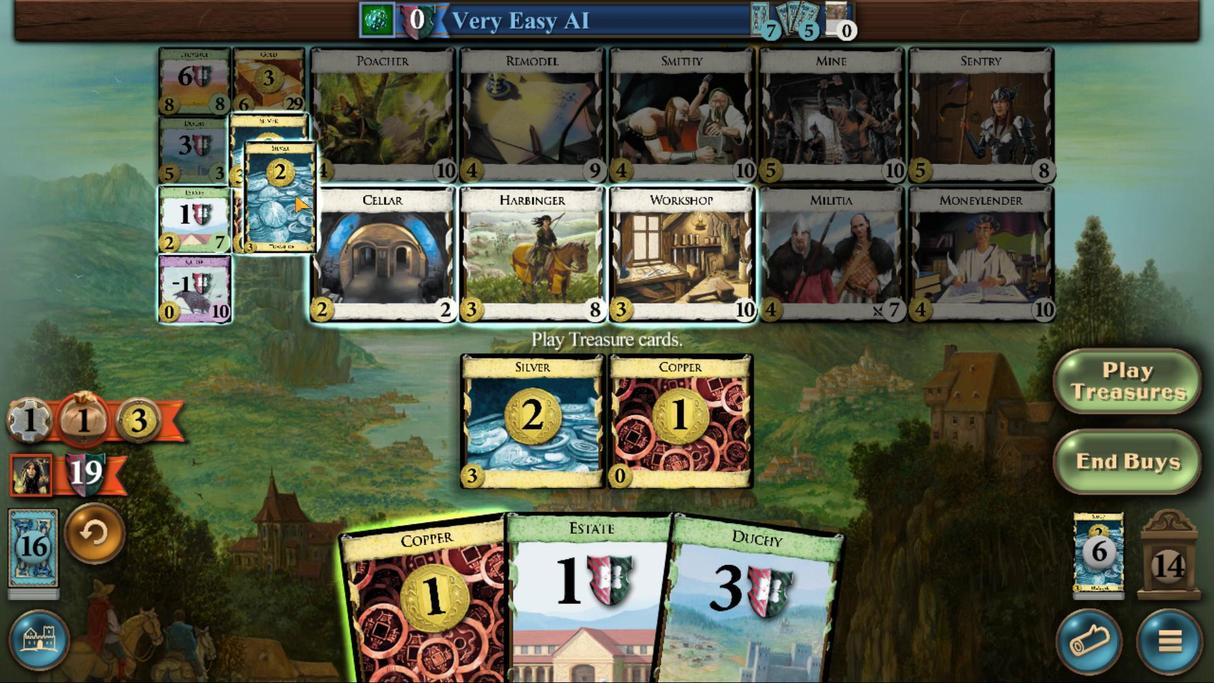
Action: Mouse moved to (508, 435)
Screenshot: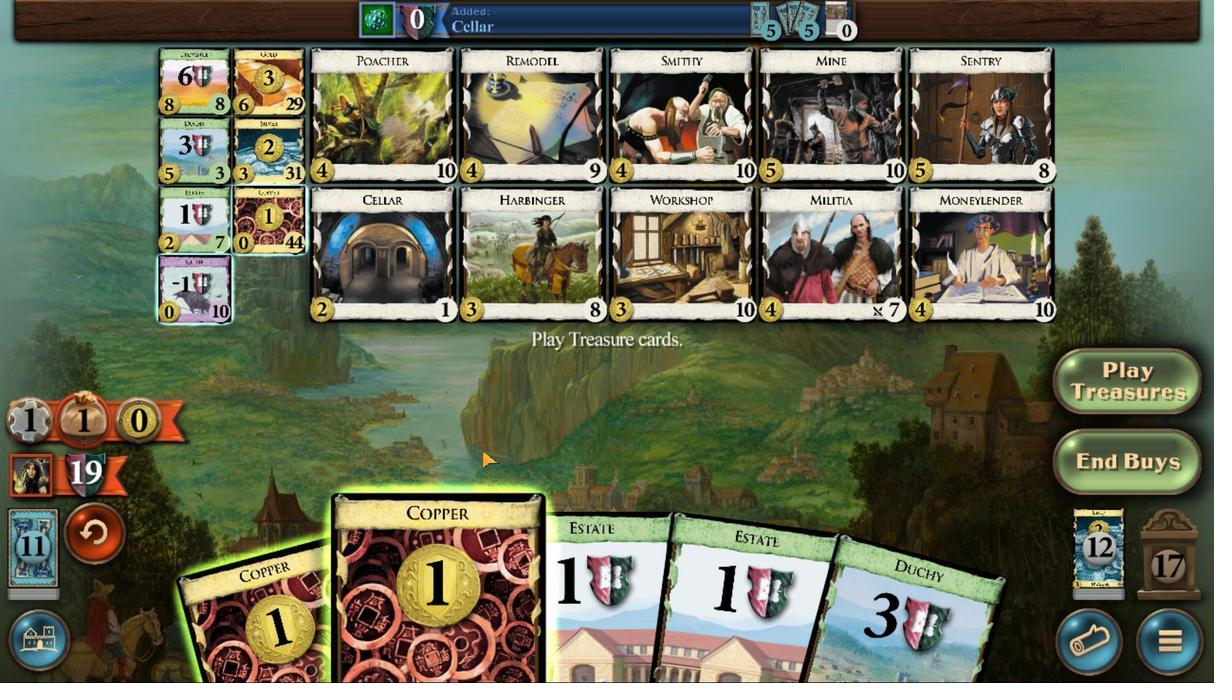 
Action: Mouse pressed left at (508, 435)
Screenshot: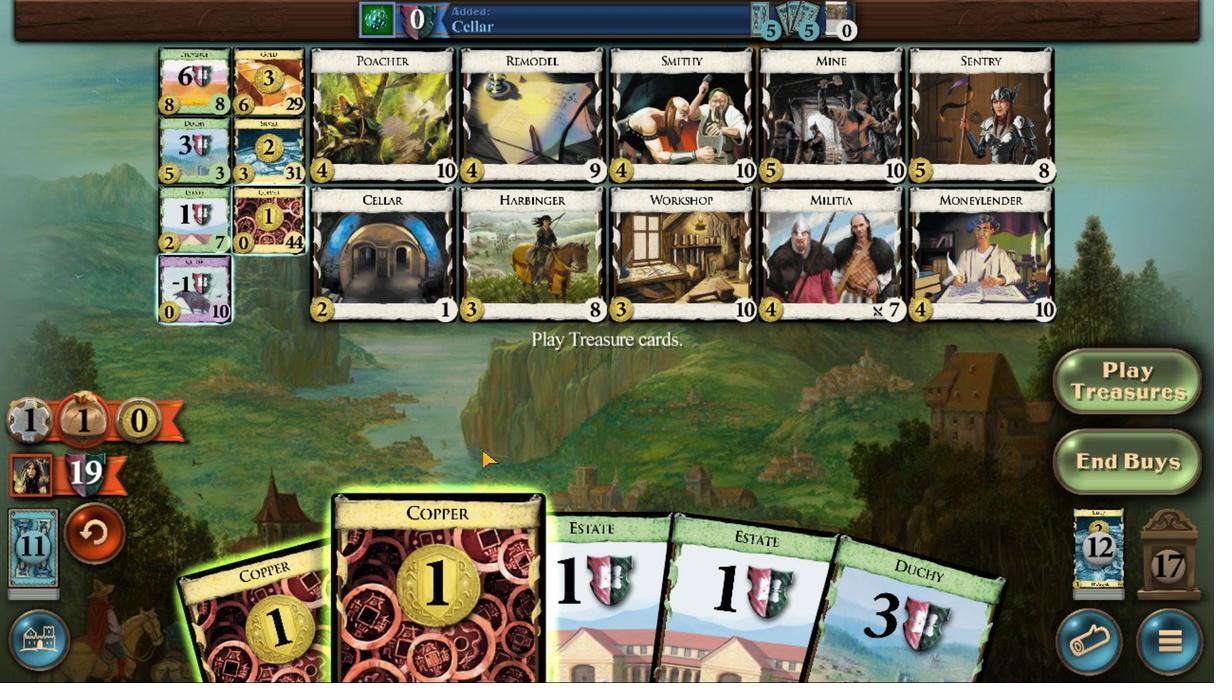 
Action: Mouse moved to (444, 369)
Screenshot: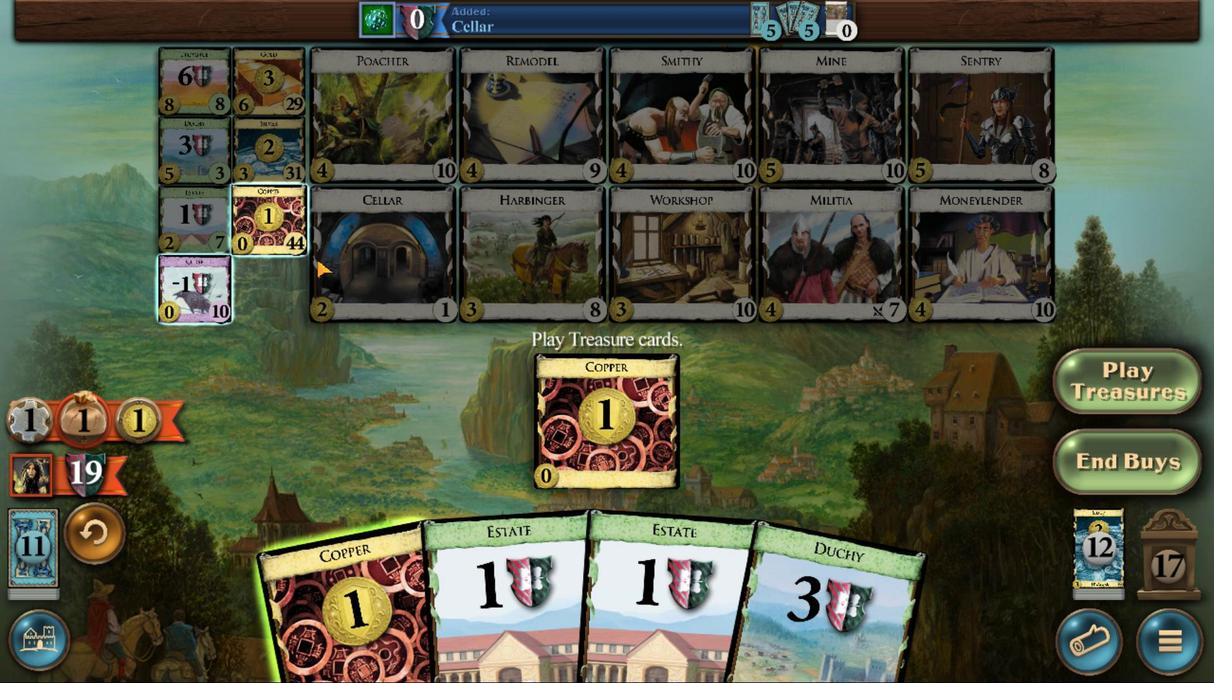 
Action: Mouse pressed left at (444, 369)
Screenshot: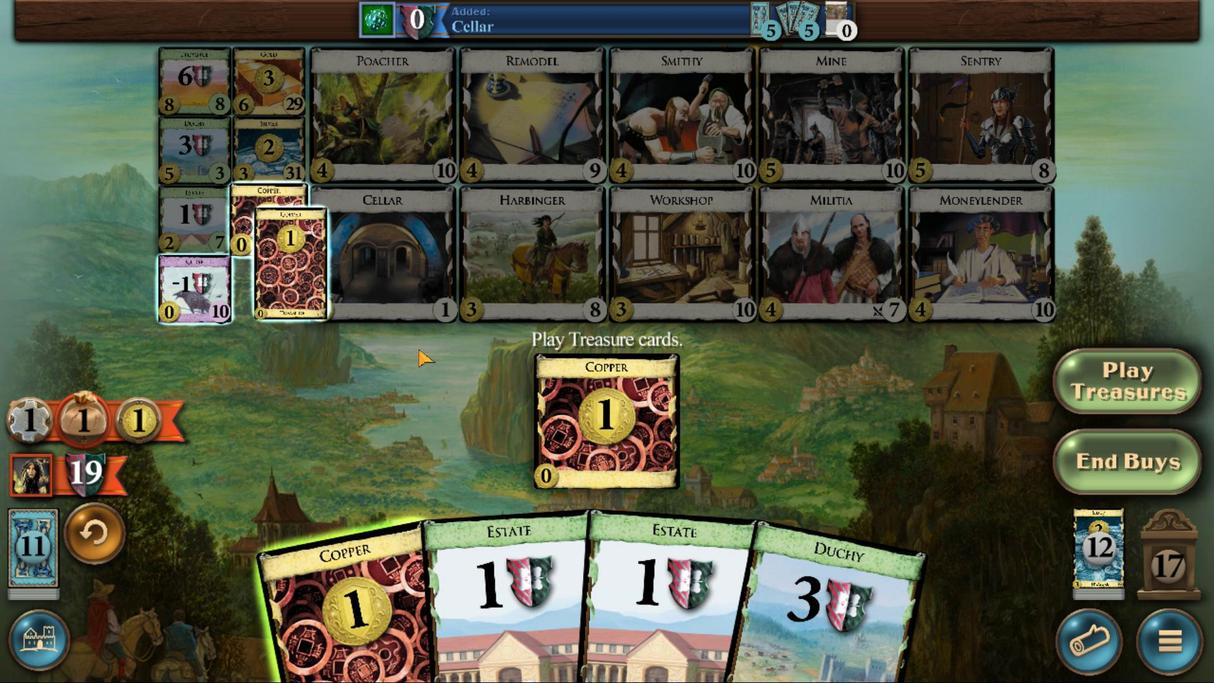 
Action: Mouse moved to (555, 445)
Screenshot: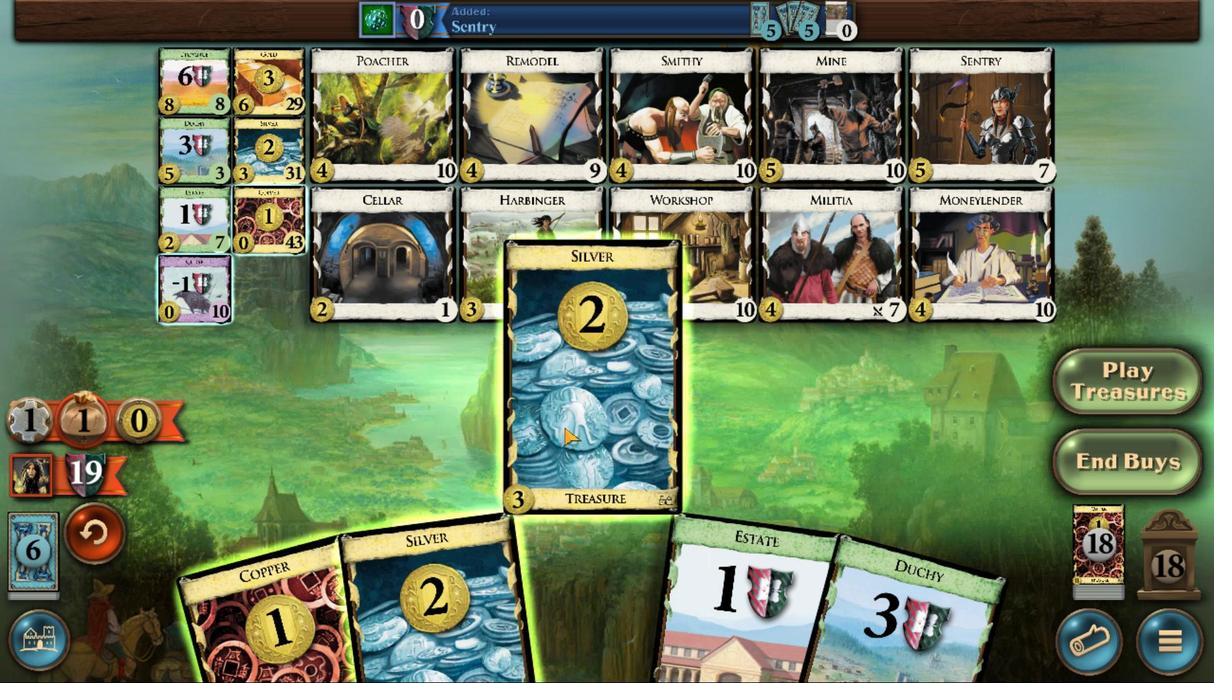 
Action: Mouse pressed left at (555, 445)
Screenshot: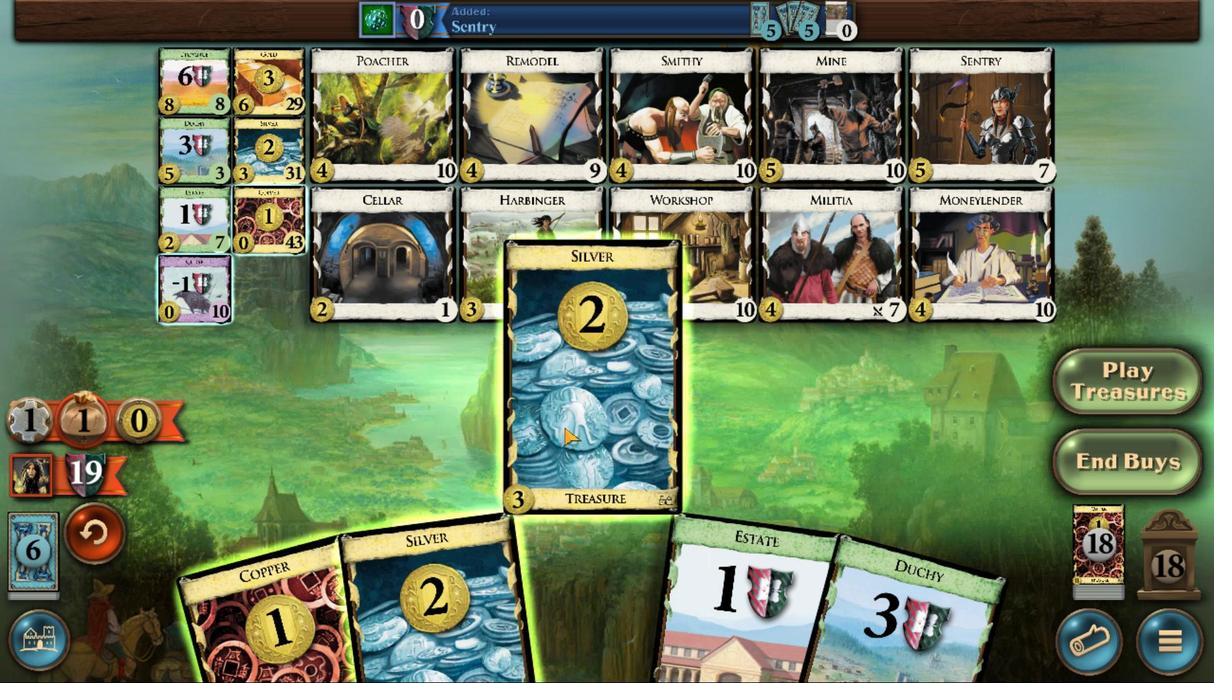 
Action: Mouse moved to (532, 433)
Screenshot: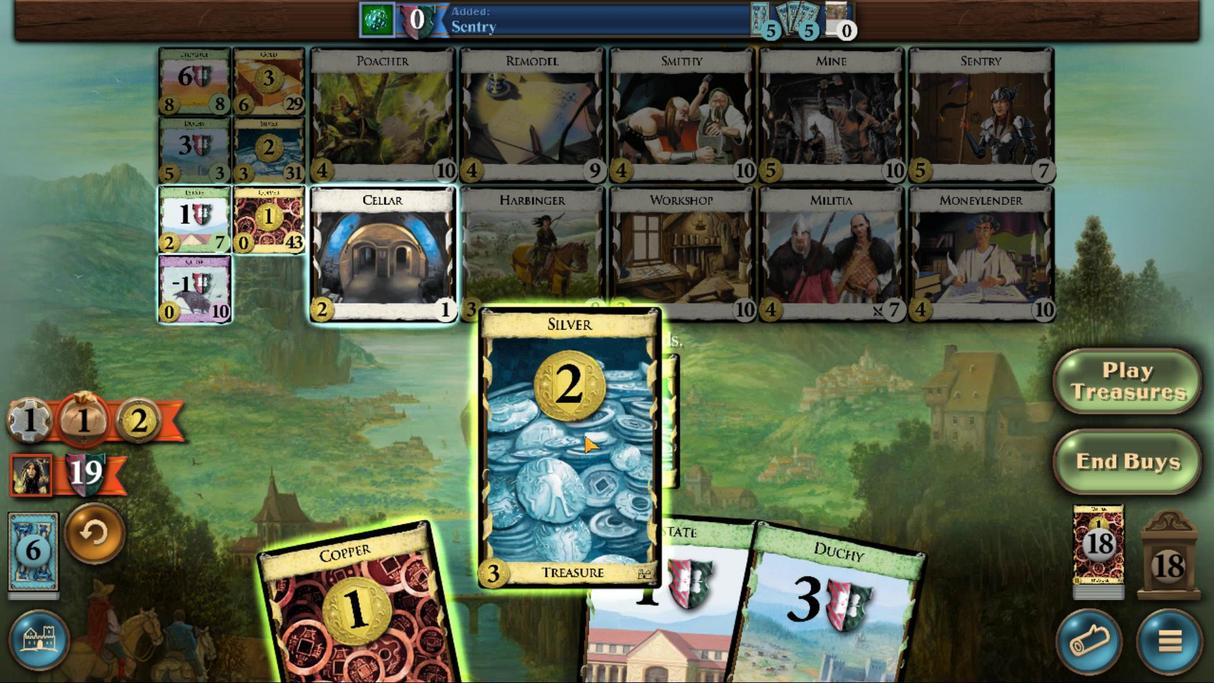 
Action: Mouse pressed left at (532, 433)
Screenshot: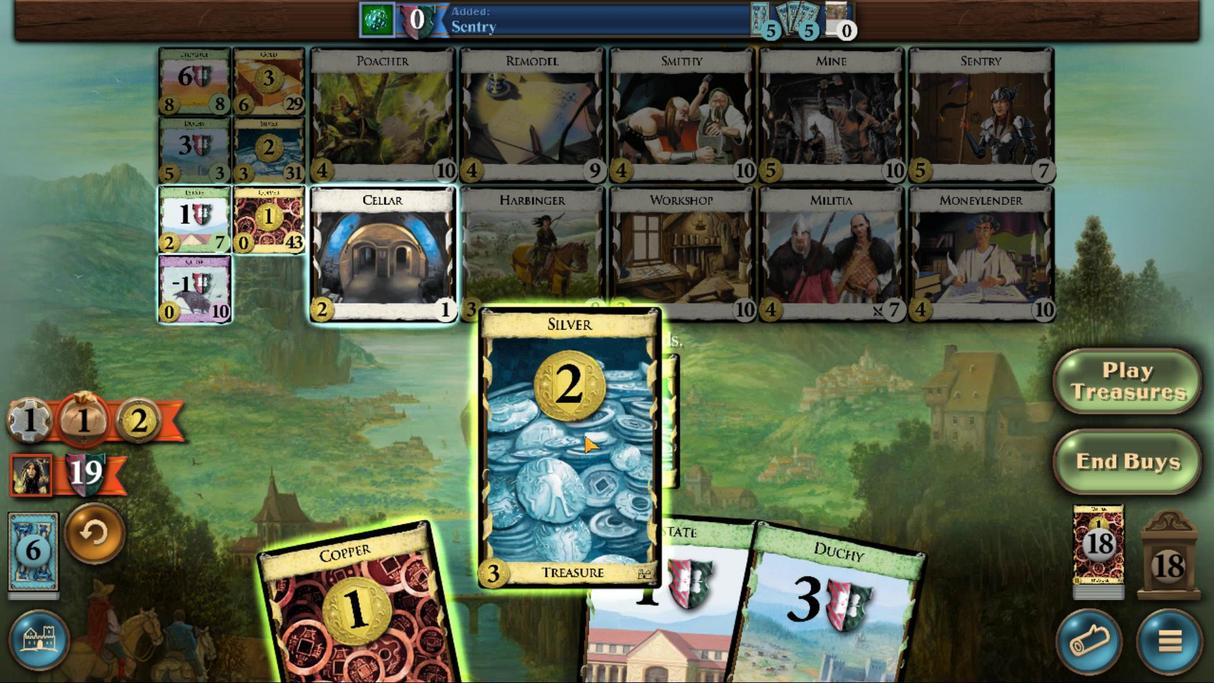 
Action: Mouse moved to (499, 437)
Screenshot: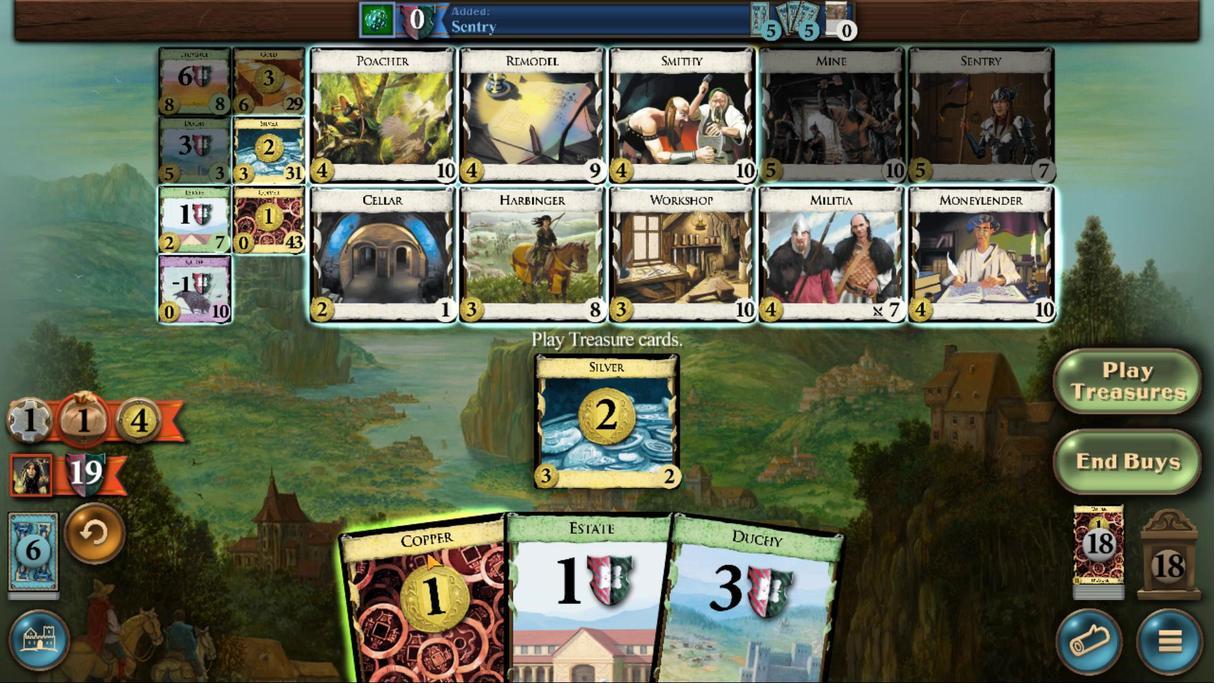 
Action: Mouse pressed left at (499, 437)
Screenshot: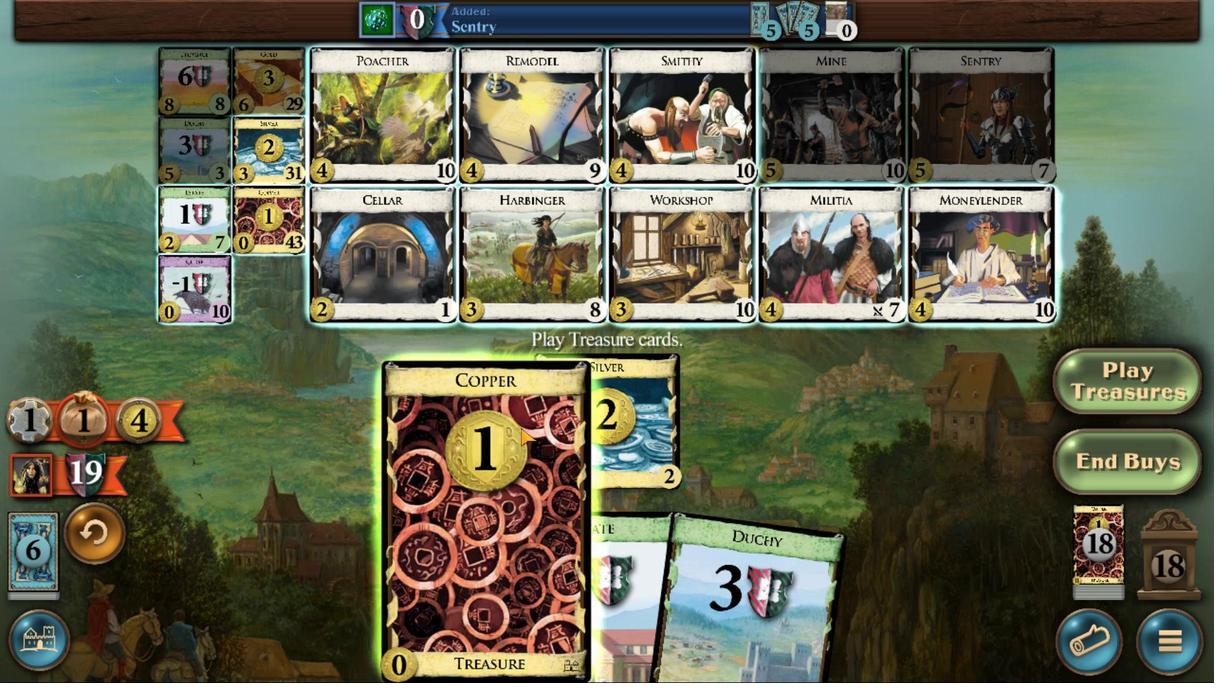 
Action: Mouse moved to (399, 349)
Screenshot: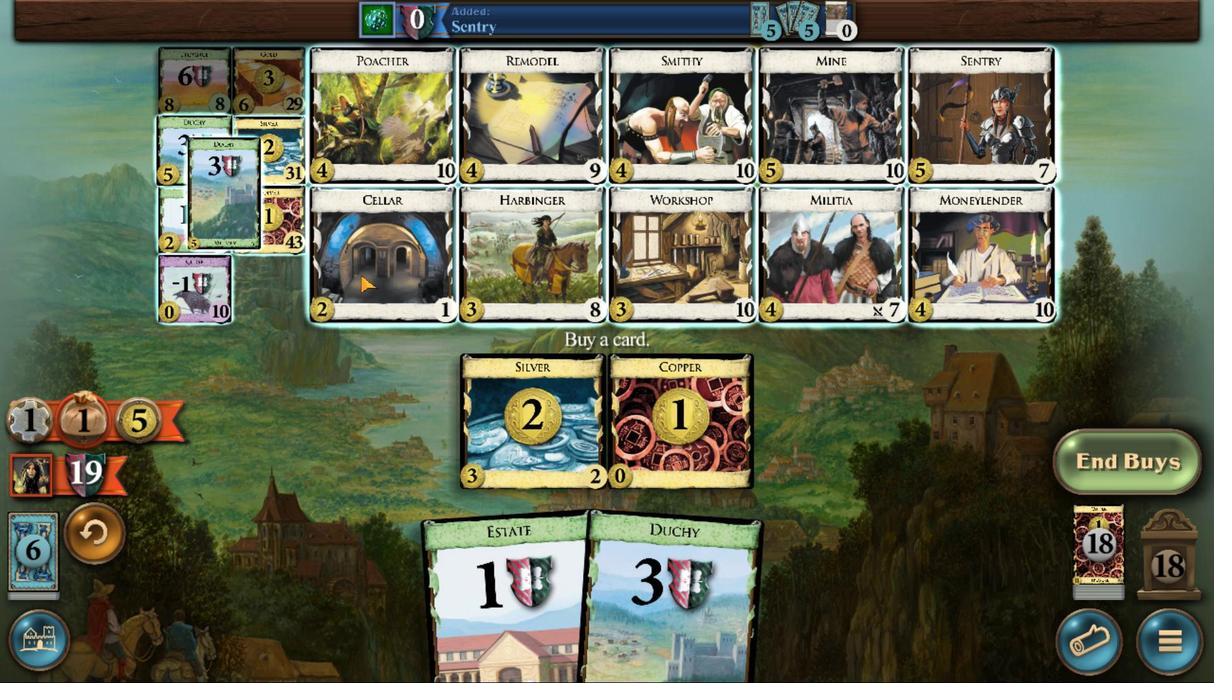 
Action: Mouse pressed left at (399, 349)
Screenshot: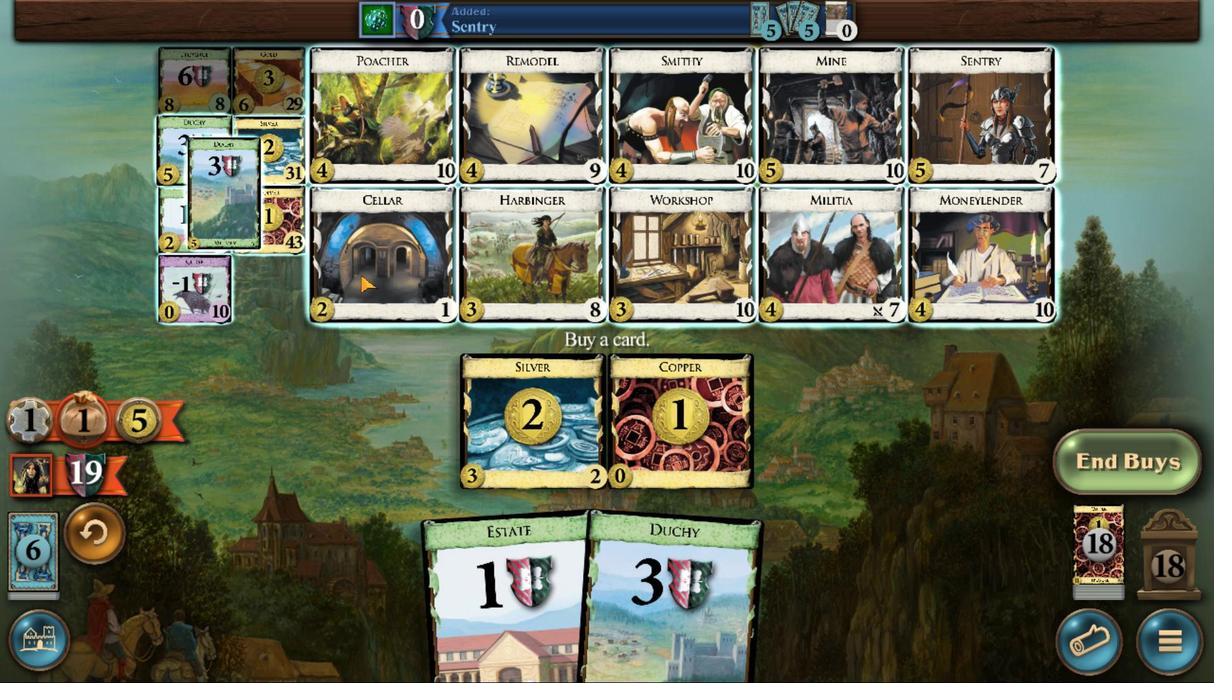 
Action: Mouse moved to (614, 439)
Screenshot: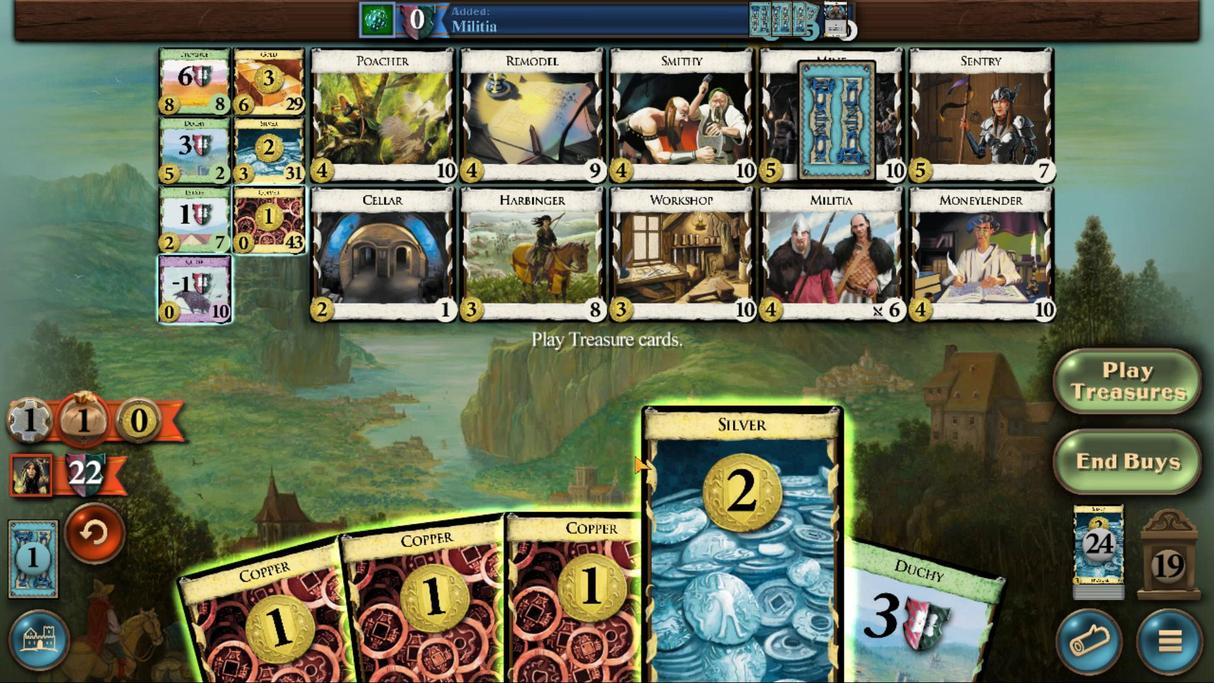 
Action: Mouse pressed left at (614, 439)
Screenshot: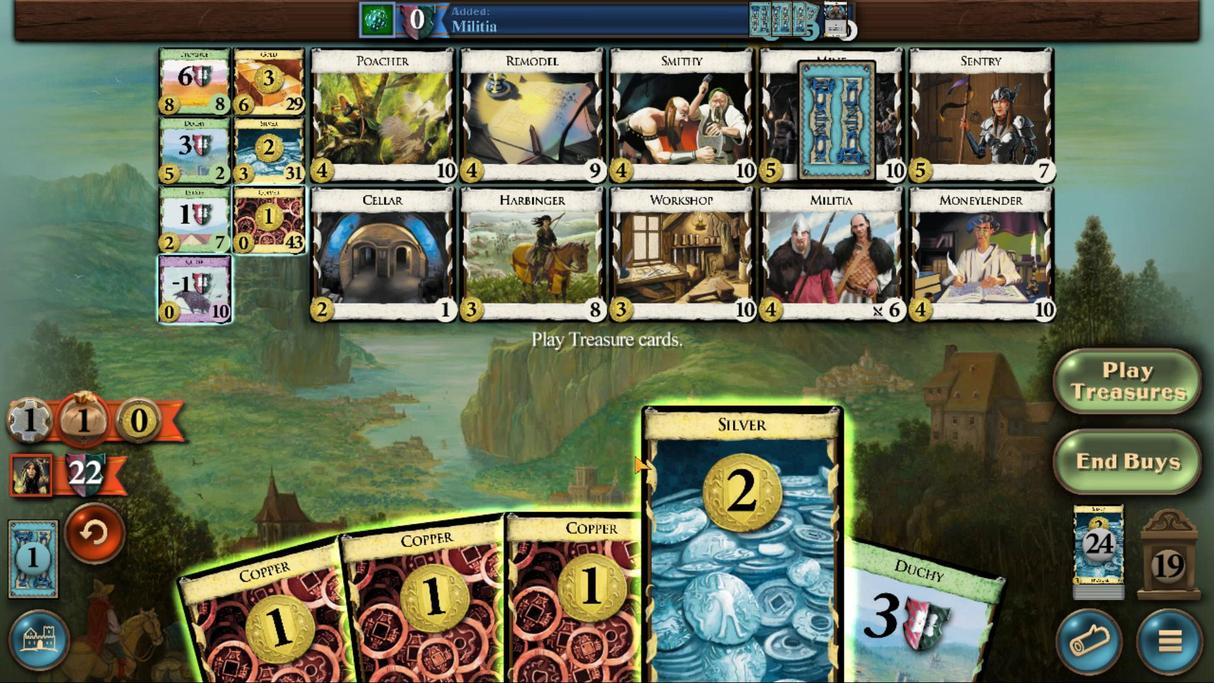 
Action: Mouse moved to (581, 437)
Screenshot: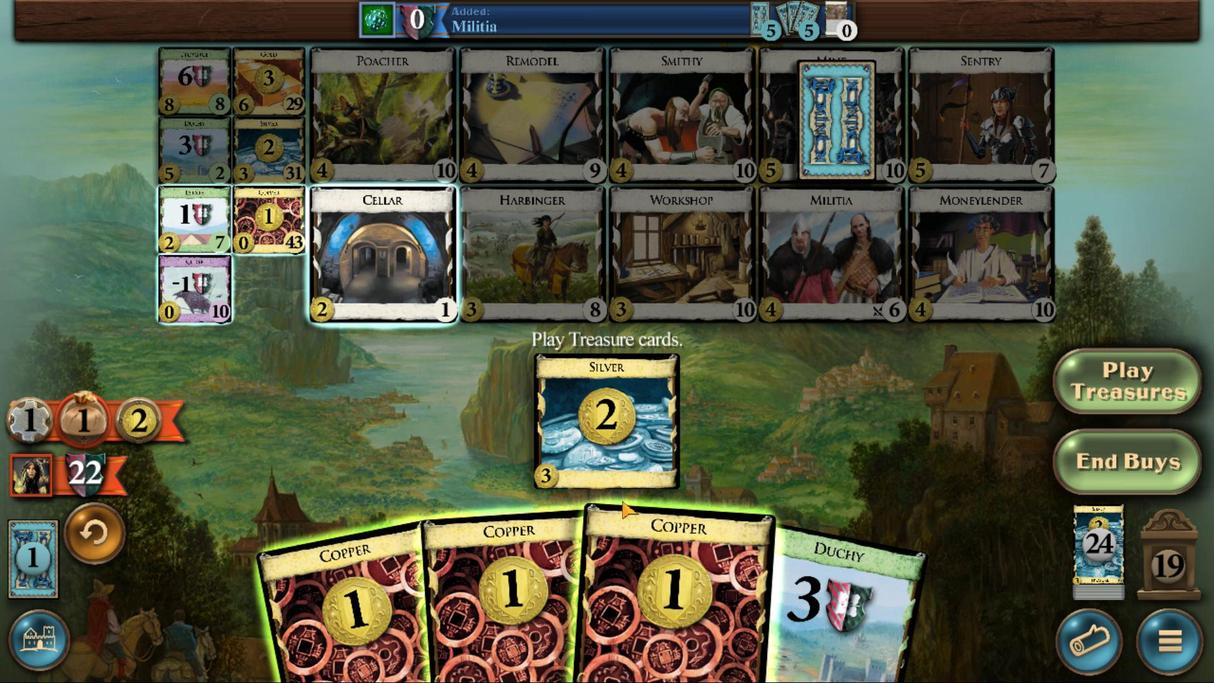 
Action: Mouse pressed left at (581, 437)
Screenshot: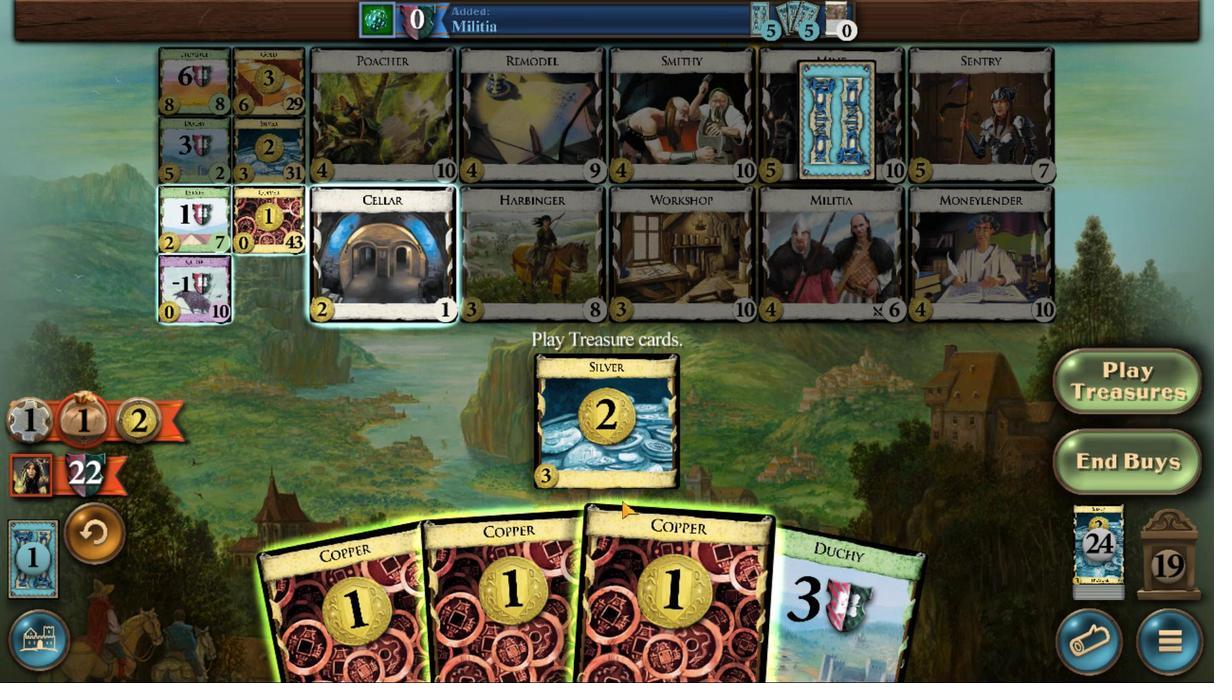 
Action: Mouse moved to (554, 431)
Screenshot: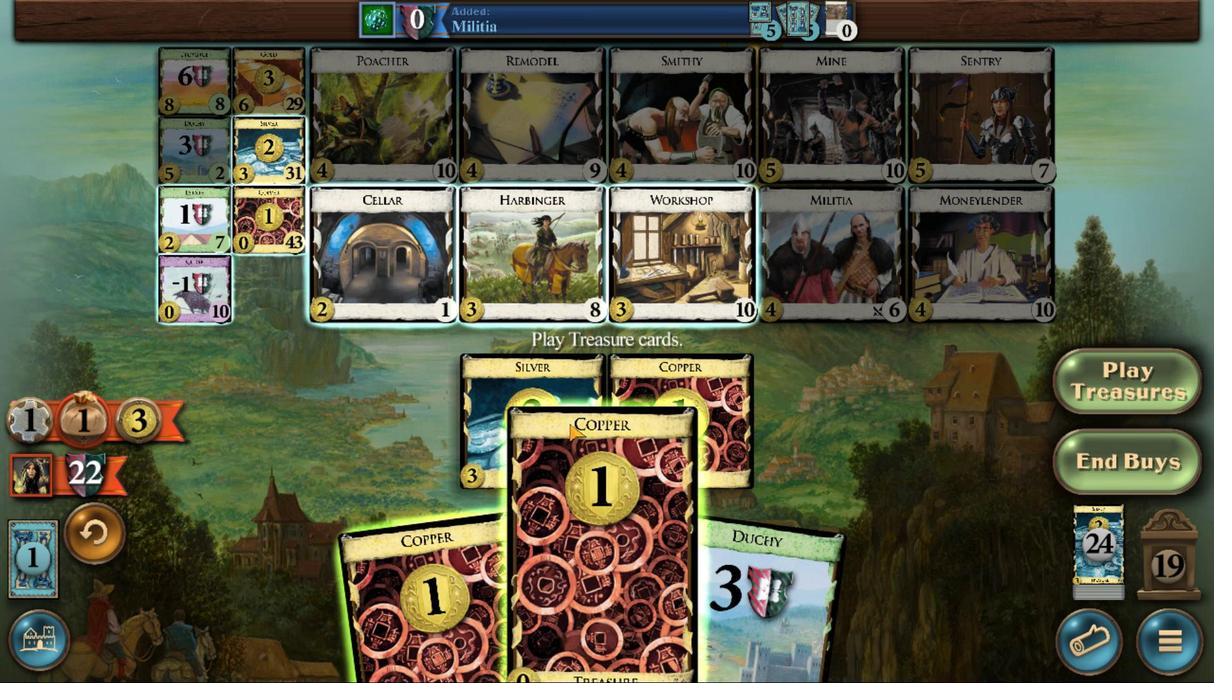 
Action: Mouse pressed left at (554, 431)
Screenshot: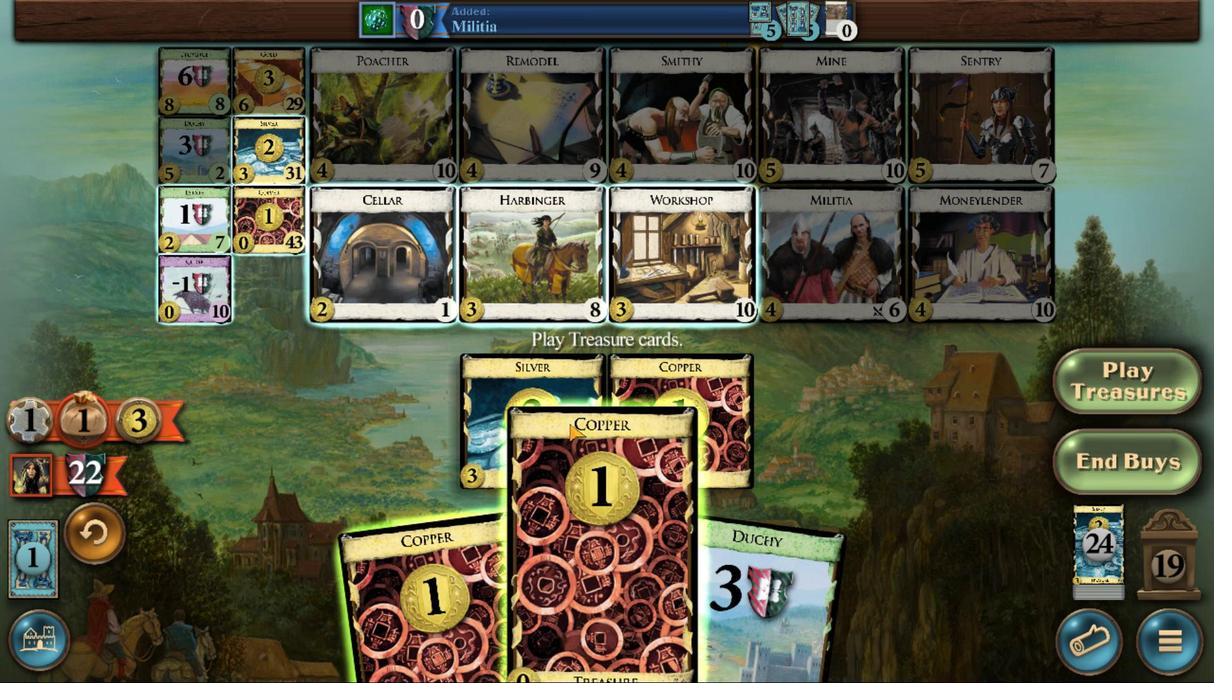
Action: Mouse moved to (530, 434)
Screenshot: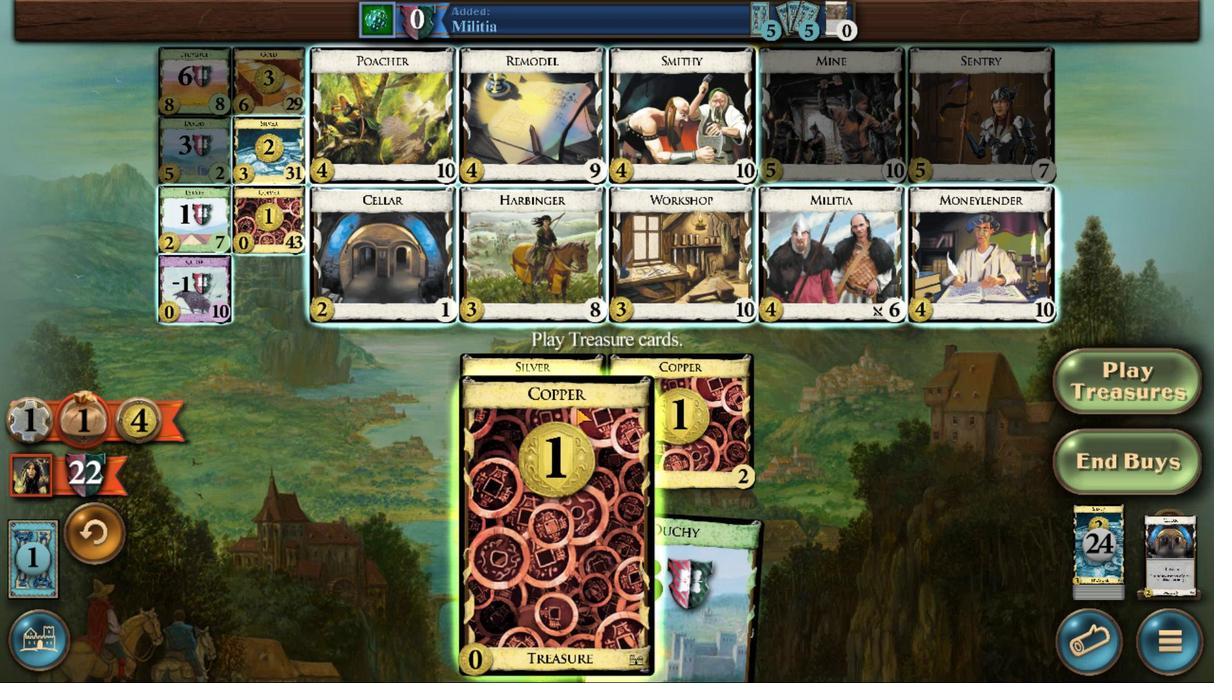 
Action: Mouse pressed left at (530, 434)
Screenshot: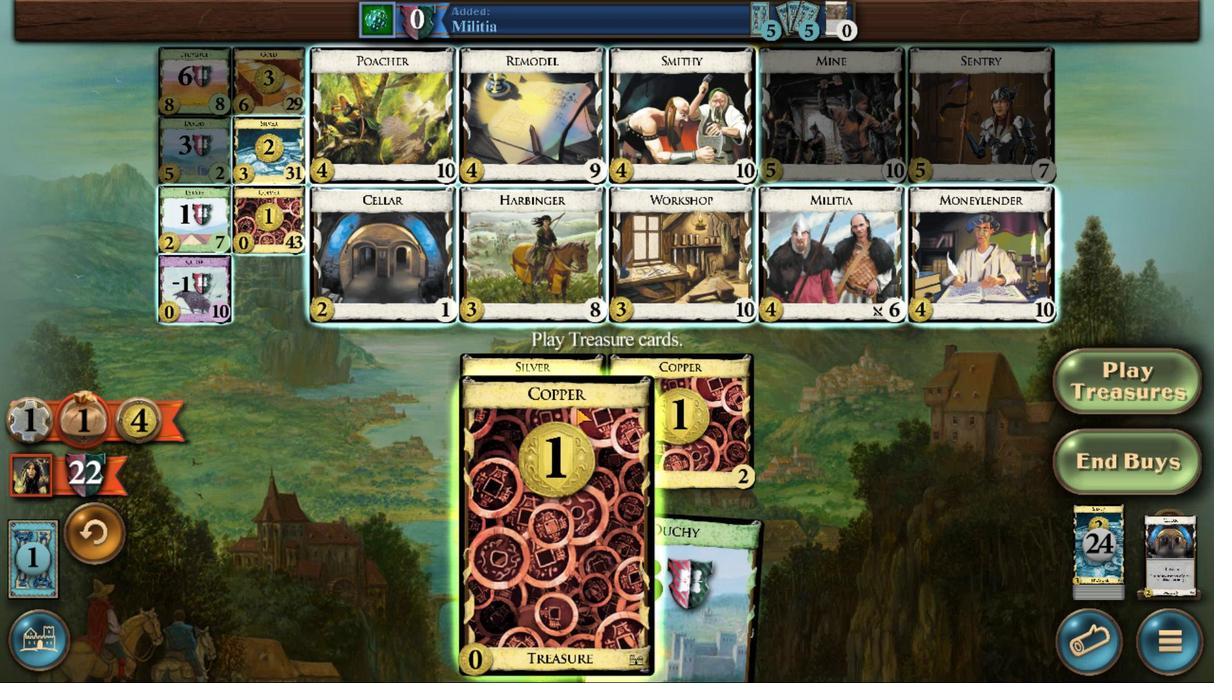 
Action: Mouse moved to (401, 344)
Screenshot: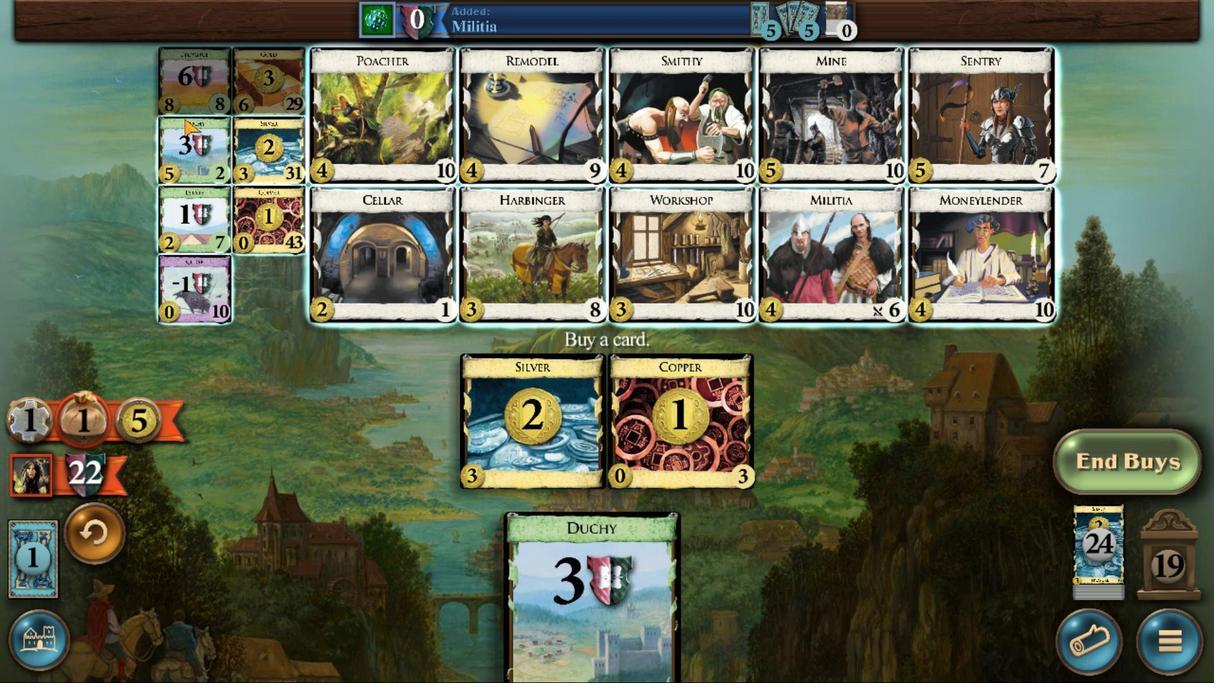 
Action: Mouse pressed left at (401, 344)
Screenshot: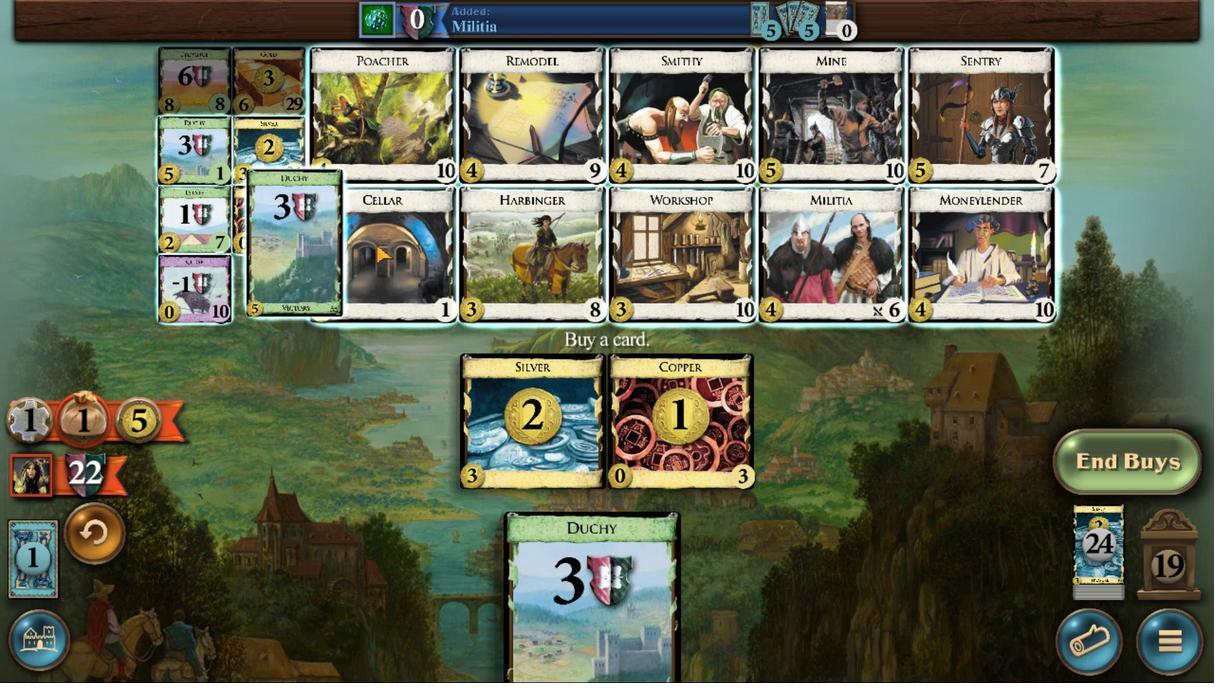 
Action: Mouse moved to (605, 435)
Screenshot: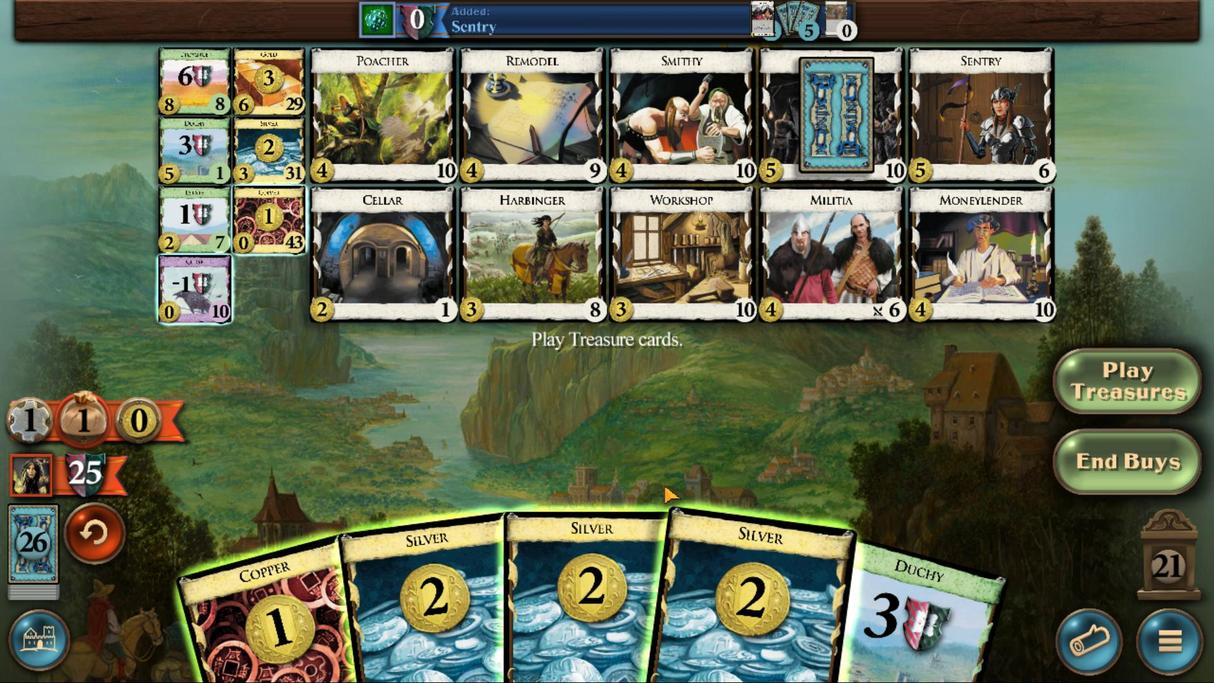
Action: Mouse pressed left at (605, 435)
Screenshot: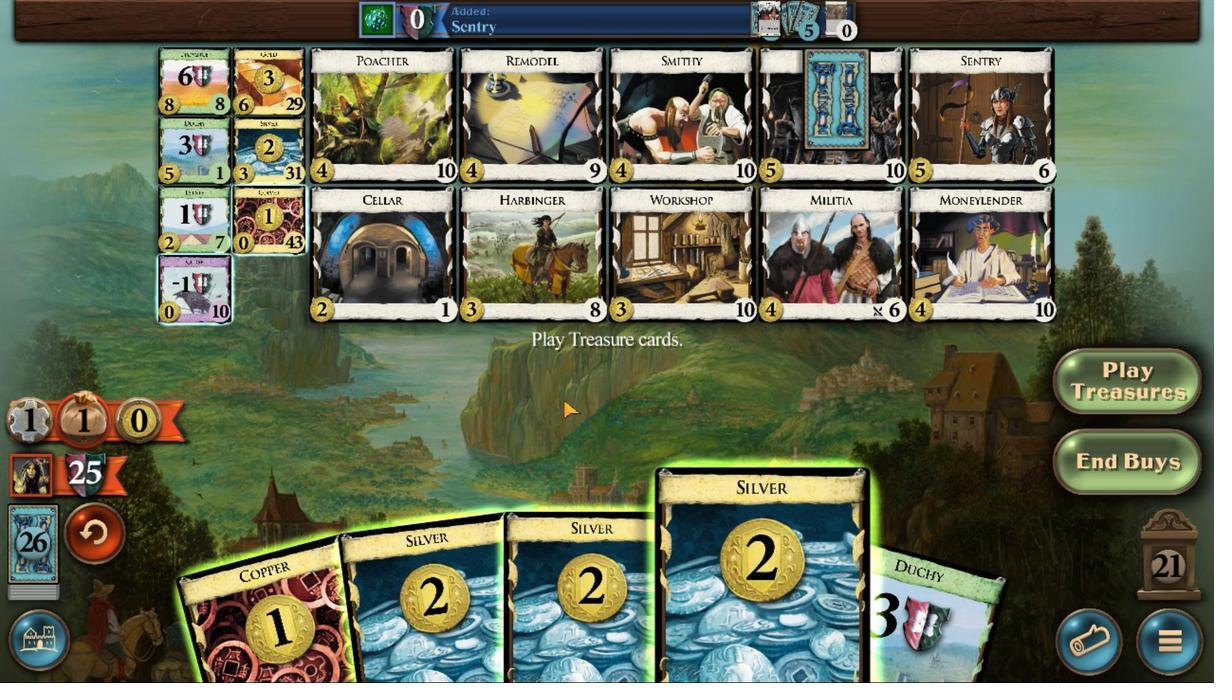 
Action: Mouse moved to (583, 436)
Screenshot: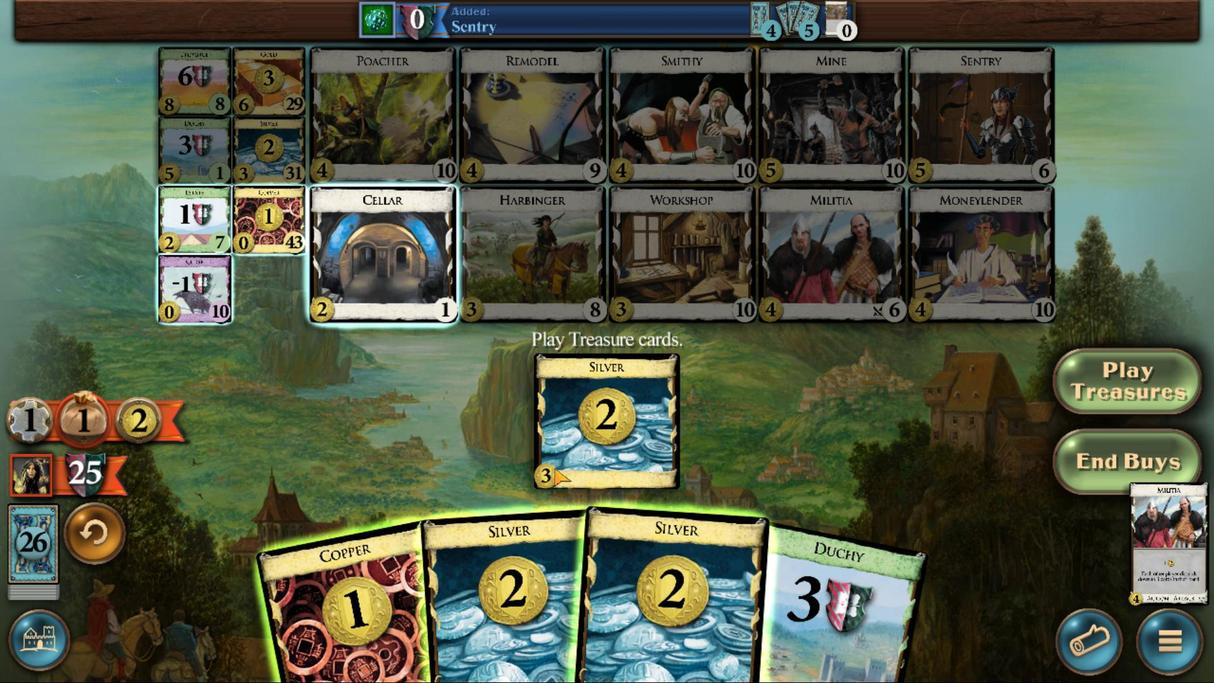 
Action: Mouse pressed left at (583, 436)
Screenshot: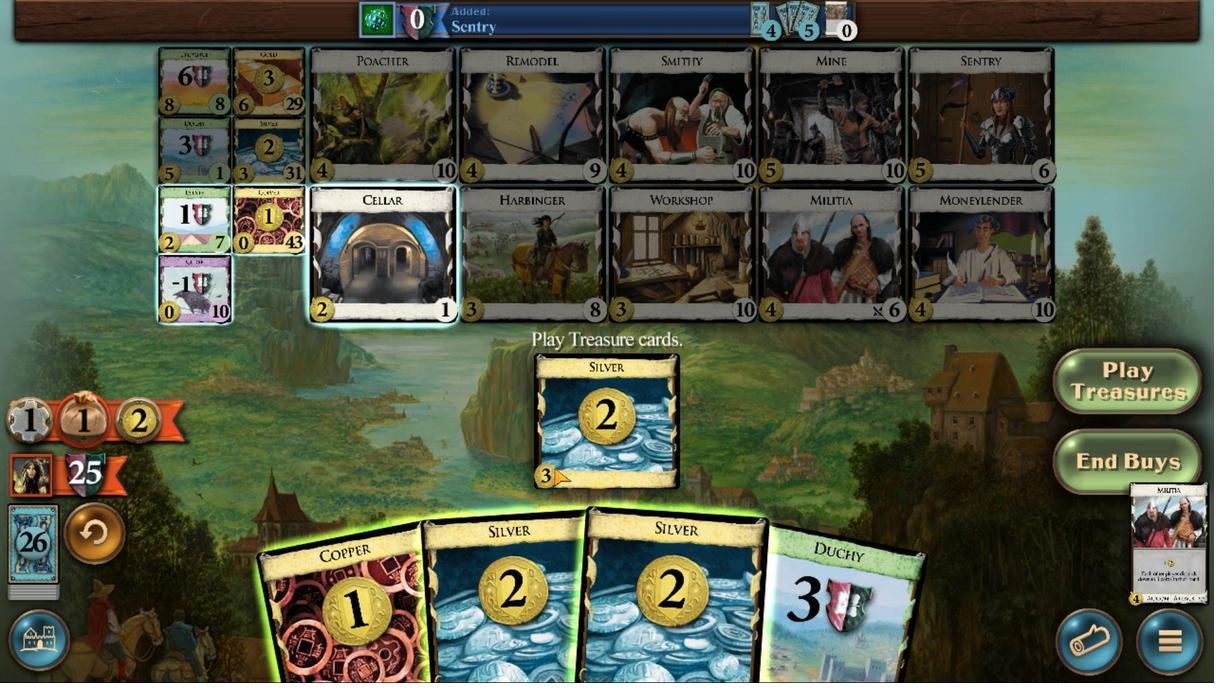
Action: Mouse moved to (568, 437)
Screenshot: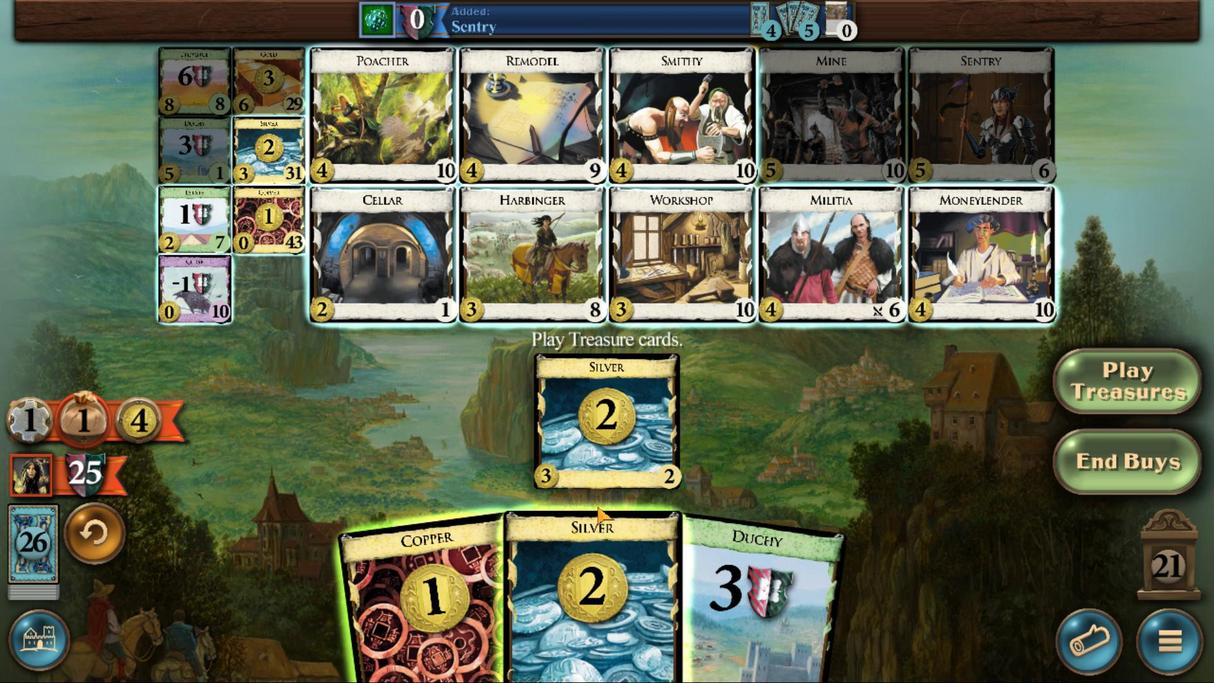 
Action: Mouse pressed left at (568, 437)
Screenshot: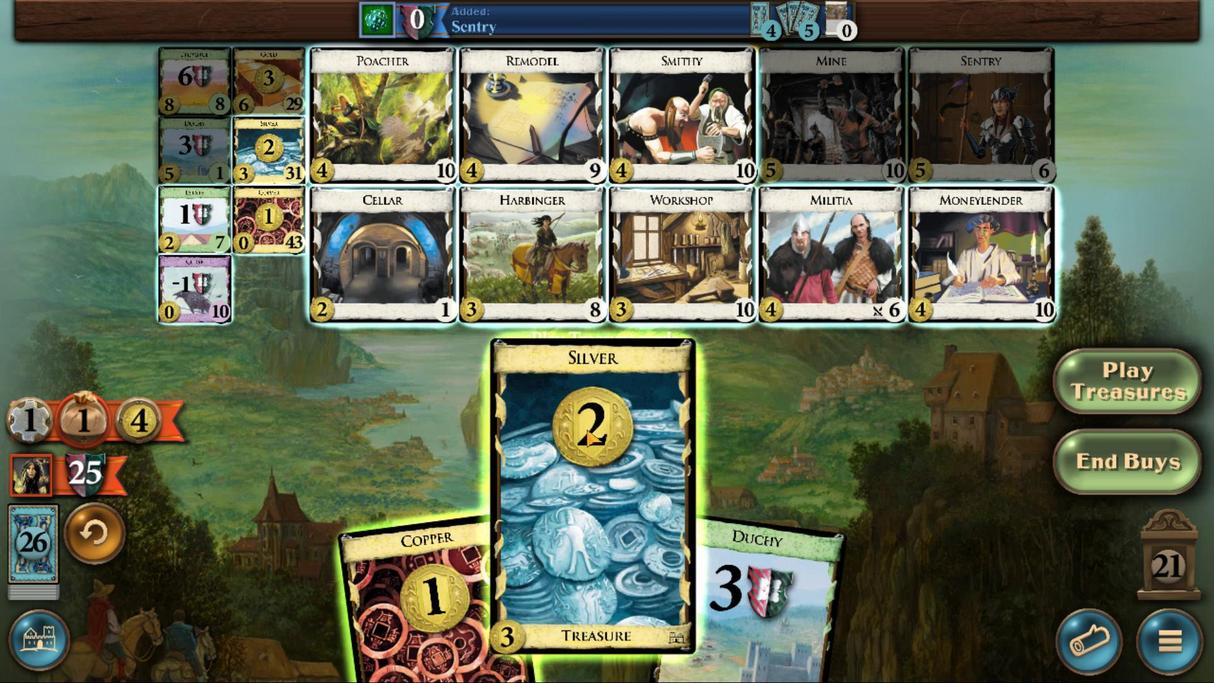 
Action: Mouse moved to (435, 337)
Screenshot: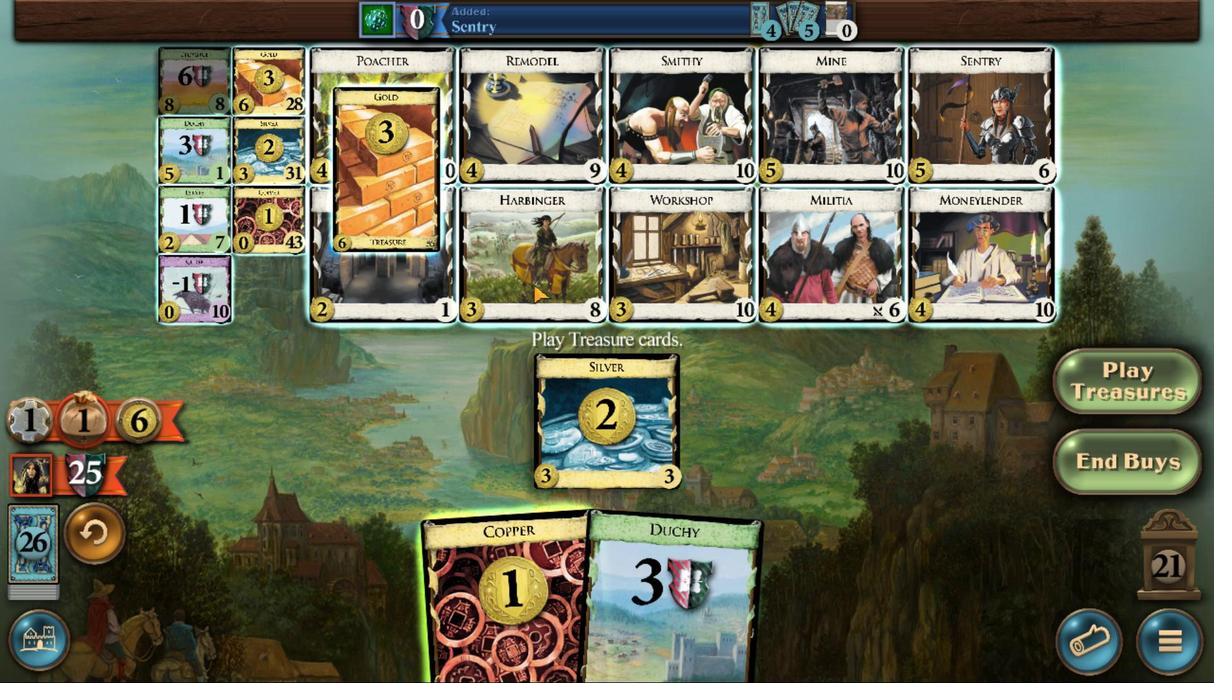 
Action: Mouse pressed left at (435, 337)
Screenshot: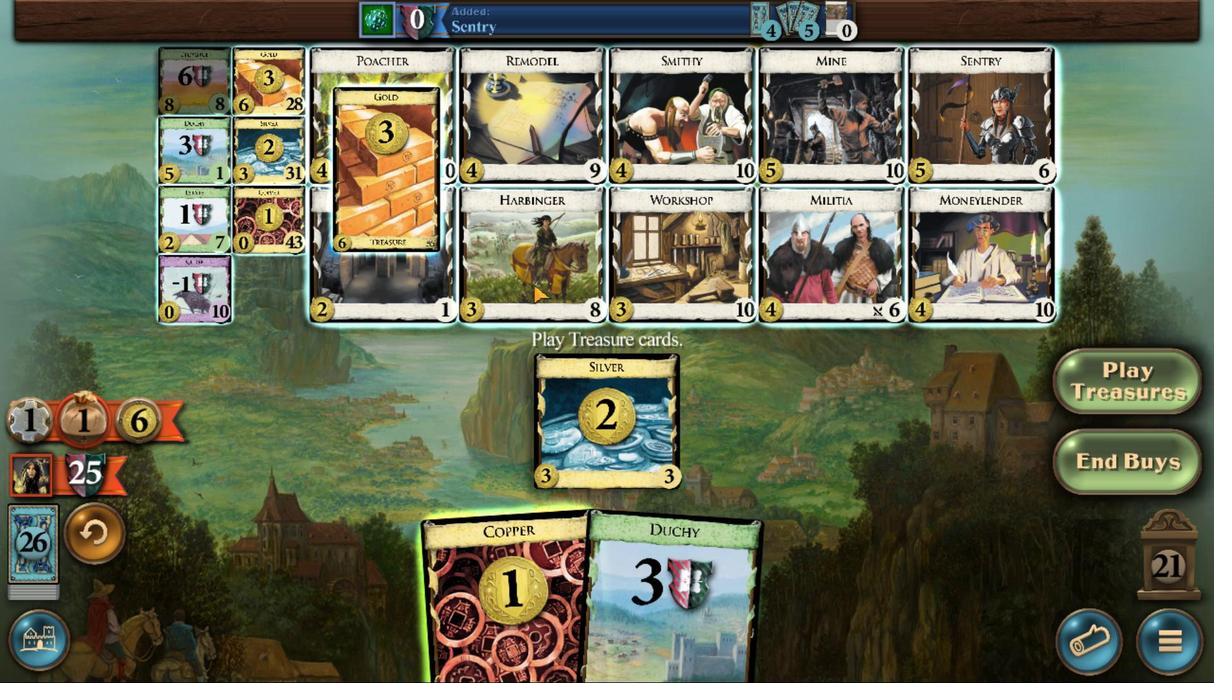 
Action: Mouse moved to (561, 442)
Screenshot: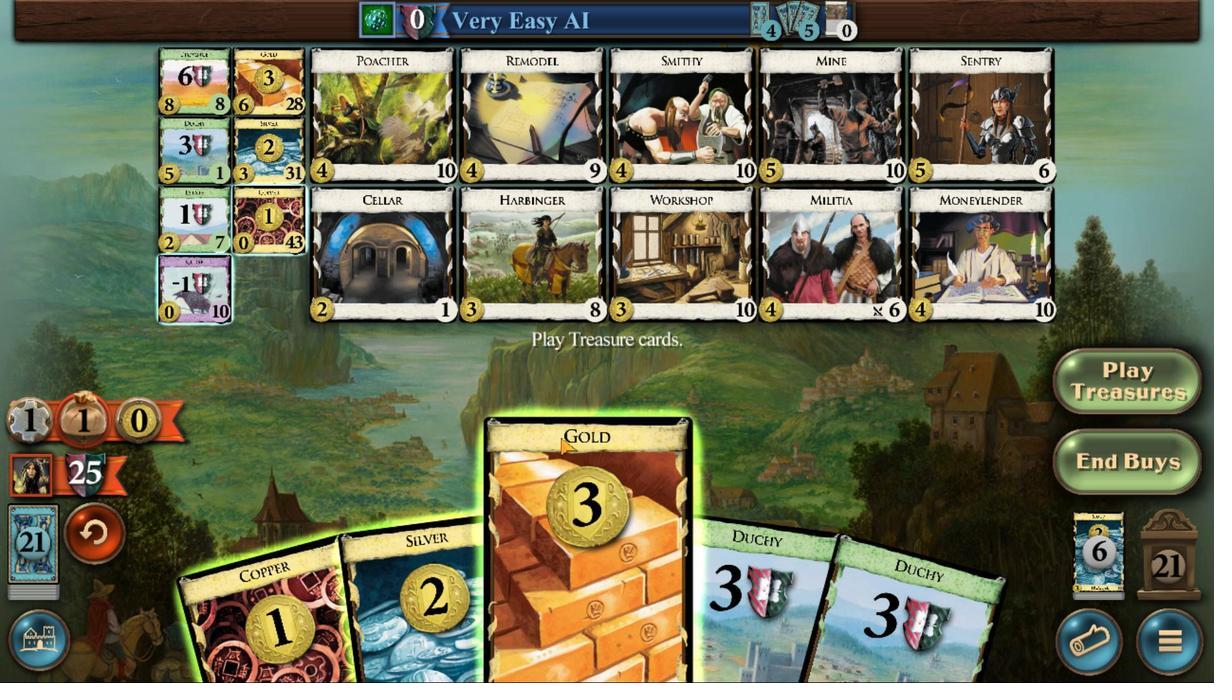 
Action: Mouse pressed left at (561, 442)
Screenshot: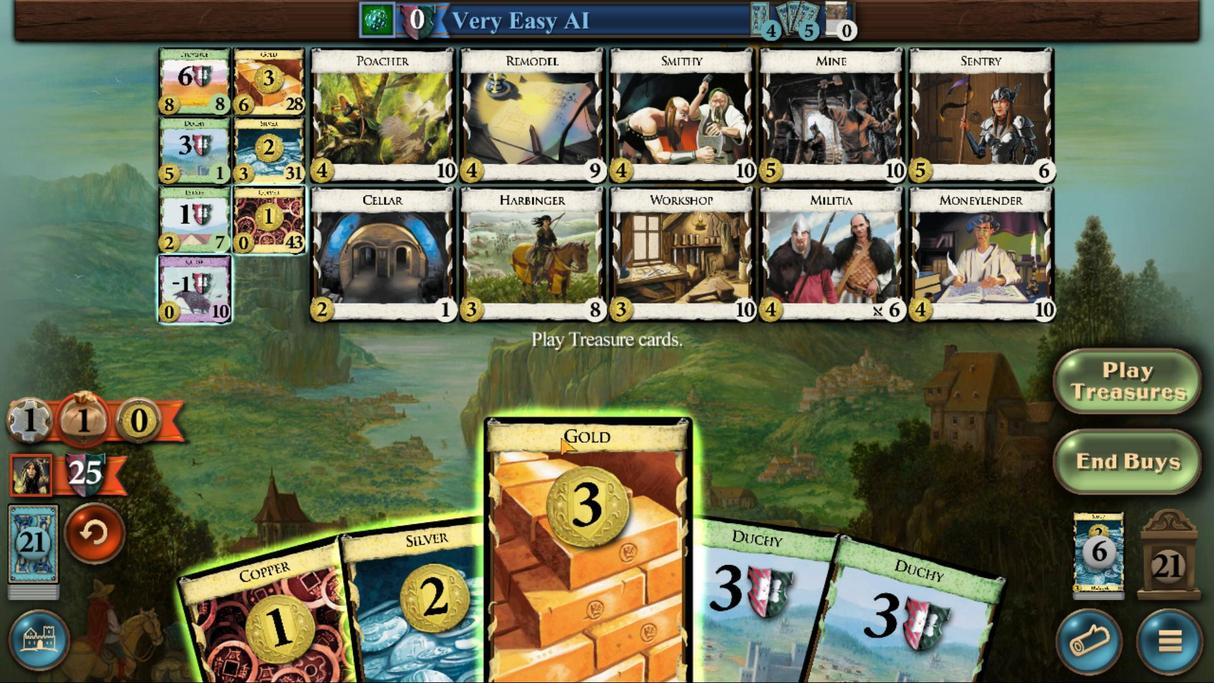 
Action: Mouse moved to (529, 440)
Screenshot: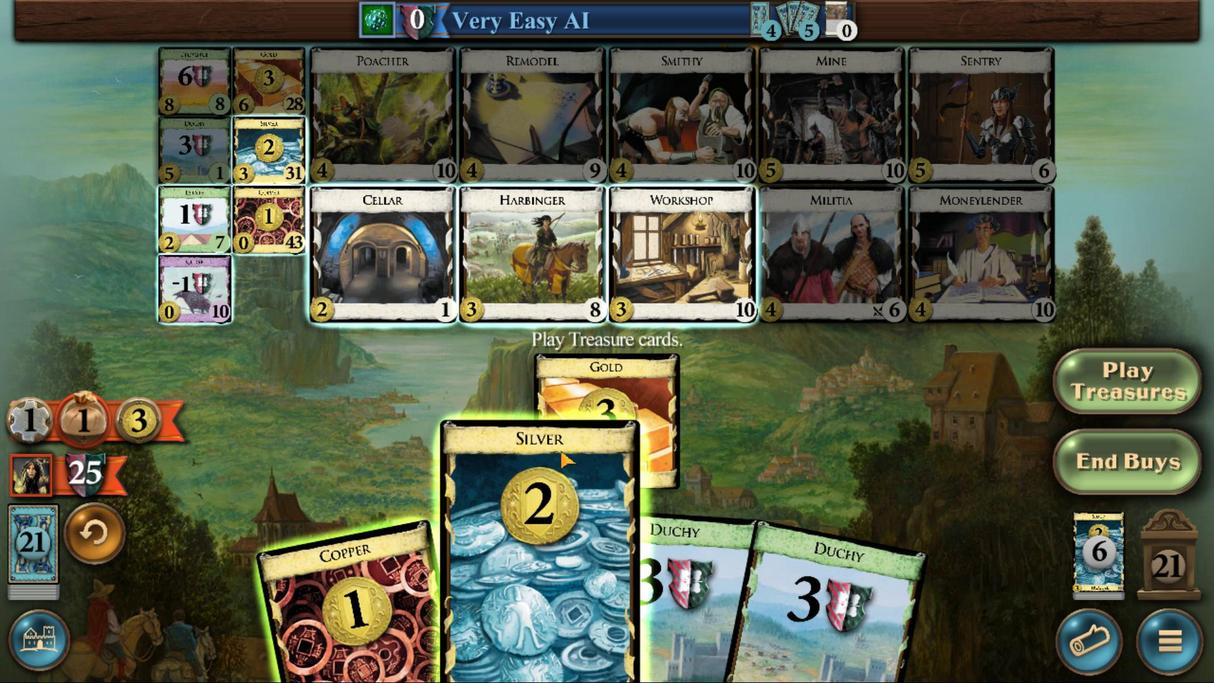 
Action: Mouse pressed left at (529, 440)
Screenshot: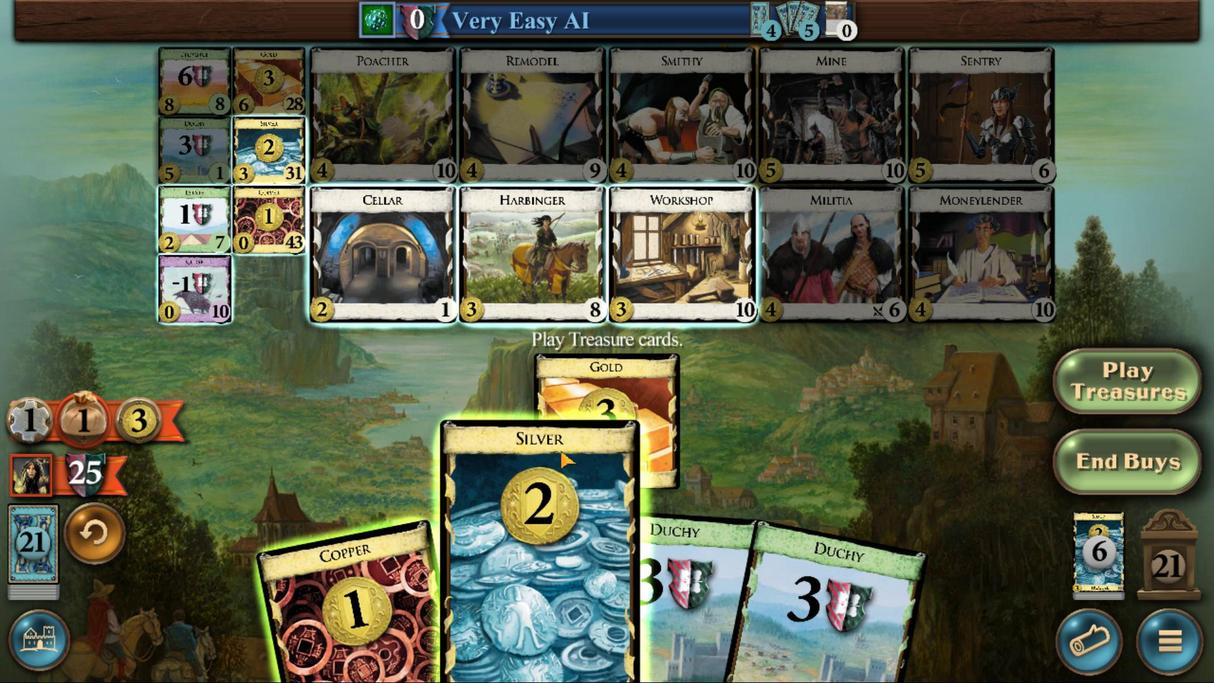 
Action: Mouse moved to (511, 441)
Screenshot: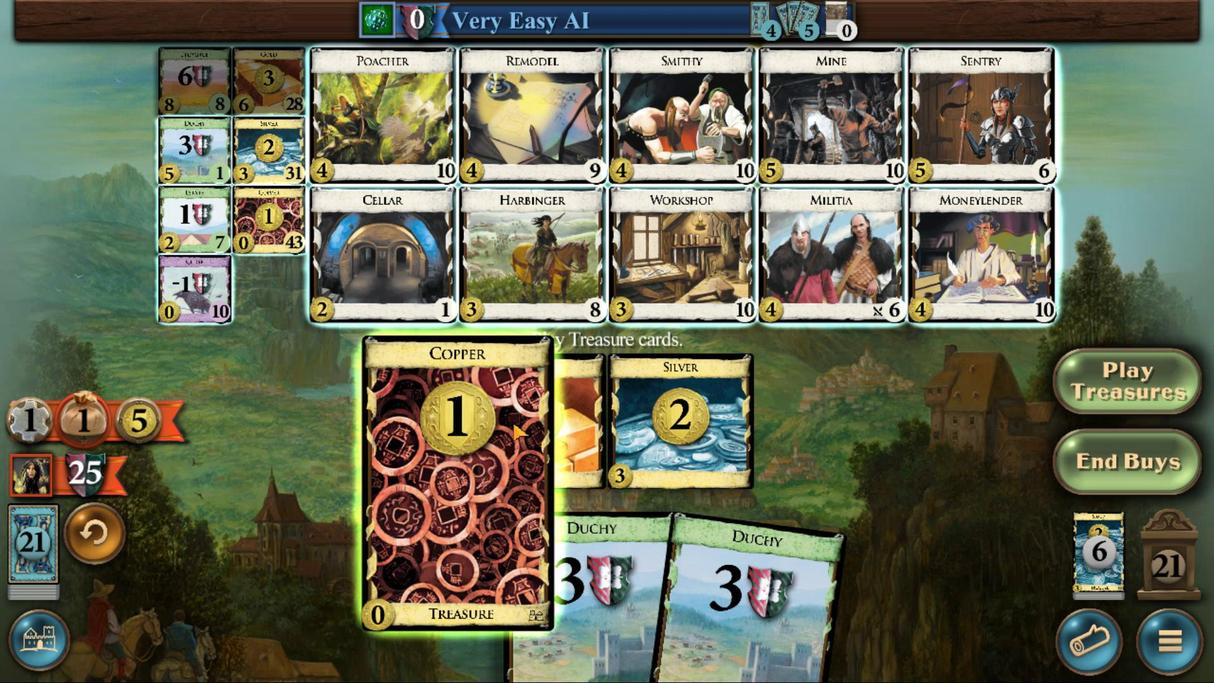 
Action: Mouse pressed left at (511, 441)
Screenshot: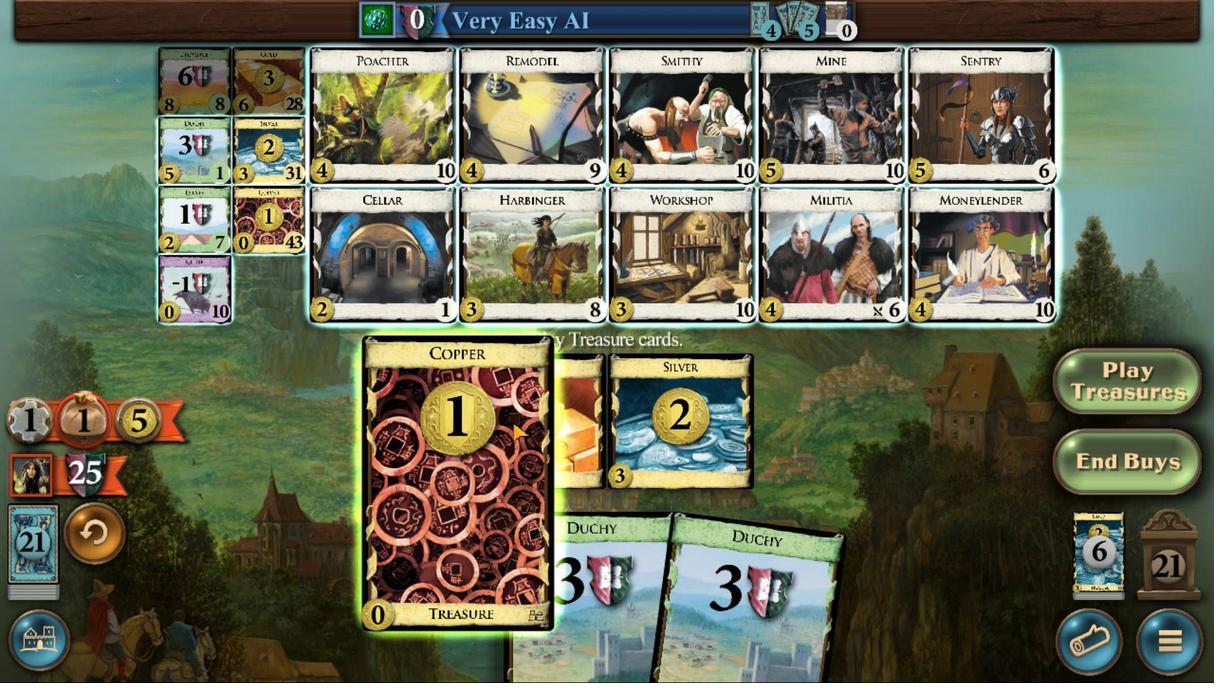
Action: Mouse moved to (432, 330)
Screenshot: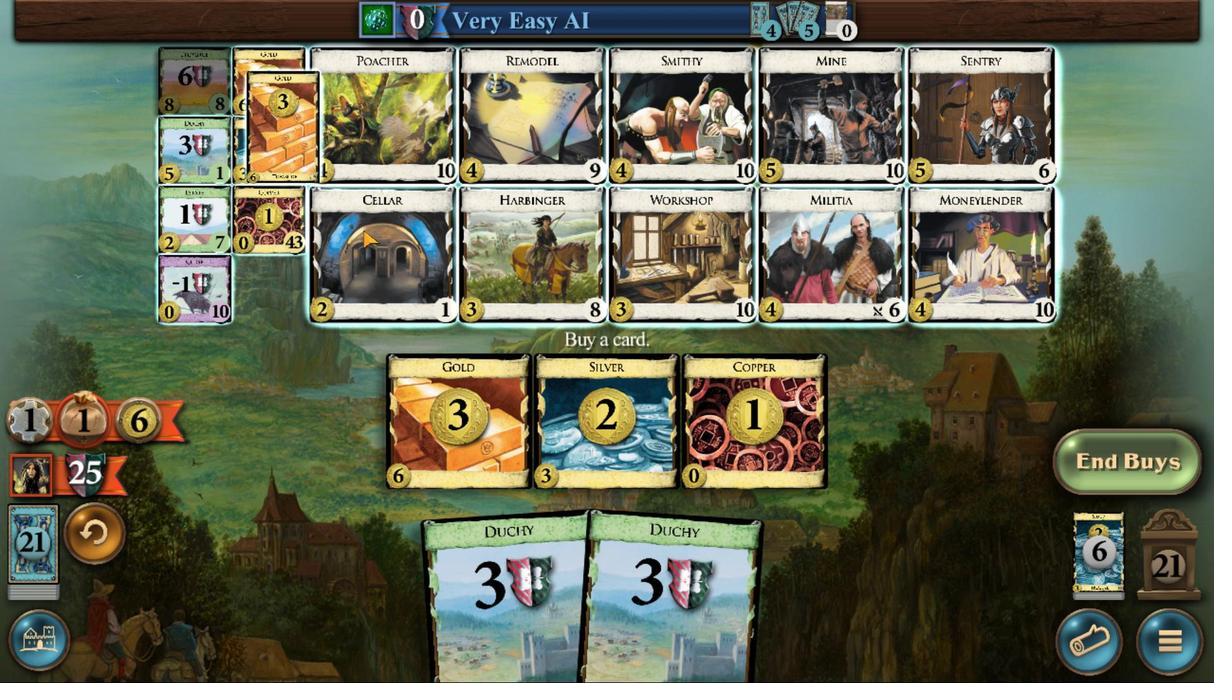 
Action: Mouse pressed left at (432, 330)
Screenshot: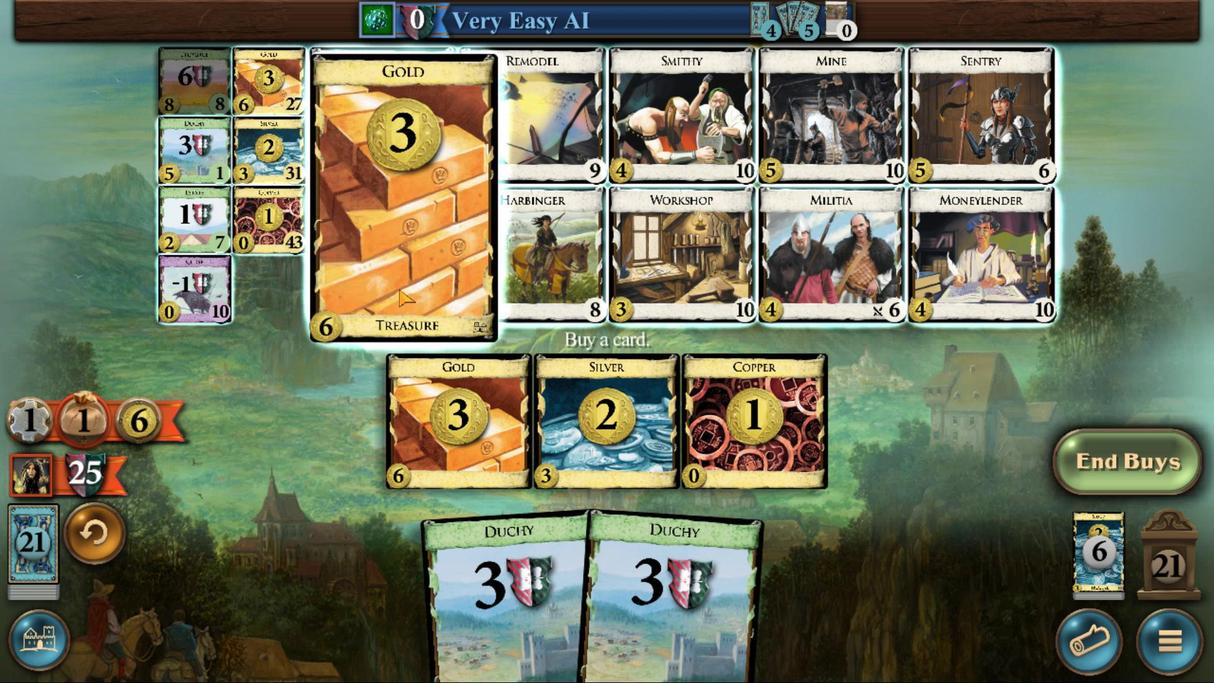 
Action: Mouse moved to (565, 431)
Screenshot: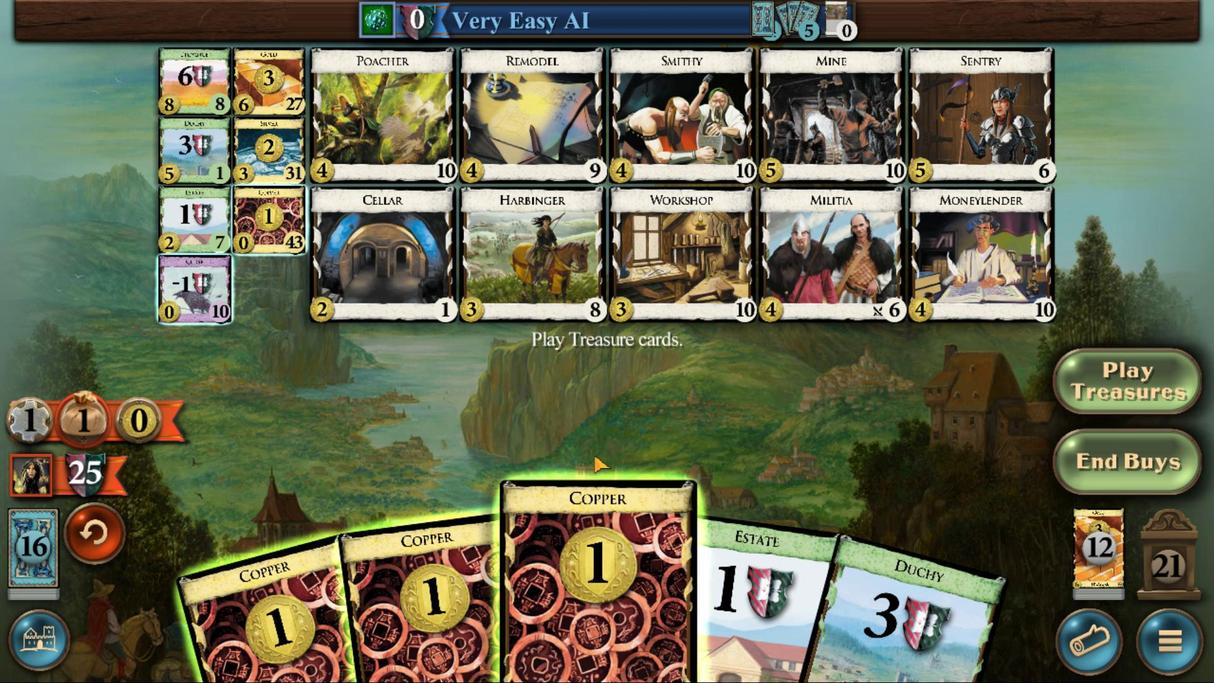 
Action: Mouse pressed left at (565, 431)
Screenshot: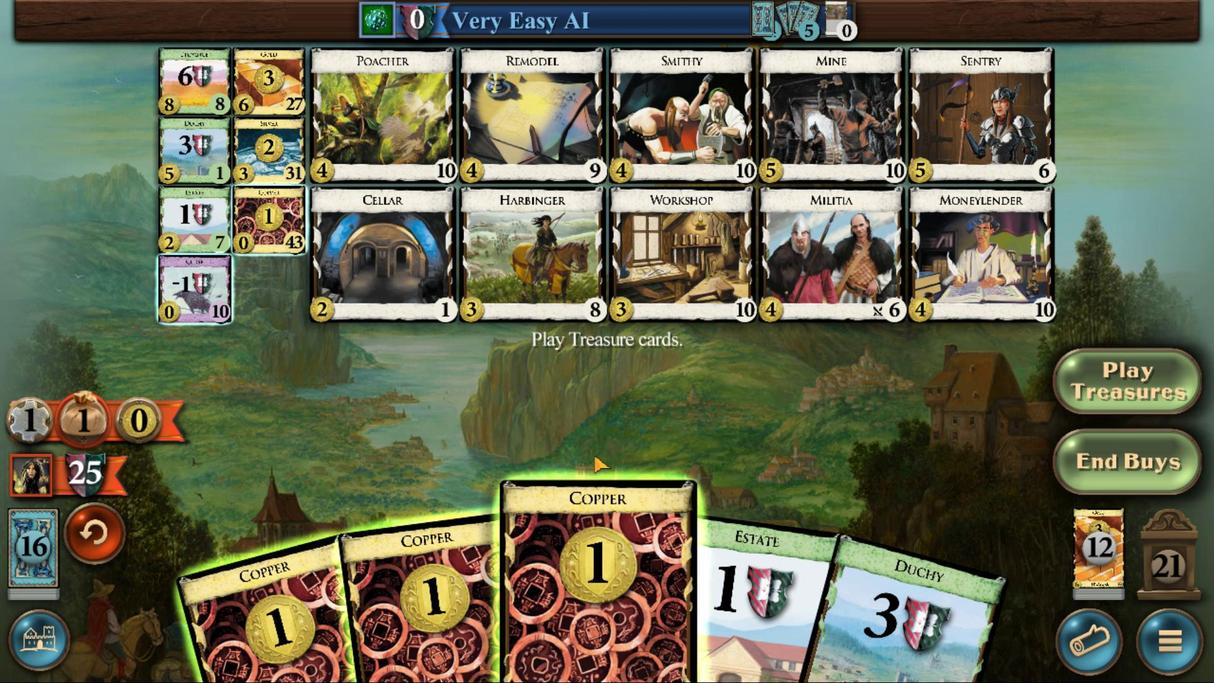 
Action: Mouse moved to (530, 433)
Screenshot: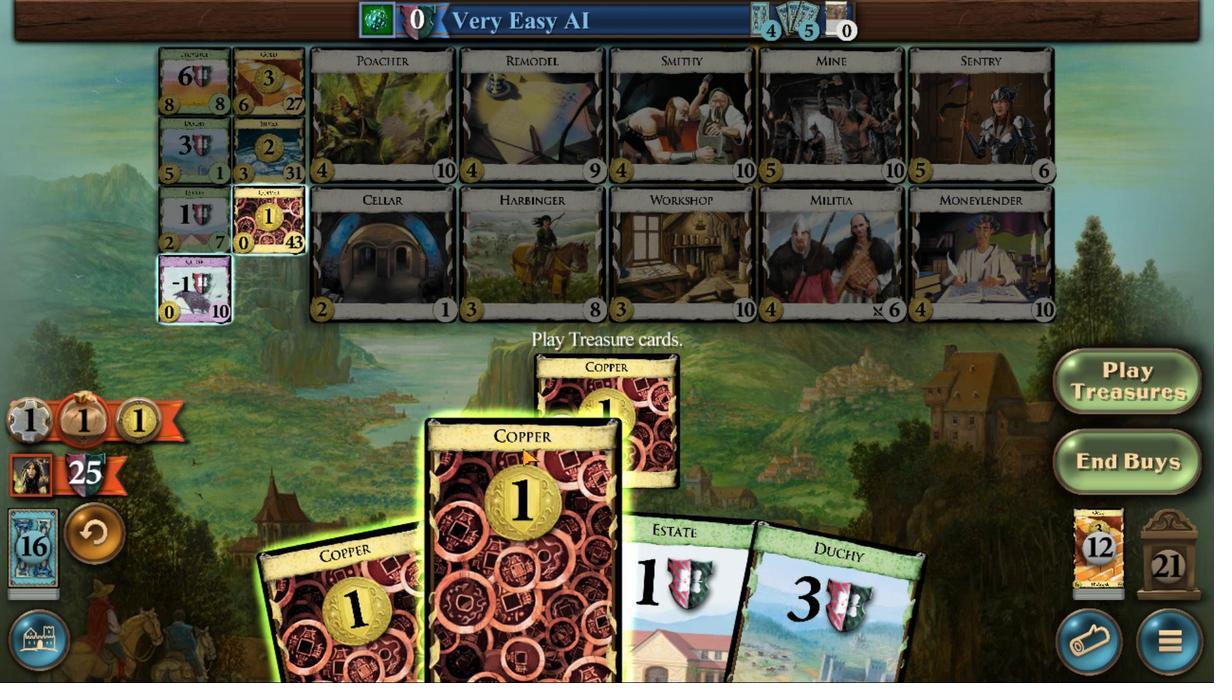 
Action: Mouse pressed left at (530, 433)
Screenshot: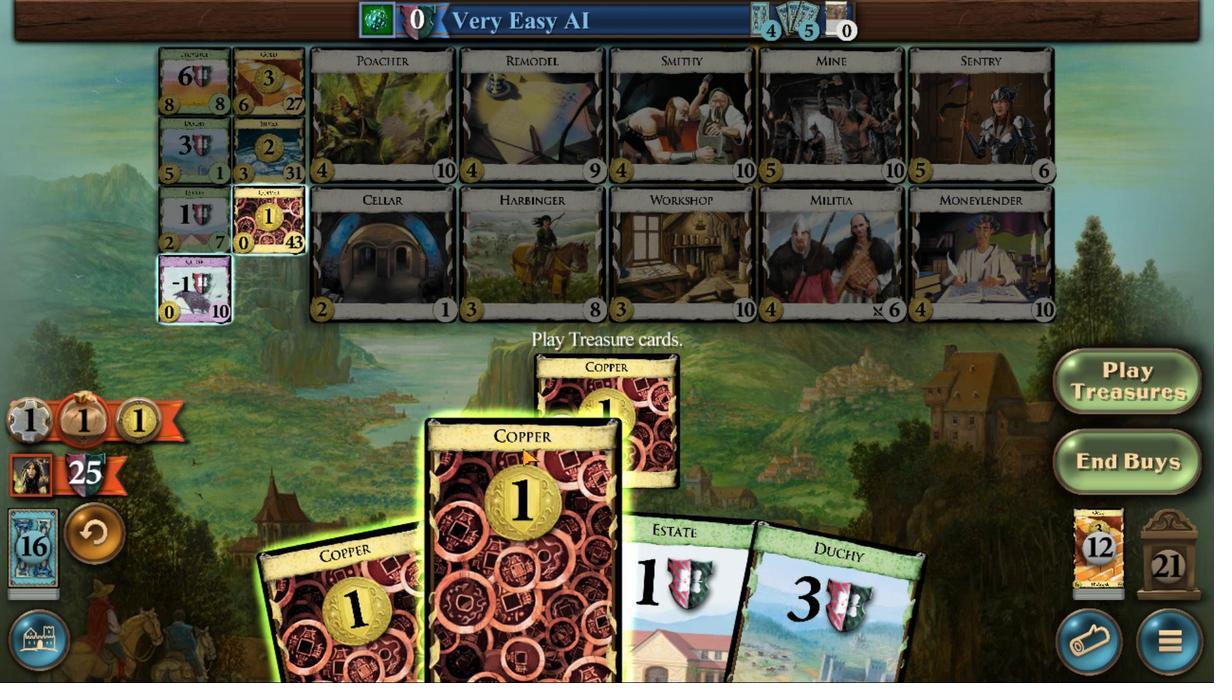 
Action: Mouse moved to (497, 436)
Screenshot: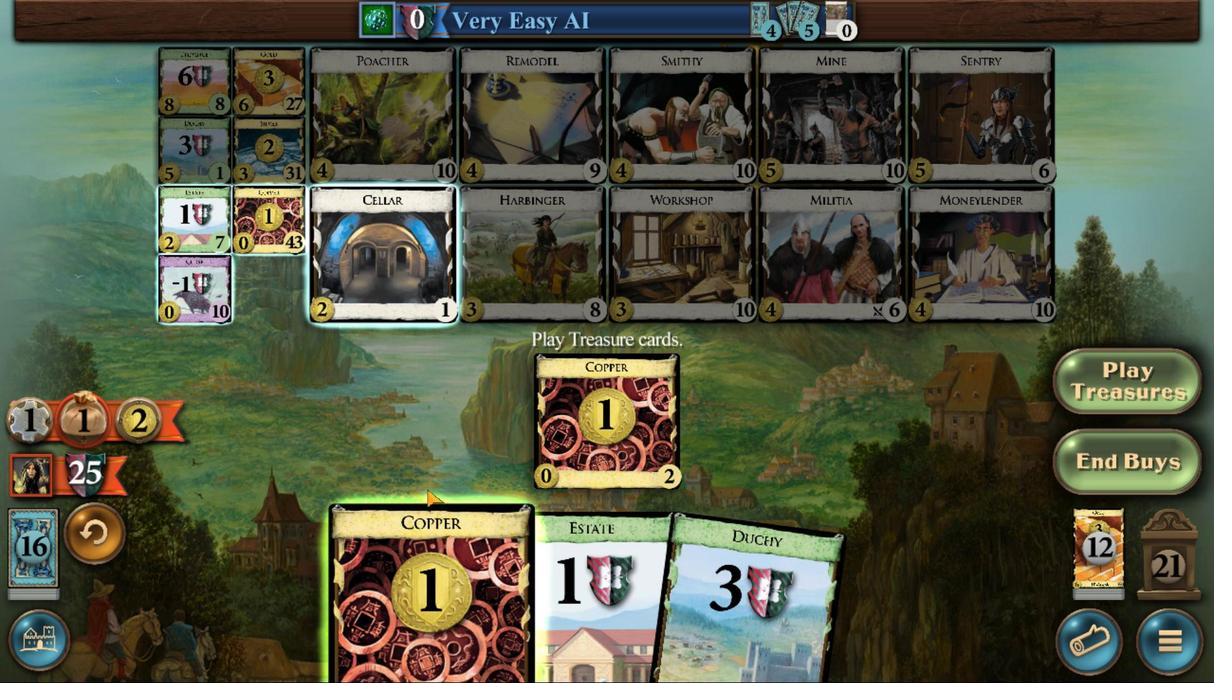 
Action: Mouse pressed left at (497, 436)
Screenshot: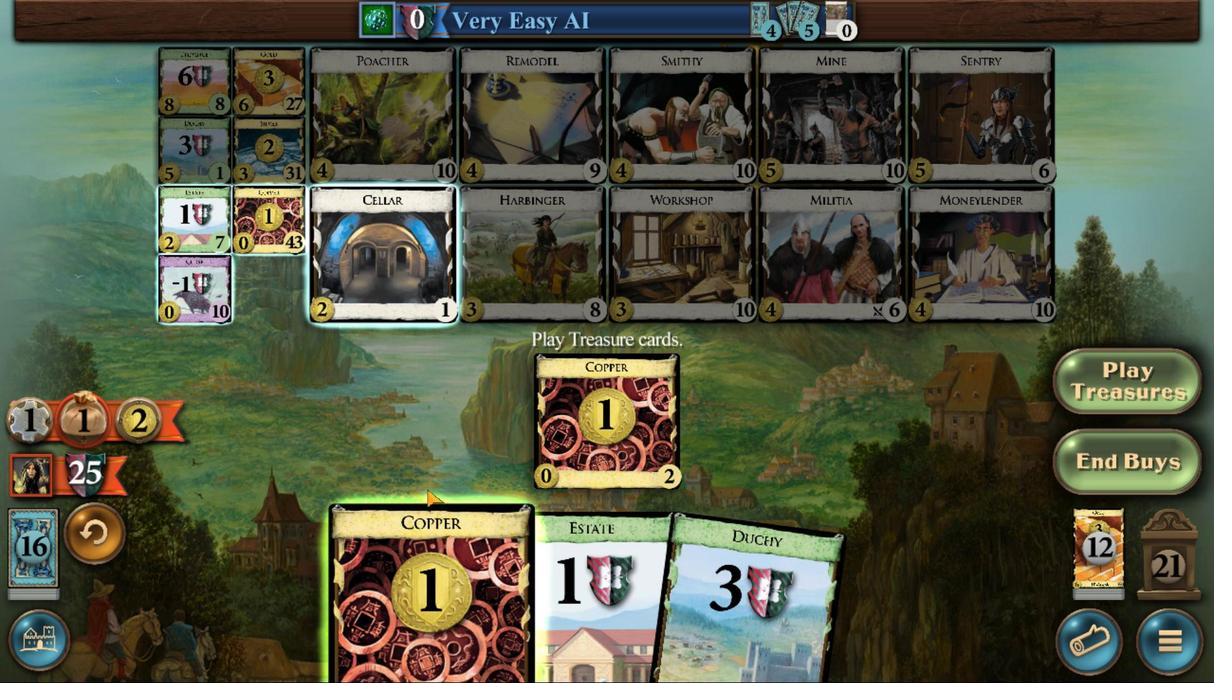 
Action: Mouse moved to (434, 345)
Screenshot: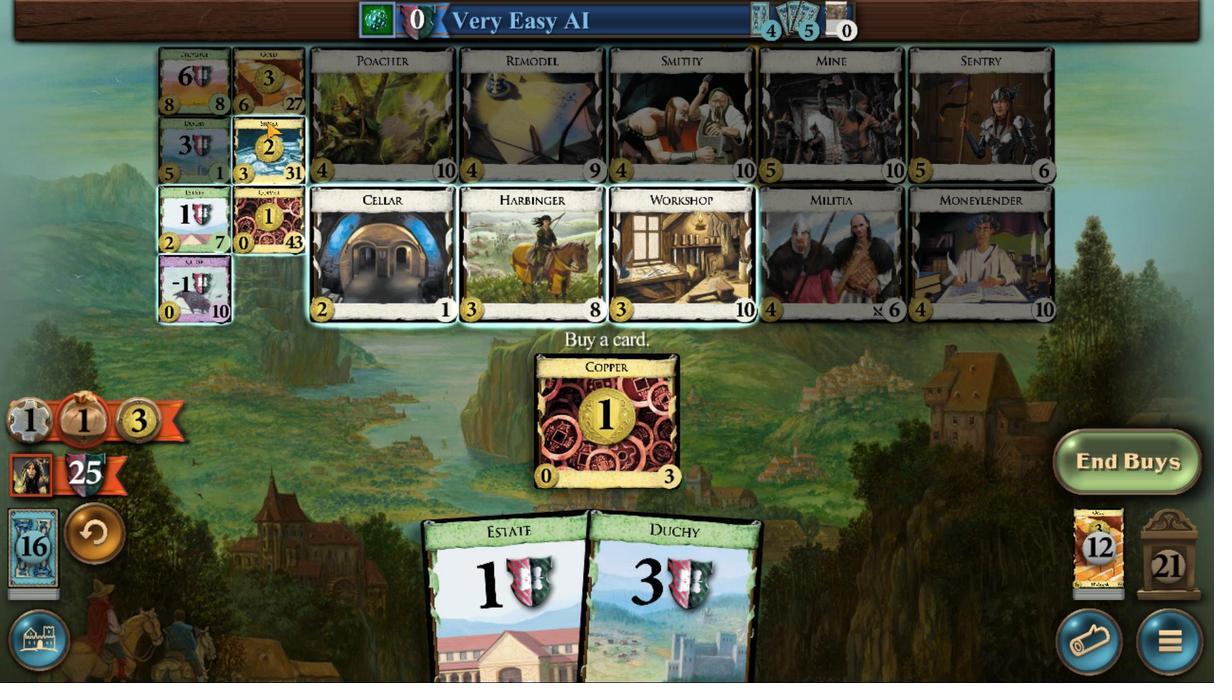 
Action: Mouse pressed left at (434, 345)
Screenshot: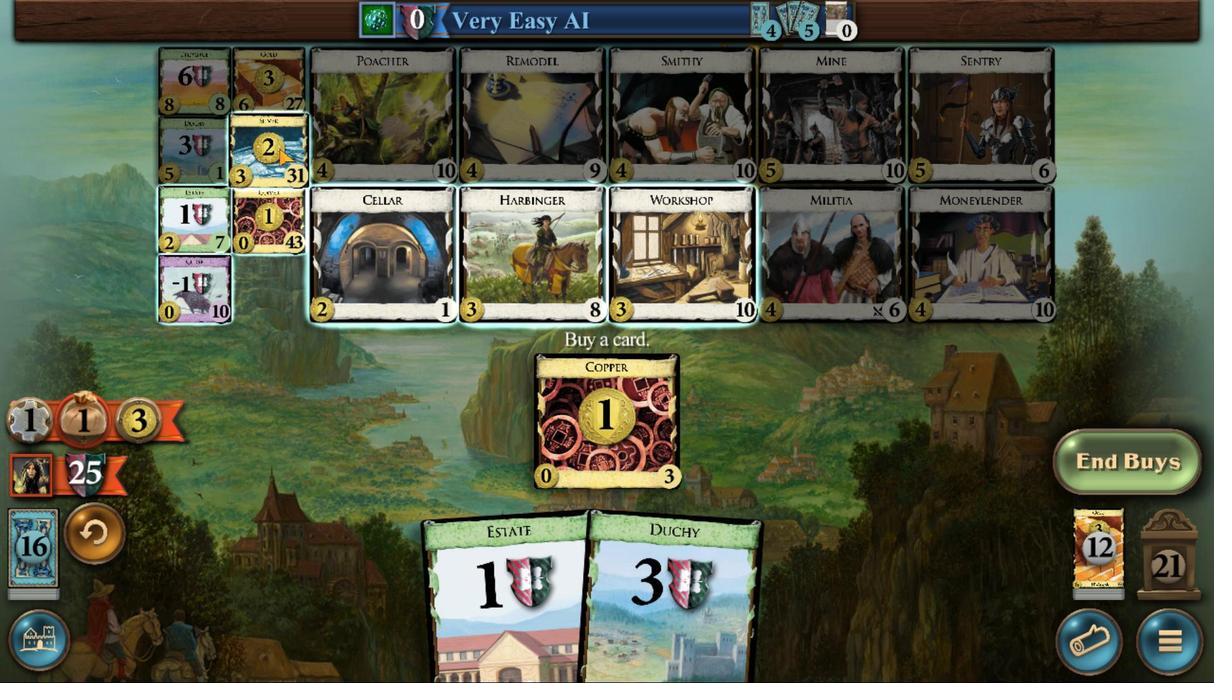 
Action: Mouse moved to (493, 435)
Screenshot: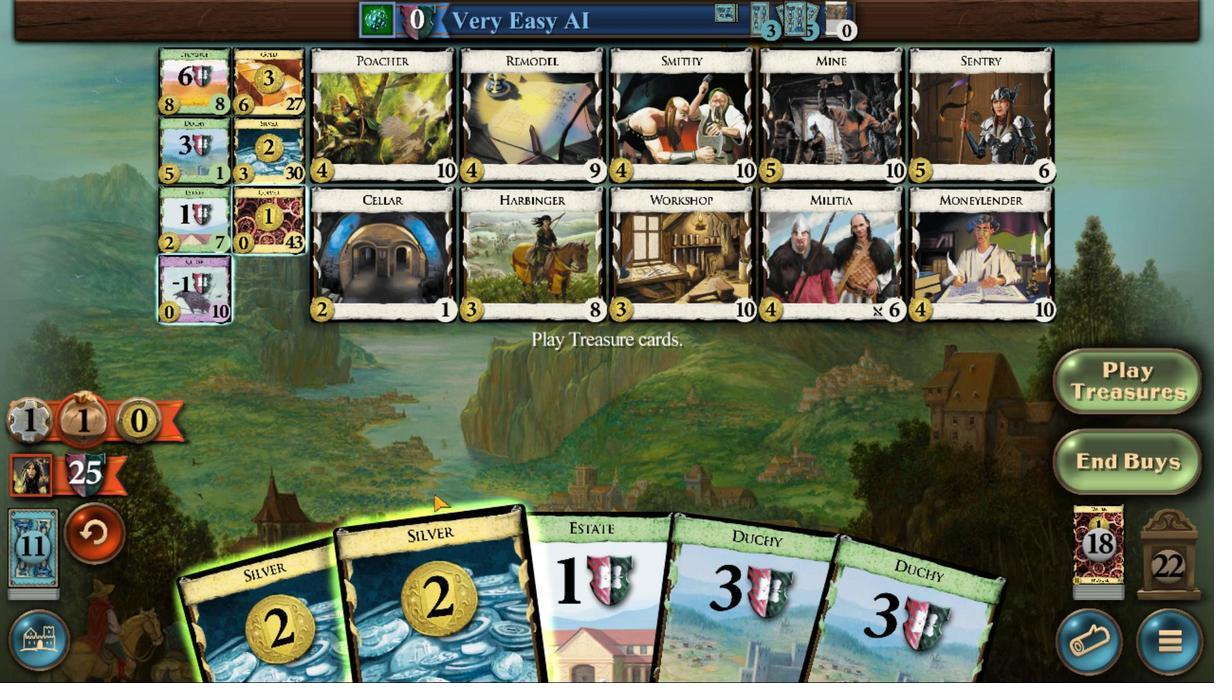 
Action: Mouse pressed left at (493, 435)
Screenshot: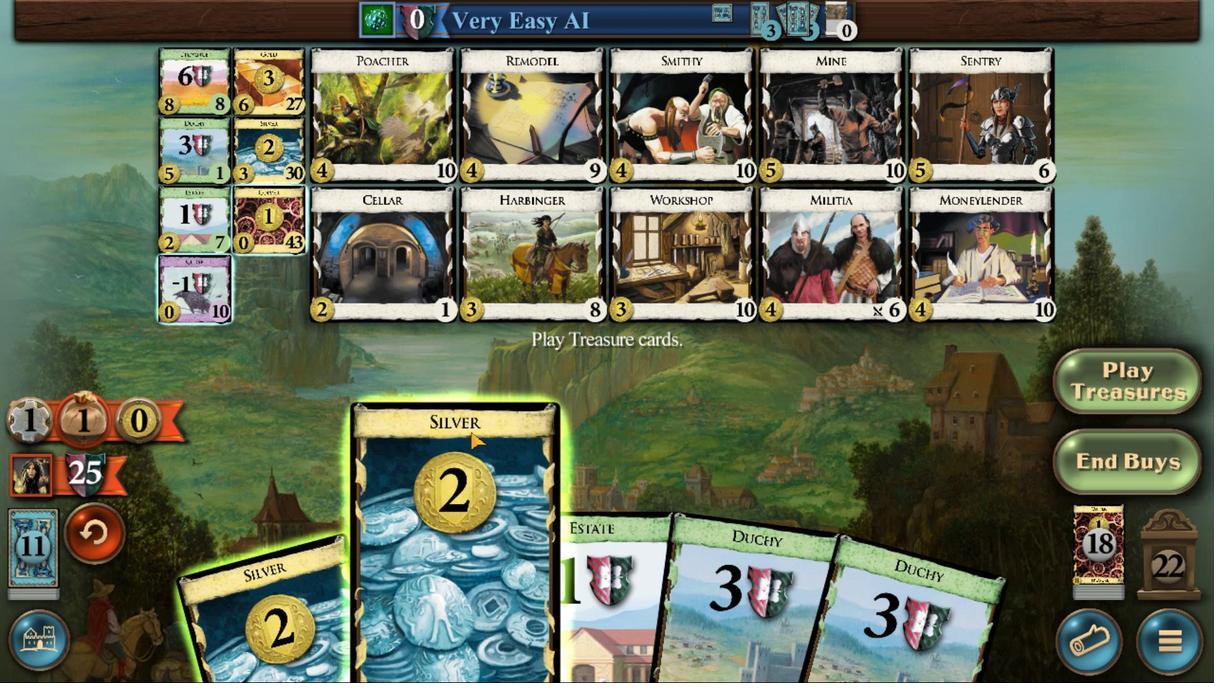 
Action: Mouse moved to (464, 437)
Screenshot: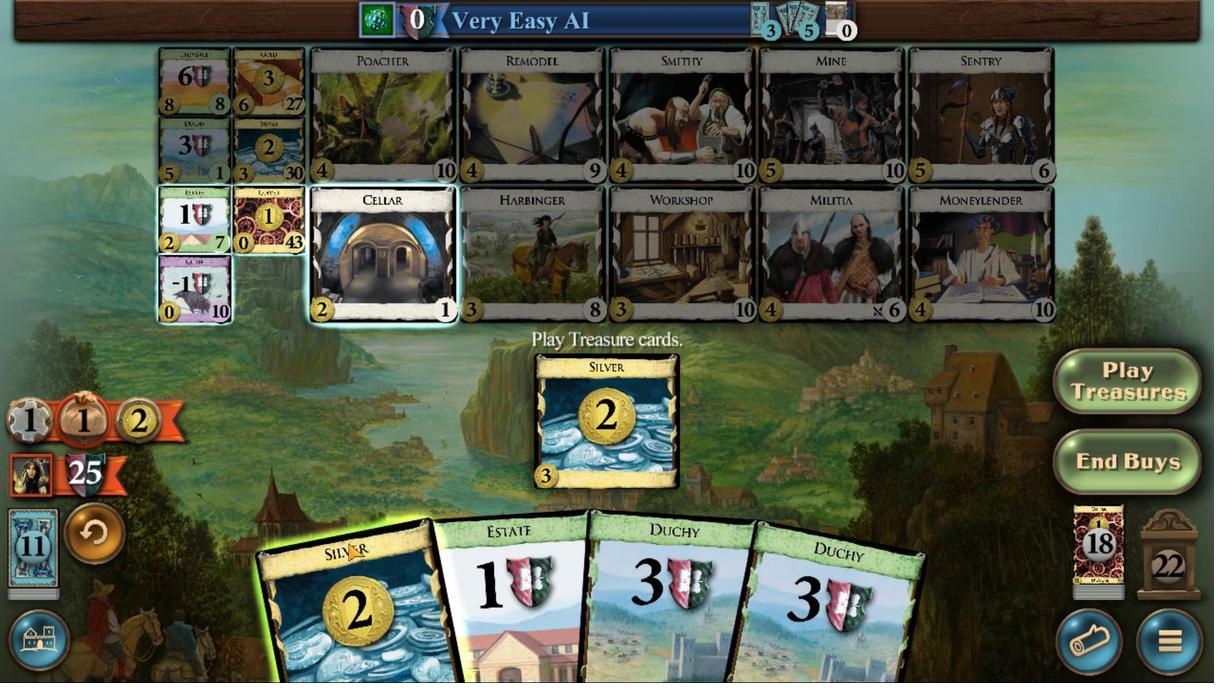 
Action: Mouse pressed left at (464, 437)
Screenshot: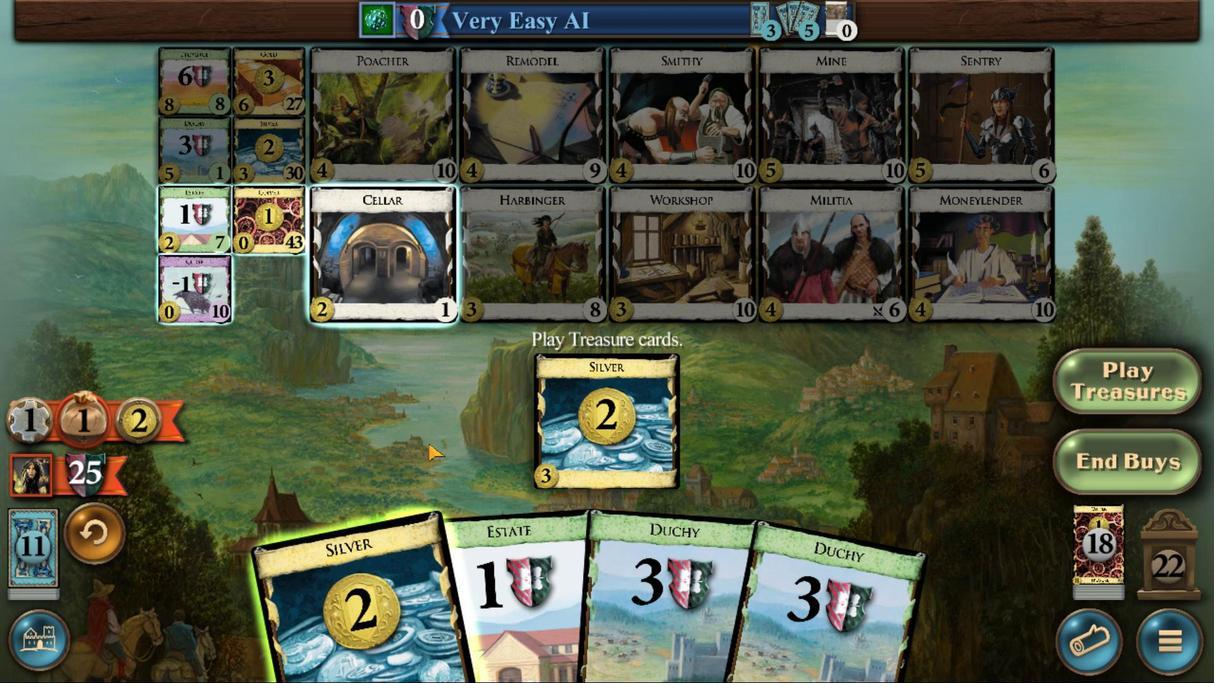 
Action: Mouse moved to (432, 345)
Screenshot: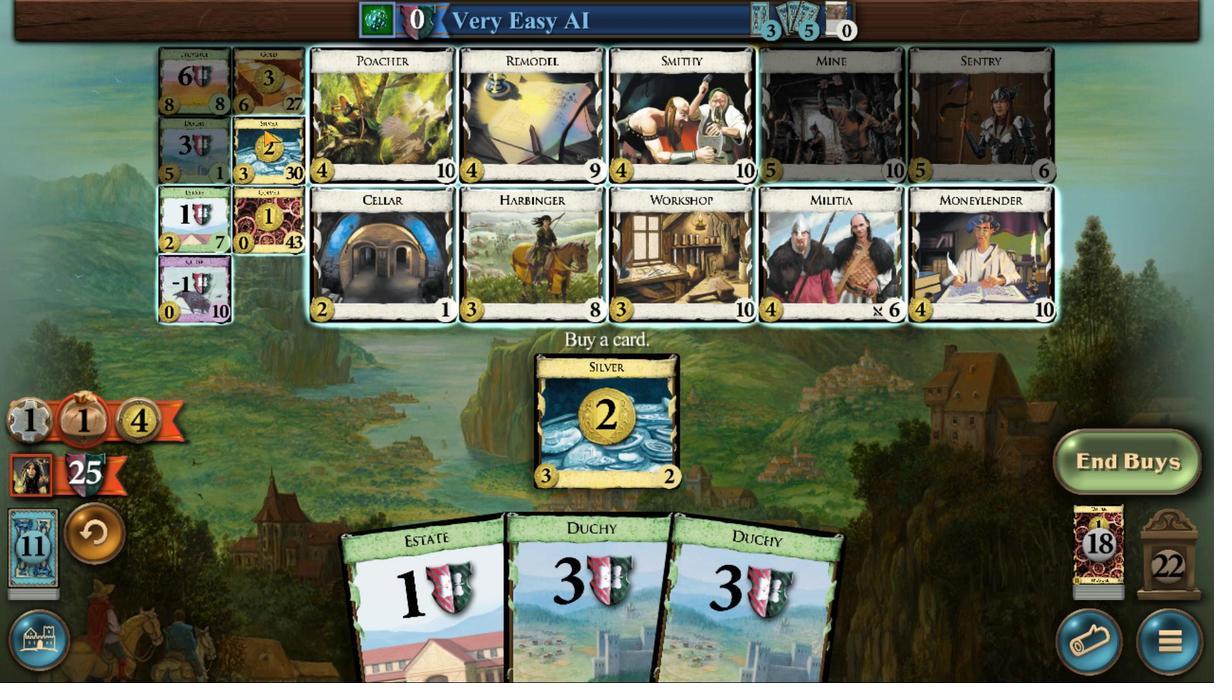 
Action: Mouse pressed left at (432, 345)
Screenshot: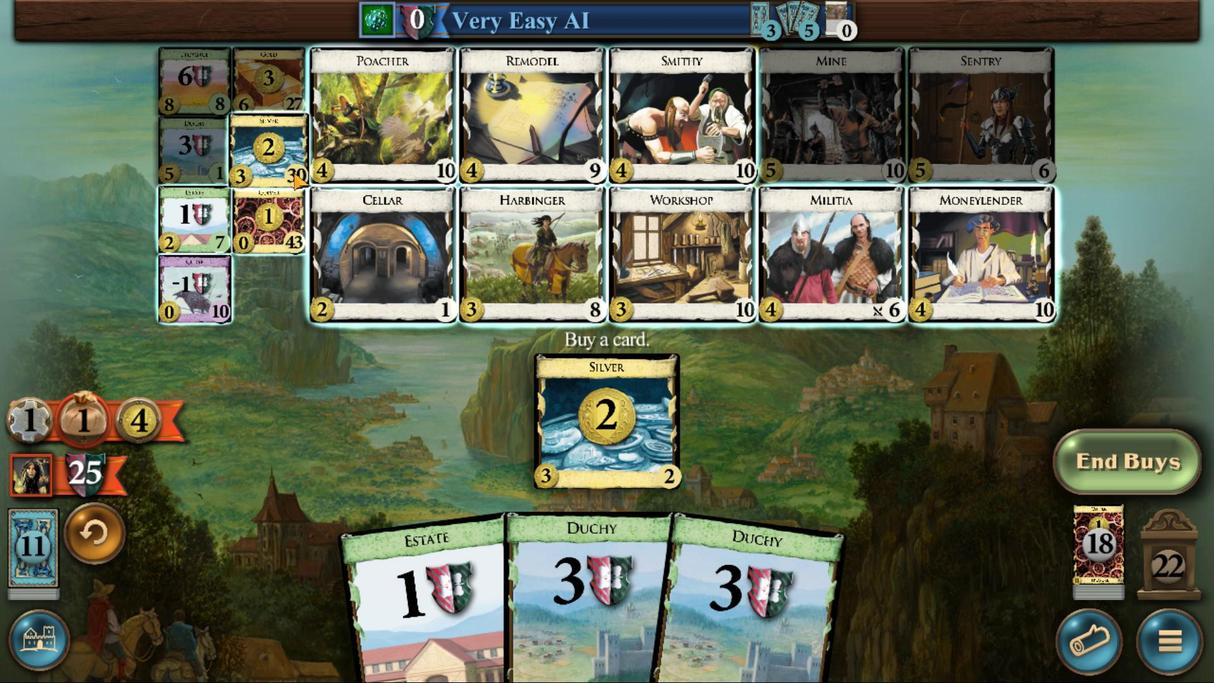 
Action: Mouse moved to (628, 433)
Screenshot: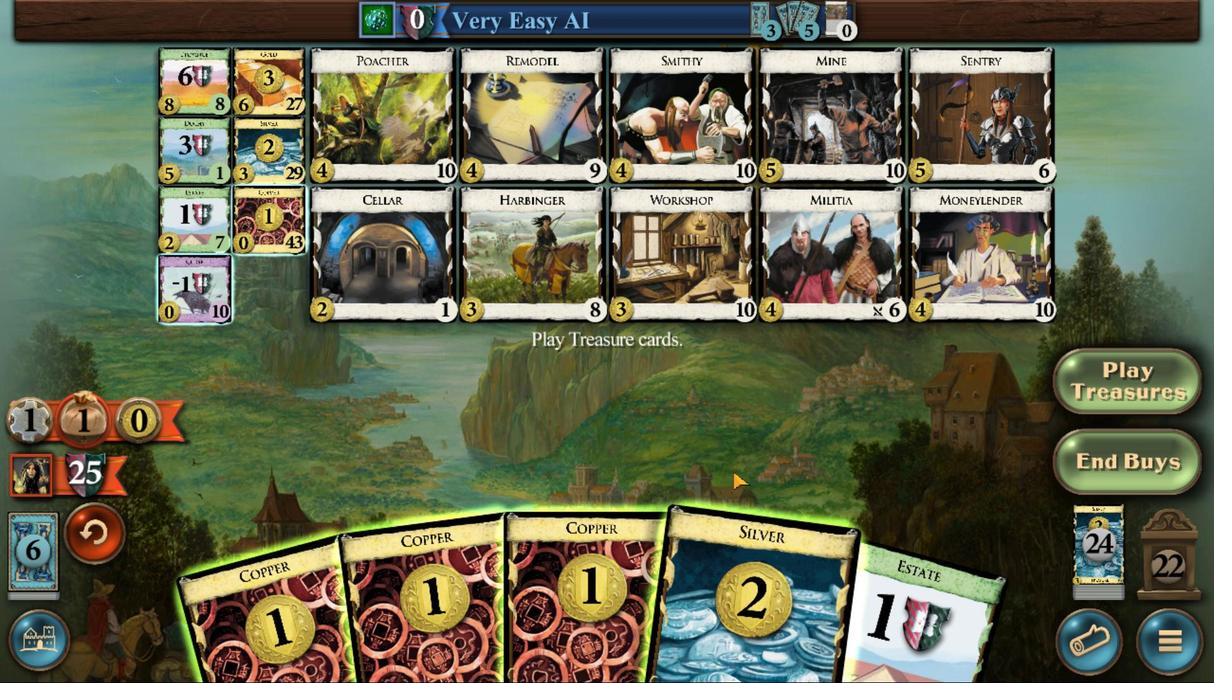 
Action: Mouse pressed left at (628, 433)
Screenshot: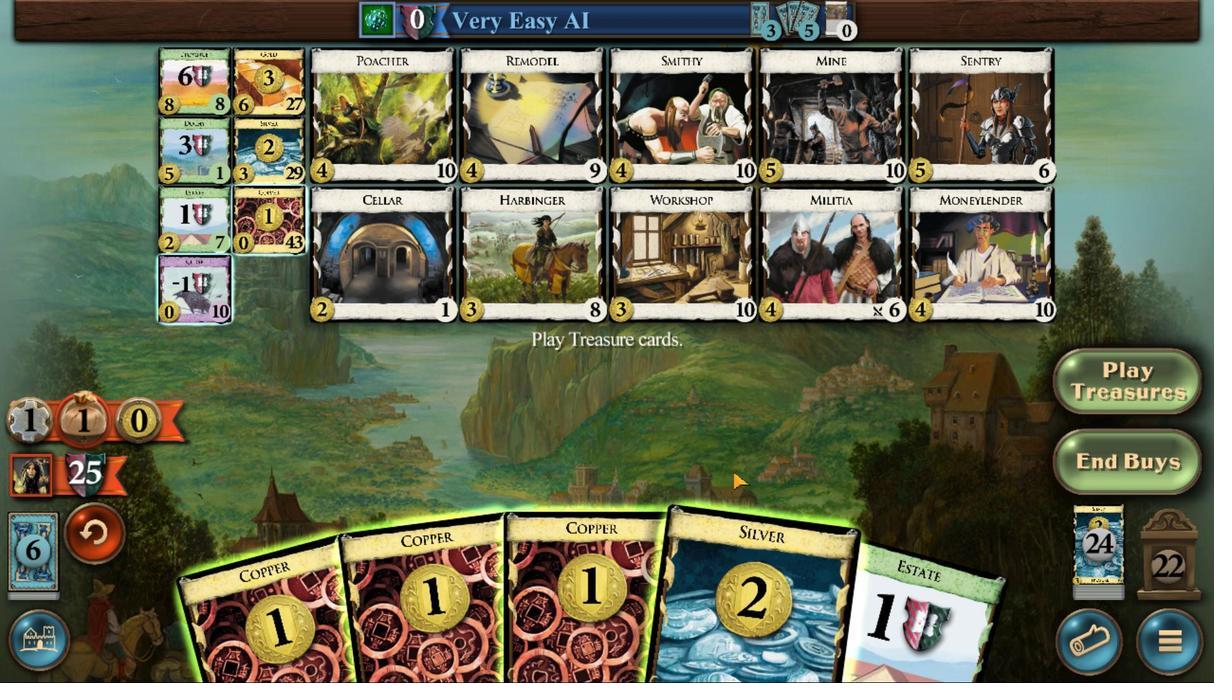 
Action: Mouse moved to (585, 433)
Screenshot: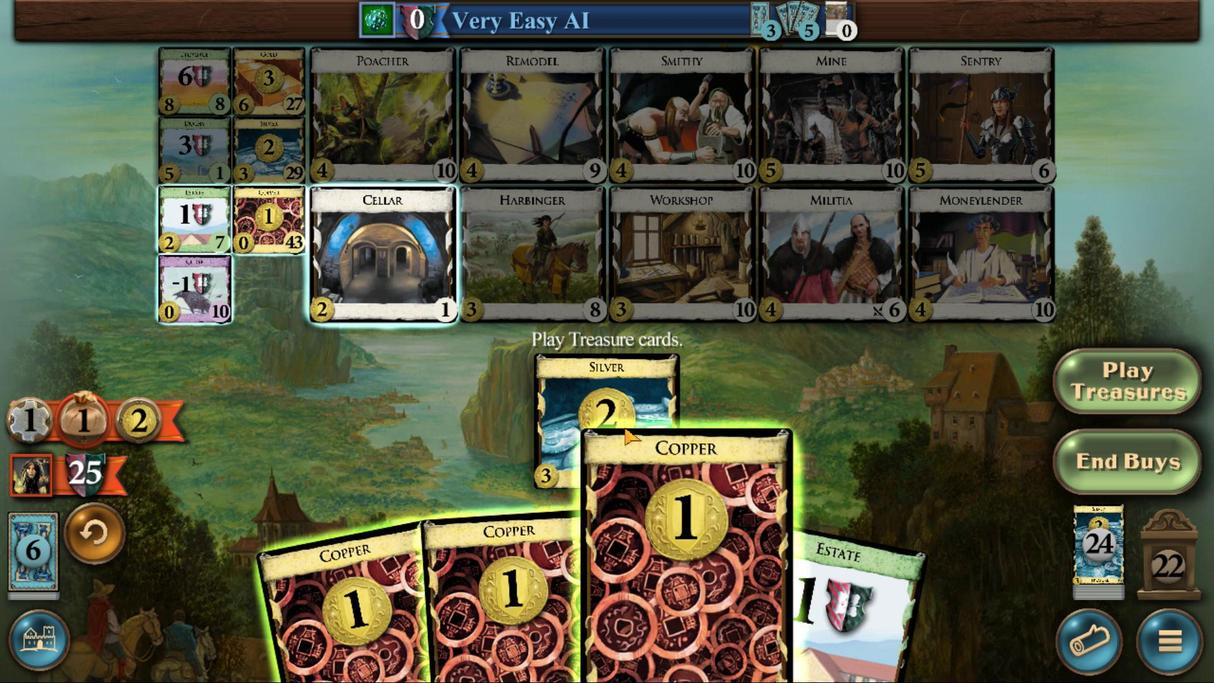 
Action: Mouse pressed left at (585, 433)
Screenshot: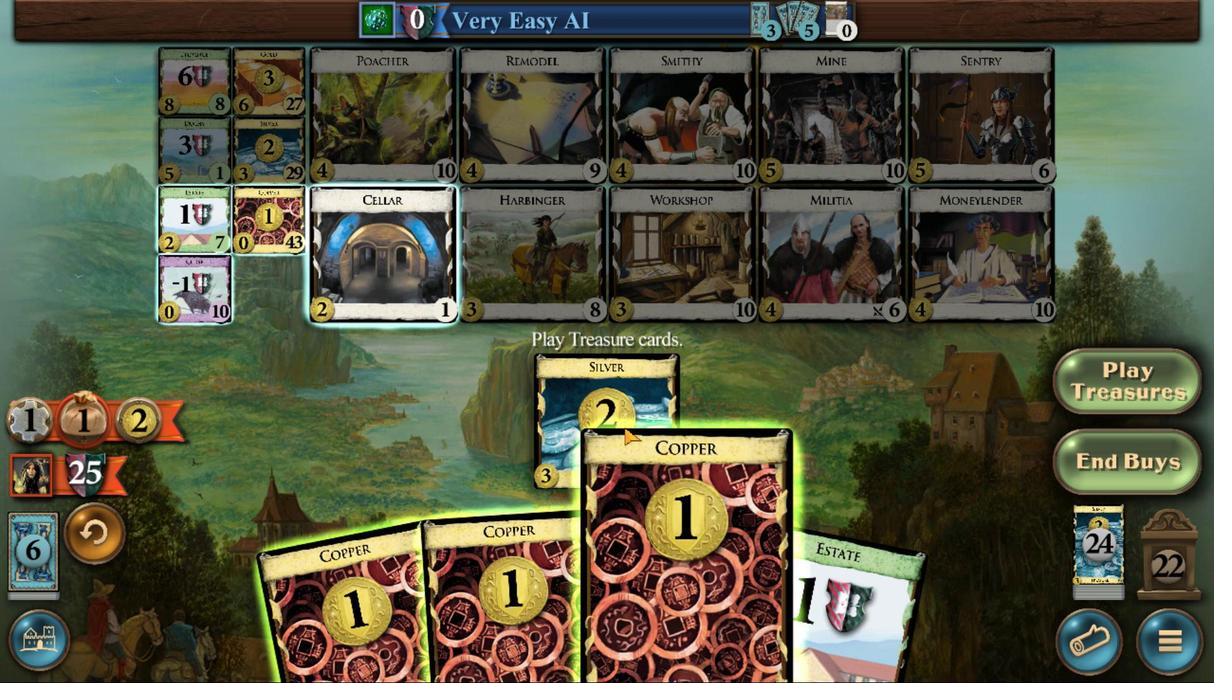 
Action: Mouse moved to (552, 432)
Screenshot: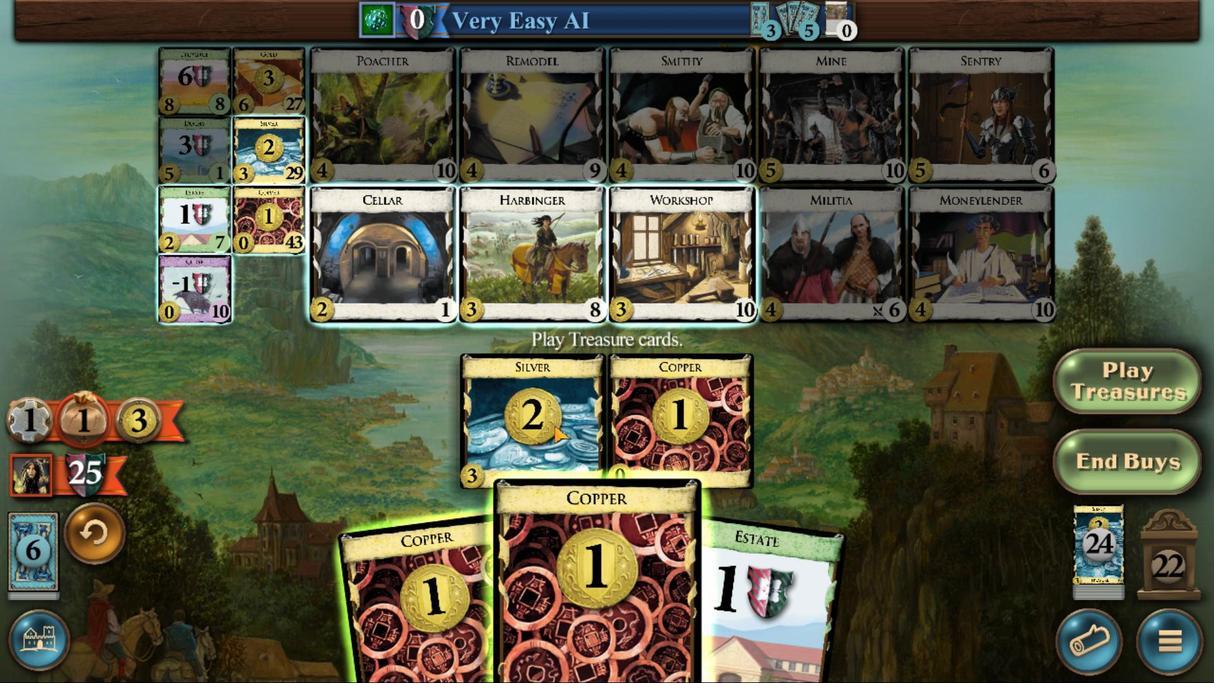 
Action: Mouse pressed left at (552, 432)
Screenshot: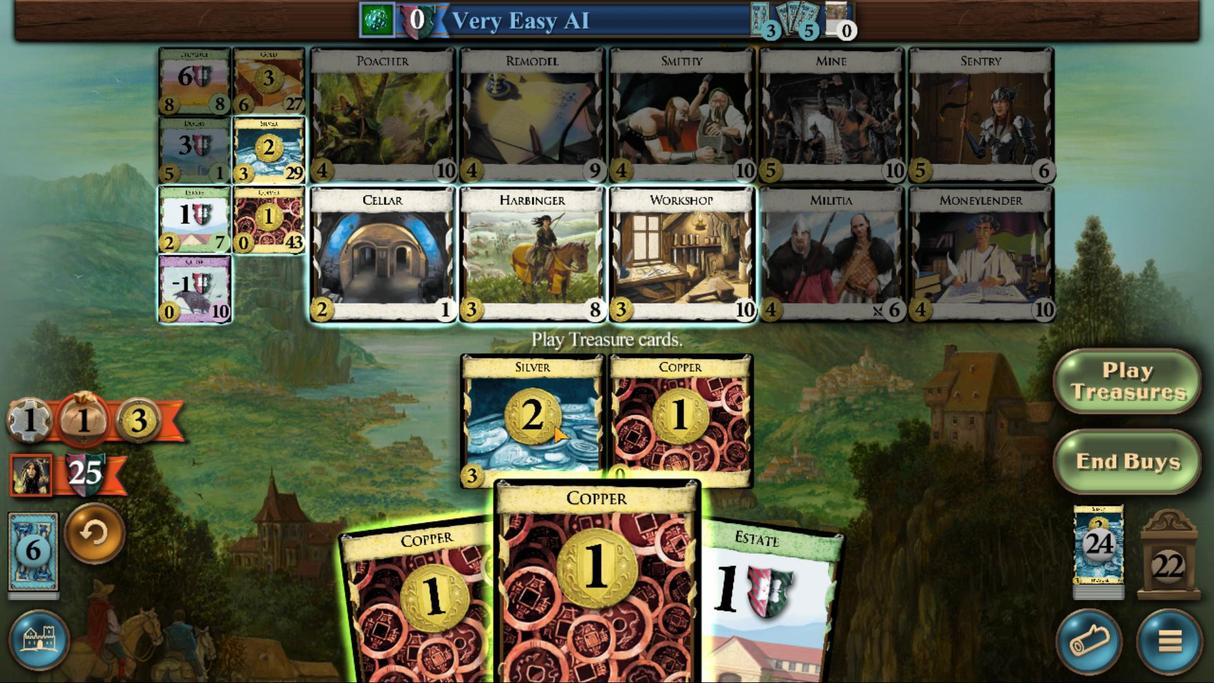 
Action: Mouse moved to (535, 442)
Screenshot: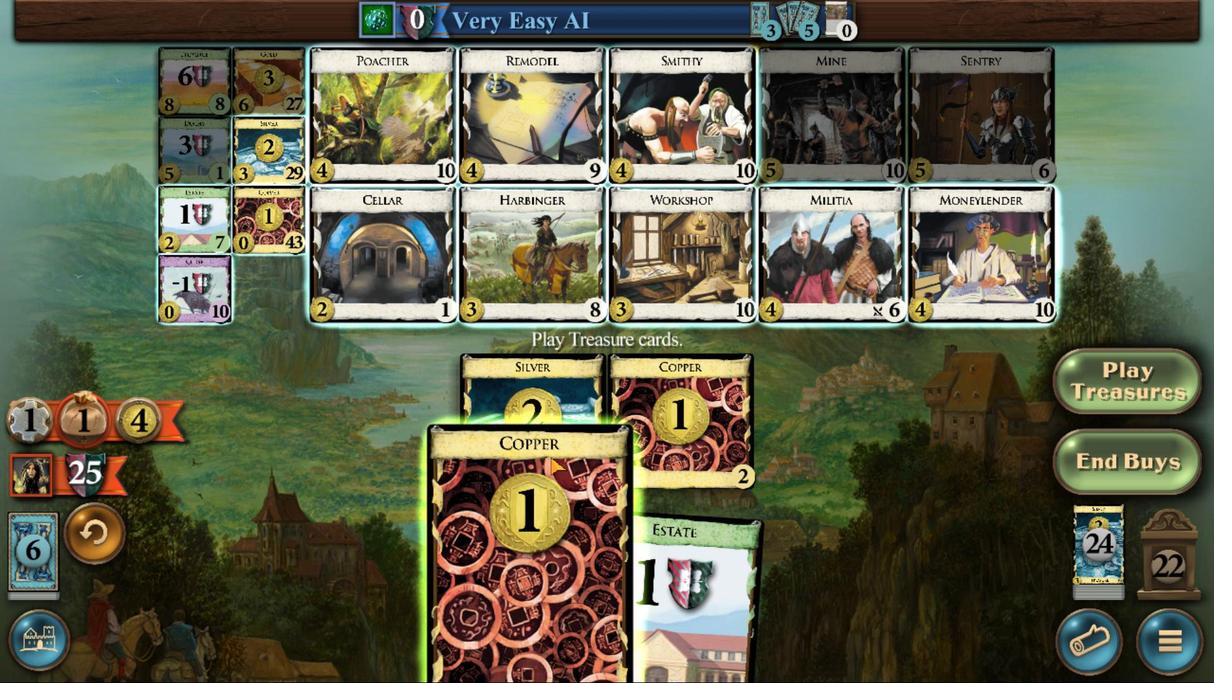 
Action: Mouse pressed left at (535, 442)
Screenshot: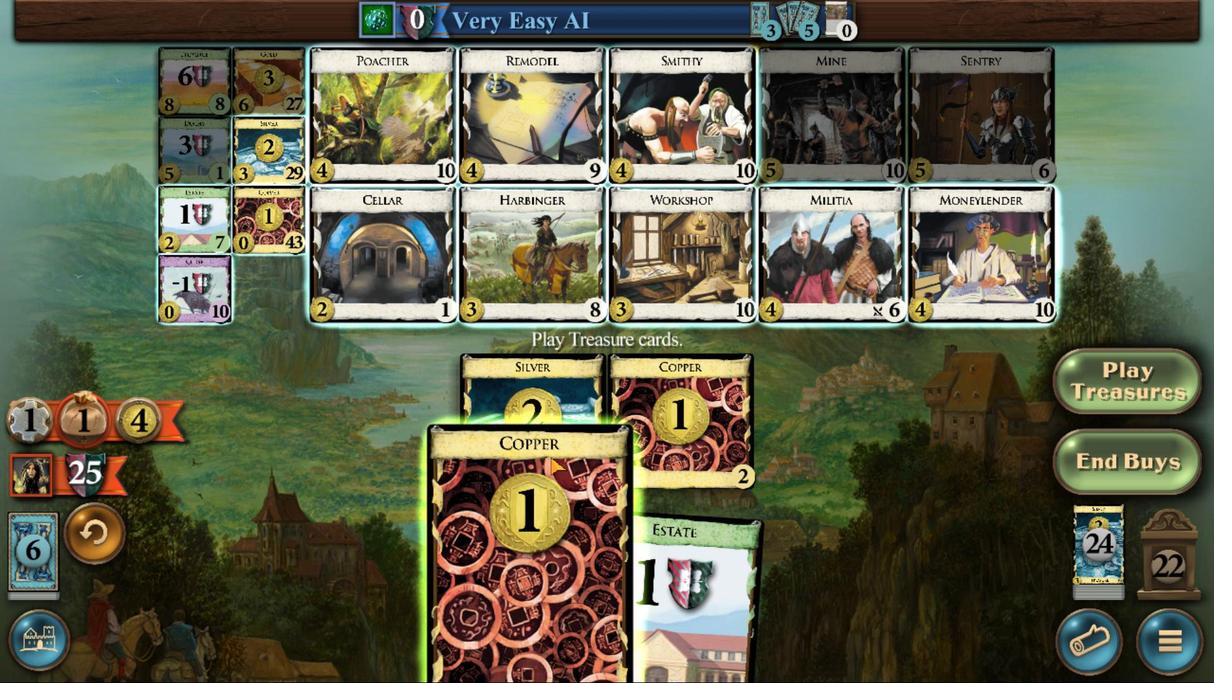 
Action: Mouse moved to (409, 349)
Screenshot: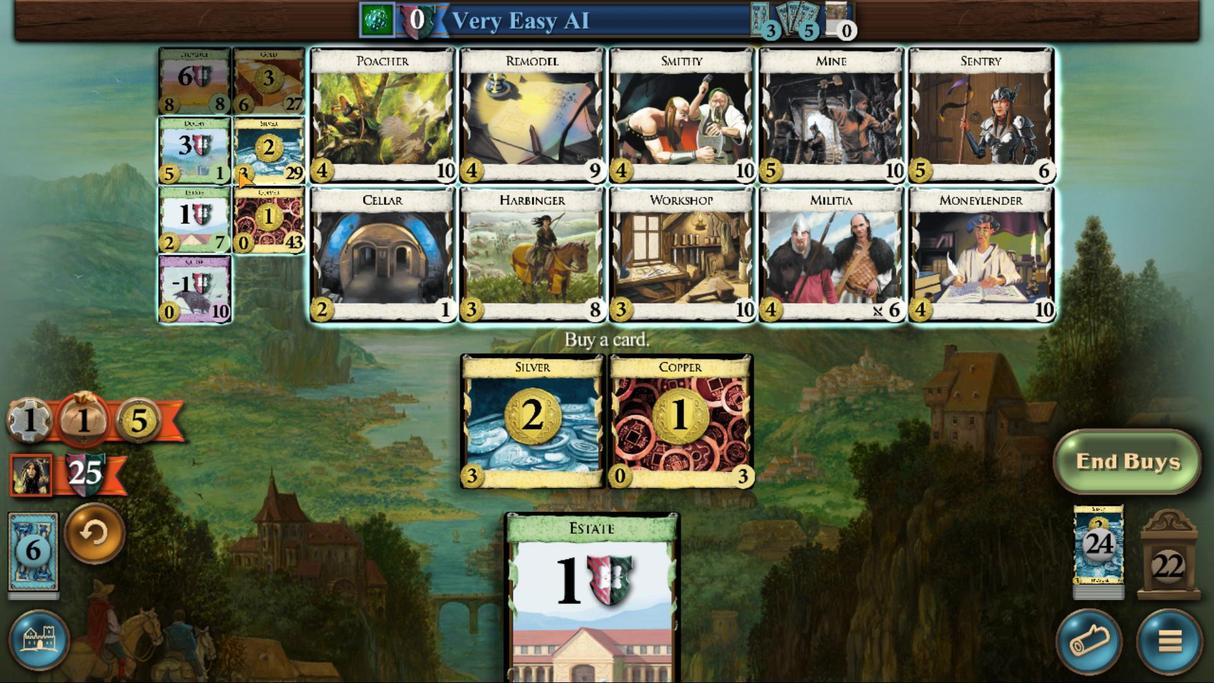 
Action: Mouse pressed left at (409, 349)
Screenshot: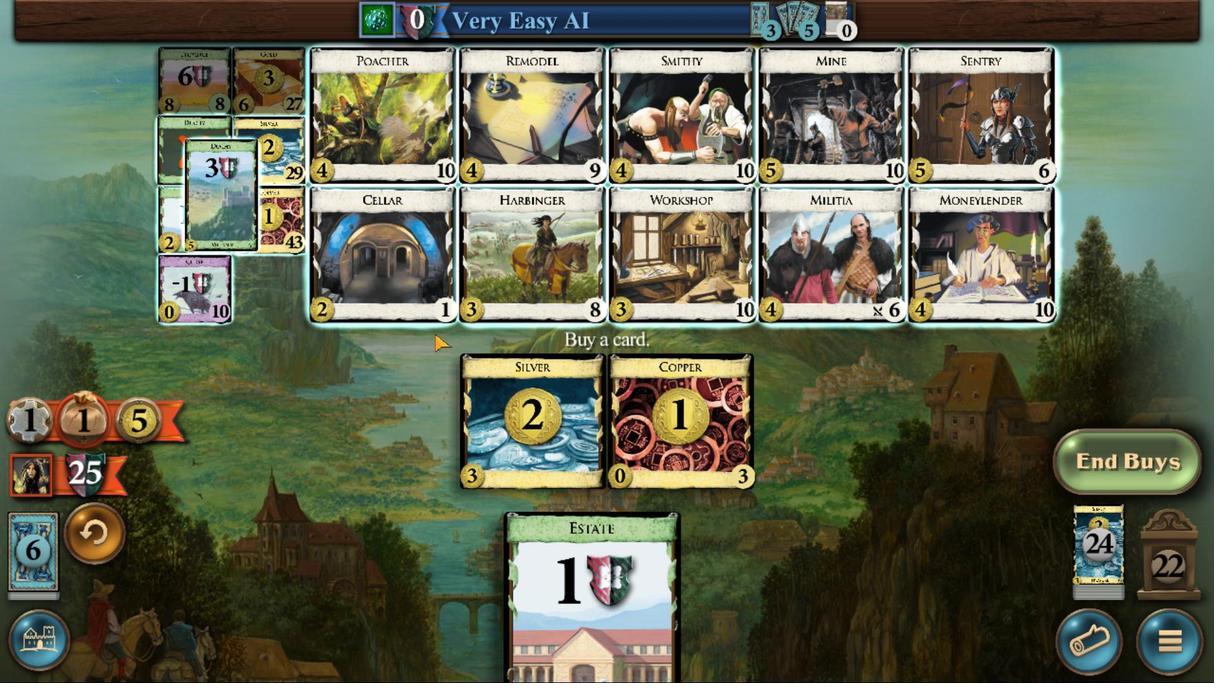 
Action: Mouse moved to (552, 442)
Screenshot: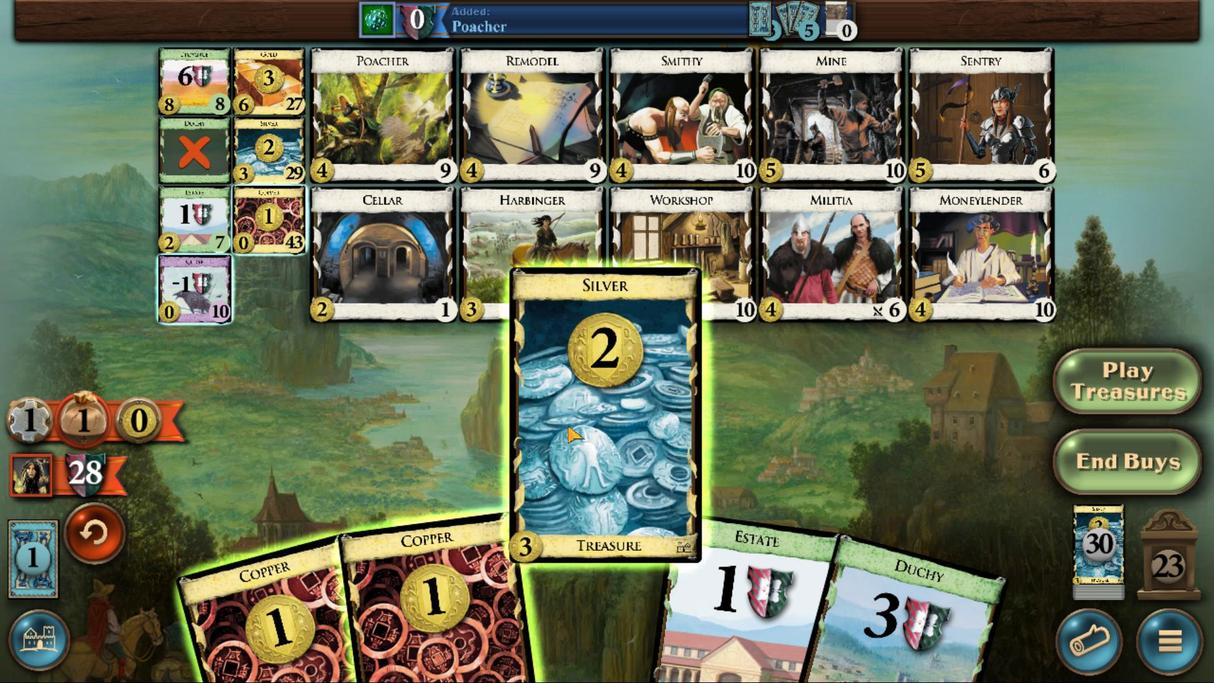 
Action: Mouse pressed left at (552, 442)
Screenshot: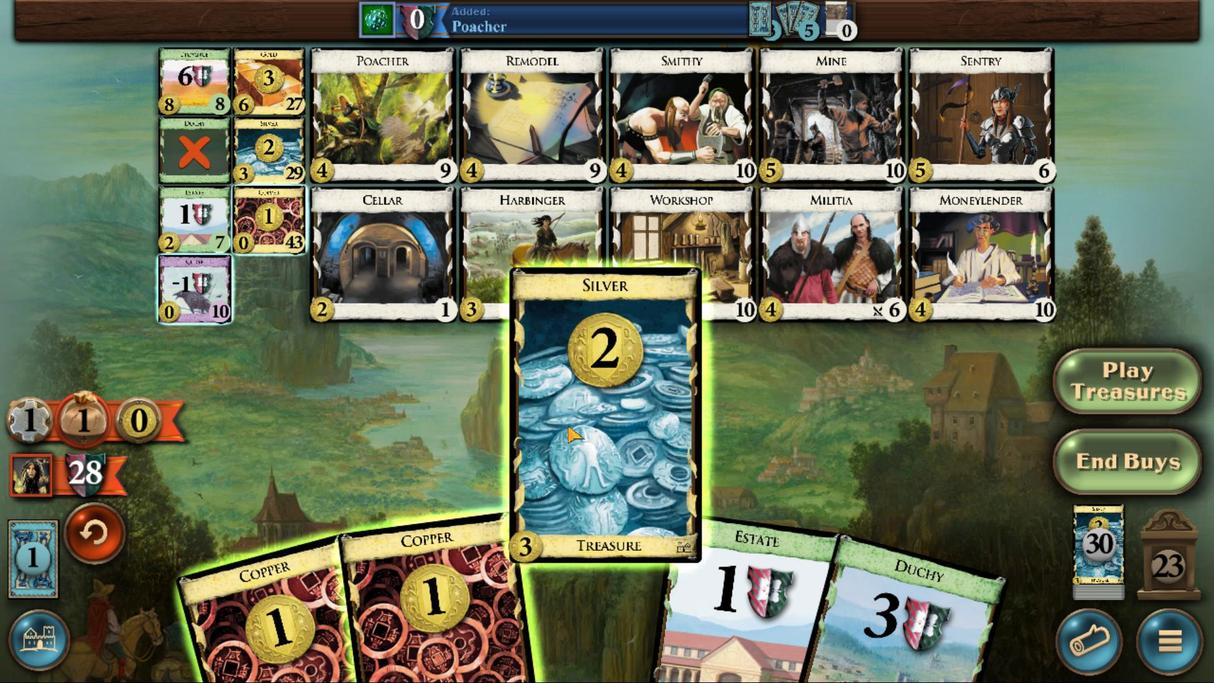 
Action: Mouse moved to (540, 433)
Screenshot: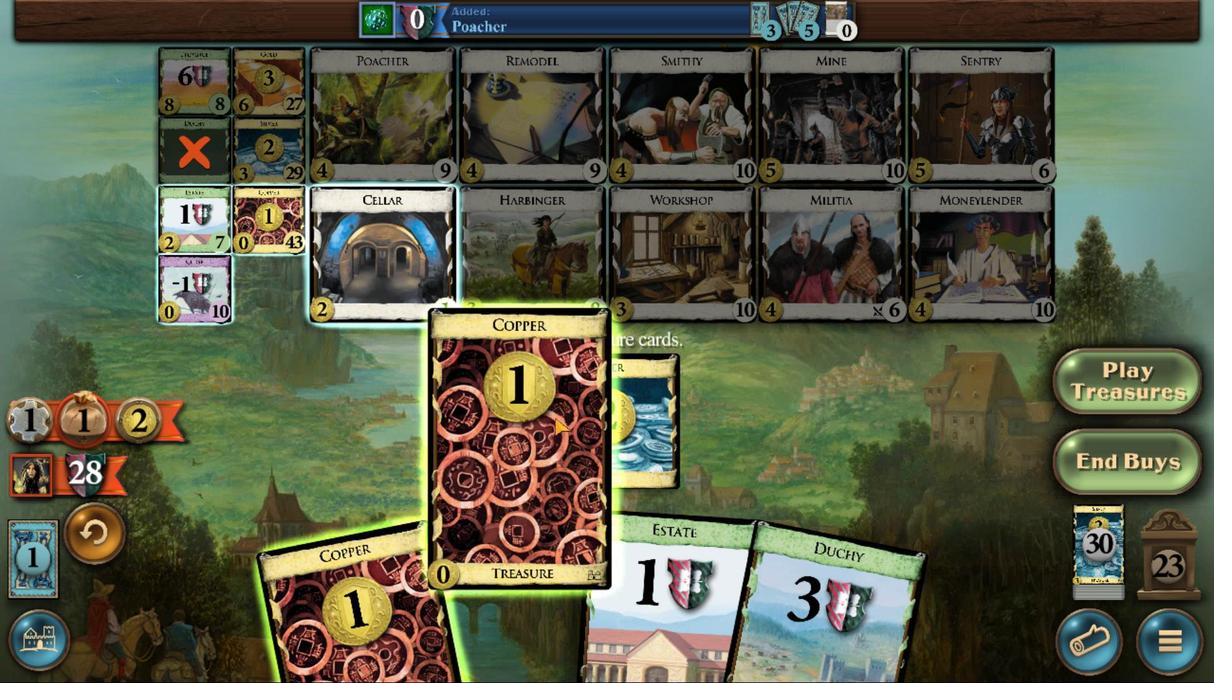 
Action: Mouse pressed left at (540, 433)
Screenshot: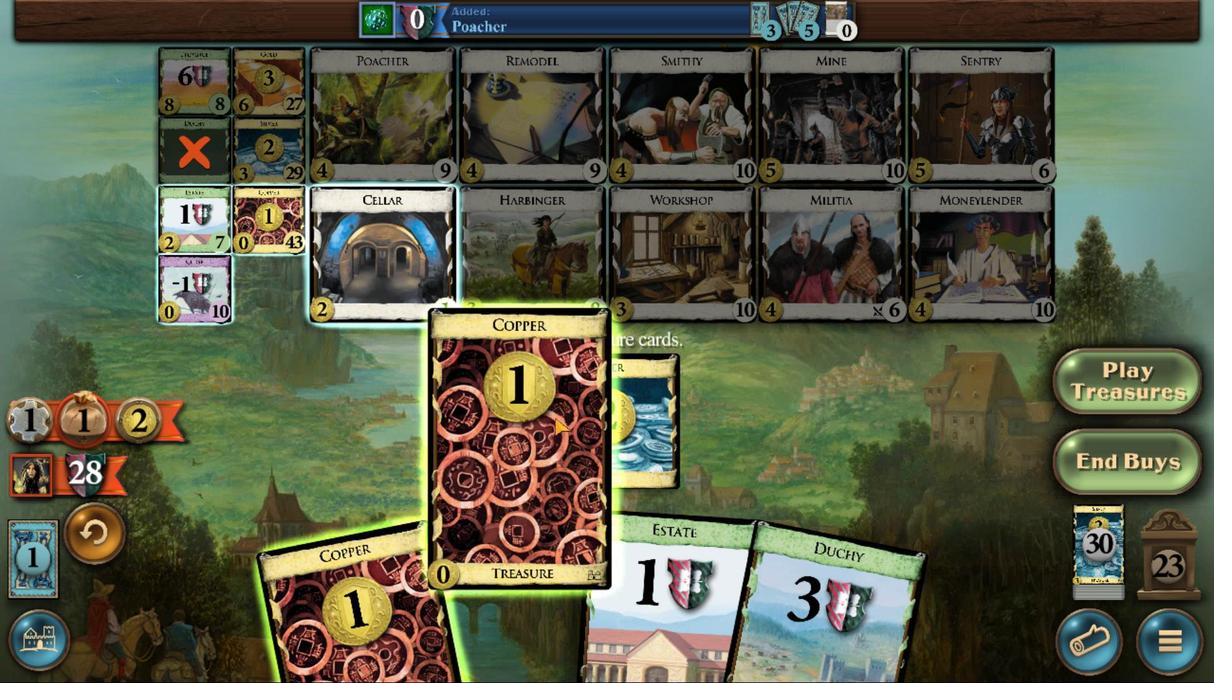 
Action: Mouse moved to (505, 438)
Screenshot: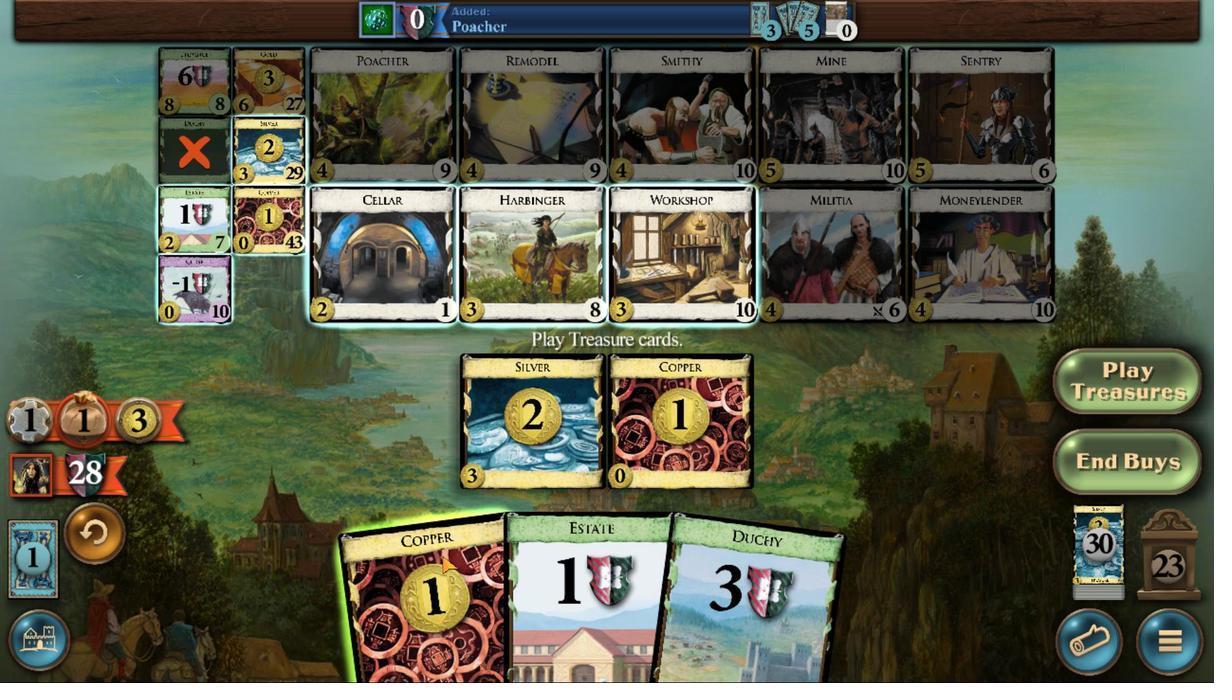 
Action: Mouse pressed left at (505, 438)
Screenshot: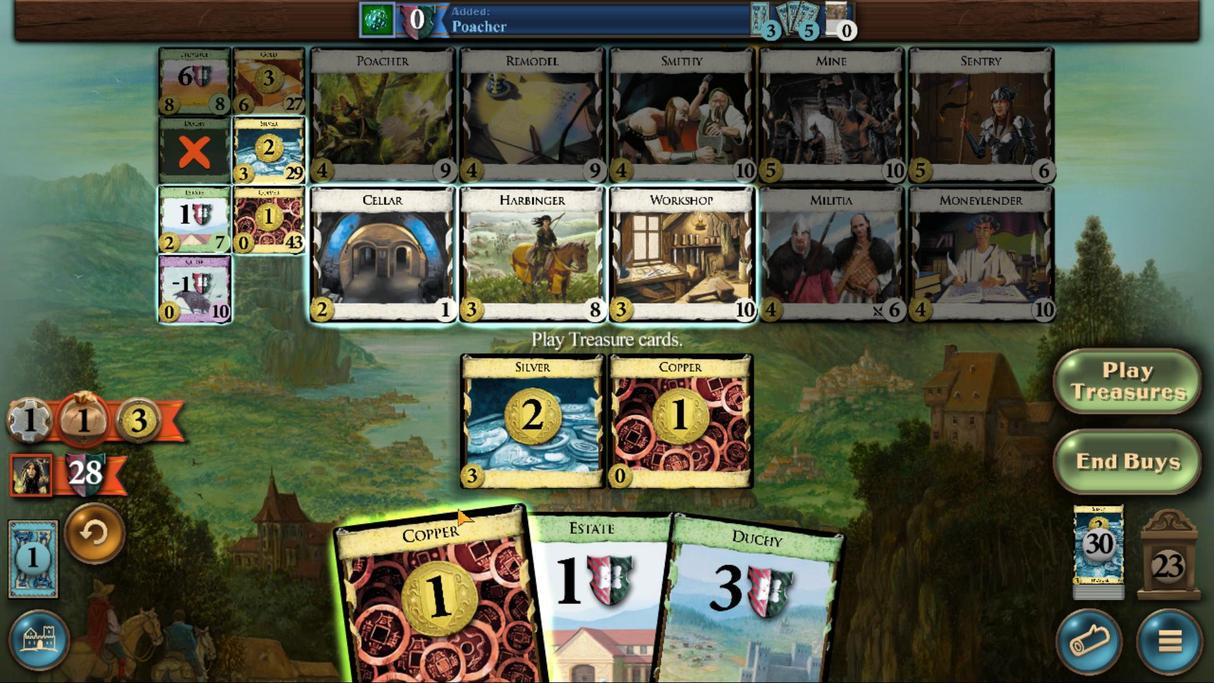 
Action: Mouse moved to (436, 352)
Screenshot: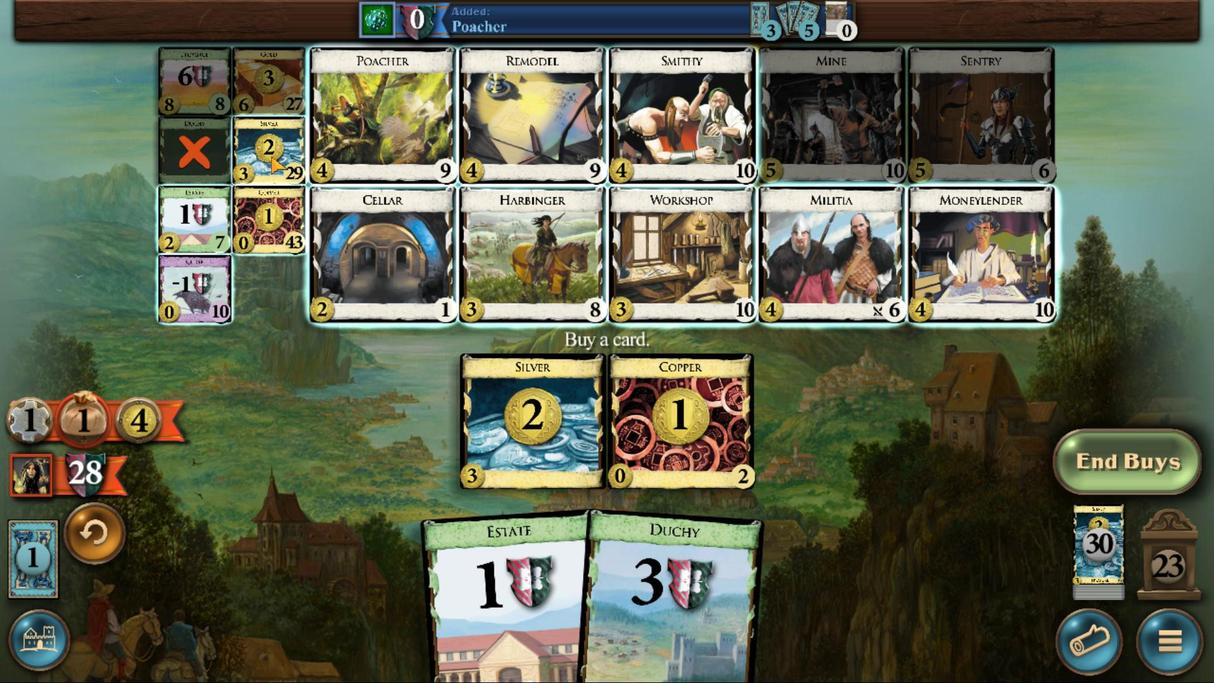 
Action: Mouse pressed left at (436, 352)
Screenshot: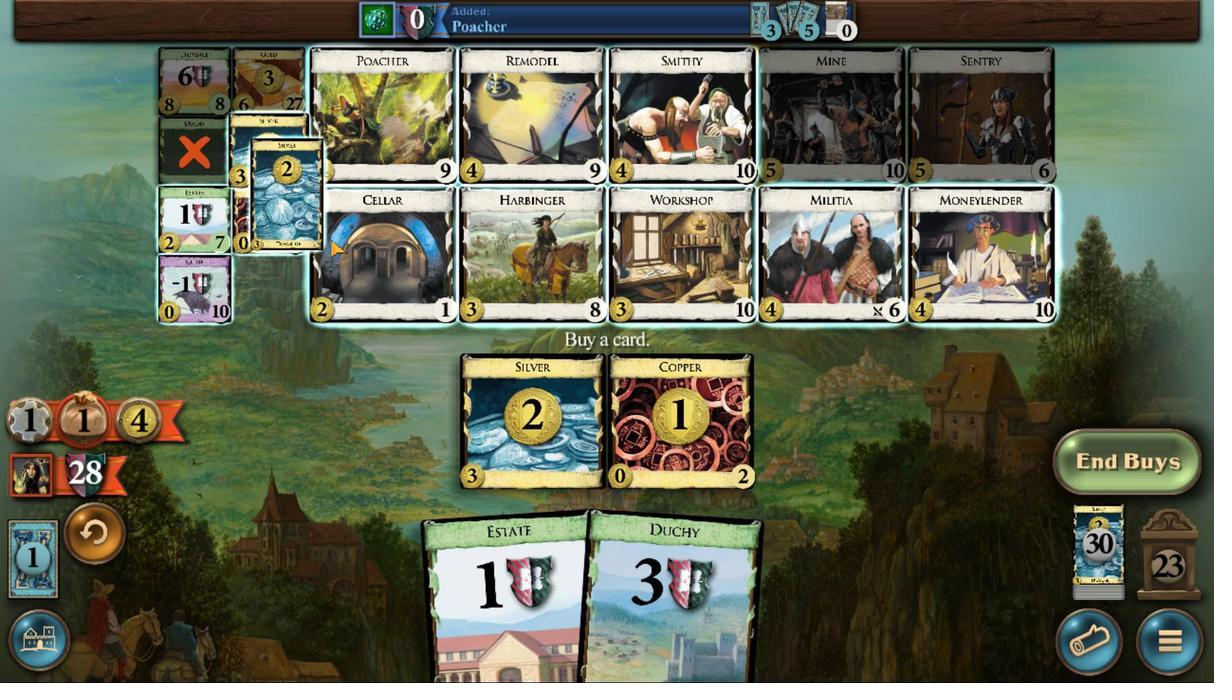 
Action: Mouse moved to (544, 436)
Screenshot: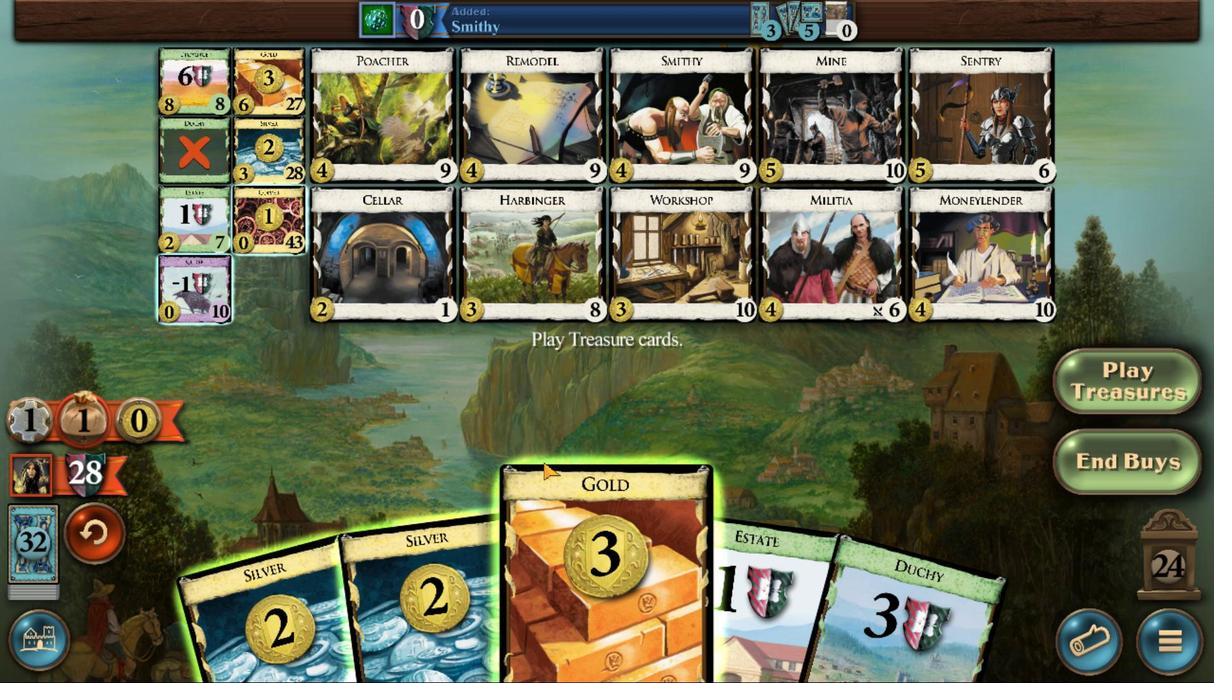 
Action: Mouse pressed left at (544, 436)
Screenshot: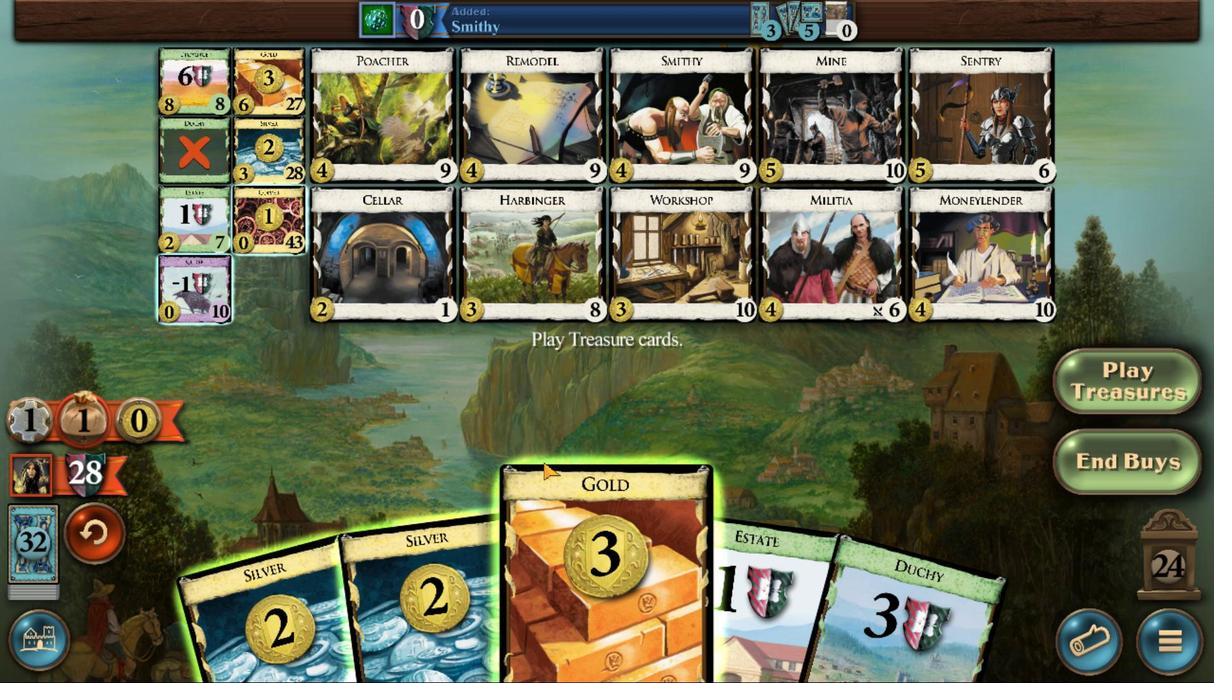 
Action: Mouse moved to (533, 435)
Screenshot: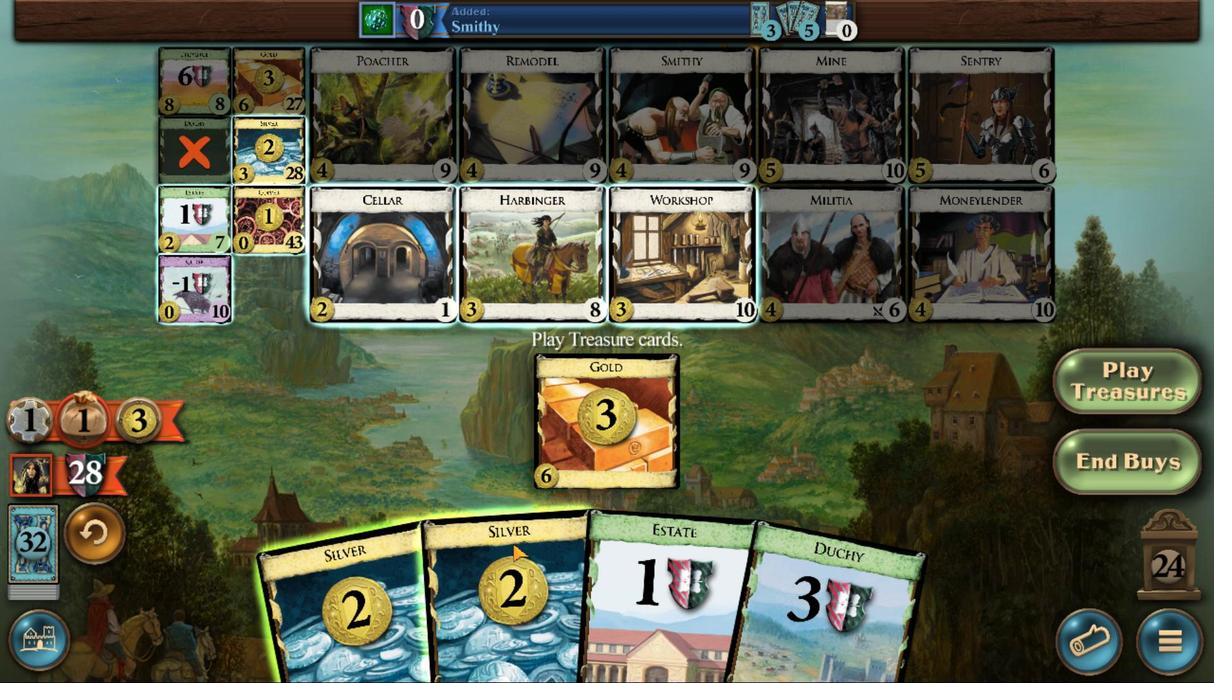 
Action: Mouse pressed left at (533, 435)
Screenshot: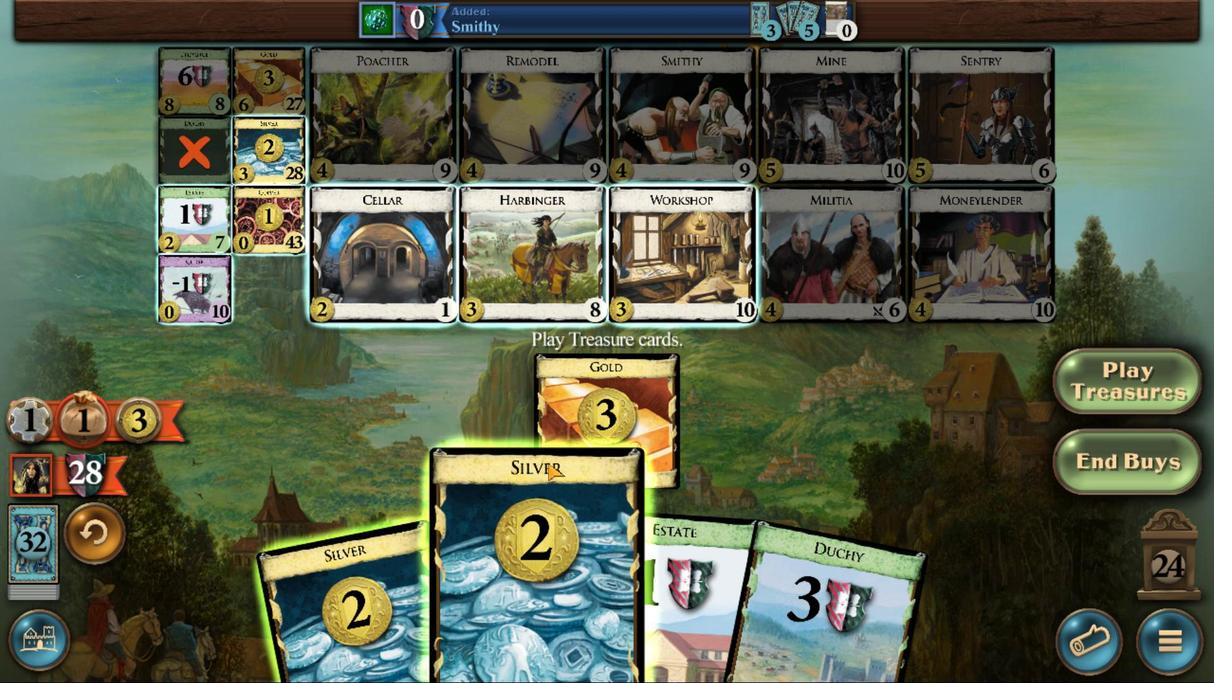 
Action: Mouse moved to (509, 450)
Screenshot: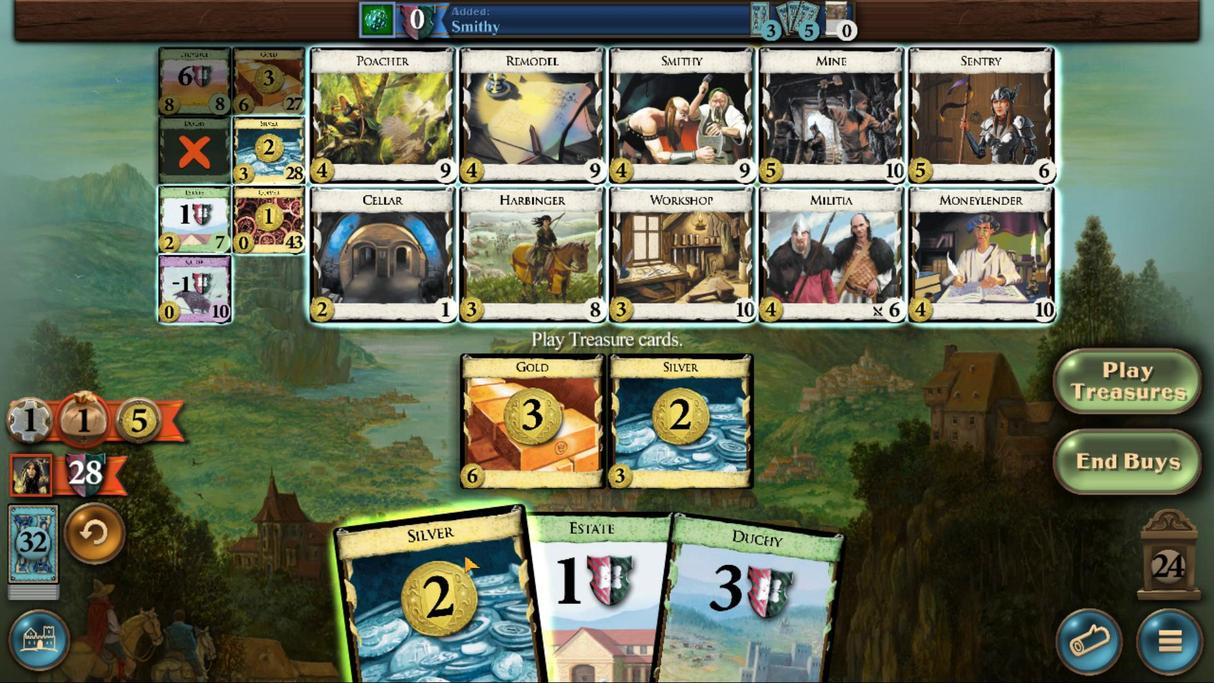 
Action: Mouse pressed left at (509, 450)
Screenshot: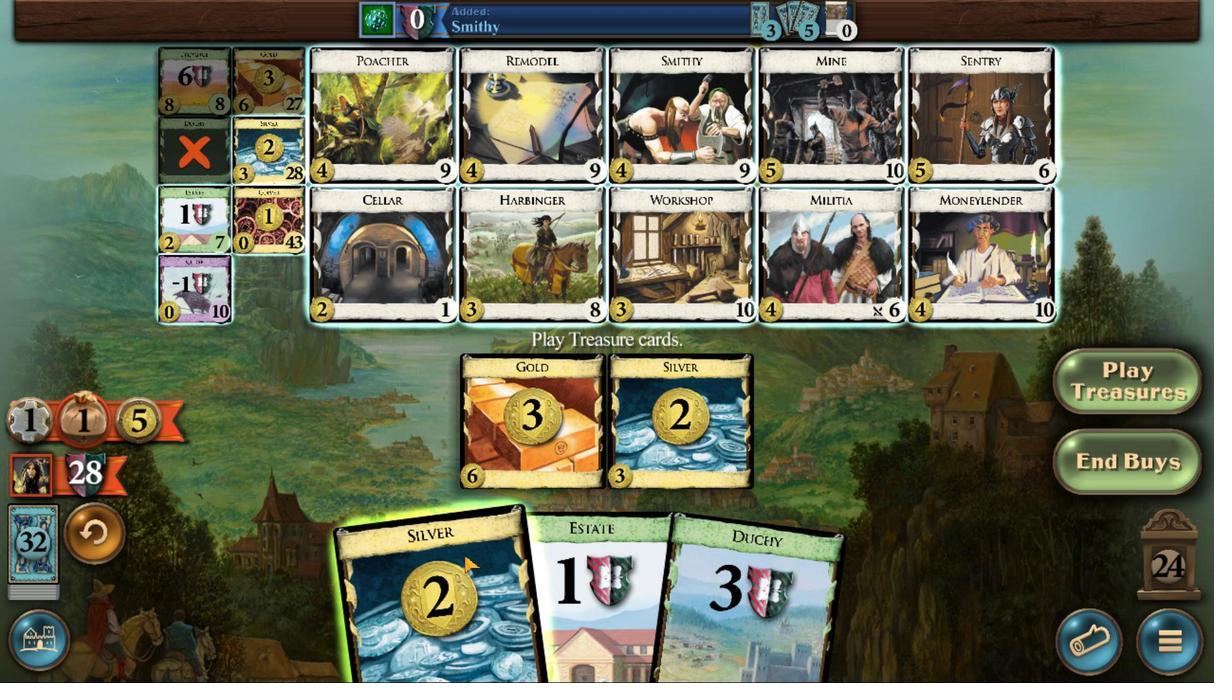 
Action: Mouse moved to (431, 346)
Screenshot: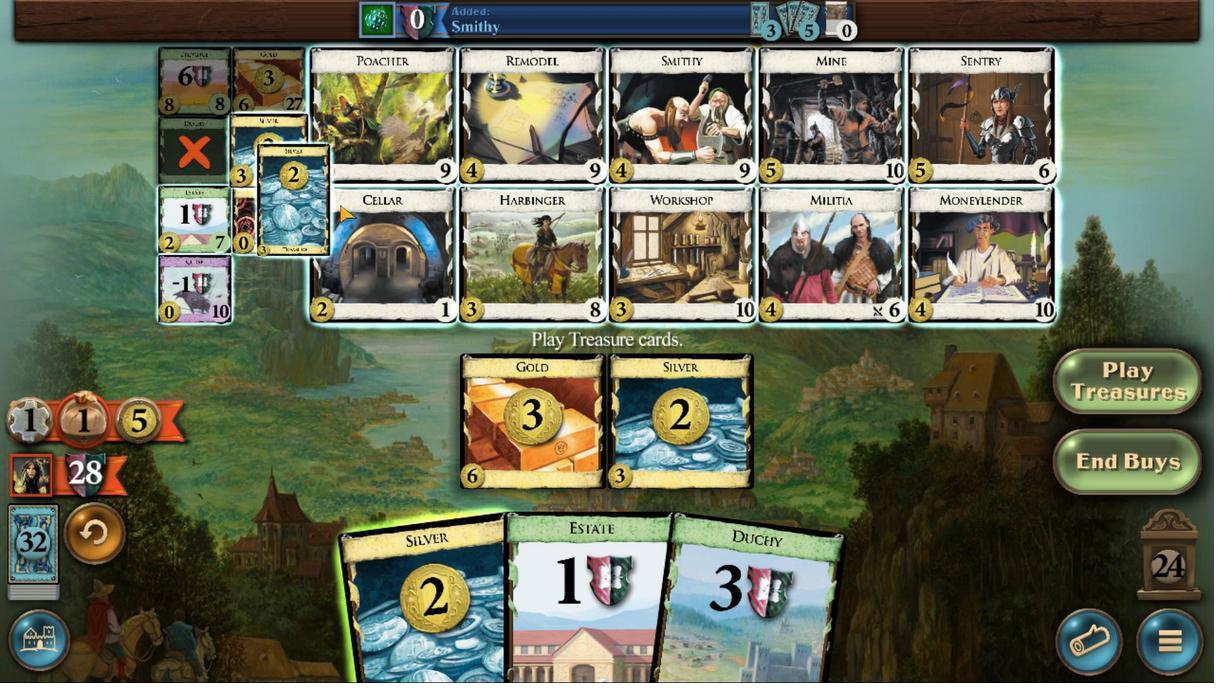 
Action: Mouse pressed left at (431, 346)
Screenshot: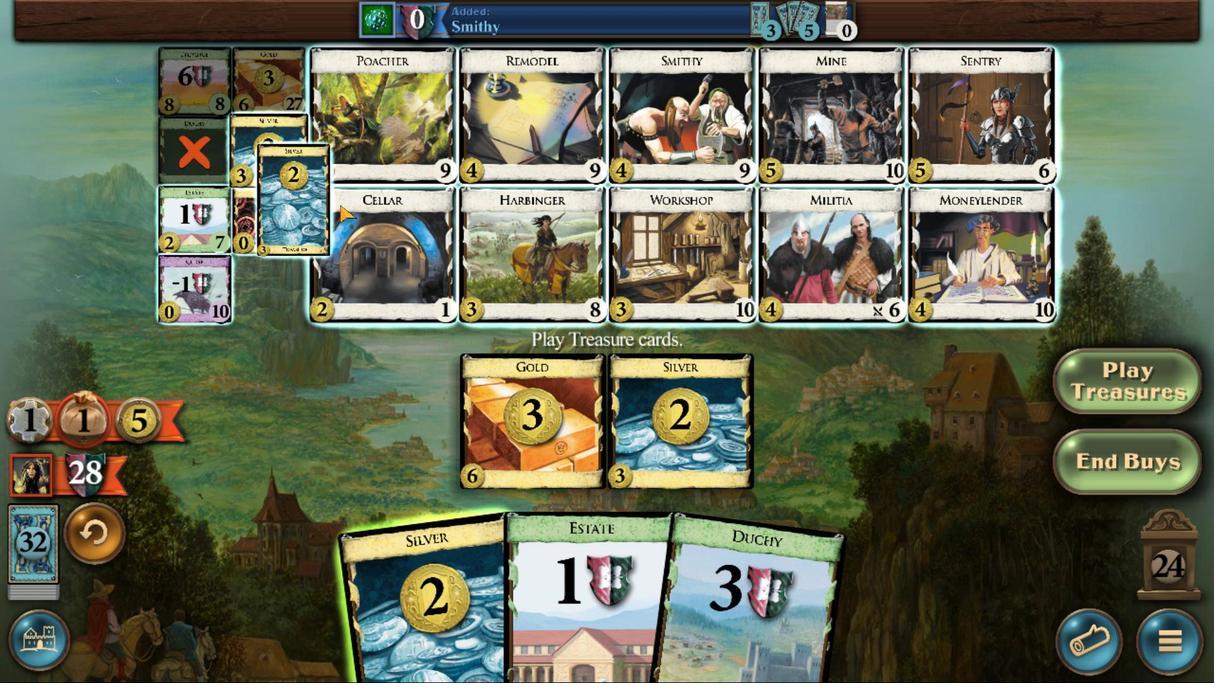 
Action: Mouse moved to (618, 442)
Screenshot: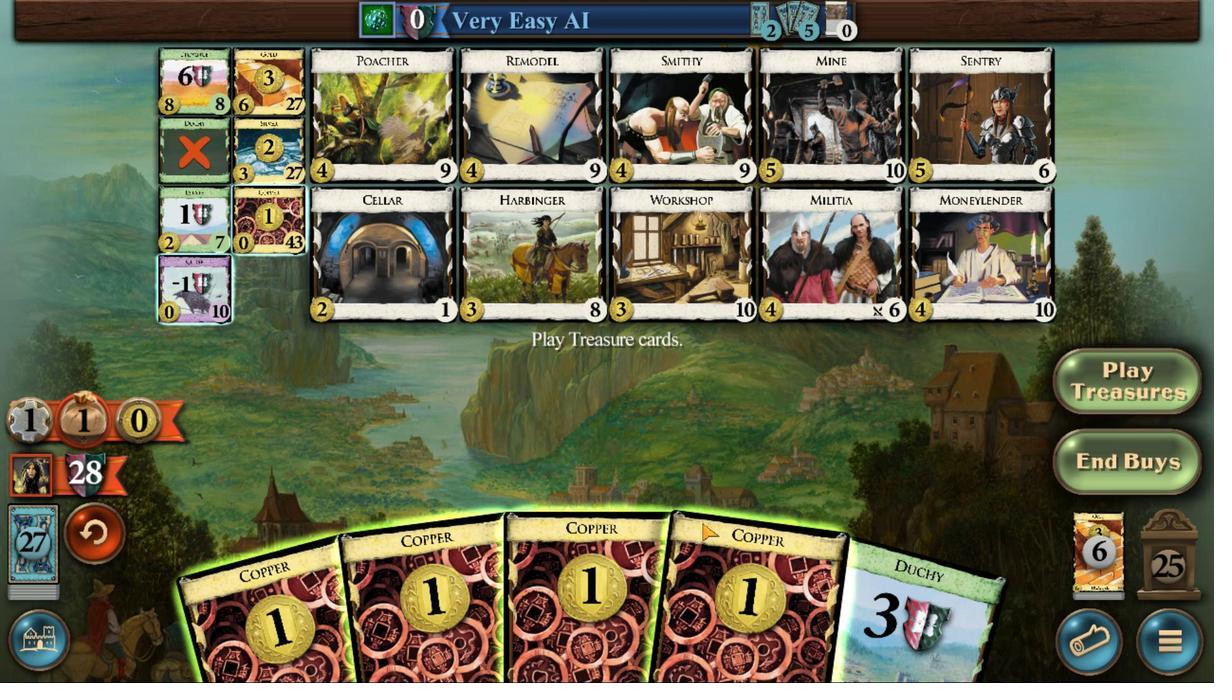 
Action: Mouse pressed left at (618, 442)
Screenshot: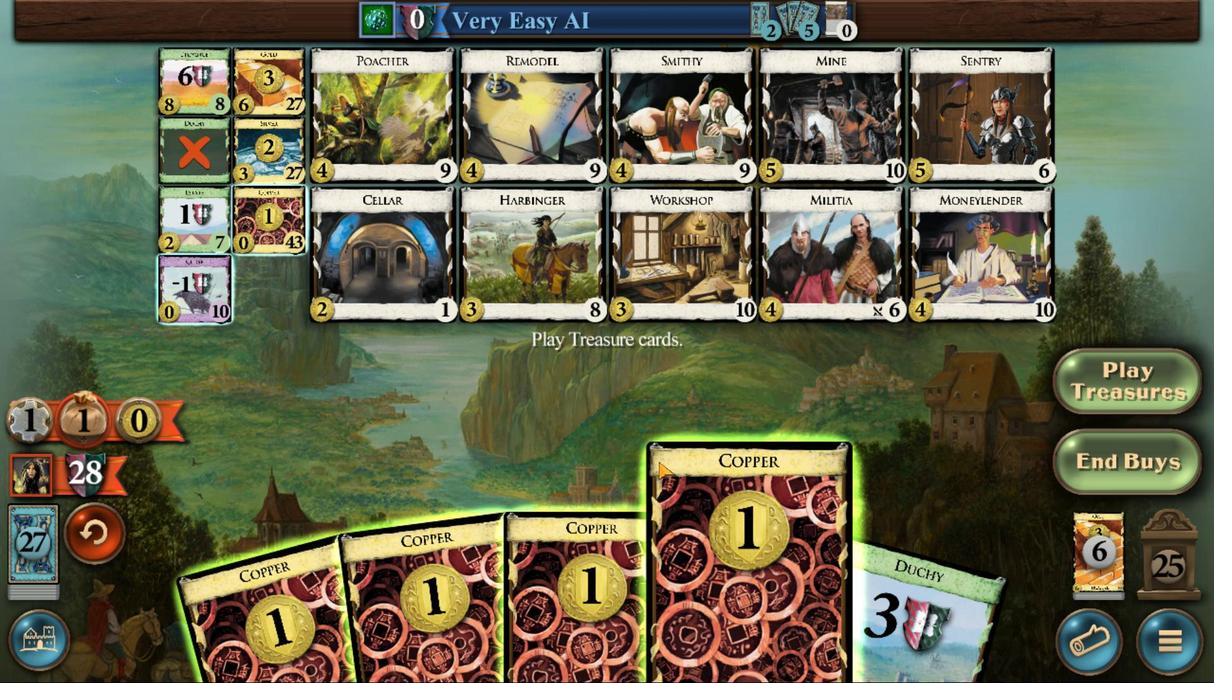 
Action: Mouse moved to (582, 433)
Screenshot: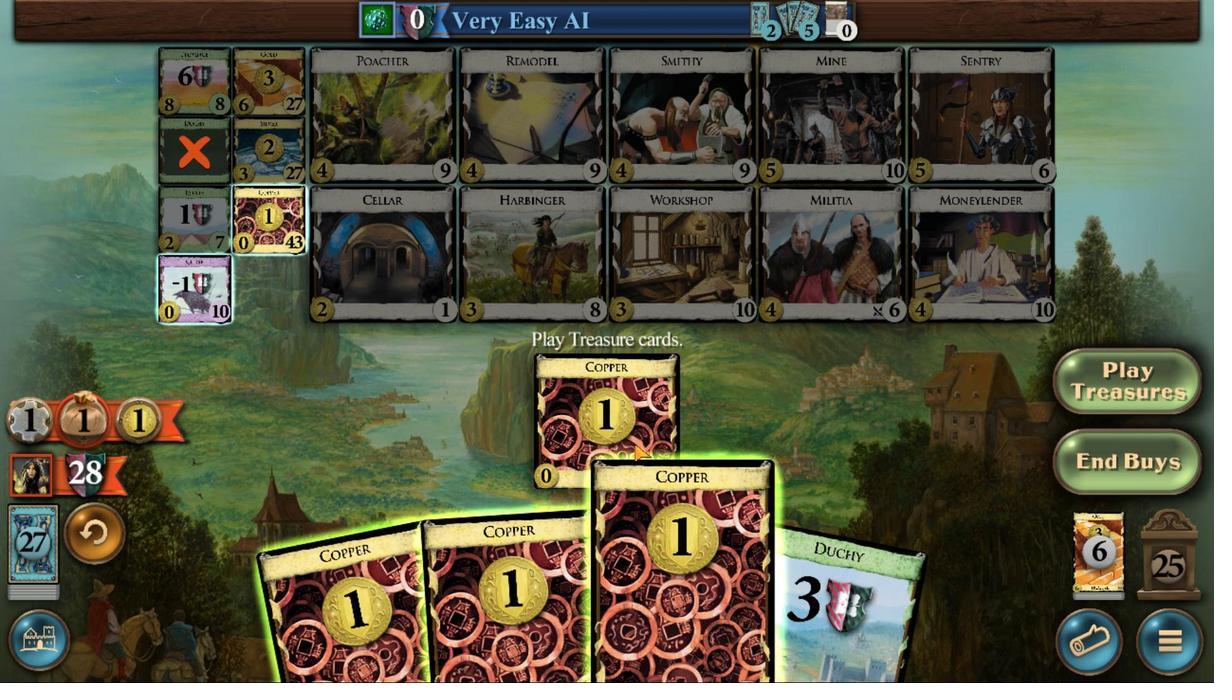 
Action: Mouse pressed left at (582, 433)
Screenshot: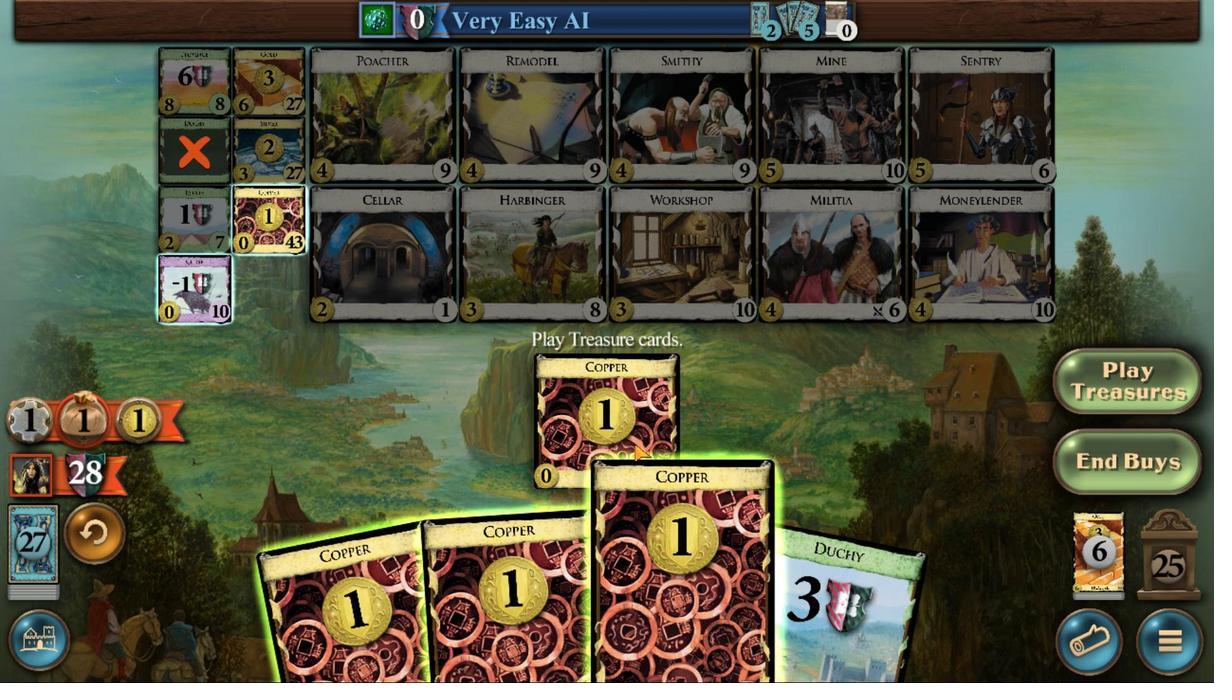 
Action: Mouse moved to (565, 431)
Screenshot: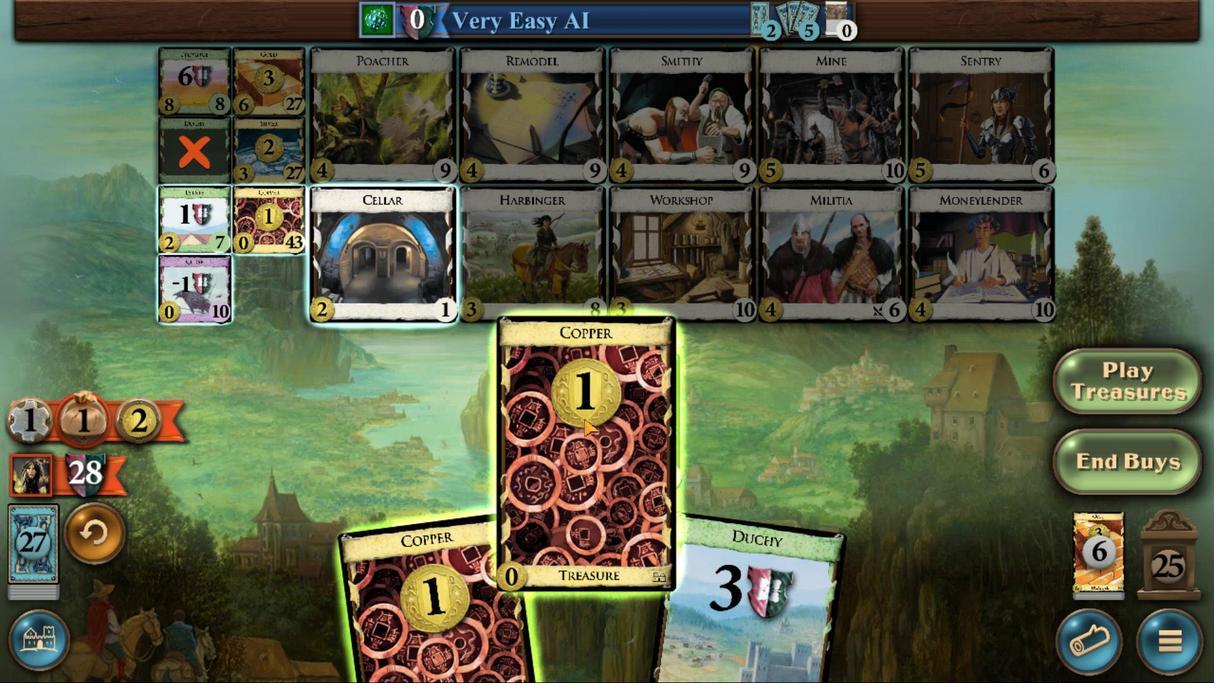
Action: Mouse pressed left at (565, 431)
